 Task: Look for space in Civitavecchia, Italy from 12th August, 2023 to 16th August, 2023 for 8 adults in price range Rs.10000 to Rs.16000. Place can be private room with 8 bedrooms having 8 beds and 8 bathrooms. Property type can be house, flat, guest house, hotel. Amenities needed are: wifi, TV, free parkinig on premises, gym, breakfast. Booking option can be shelf check-in. Required host language is English.
Action: Mouse moved to (610, 132)
Screenshot: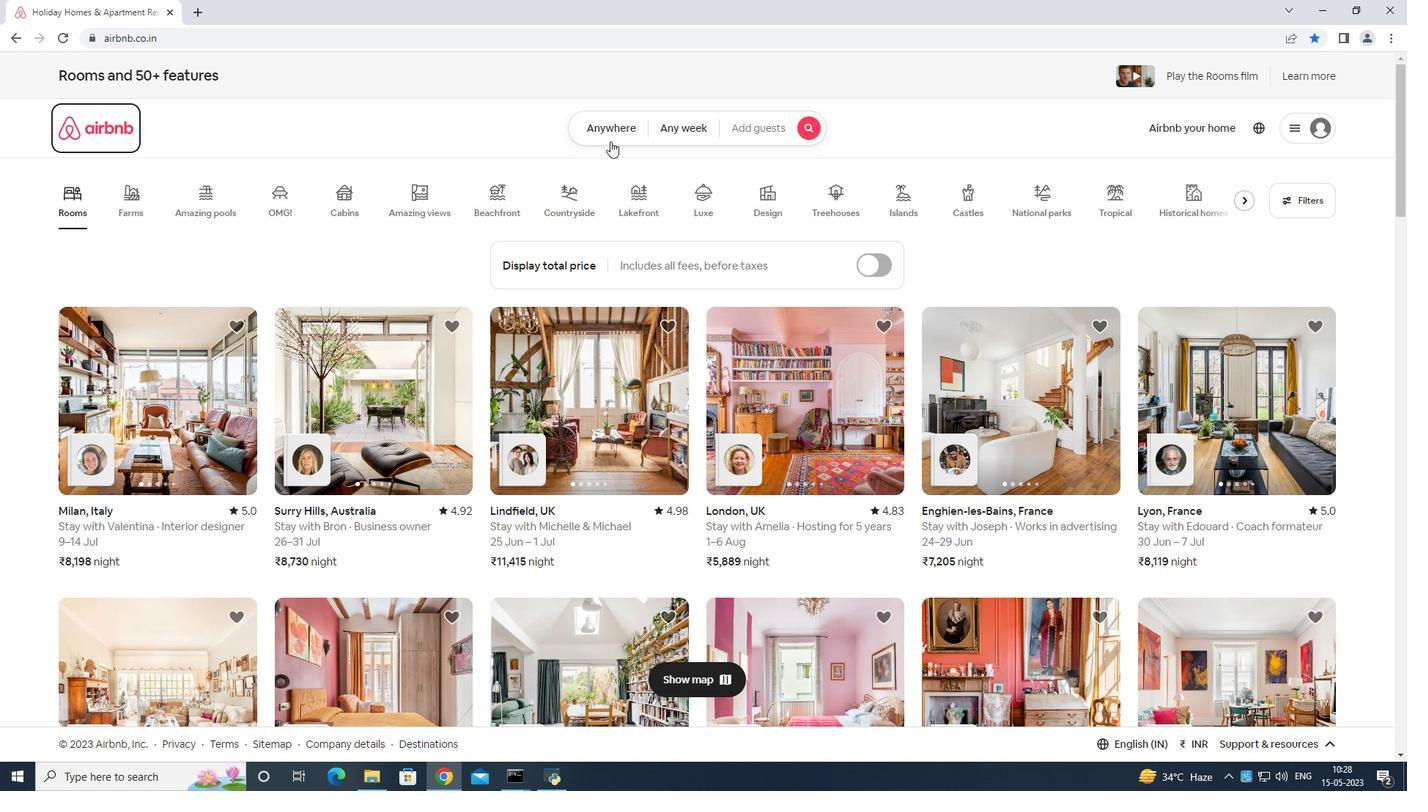 
Action: Mouse pressed left at (610, 132)
Screenshot: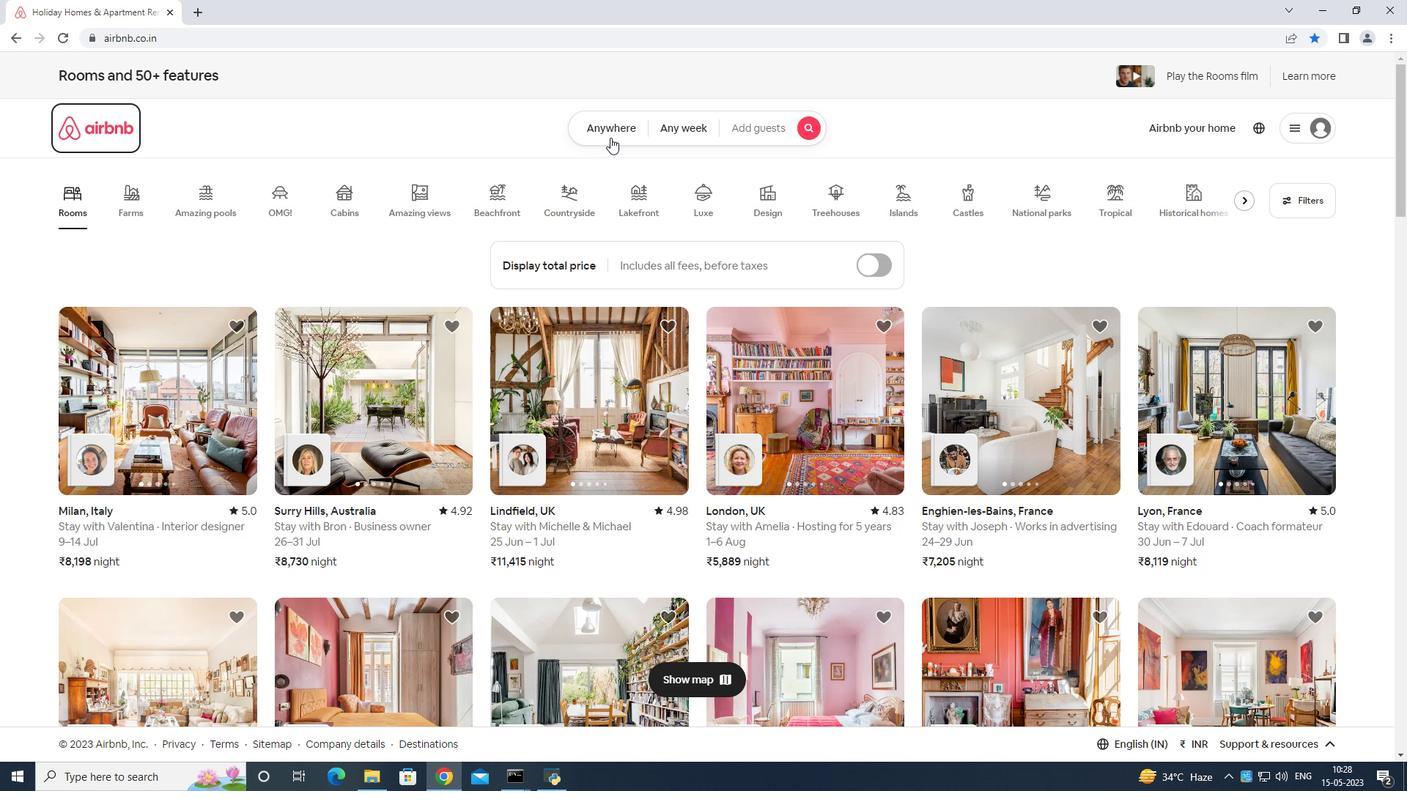 
Action: Mouse moved to (568, 172)
Screenshot: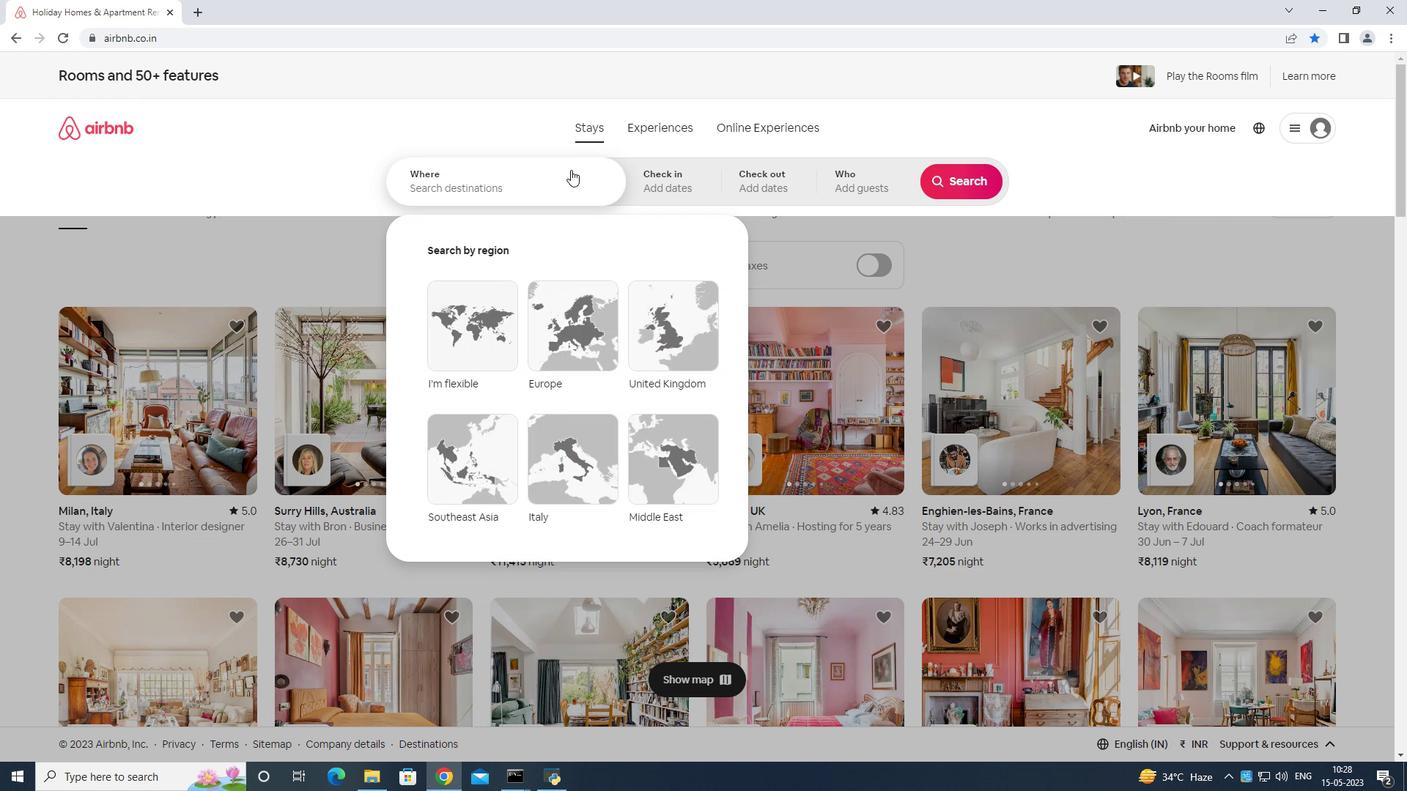 
Action: Mouse pressed left at (568, 172)
Screenshot: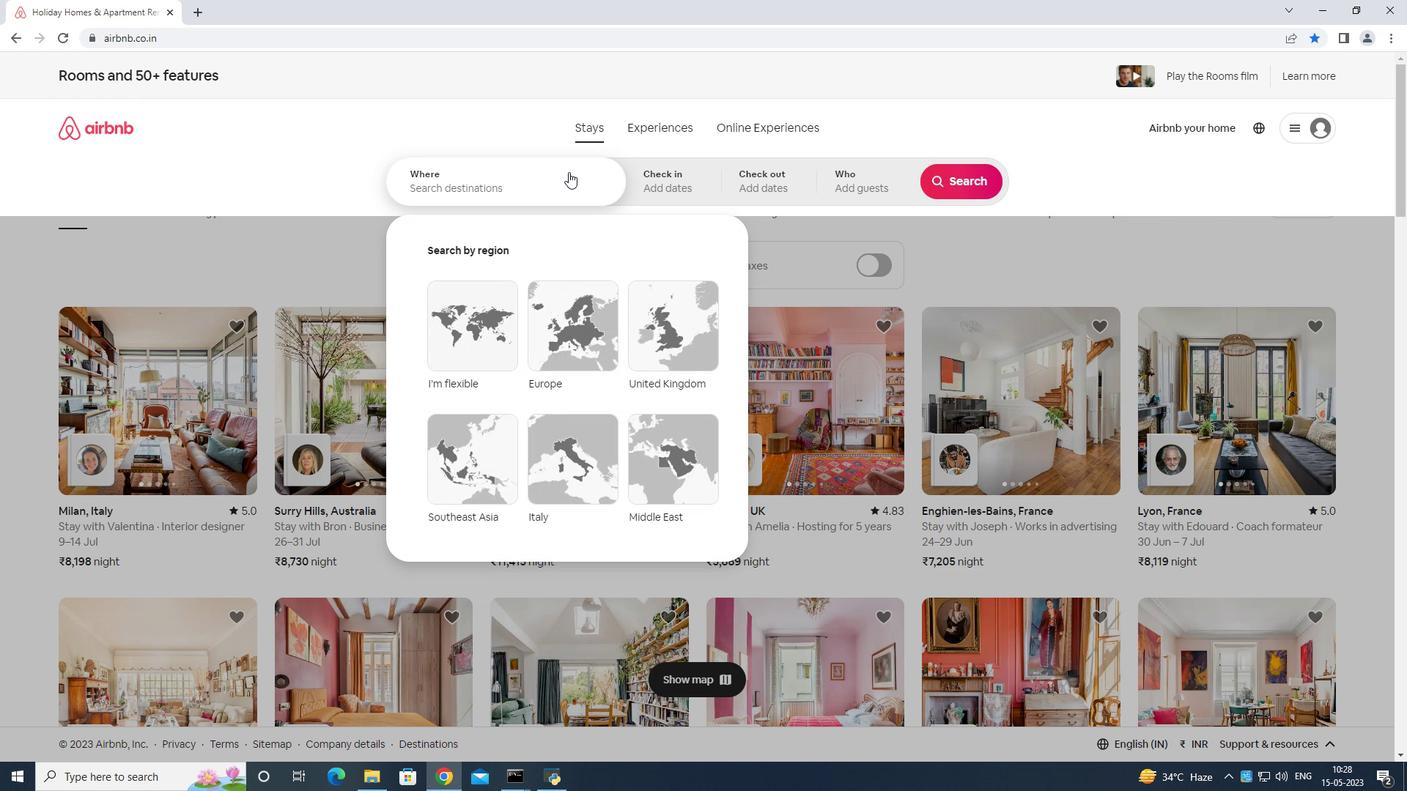 
Action: Mouse moved to (581, 178)
Screenshot: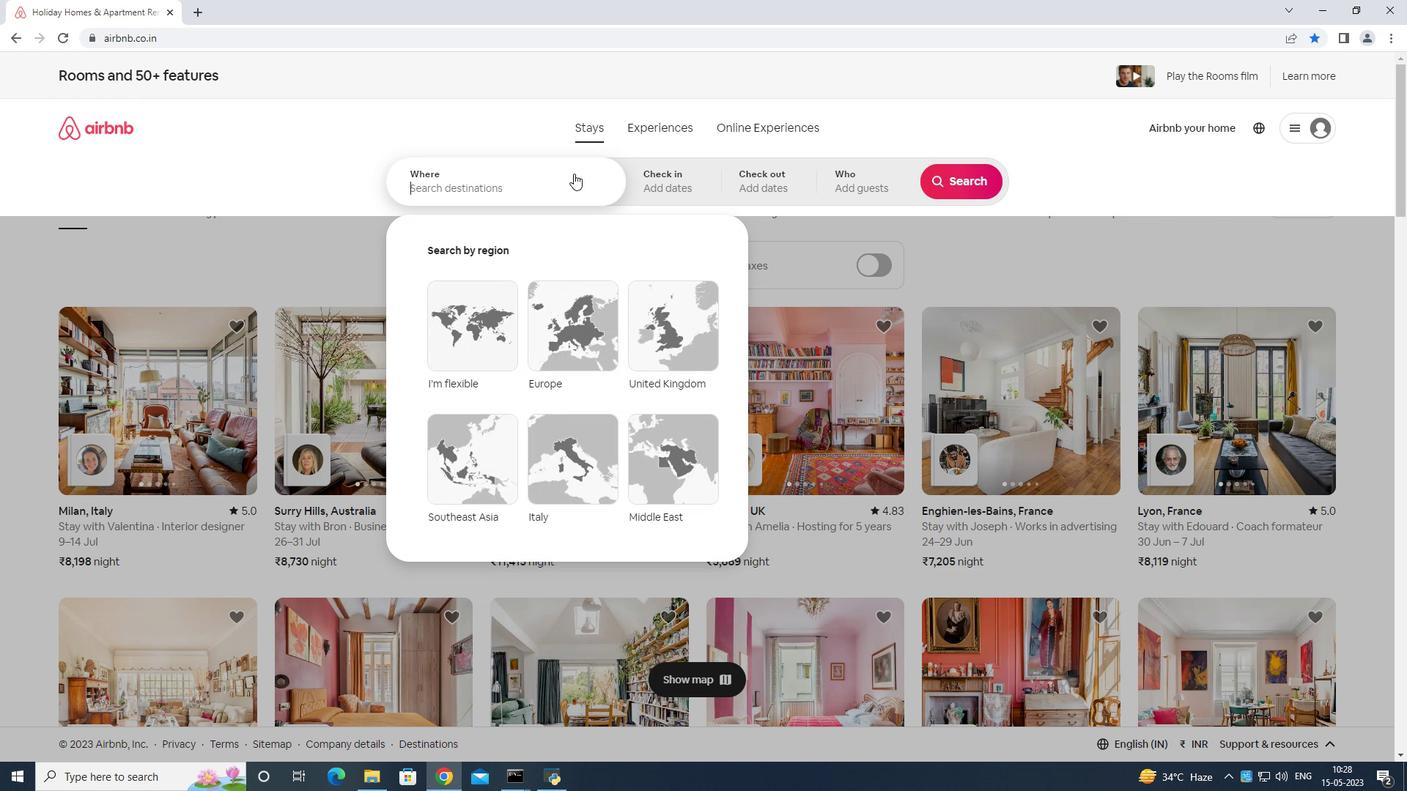 
Action: Key pressed <Key.shift>Civitavecchia<Key.space><Key.shift>Italy<Key.enter>
Screenshot: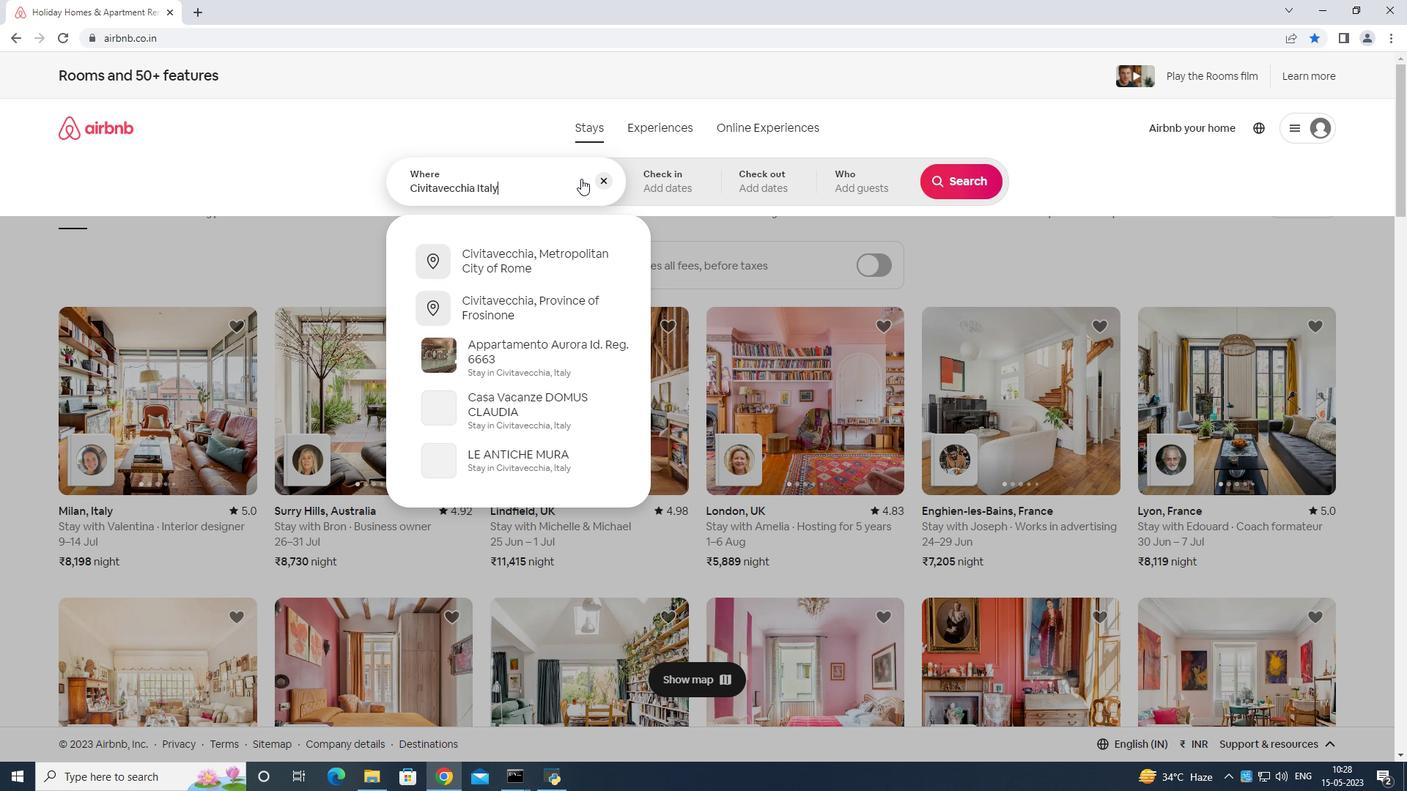 
Action: Mouse moved to (987, 292)
Screenshot: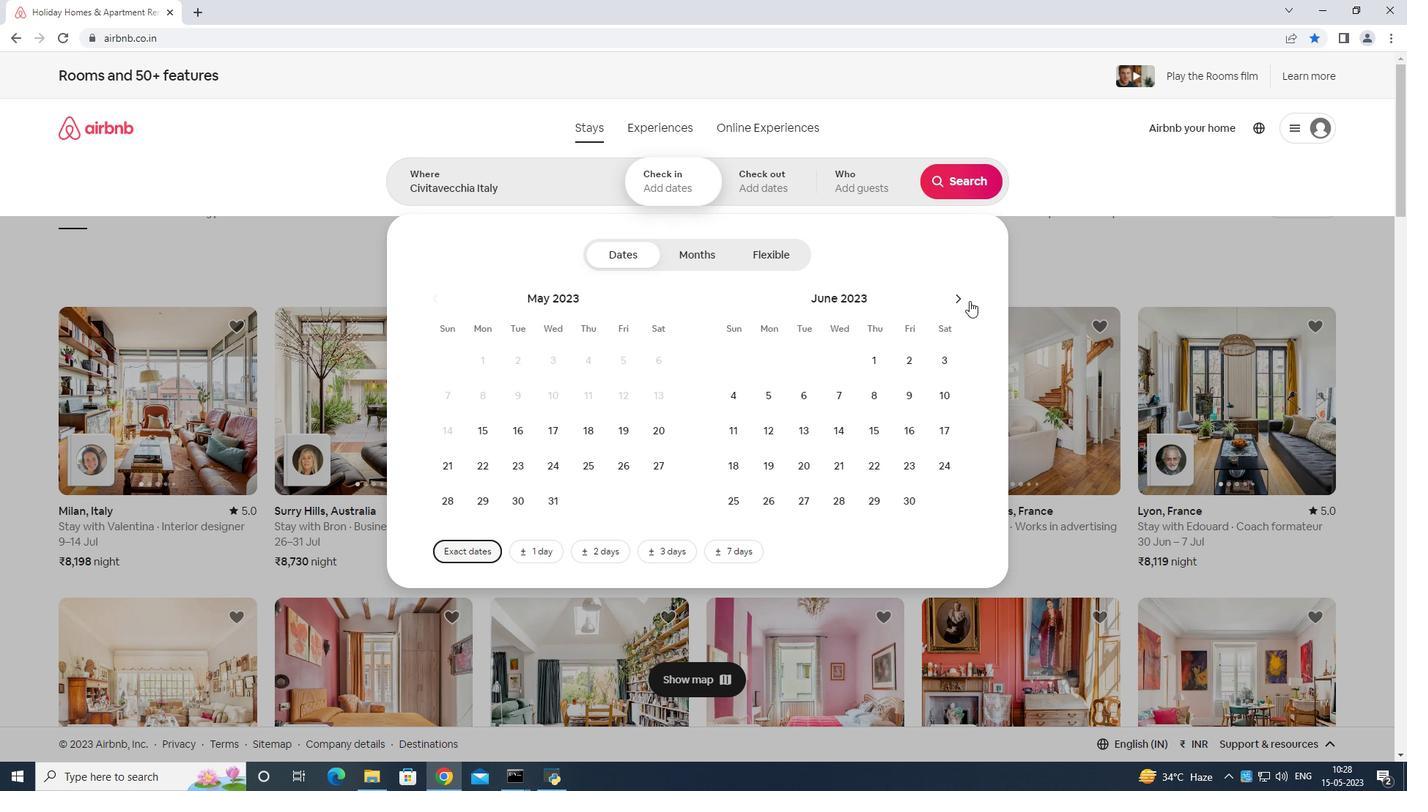 
Action: Mouse pressed left at (987, 292)
Screenshot: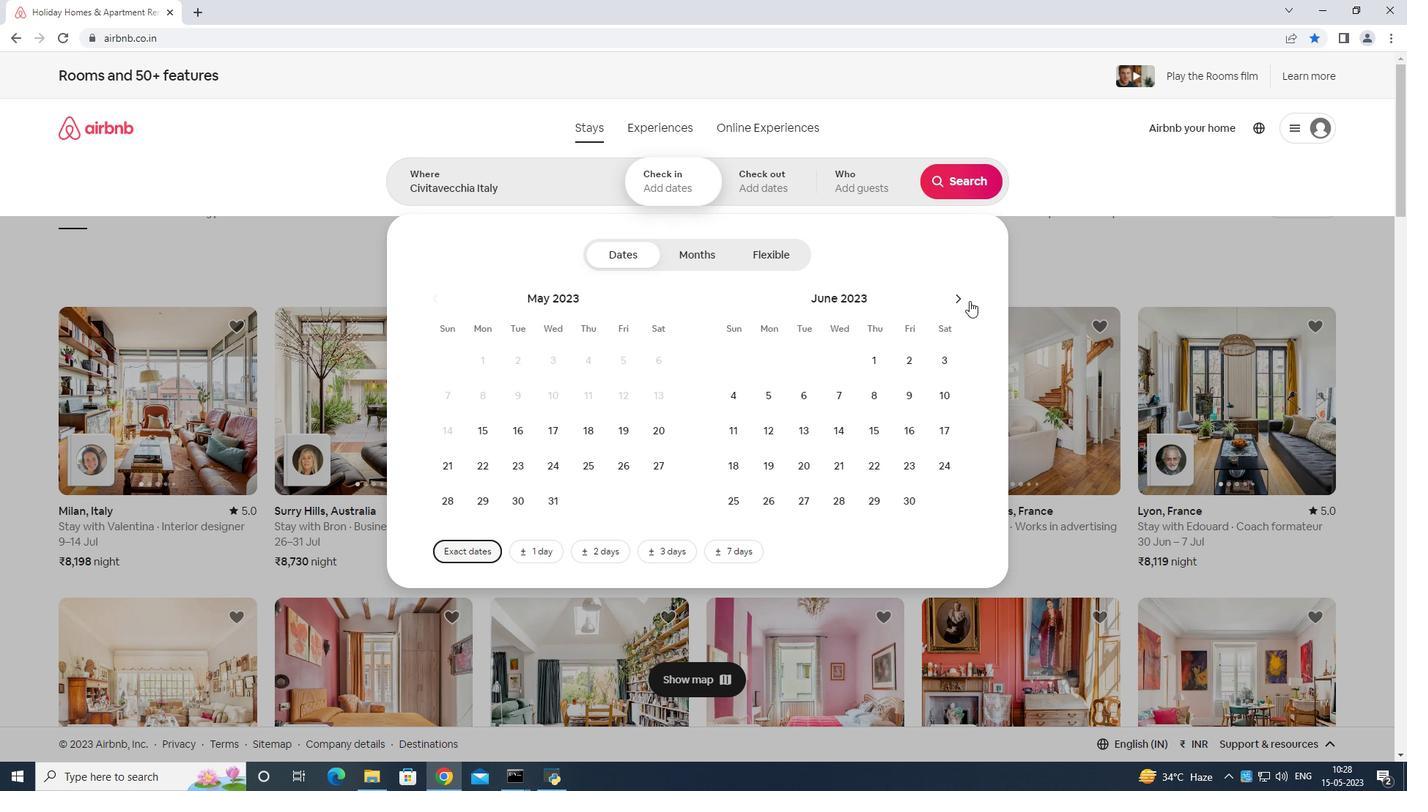 
Action: Mouse moved to (969, 298)
Screenshot: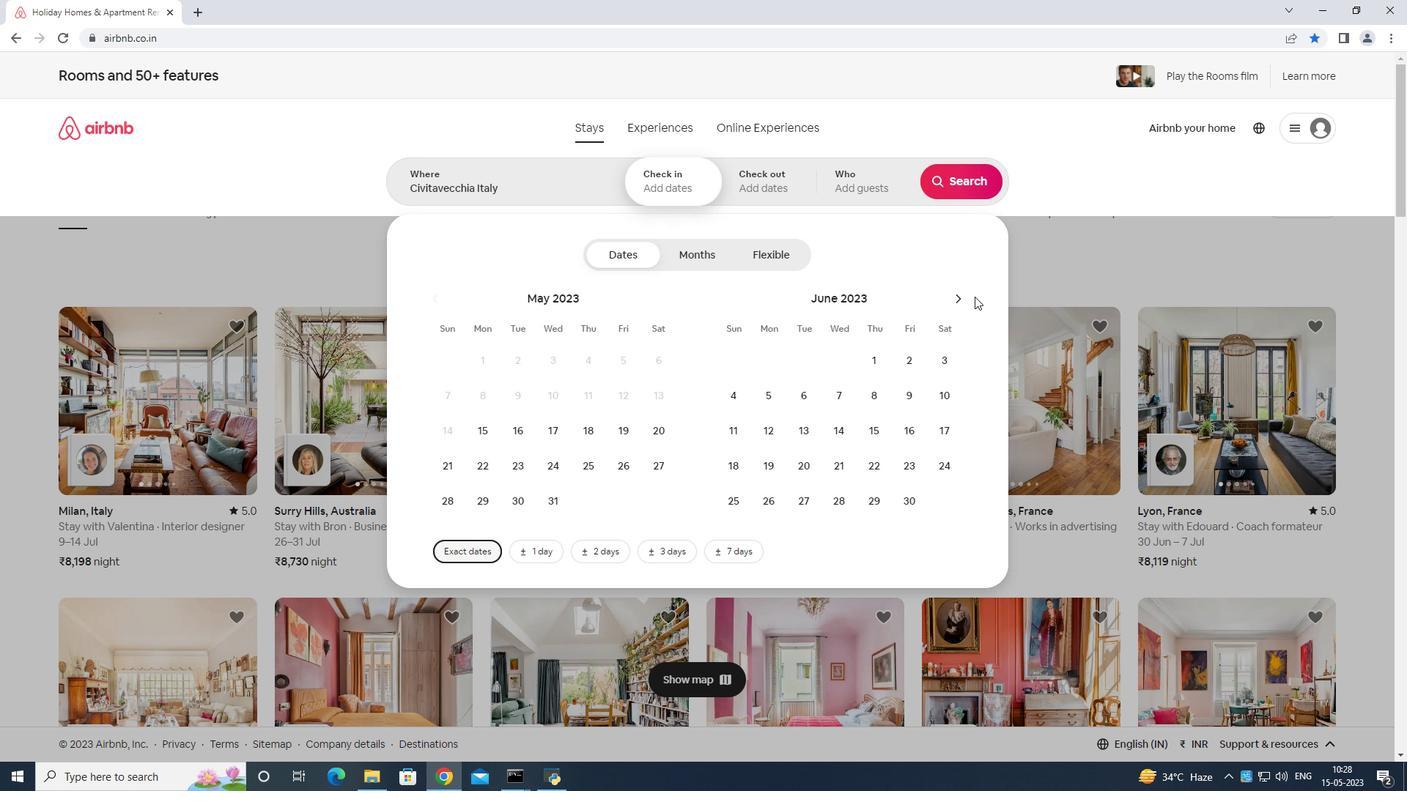 
Action: Mouse pressed left at (969, 298)
Screenshot: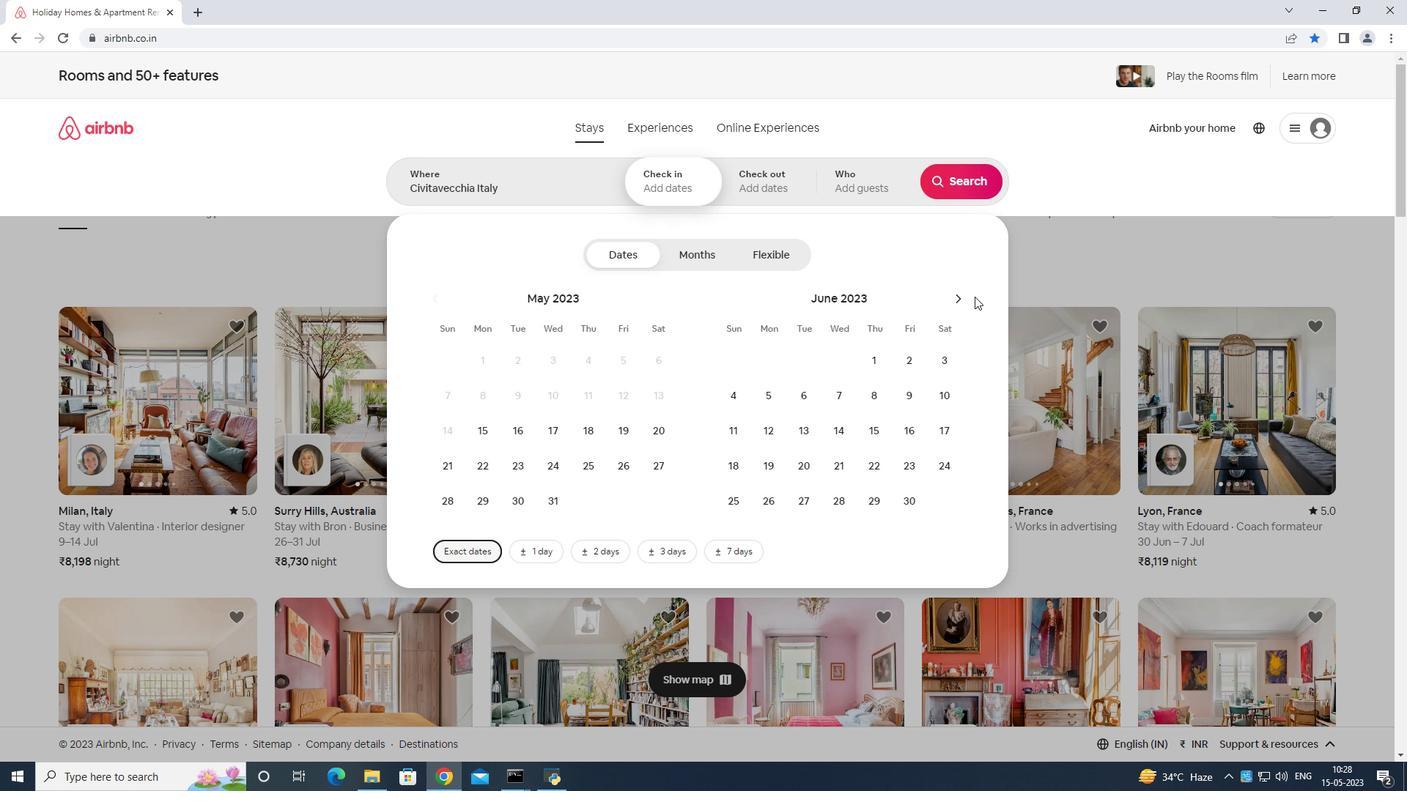 
Action: Mouse moved to (968, 300)
Screenshot: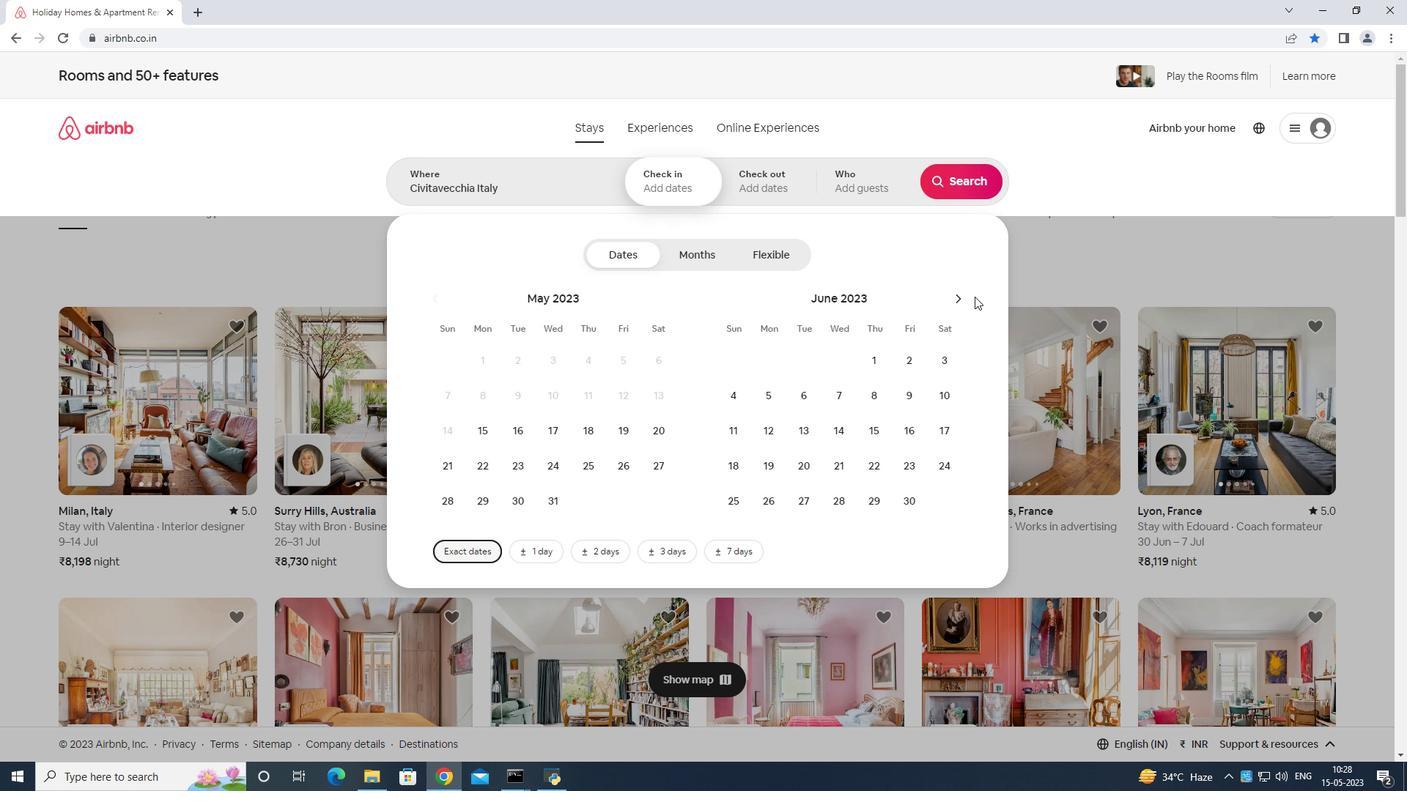 
Action: Mouse pressed left at (968, 300)
Screenshot: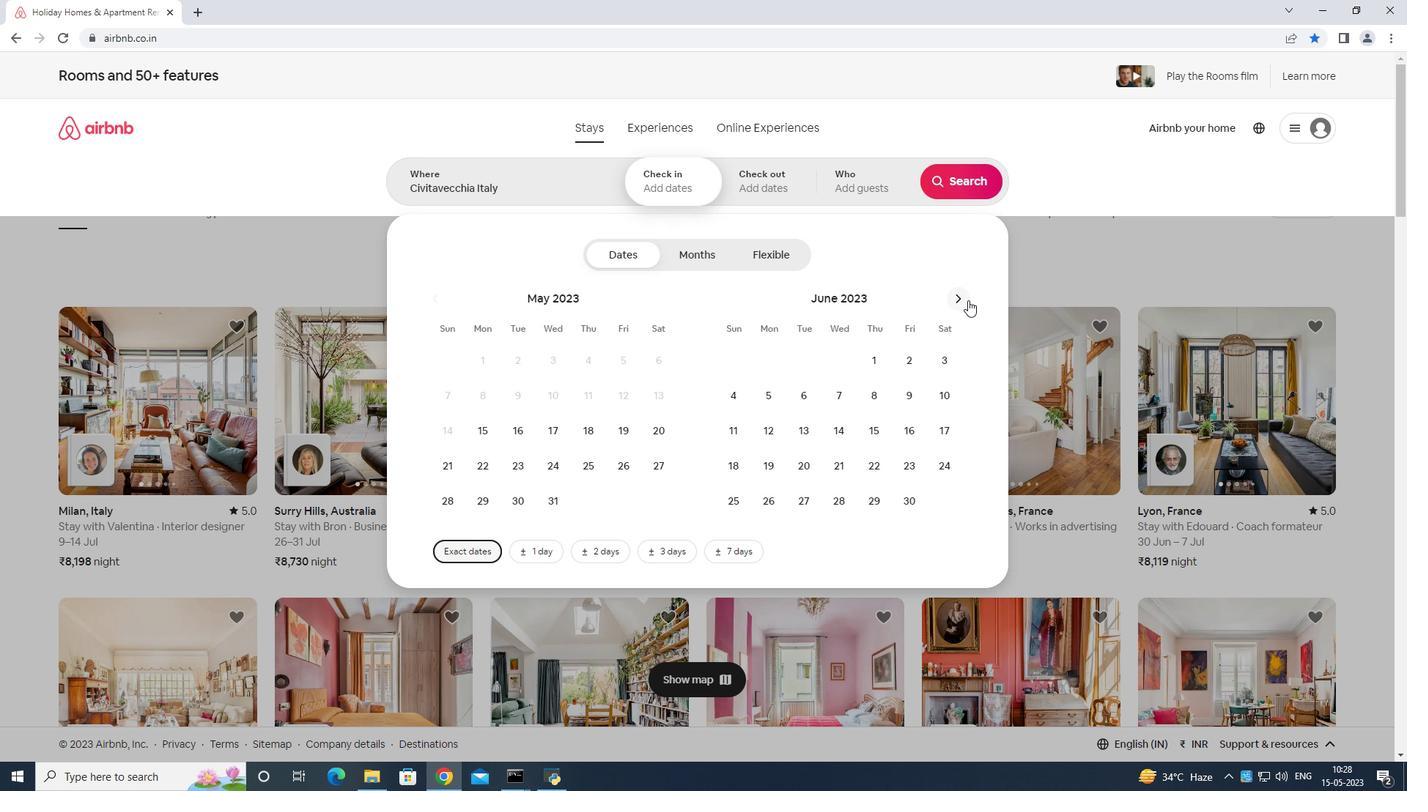 
Action: Mouse pressed left at (968, 300)
Screenshot: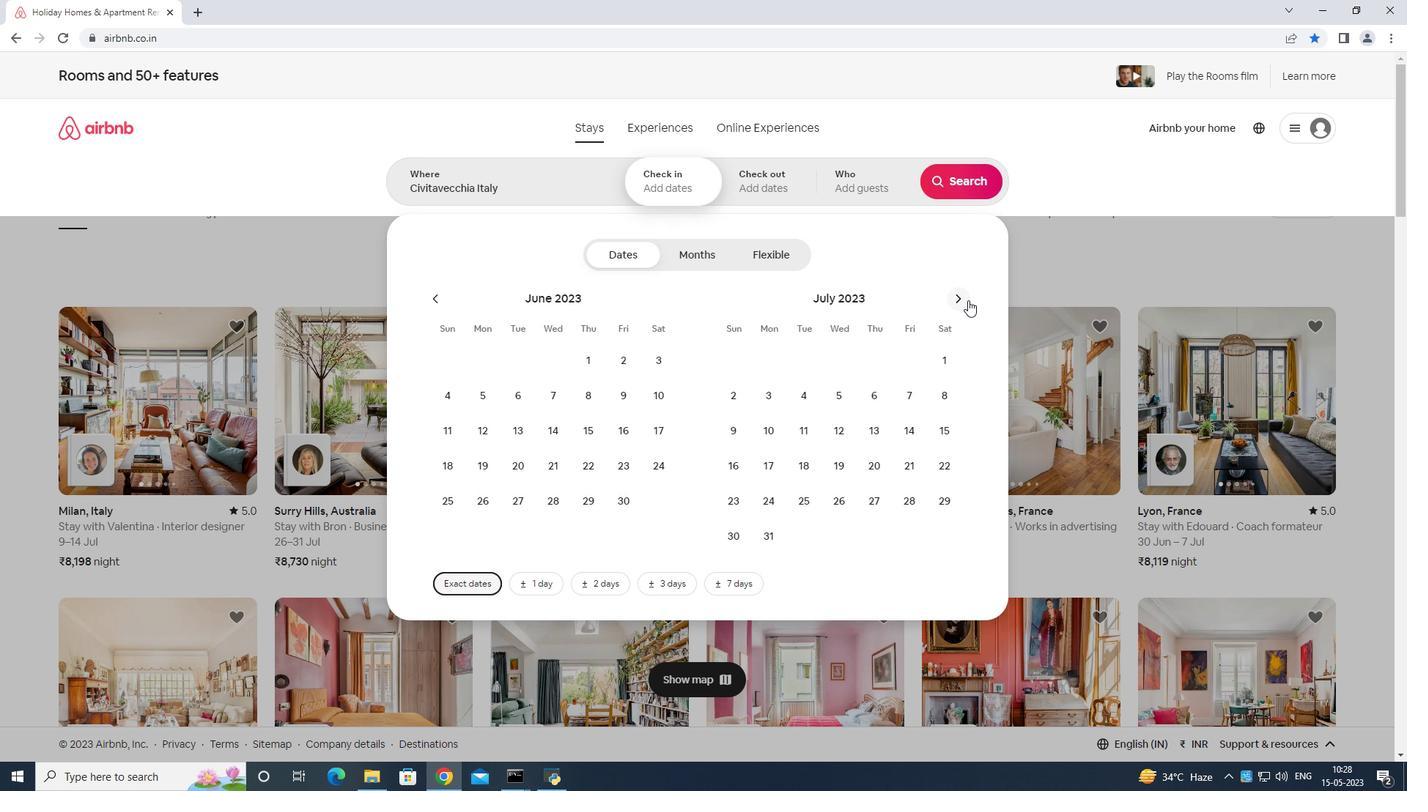 
Action: Mouse moved to (951, 384)
Screenshot: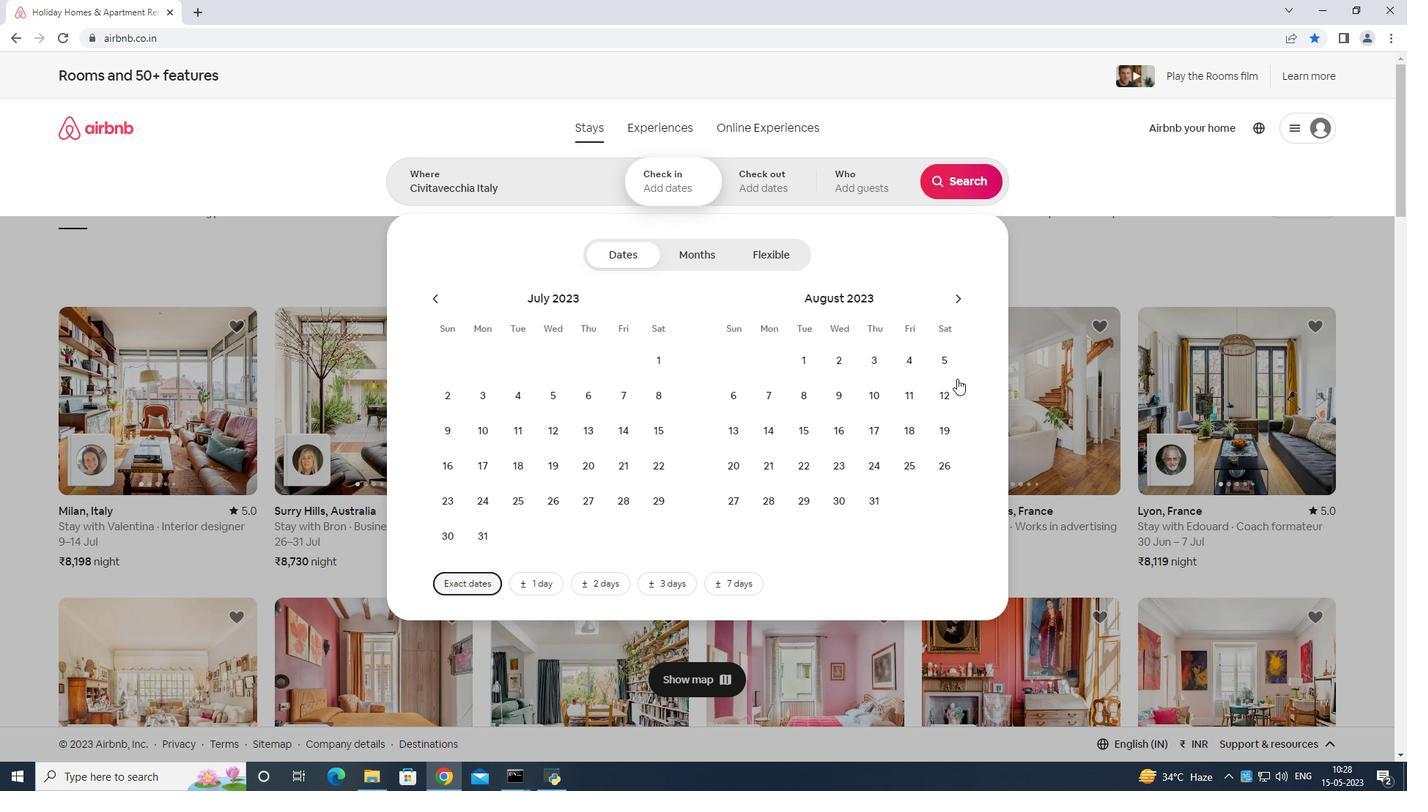 
Action: Mouse pressed left at (951, 384)
Screenshot: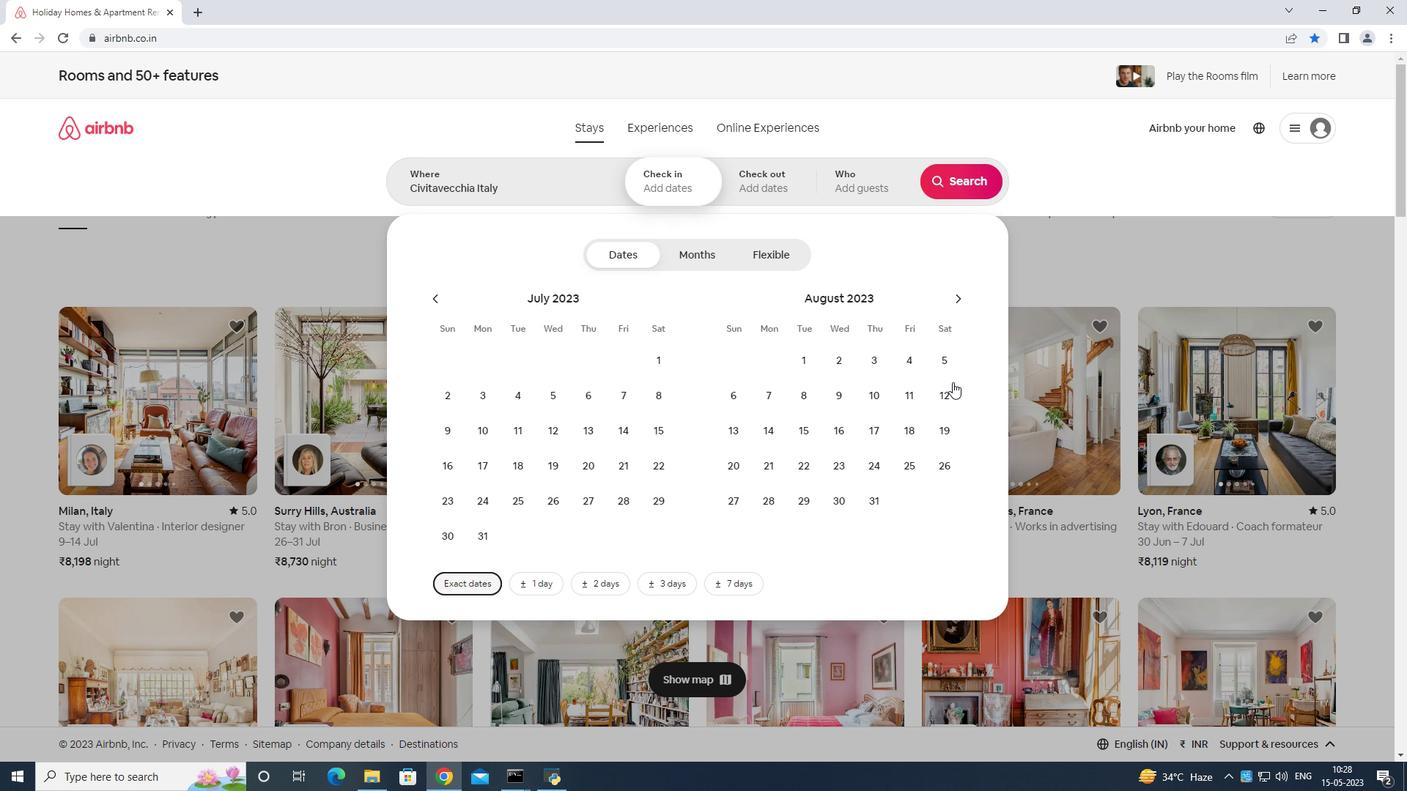 
Action: Mouse moved to (839, 427)
Screenshot: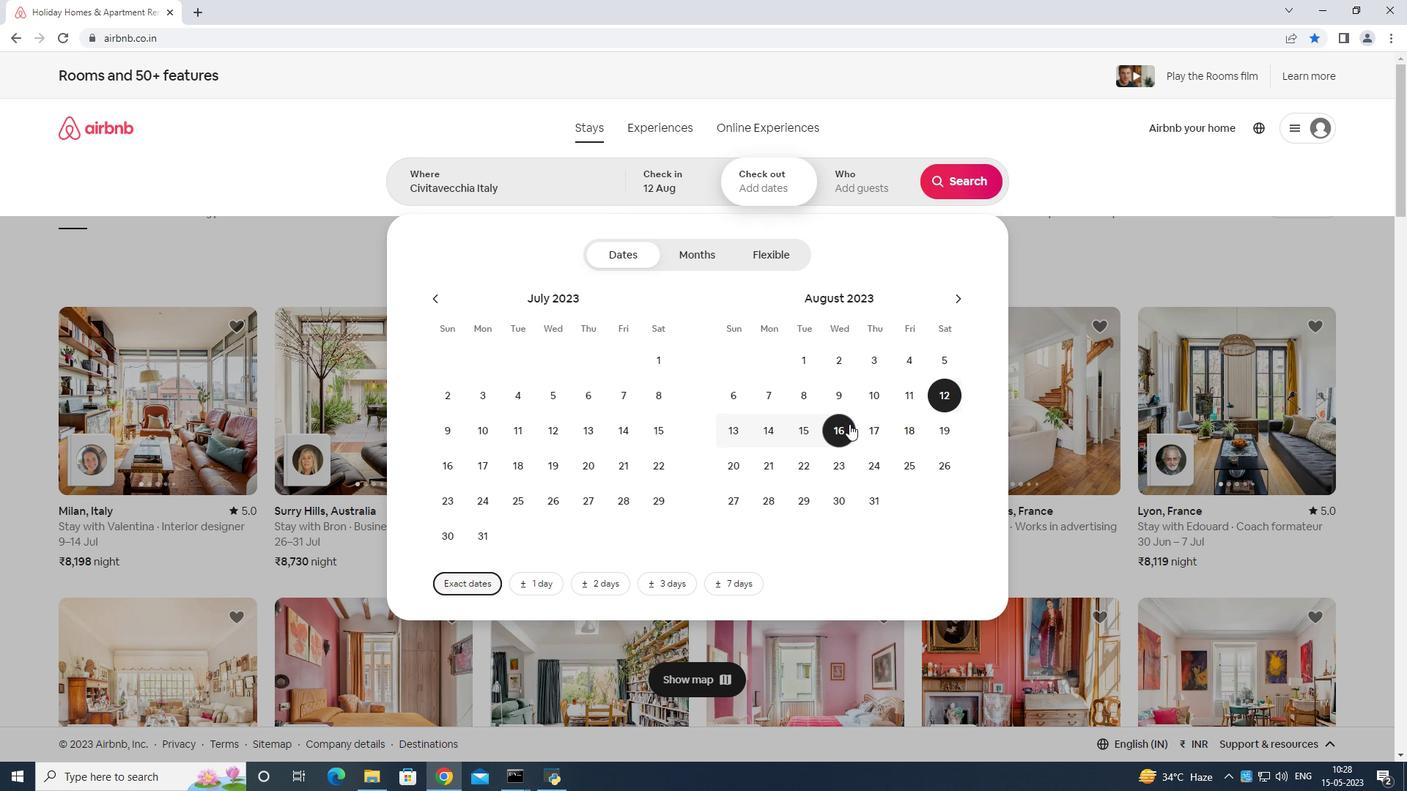
Action: Mouse pressed left at (839, 427)
Screenshot: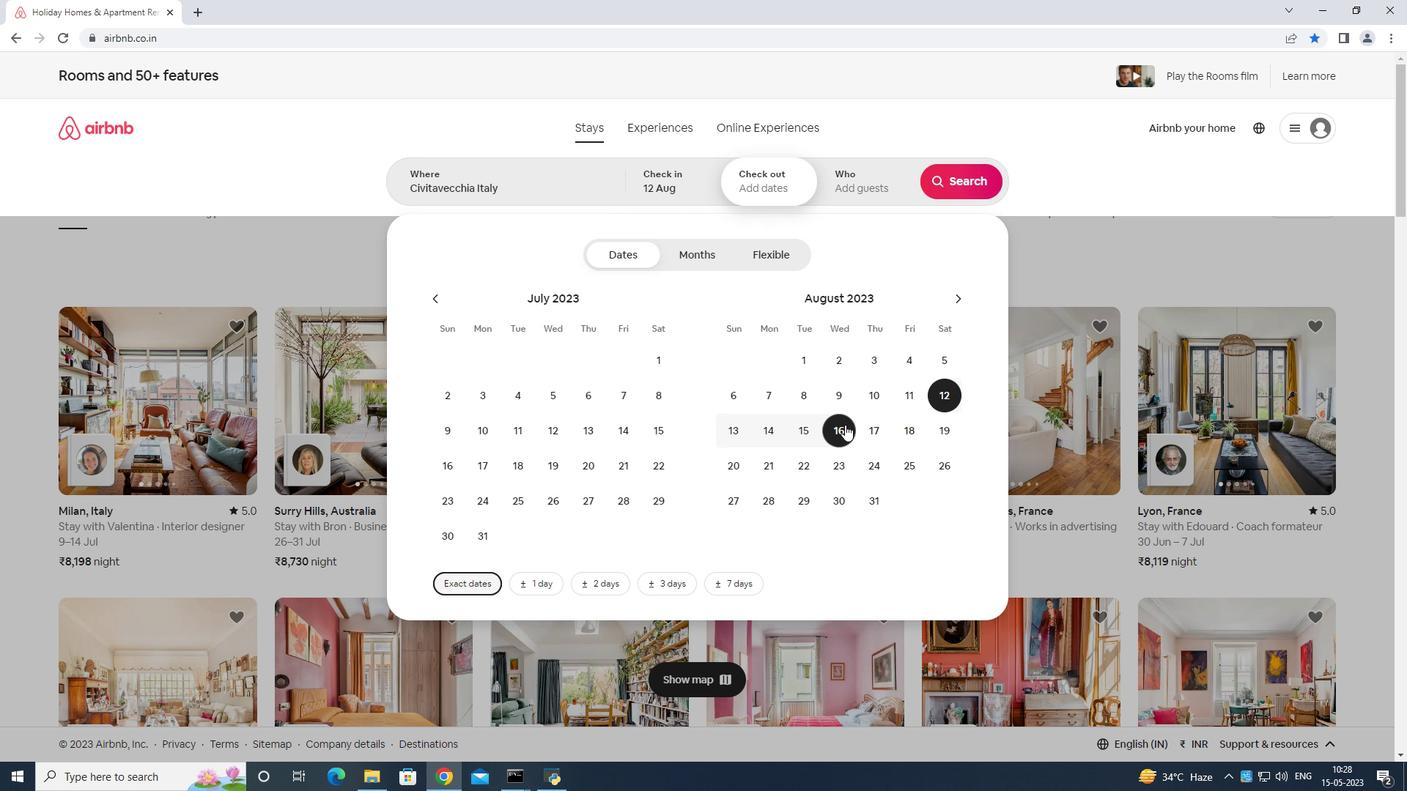 
Action: Mouse moved to (856, 181)
Screenshot: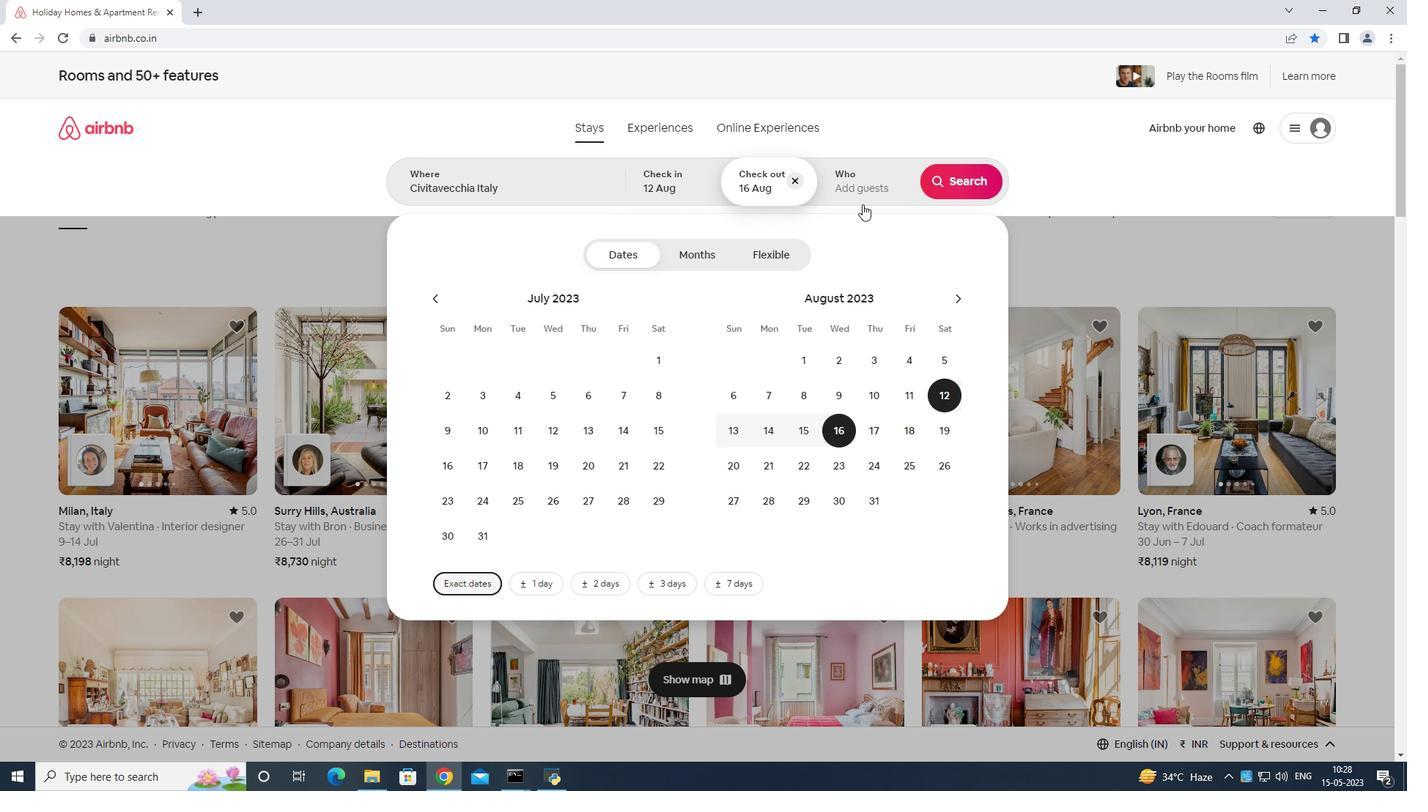 
Action: Mouse pressed left at (856, 181)
Screenshot: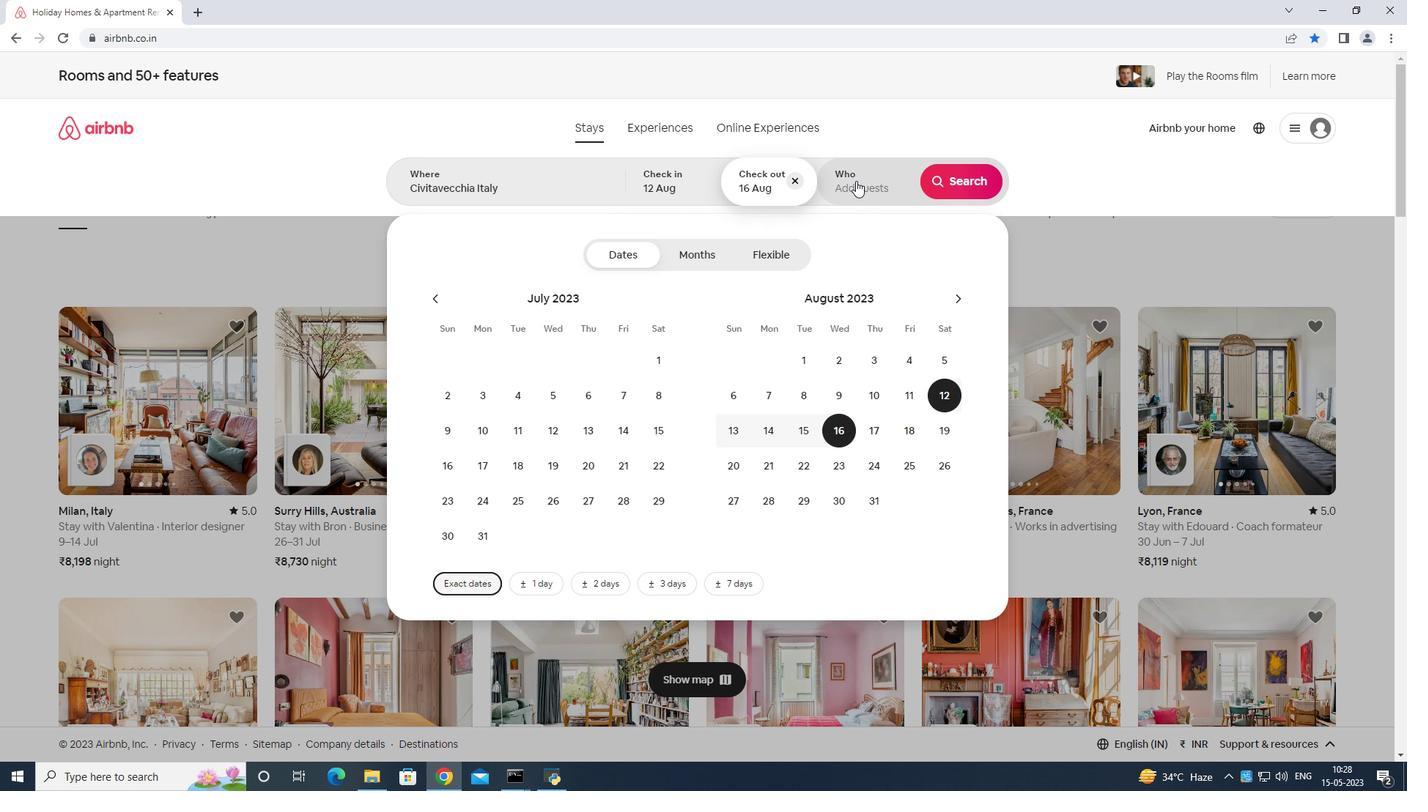 
Action: Mouse moved to (979, 262)
Screenshot: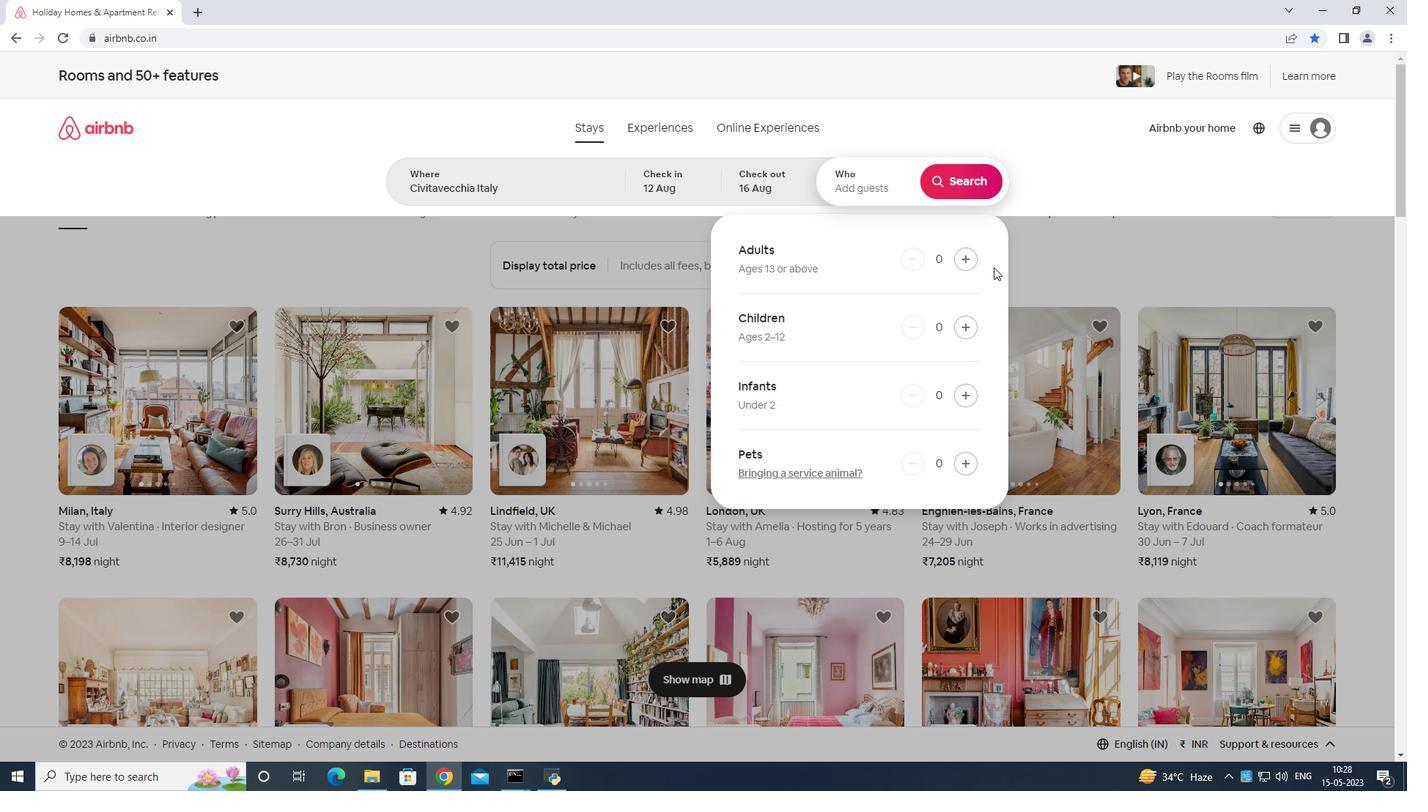 
Action: Mouse pressed left at (979, 262)
Screenshot: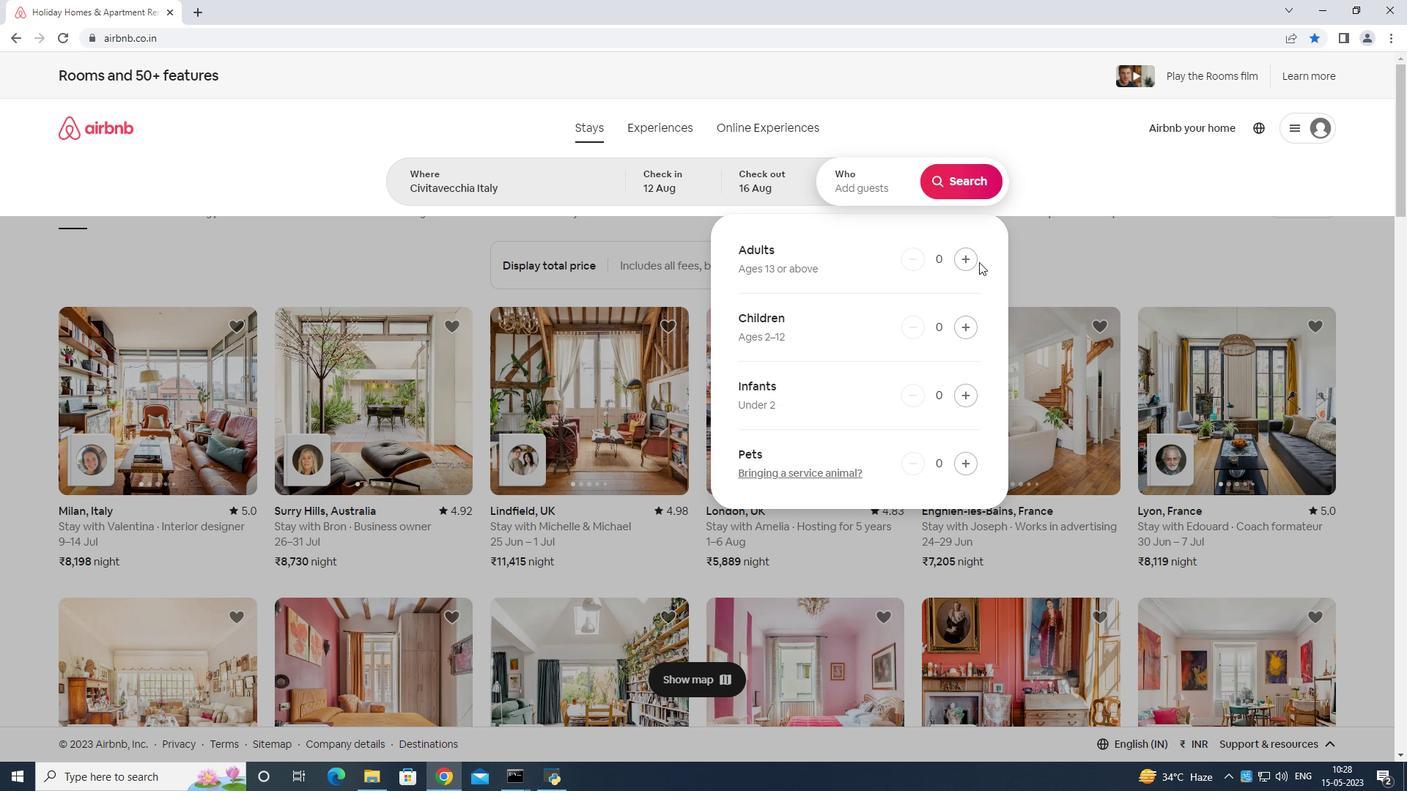 
Action: Mouse moved to (979, 261)
Screenshot: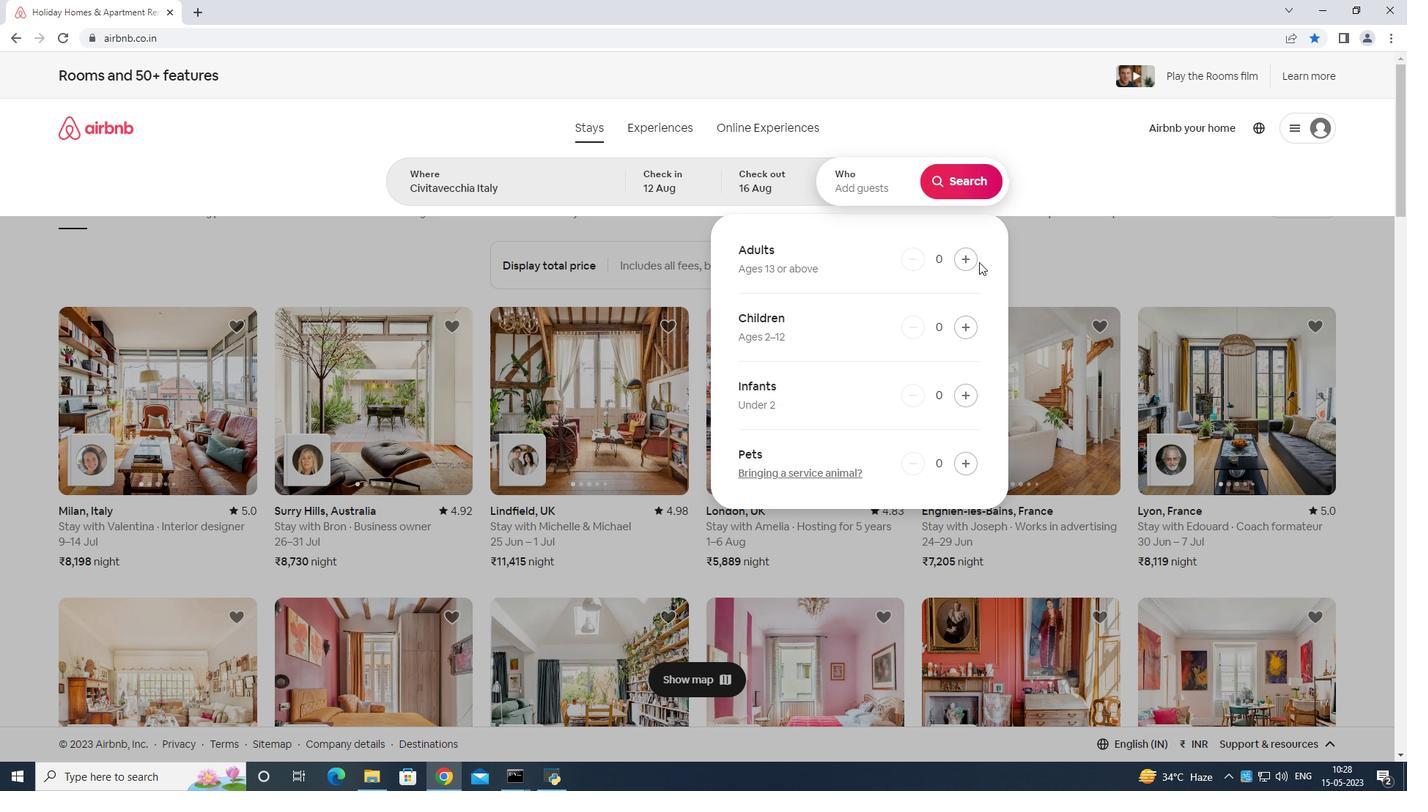 
Action: Mouse pressed left at (979, 261)
Screenshot: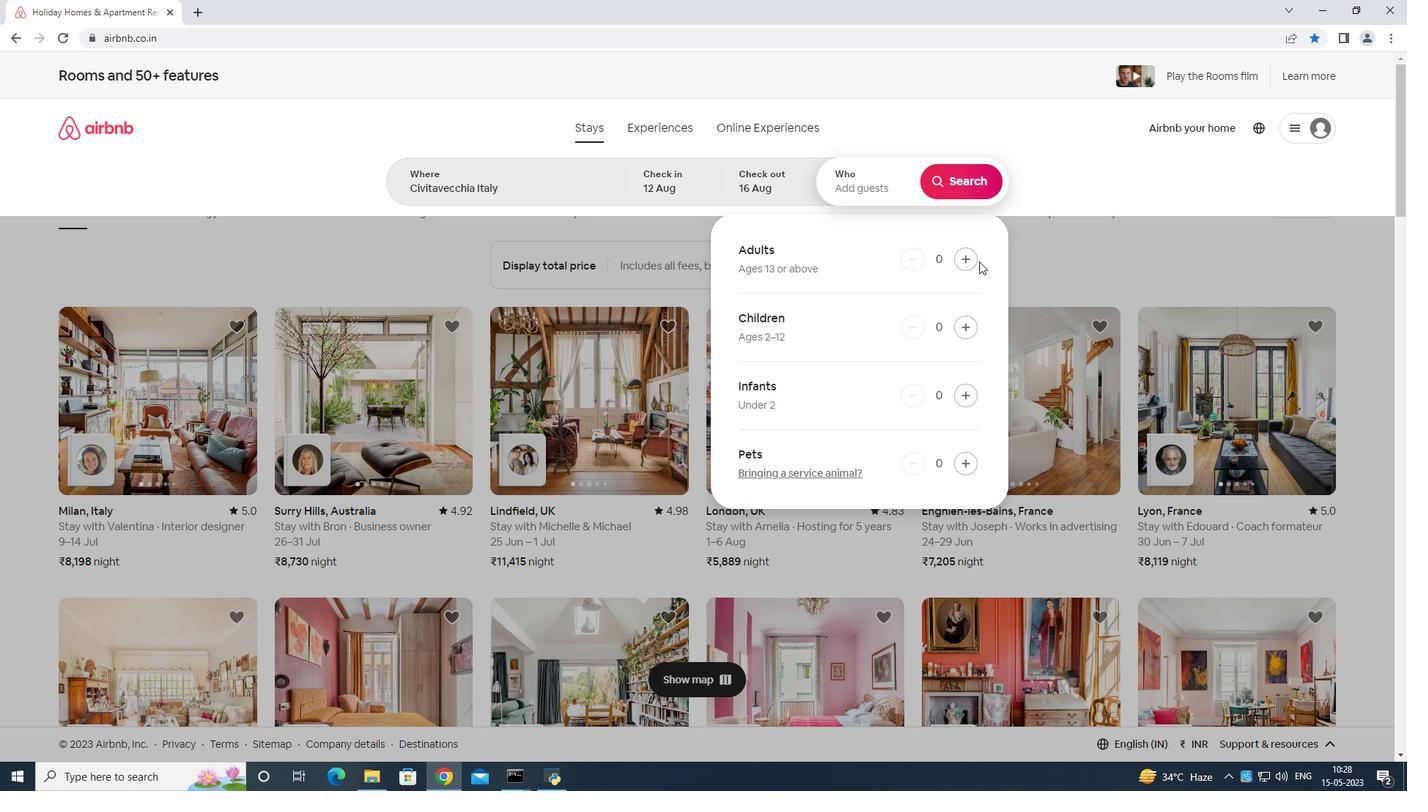 
Action: Mouse moved to (960, 261)
Screenshot: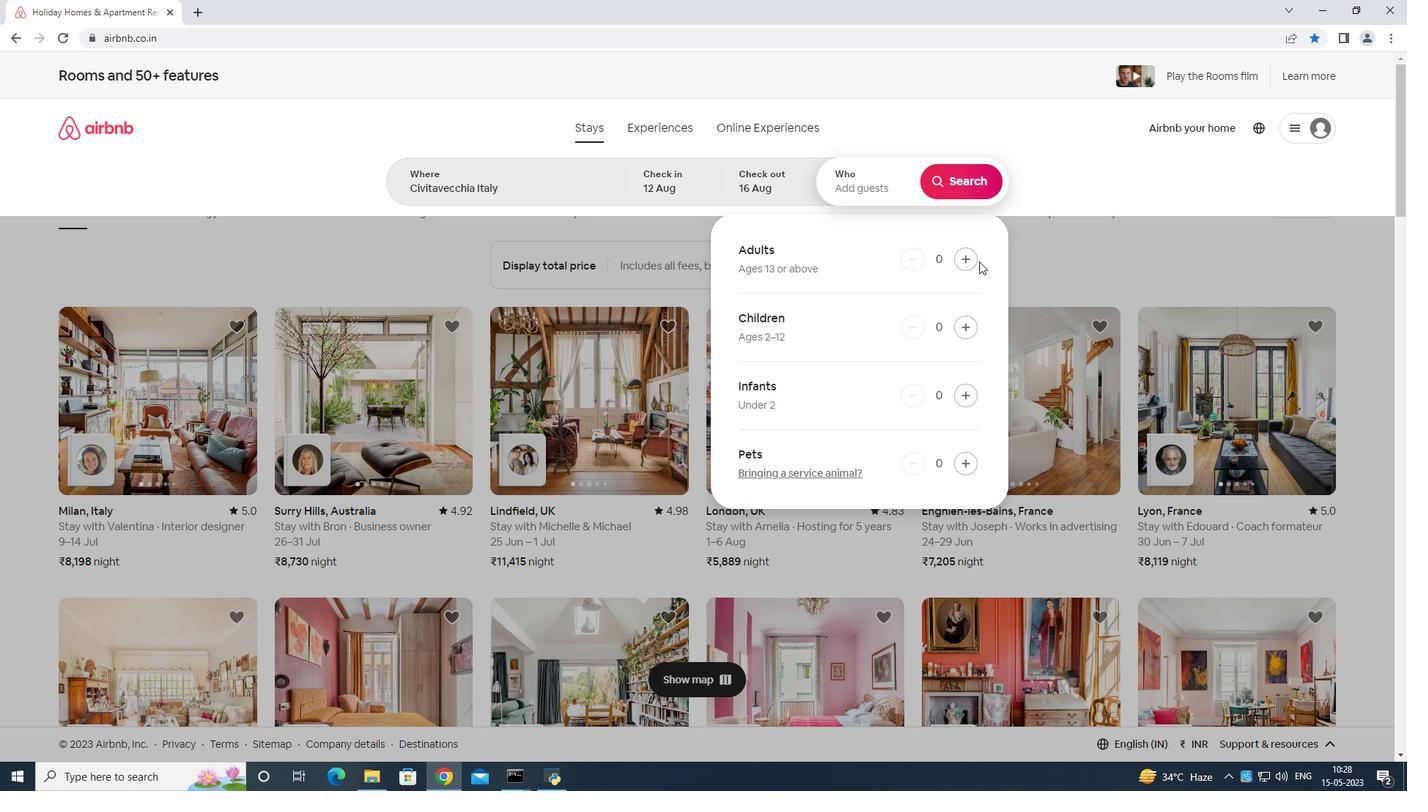 
Action: Mouse pressed left at (960, 261)
Screenshot: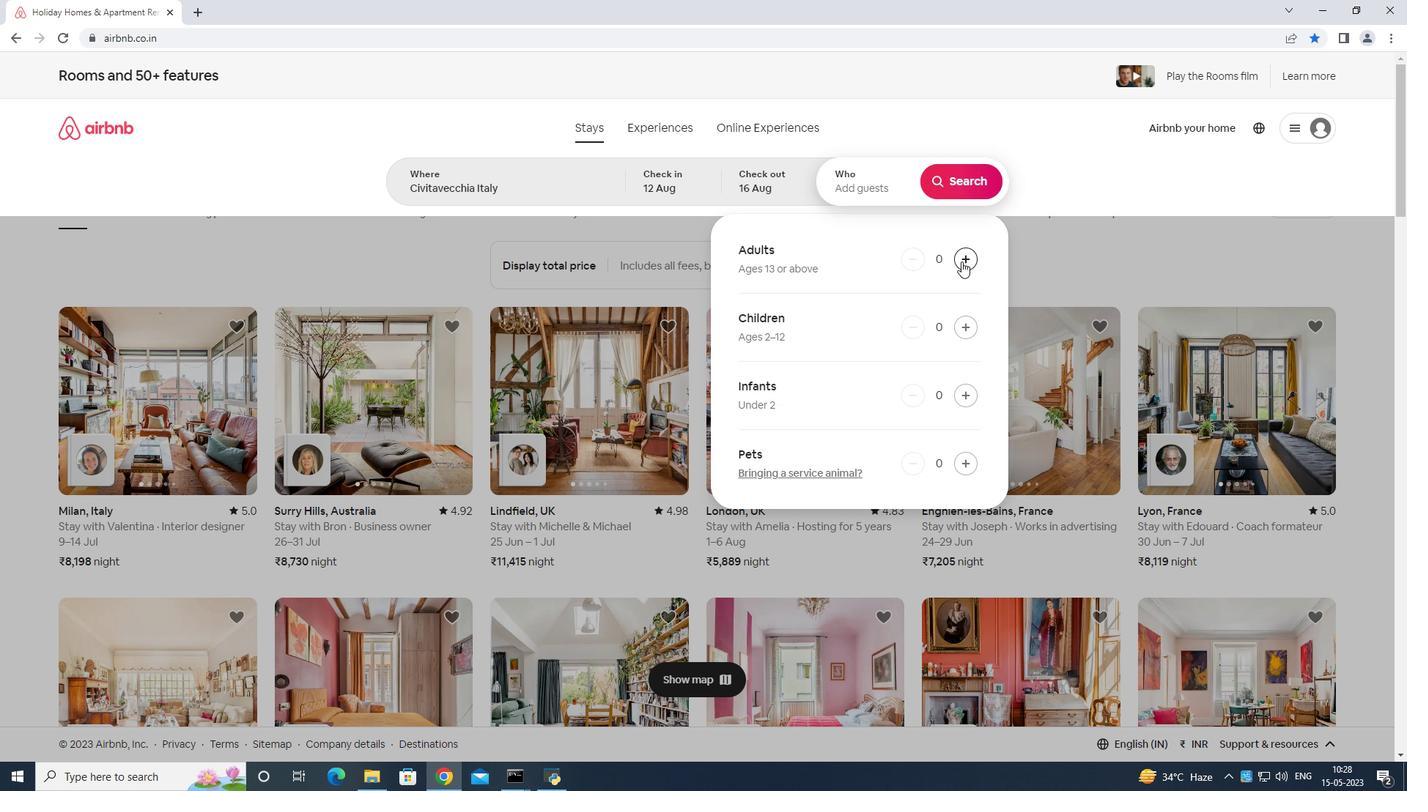 
Action: Mouse pressed left at (960, 261)
Screenshot: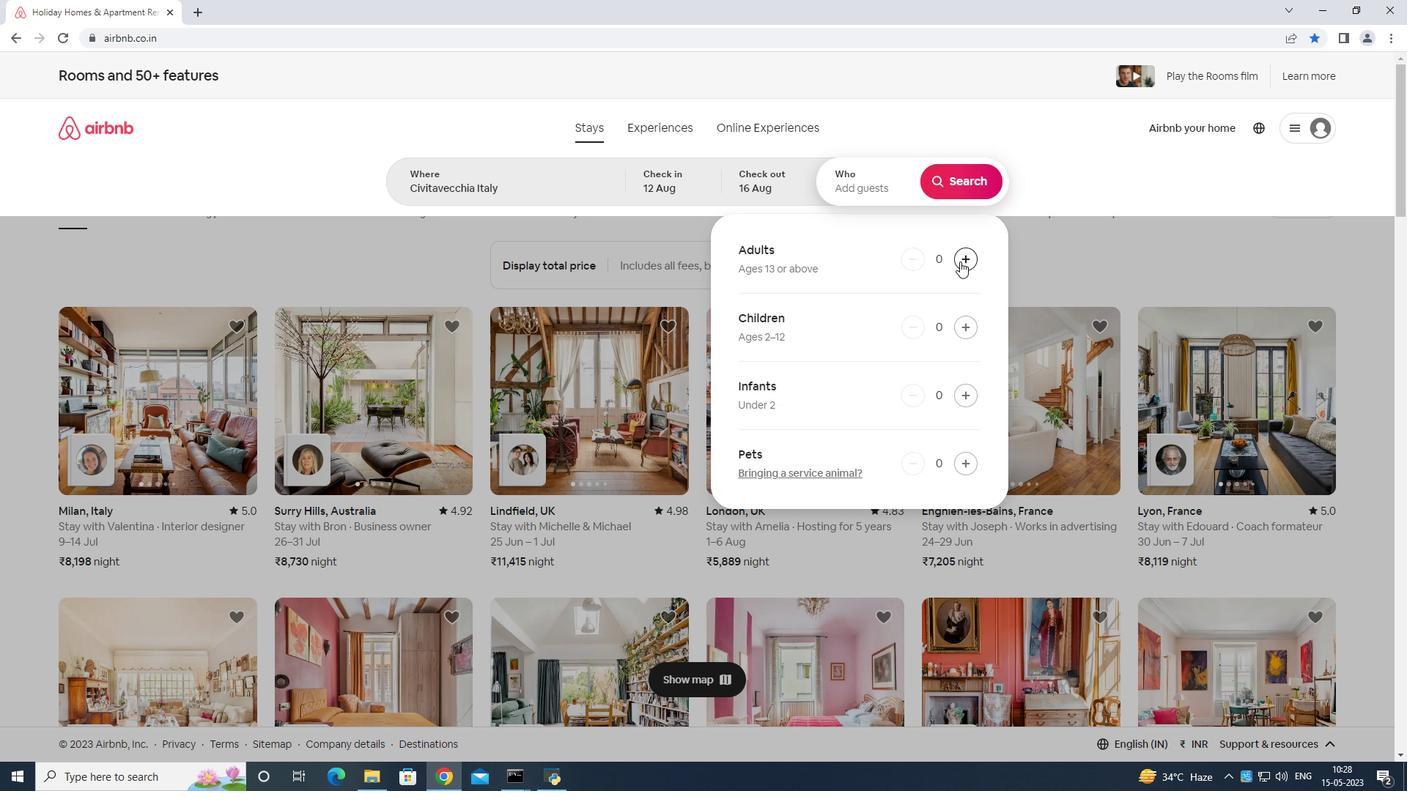 
Action: Mouse moved to (960, 261)
Screenshot: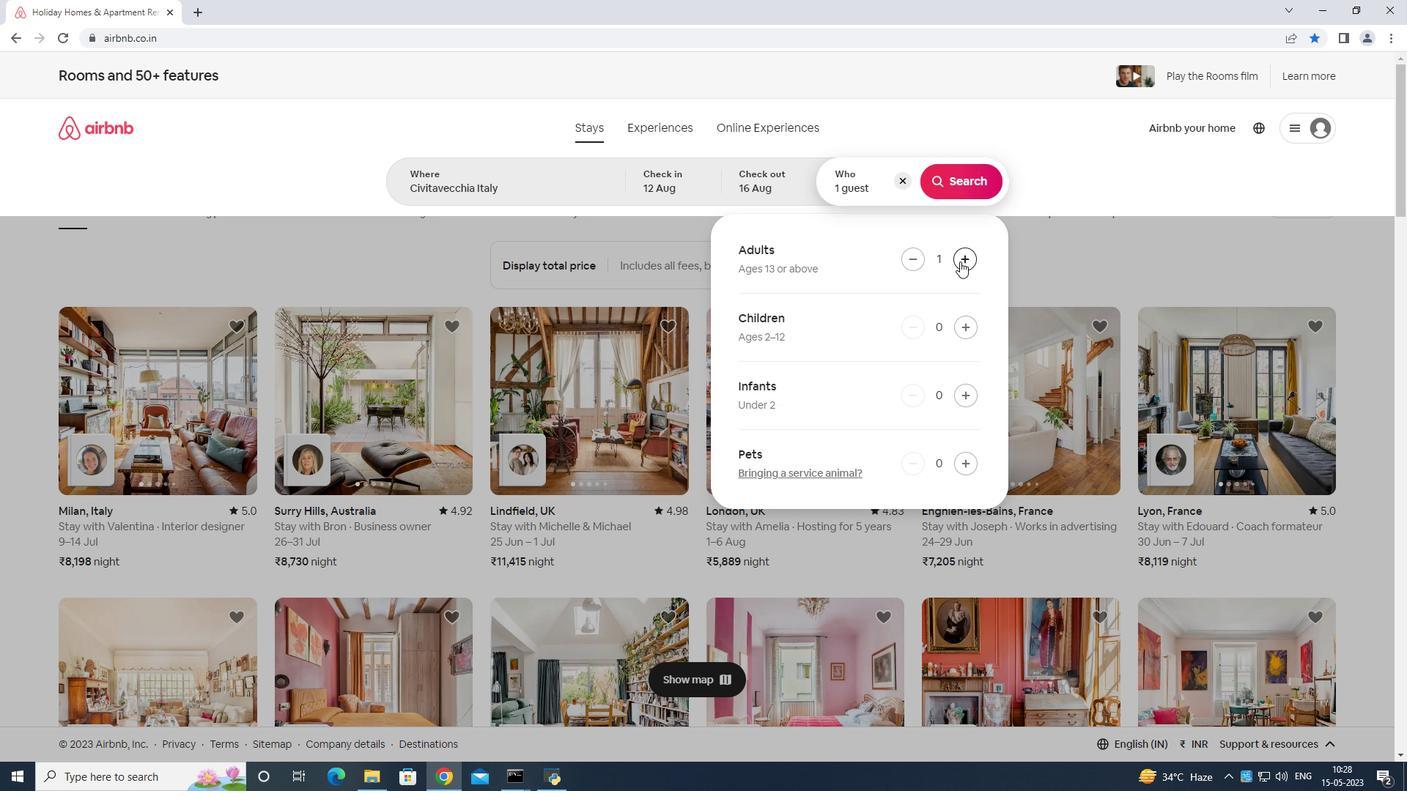 
Action: Mouse pressed left at (960, 261)
Screenshot: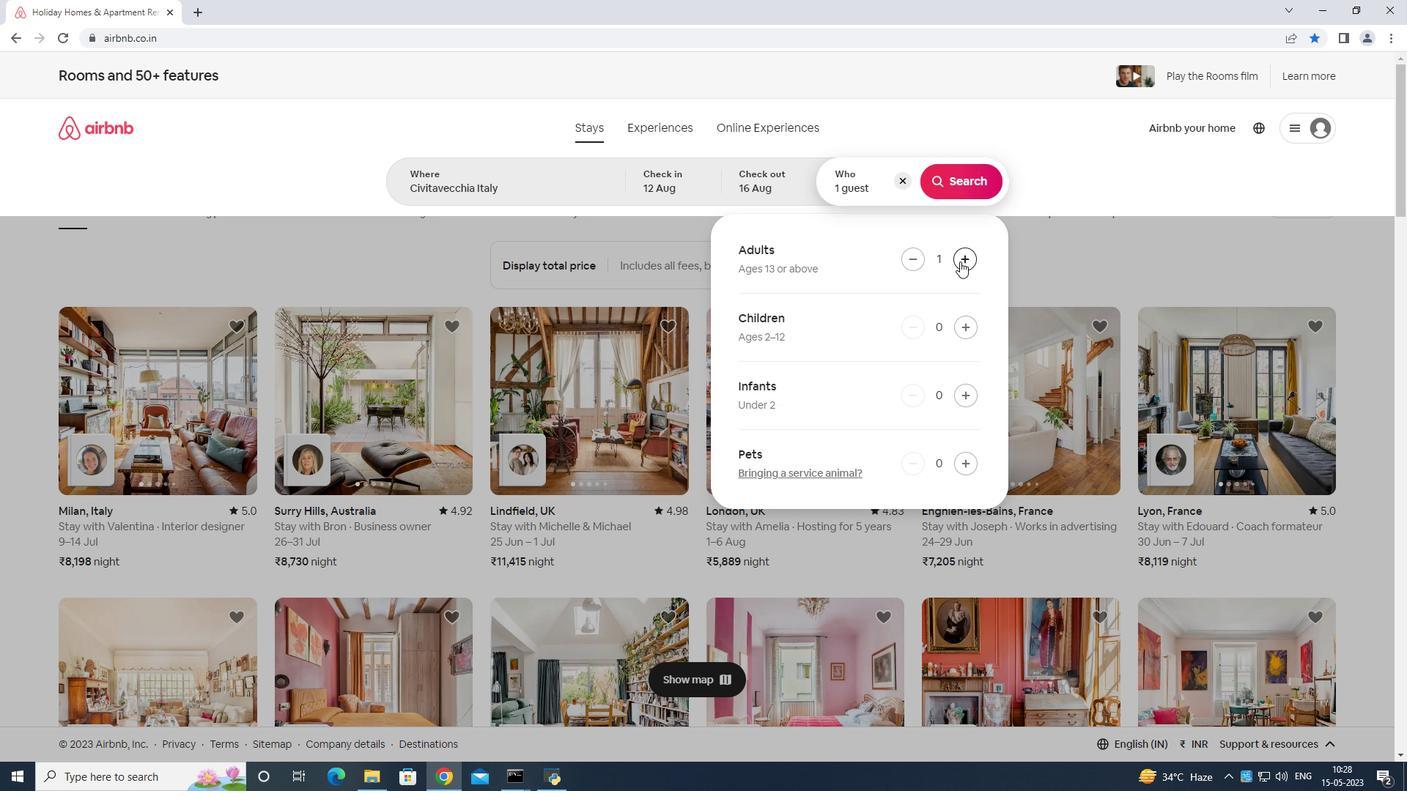 
Action: Mouse pressed left at (960, 261)
Screenshot: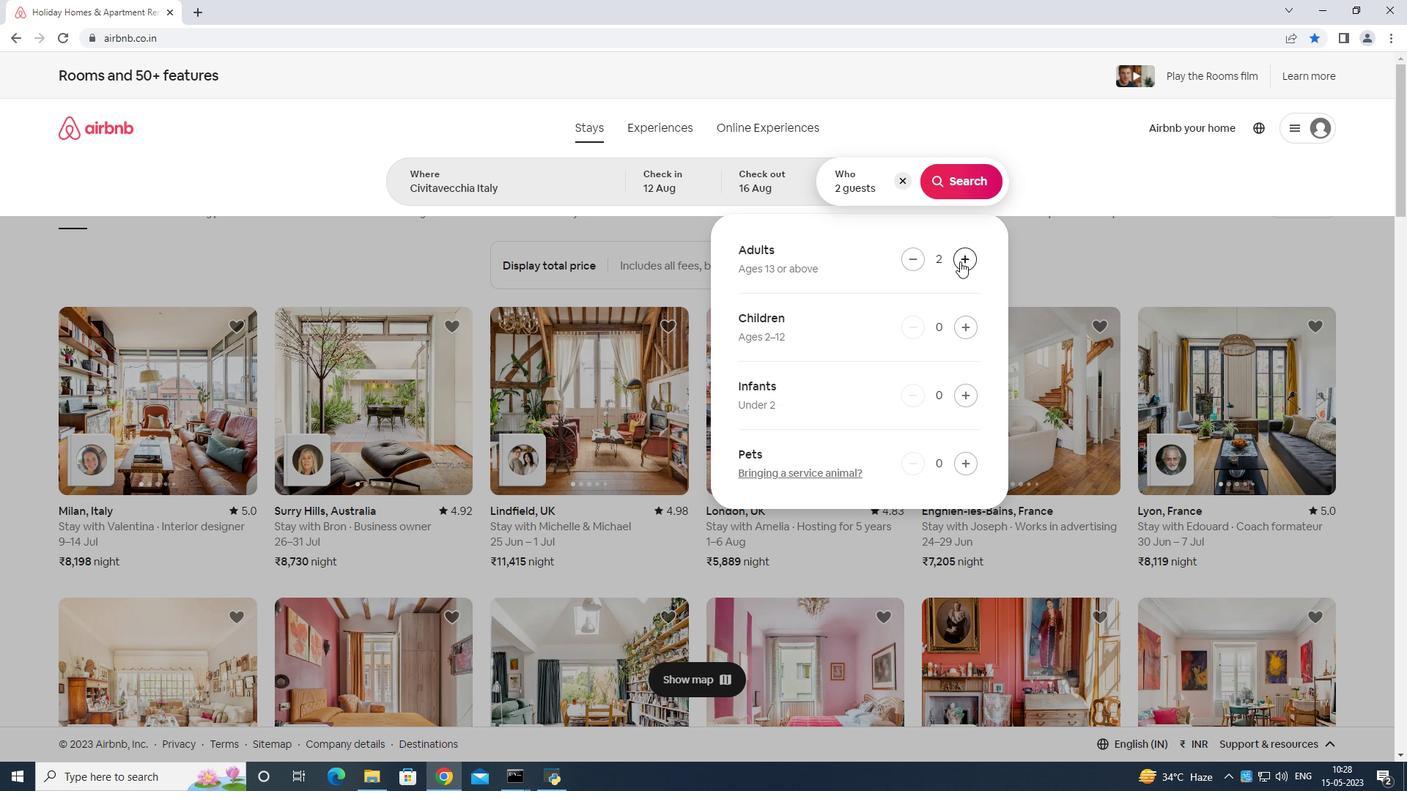 
Action: Mouse moved to (960, 260)
Screenshot: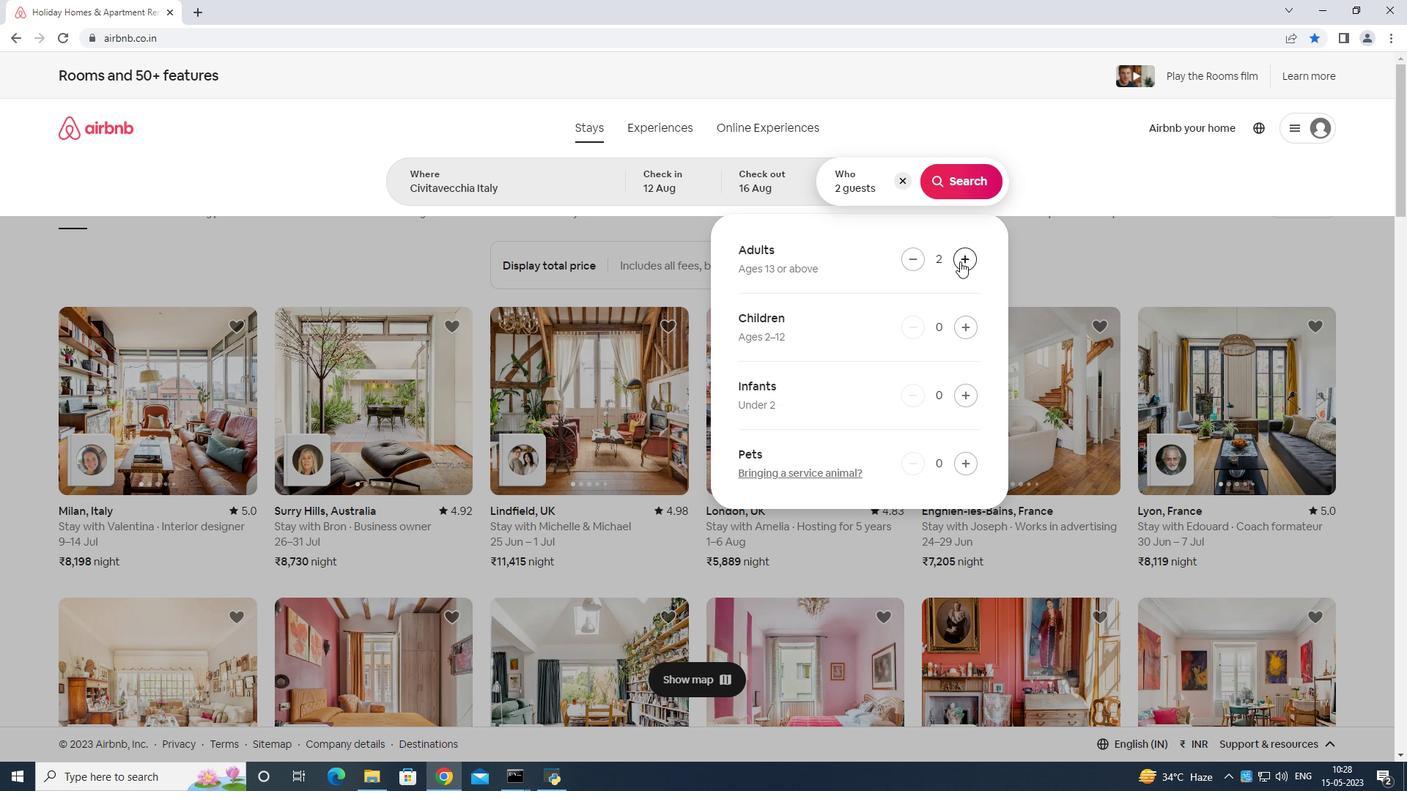 
Action: Mouse pressed left at (960, 260)
Screenshot: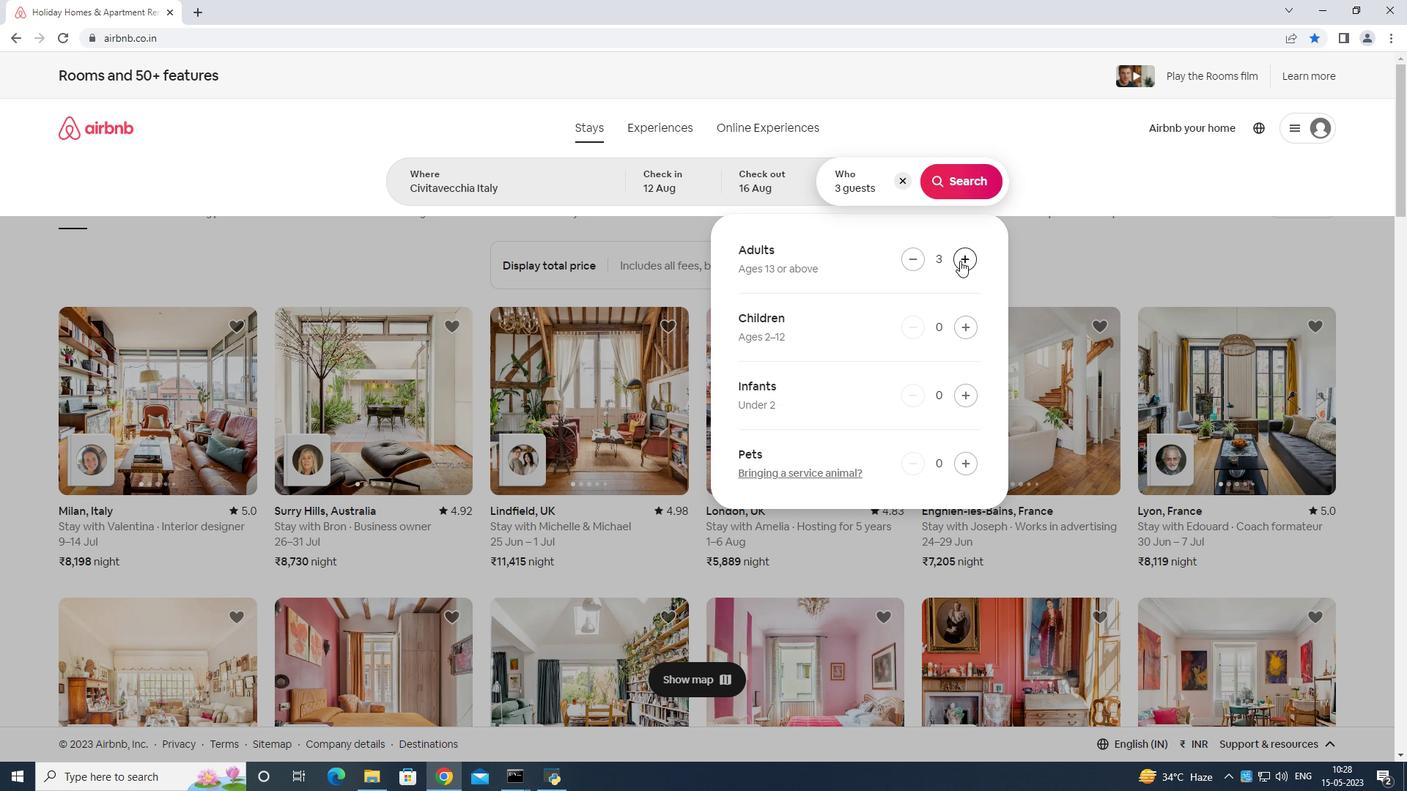 
Action: Mouse moved to (960, 260)
Screenshot: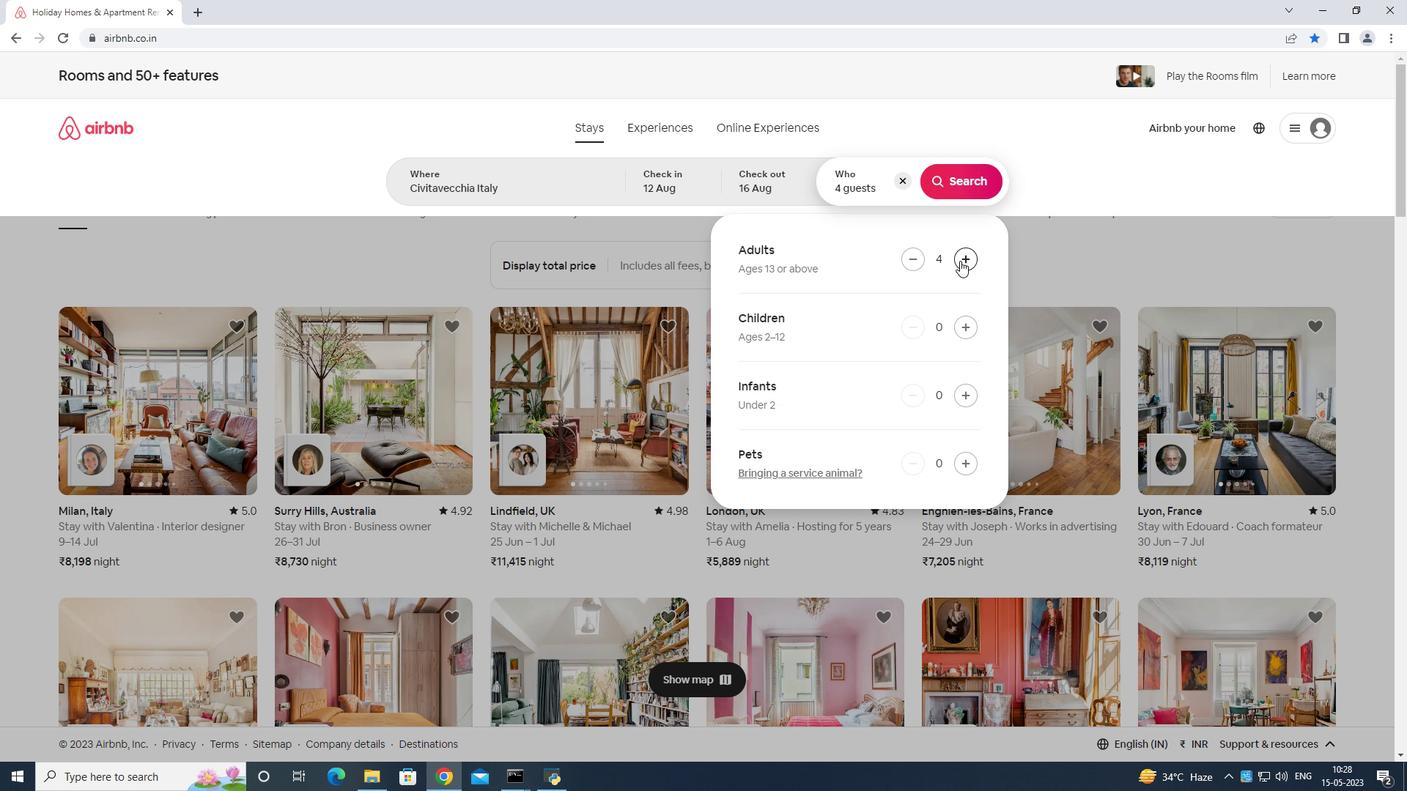 
Action: Mouse pressed left at (960, 260)
Screenshot: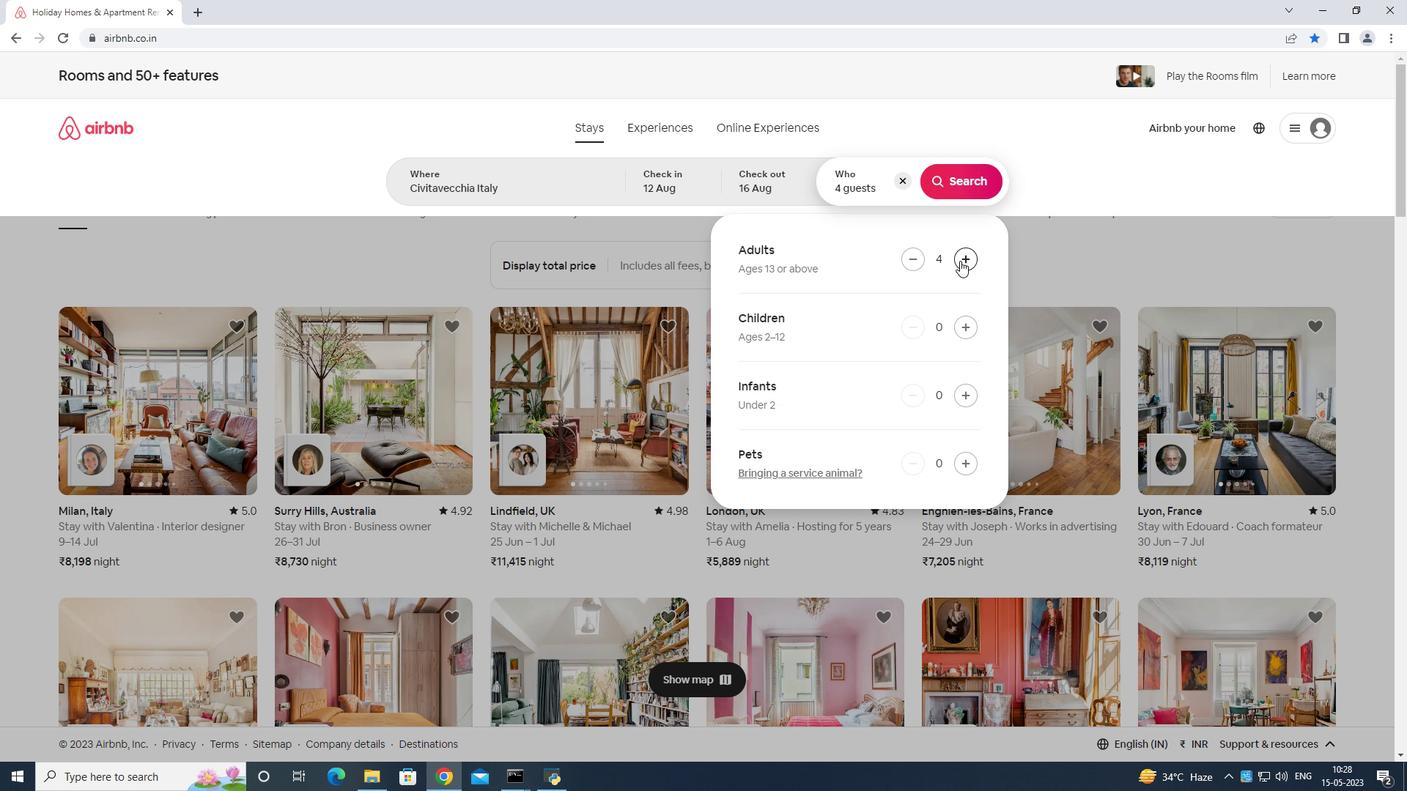 
Action: Mouse moved to (960, 260)
Screenshot: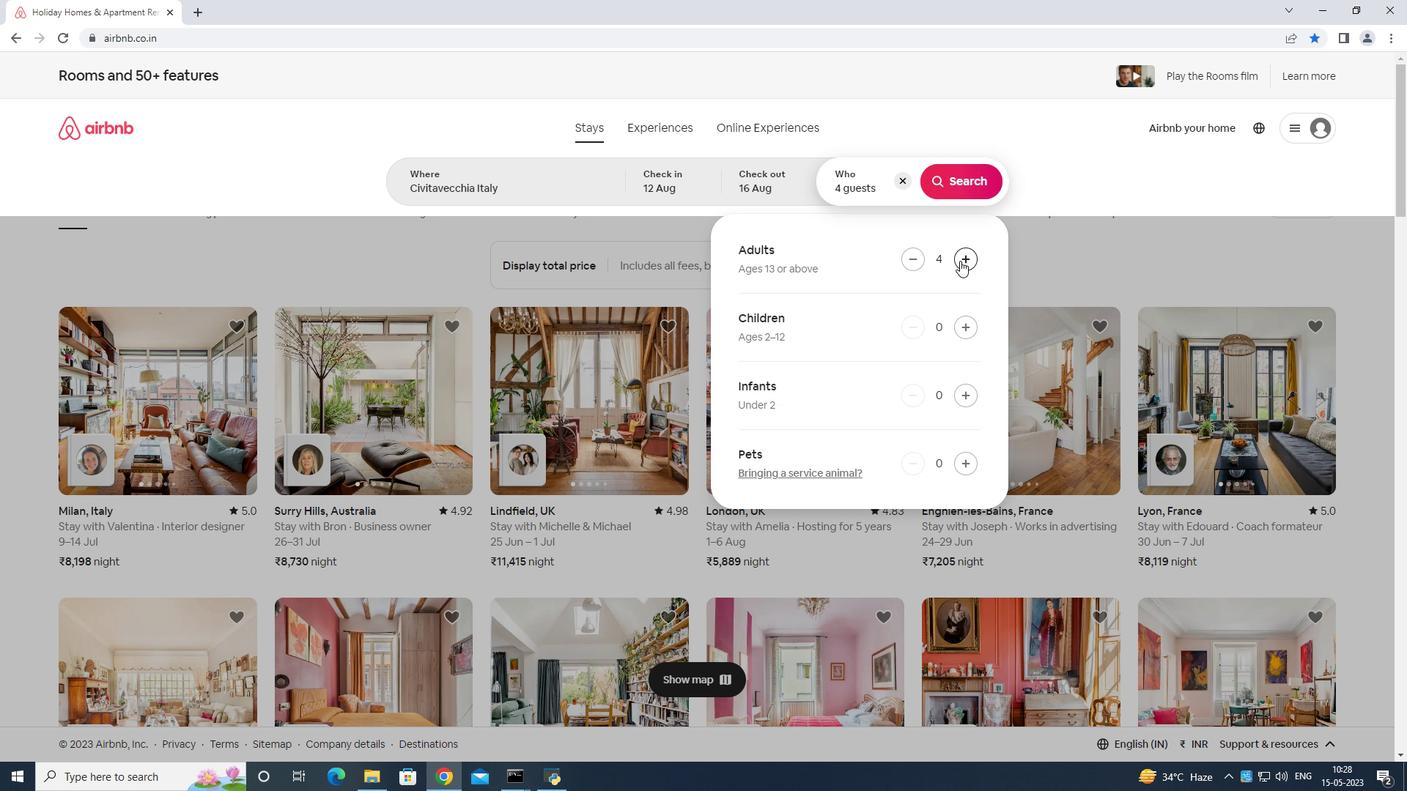 
Action: Mouse pressed left at (960, 260)
Screenshot: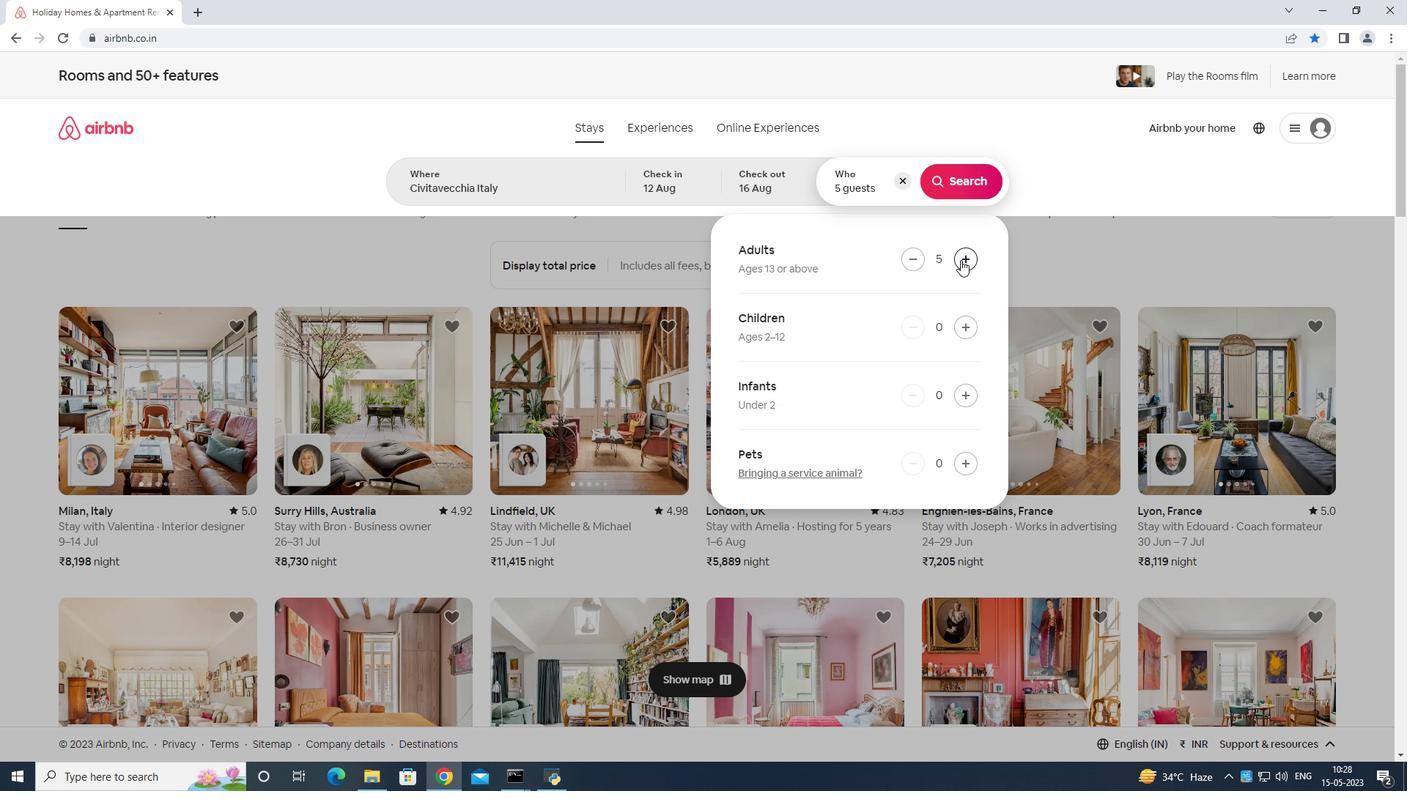 
Action: Mouse moved to (960, 259)
Screenshot: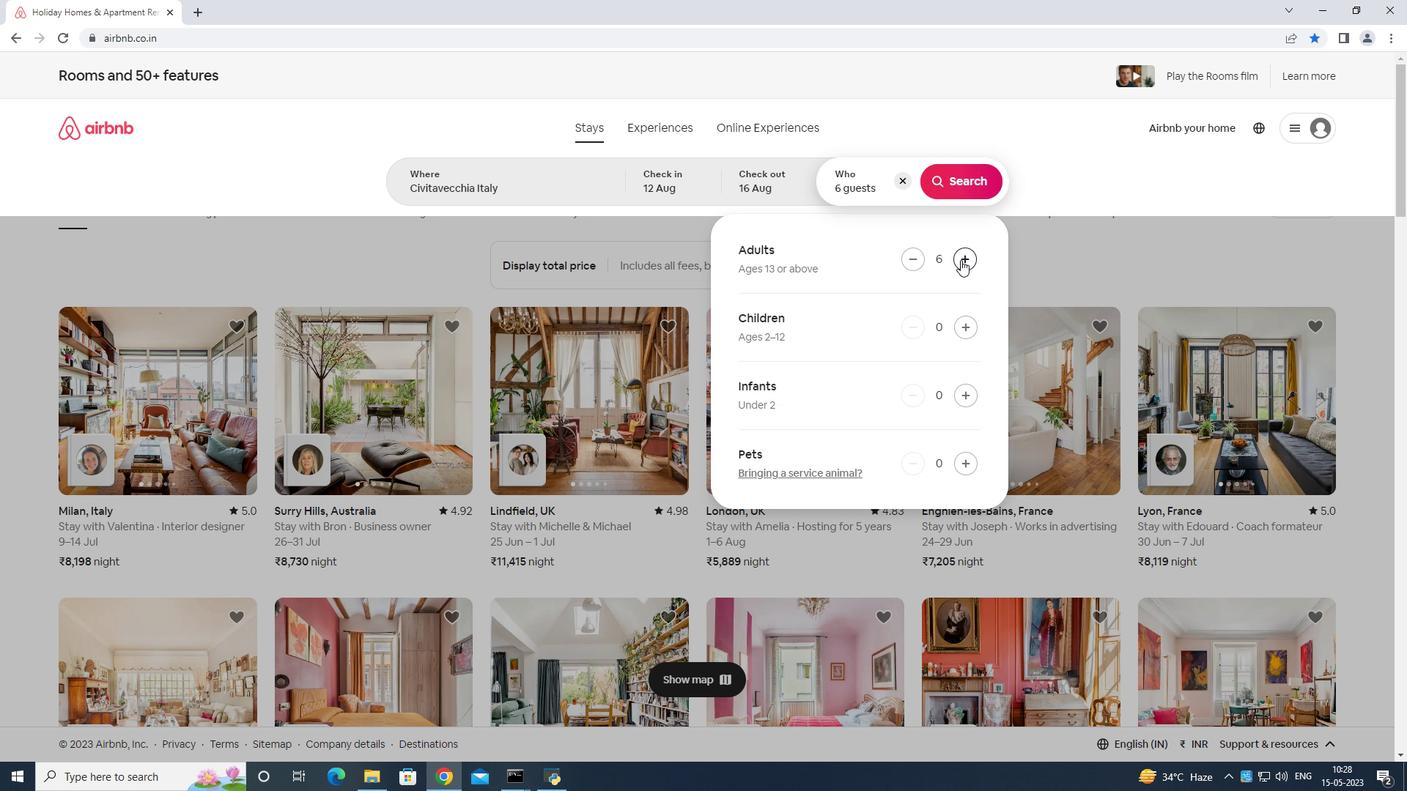 
Action: Mouse pressed left at (960, 259)
Screenshot: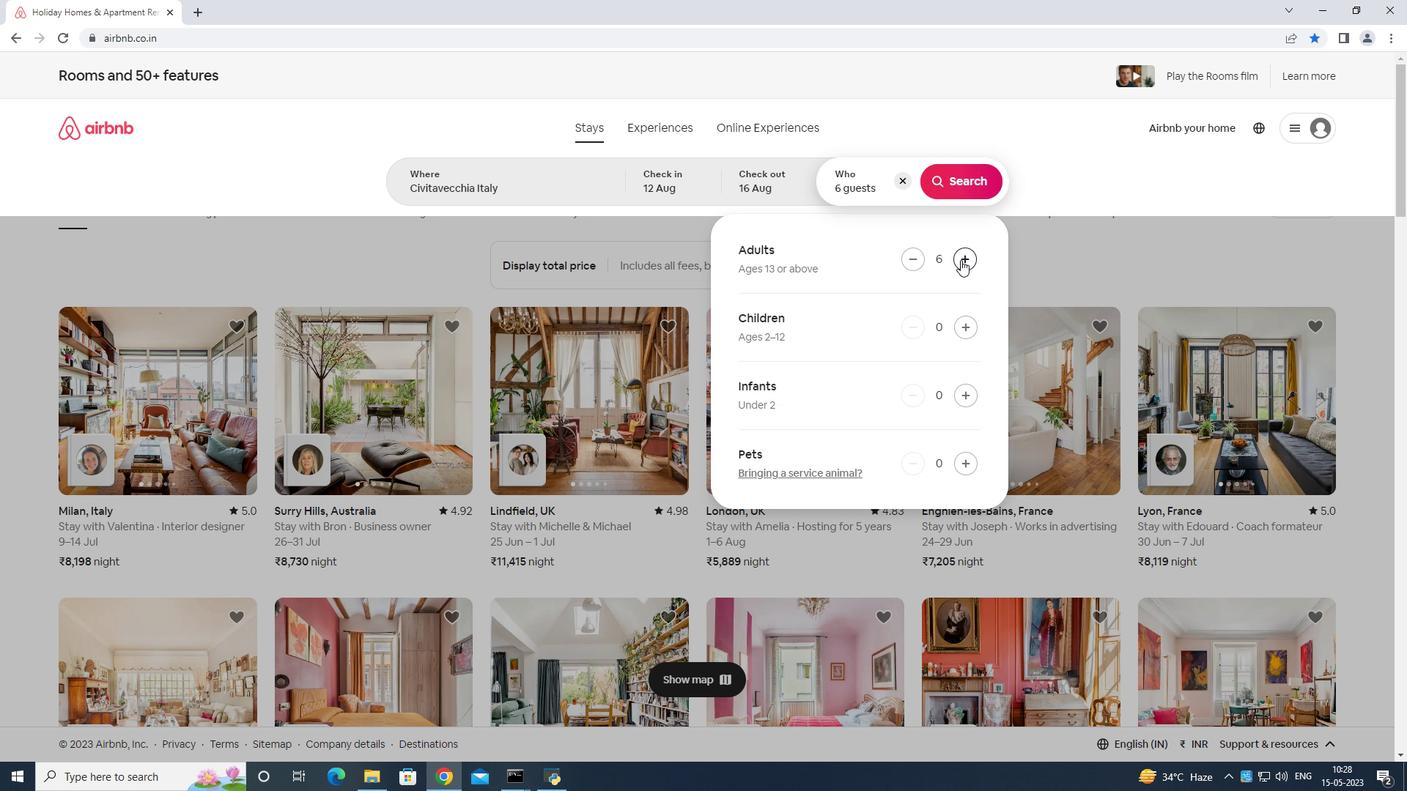 
Action: Mouse moved to (973, 178)
Screenshot: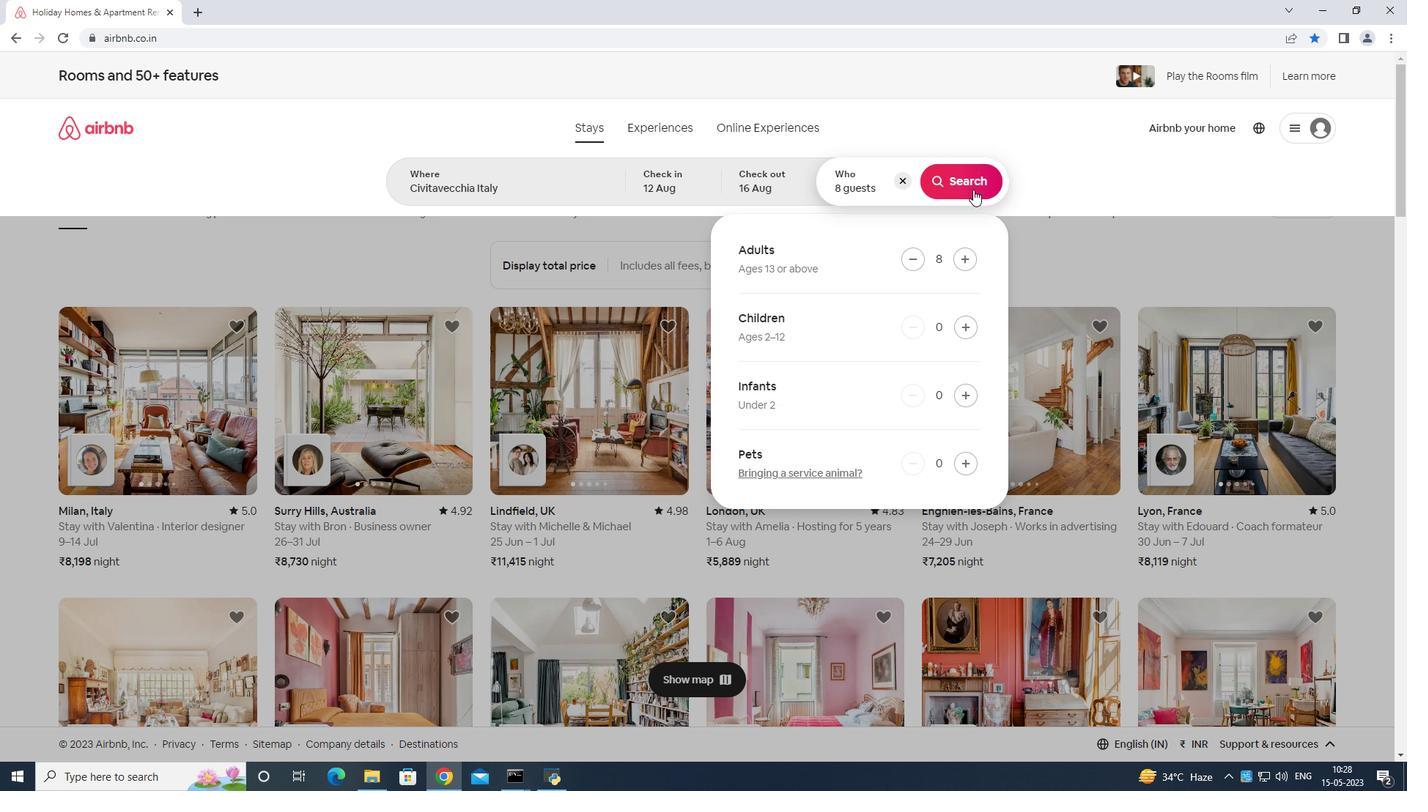 
Action: Mouse pressed left at (973, 178)
Screenshot: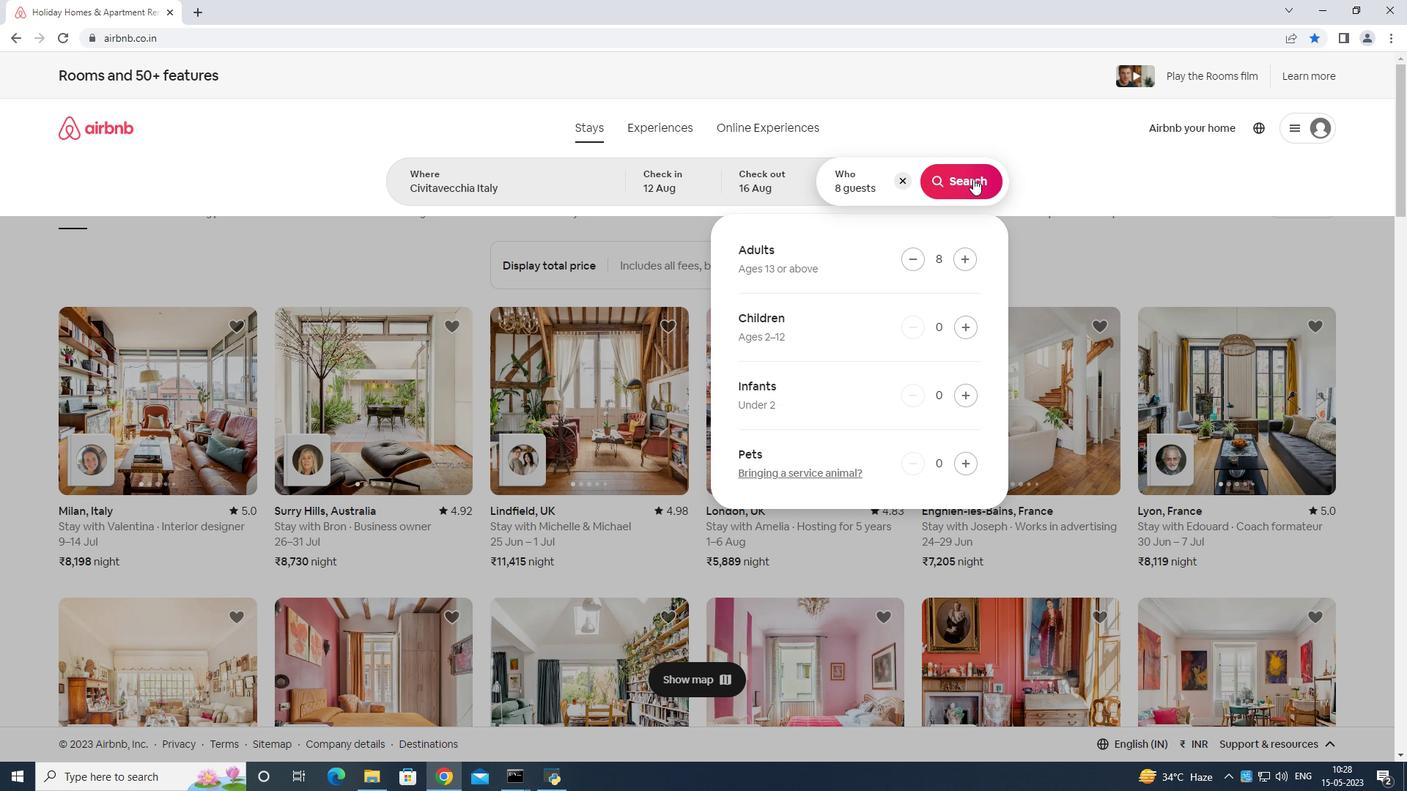 
Action: Mouse moved to (1352, 136)
Screenshot: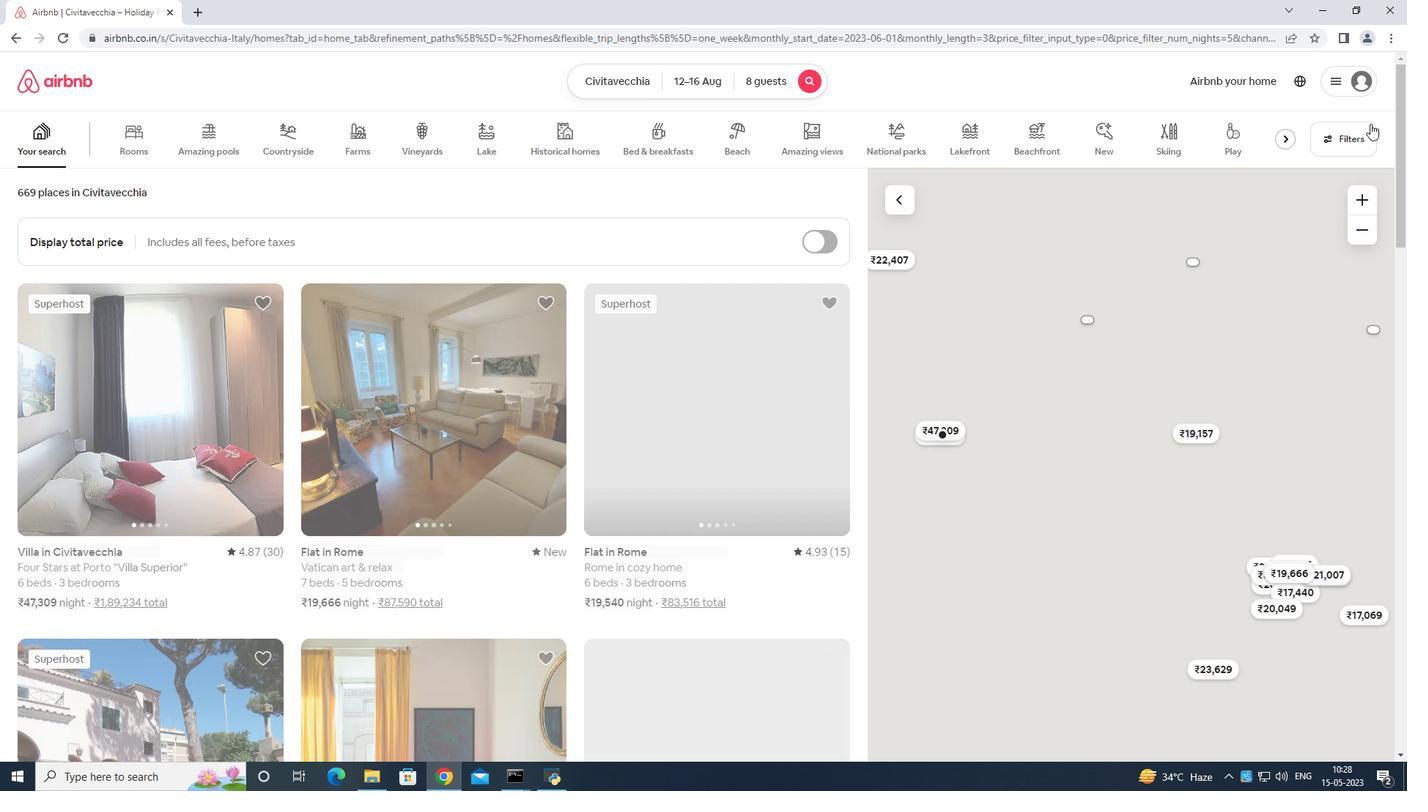
Action: Mouse pressed left at (1352, 136)
Screenshot: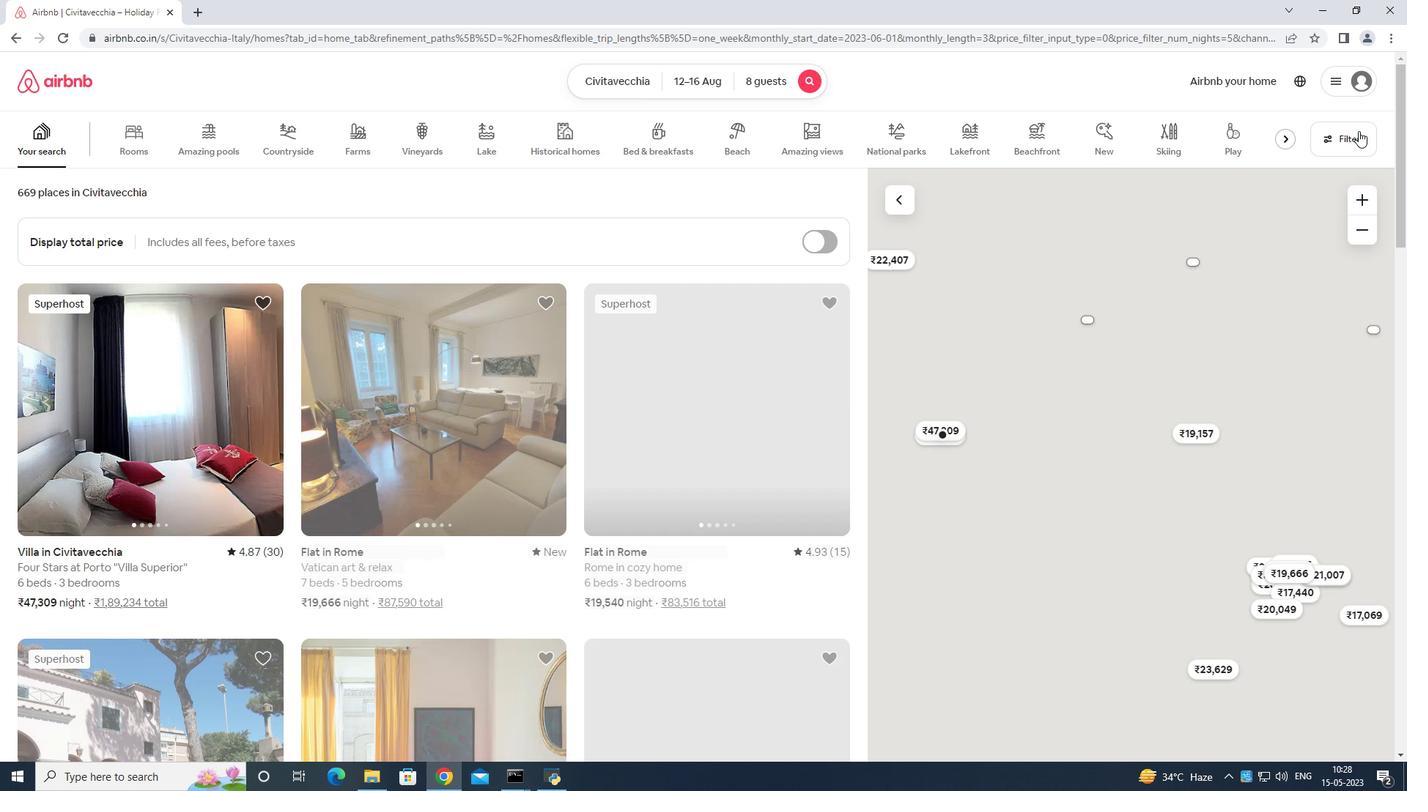 
Action: Mouse moved to (635, 485)
Screenshot: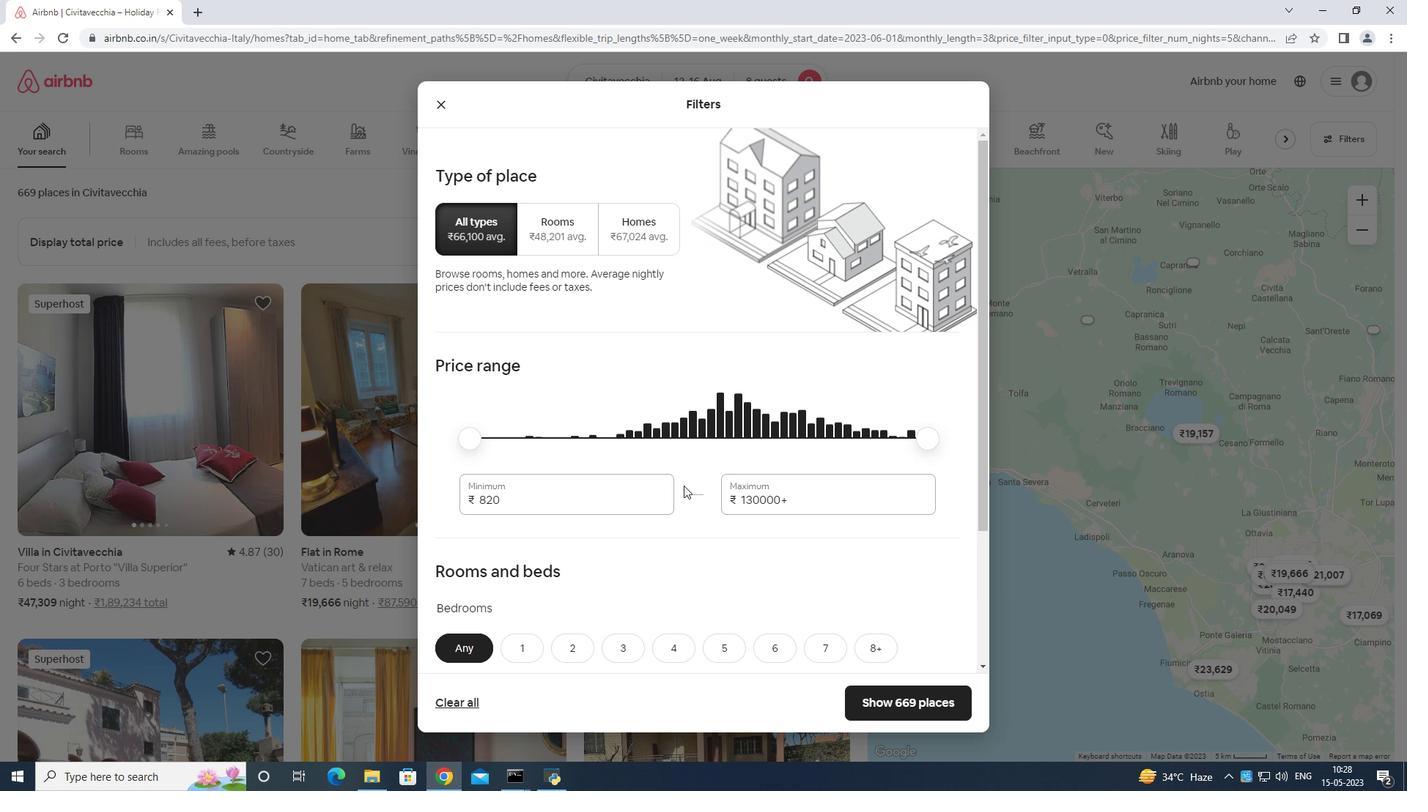 
Action: Mouse pressed left at (635, 485)
Screenshot: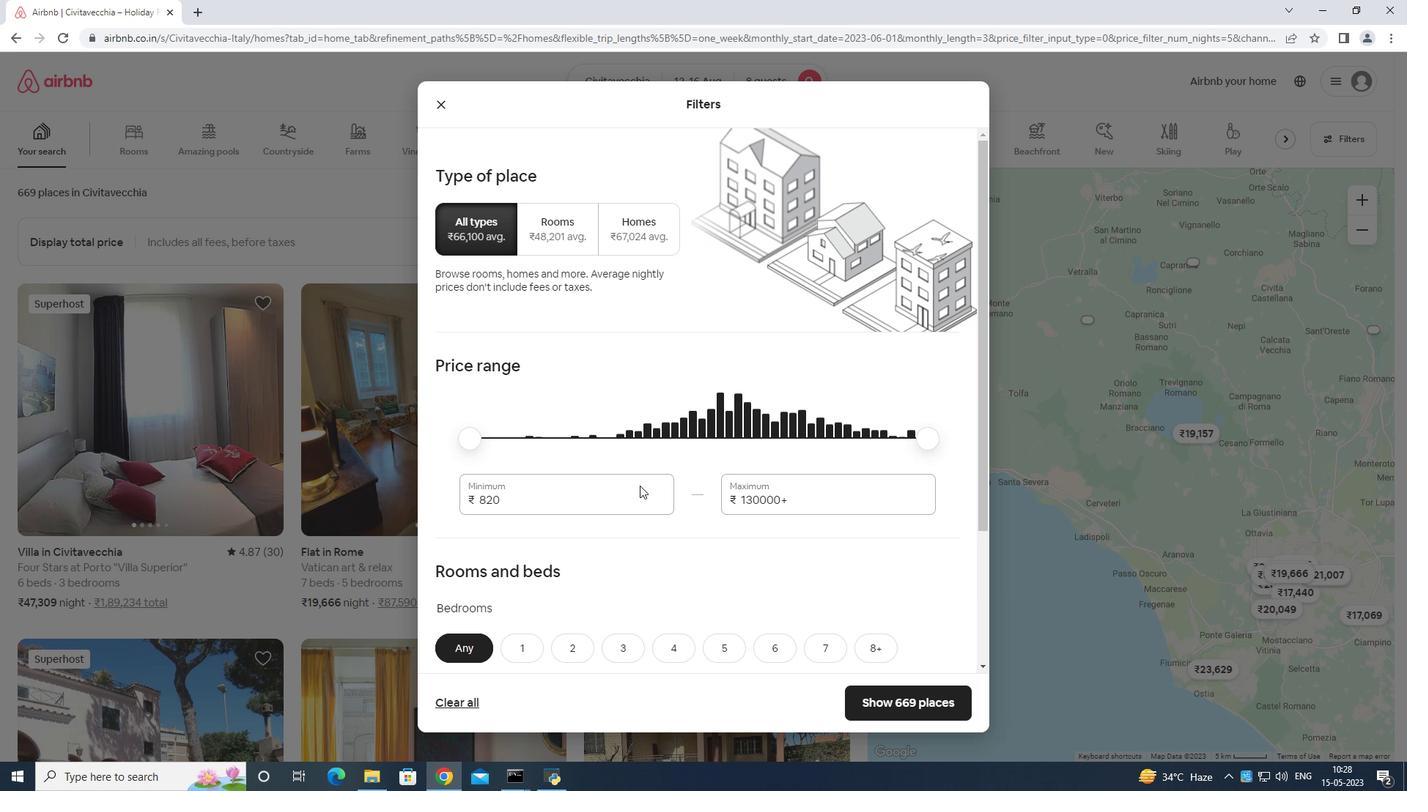 
Action: Mouse moved to (587, 476)
Screenshot: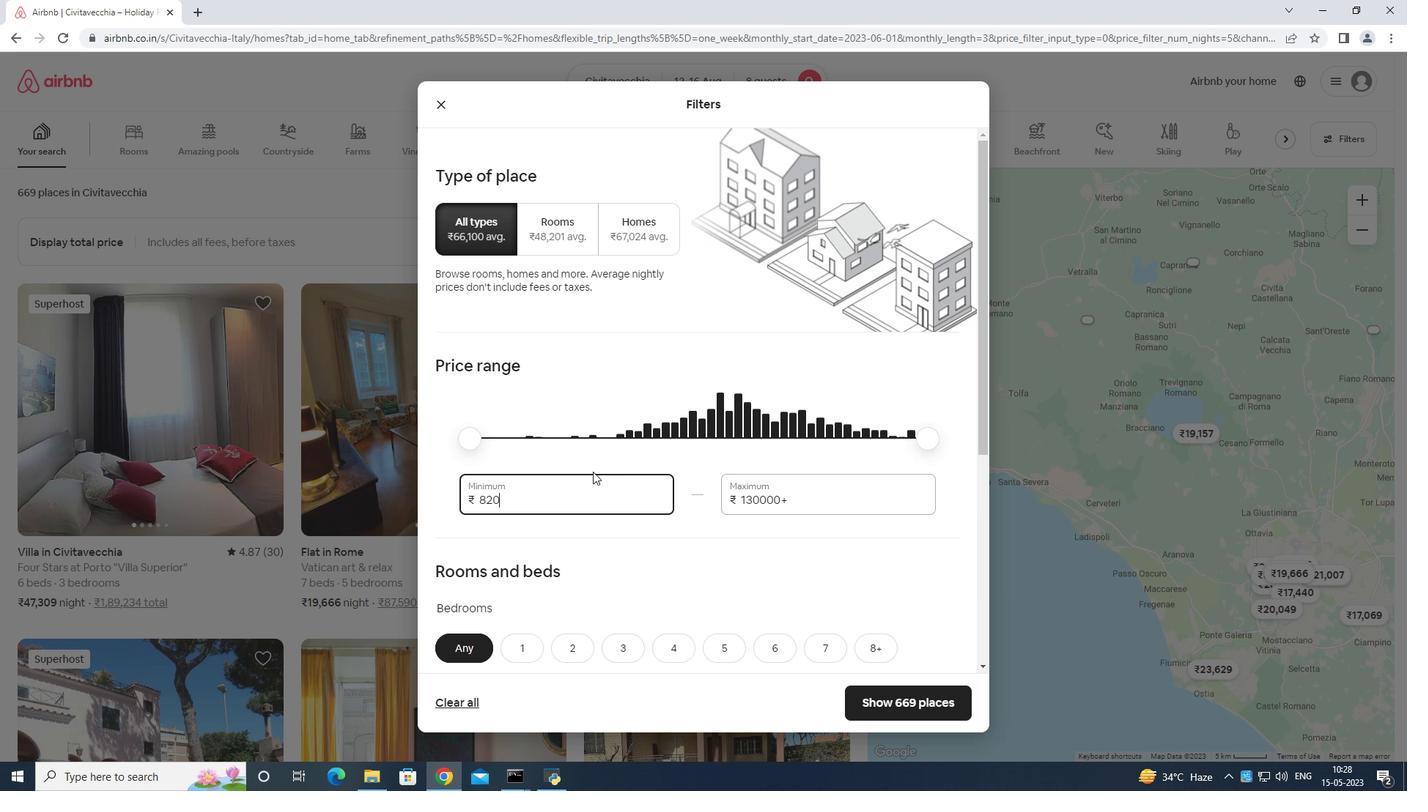 
Action: Key pressed <Key.backspace>
Screenshot: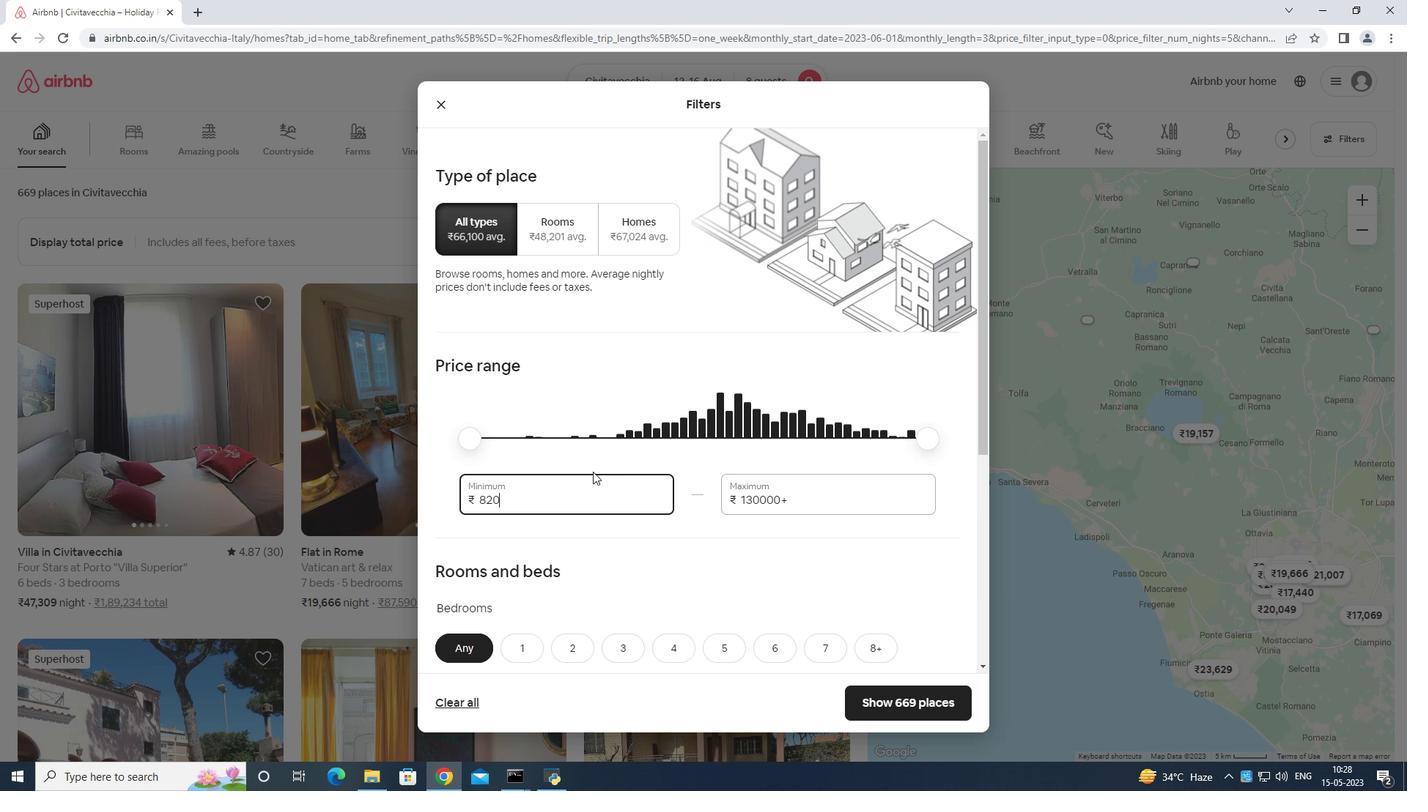 
Action: Mouse moved to (583, 478)
Screenshot: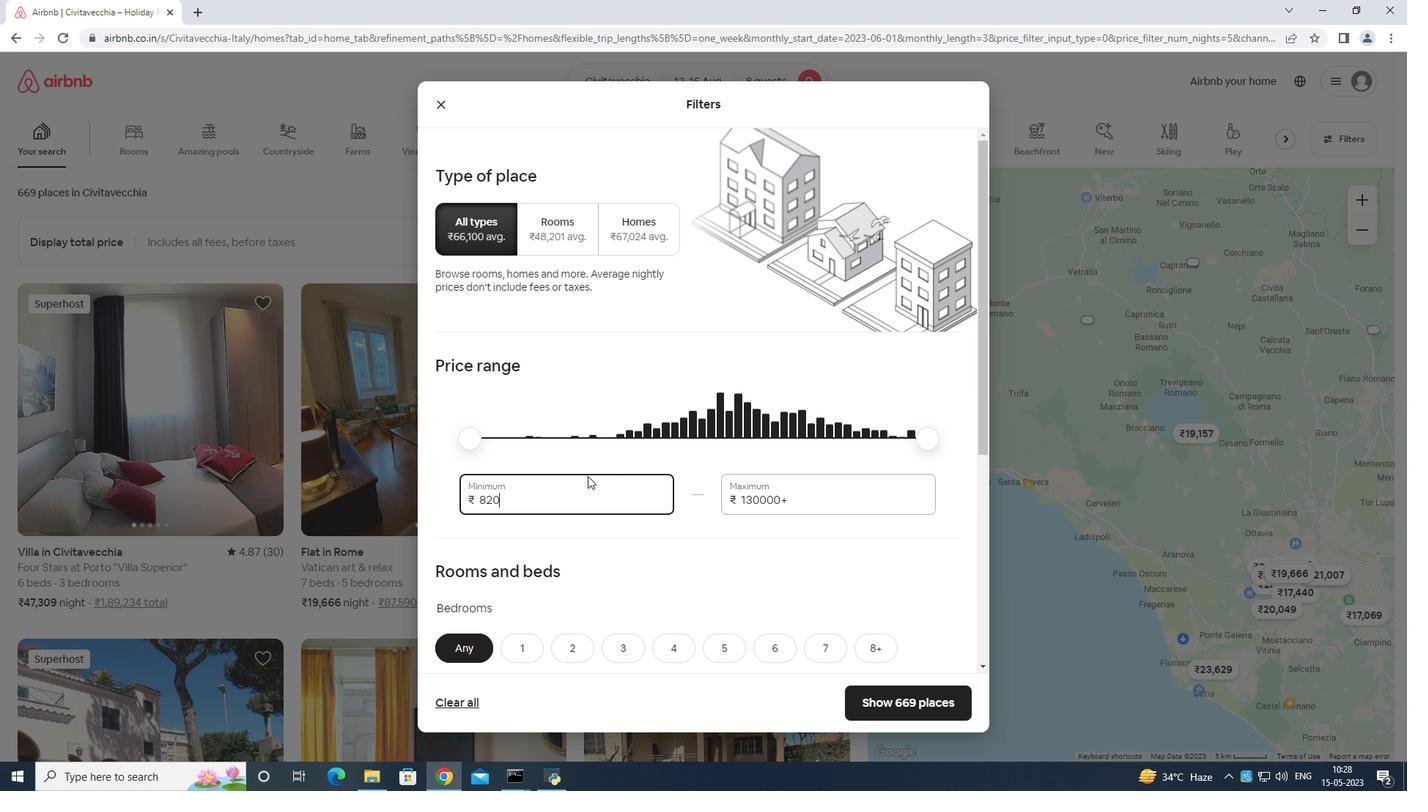 
Action: Key pressed <Key.backspace><Key.backspace><Key.backspace>10000
Screenshot: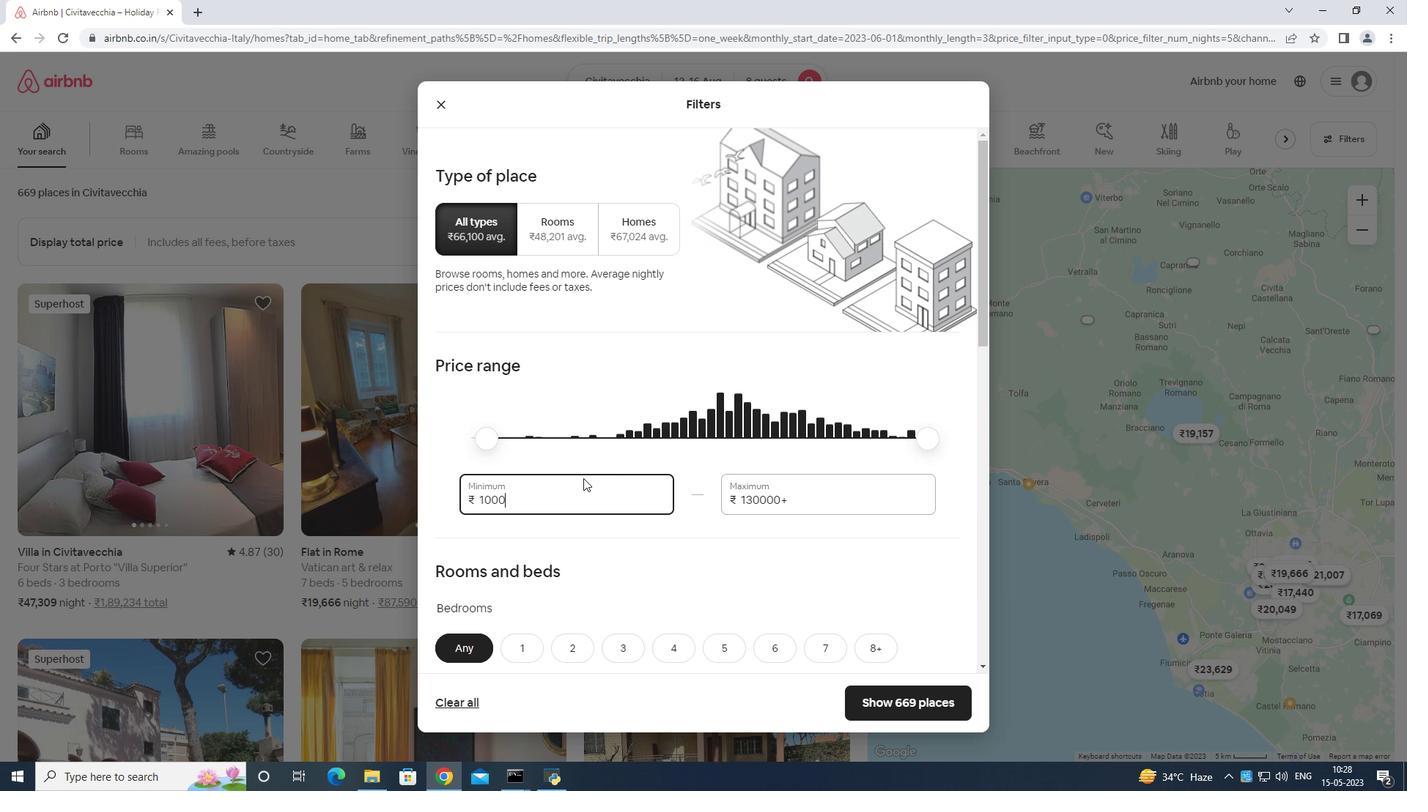 
Action: Mouse moved to (827, 504)
Screenshot: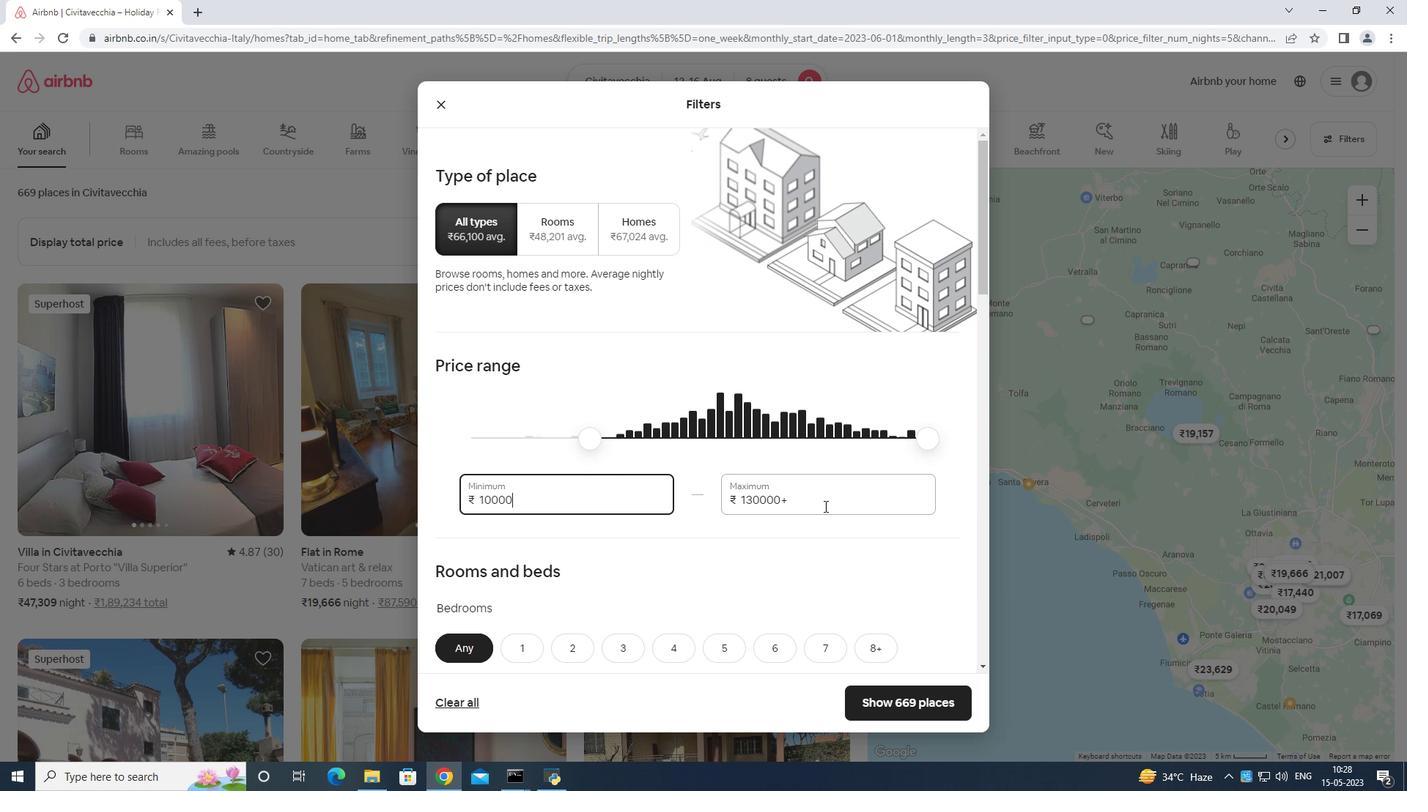 
Action: Mouse pressed left at (827, 504)
Screenshot: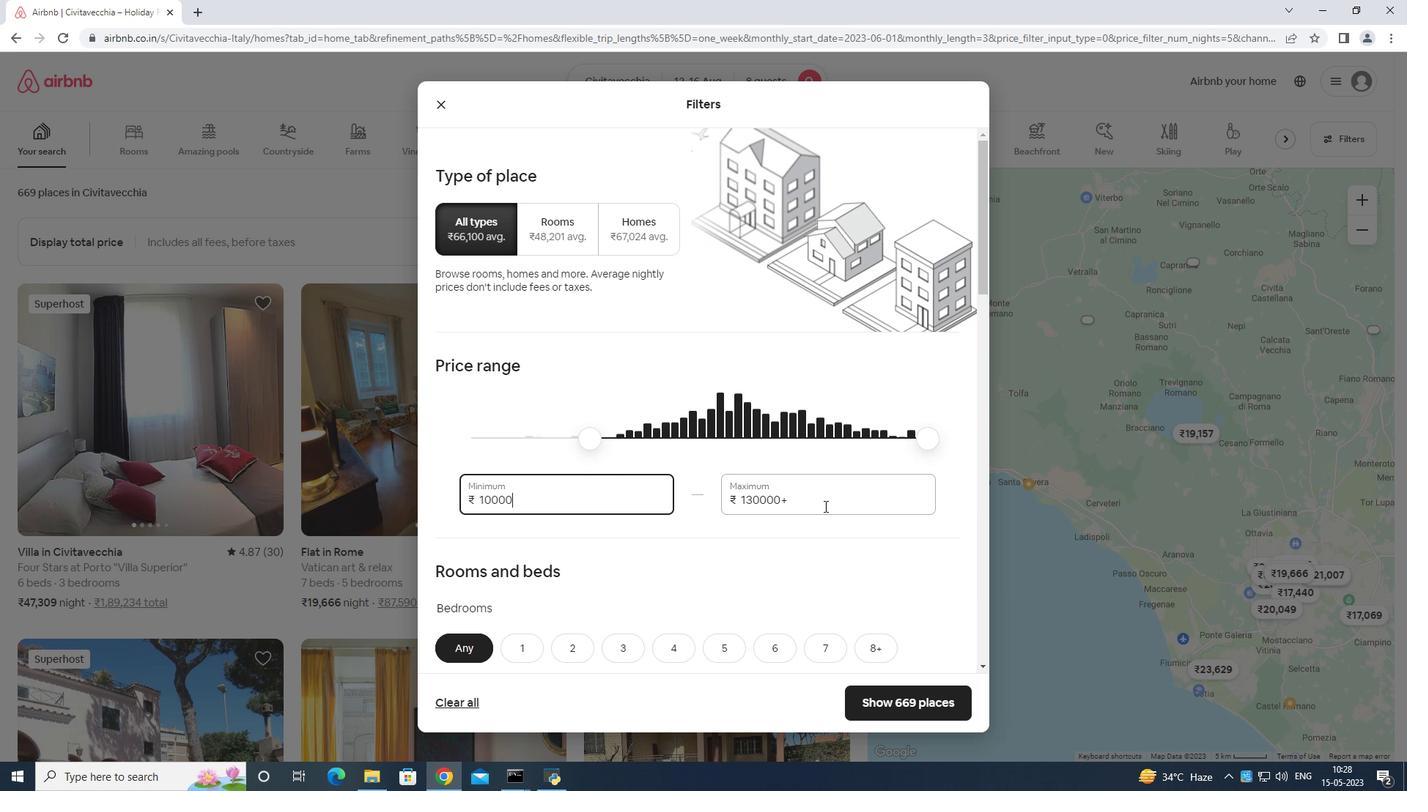 
Action: Mouse moved to (832, 498)
Screenshot: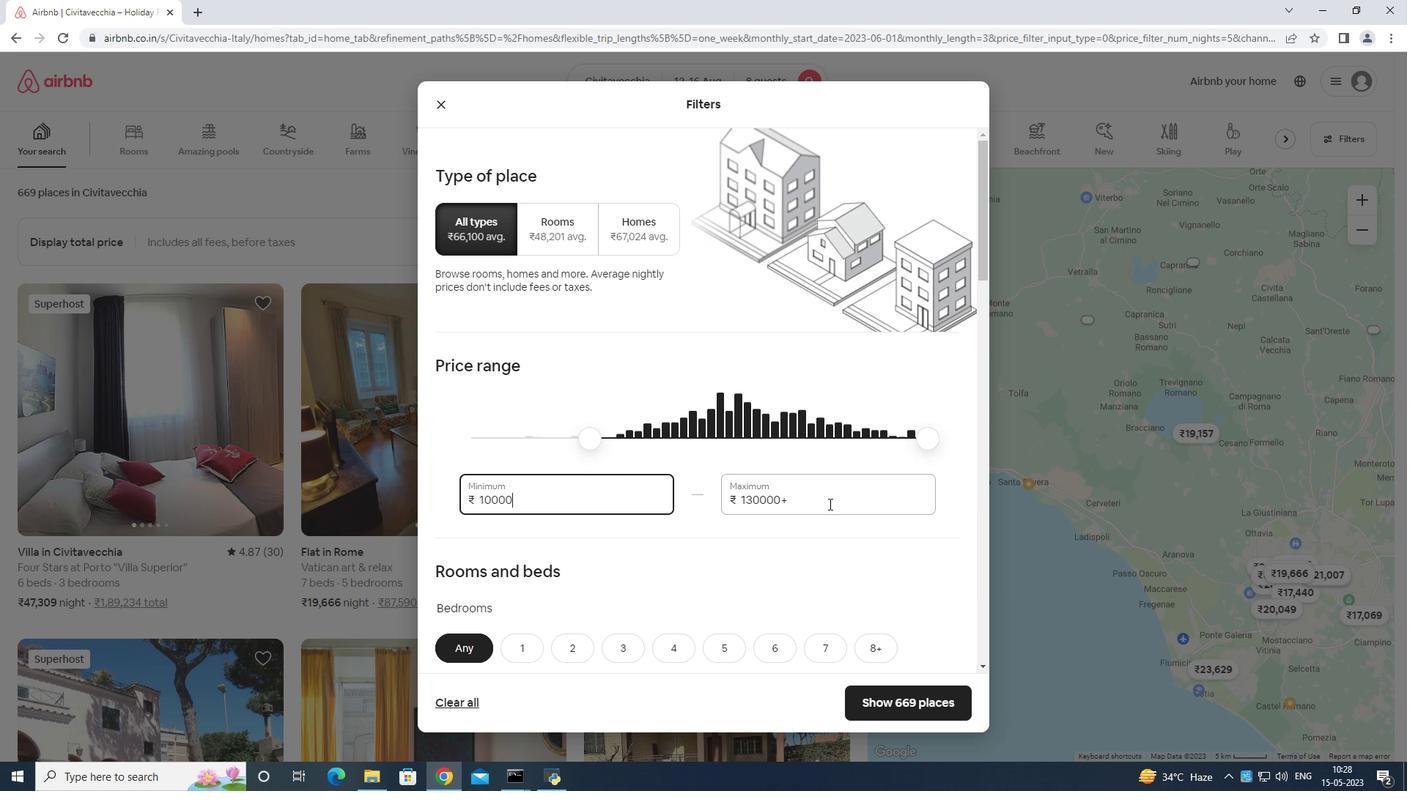 
Action: Key pressed <Key.backspace><Key.backspace><Key.backspace><Key.backspace><Key.backspace><Key.backspace><Key.backspace><Key.backspace><Key.backspace><Key.backspace><Key.backspace><Key.backspace>
Screenshot: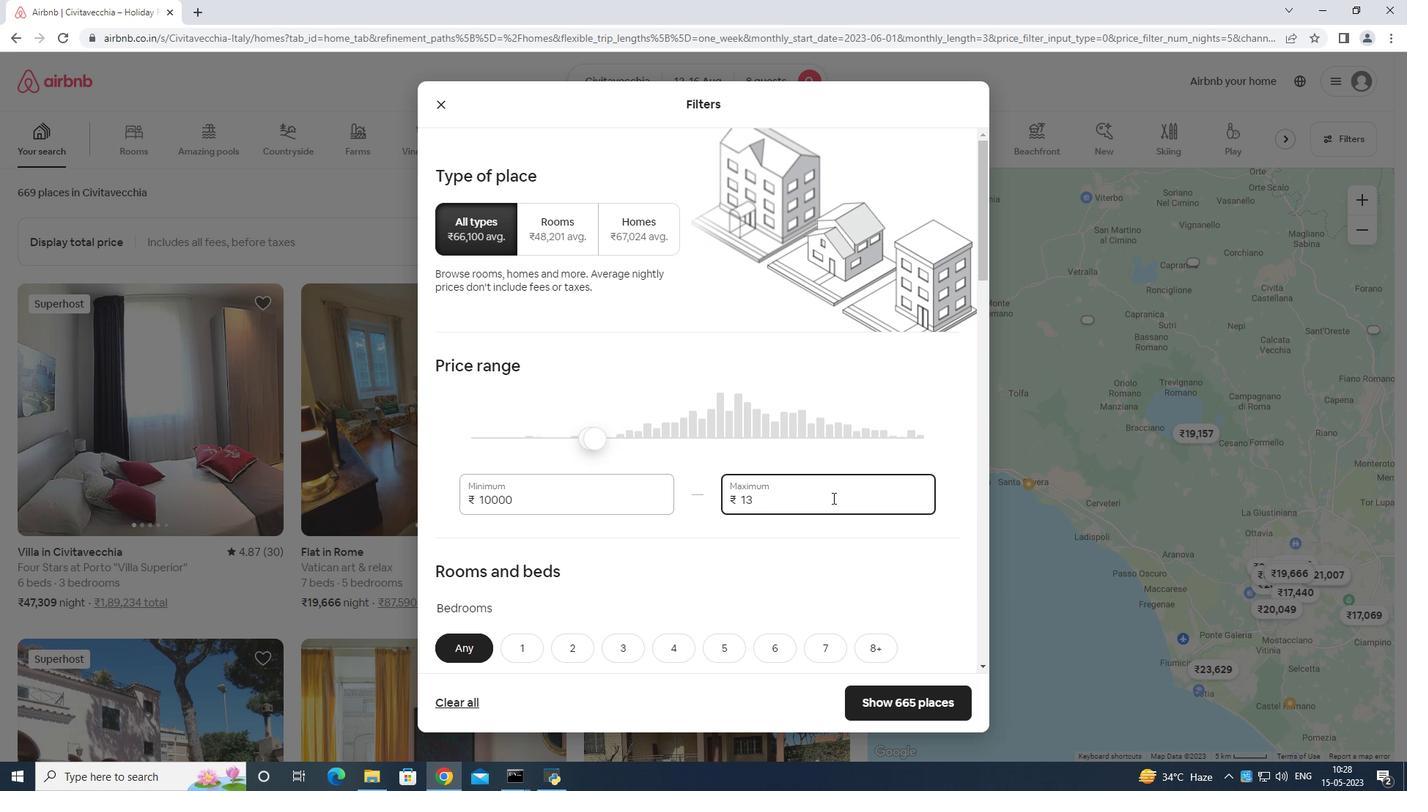 
Action: Mouse moved to (832, 498)
Screenshot: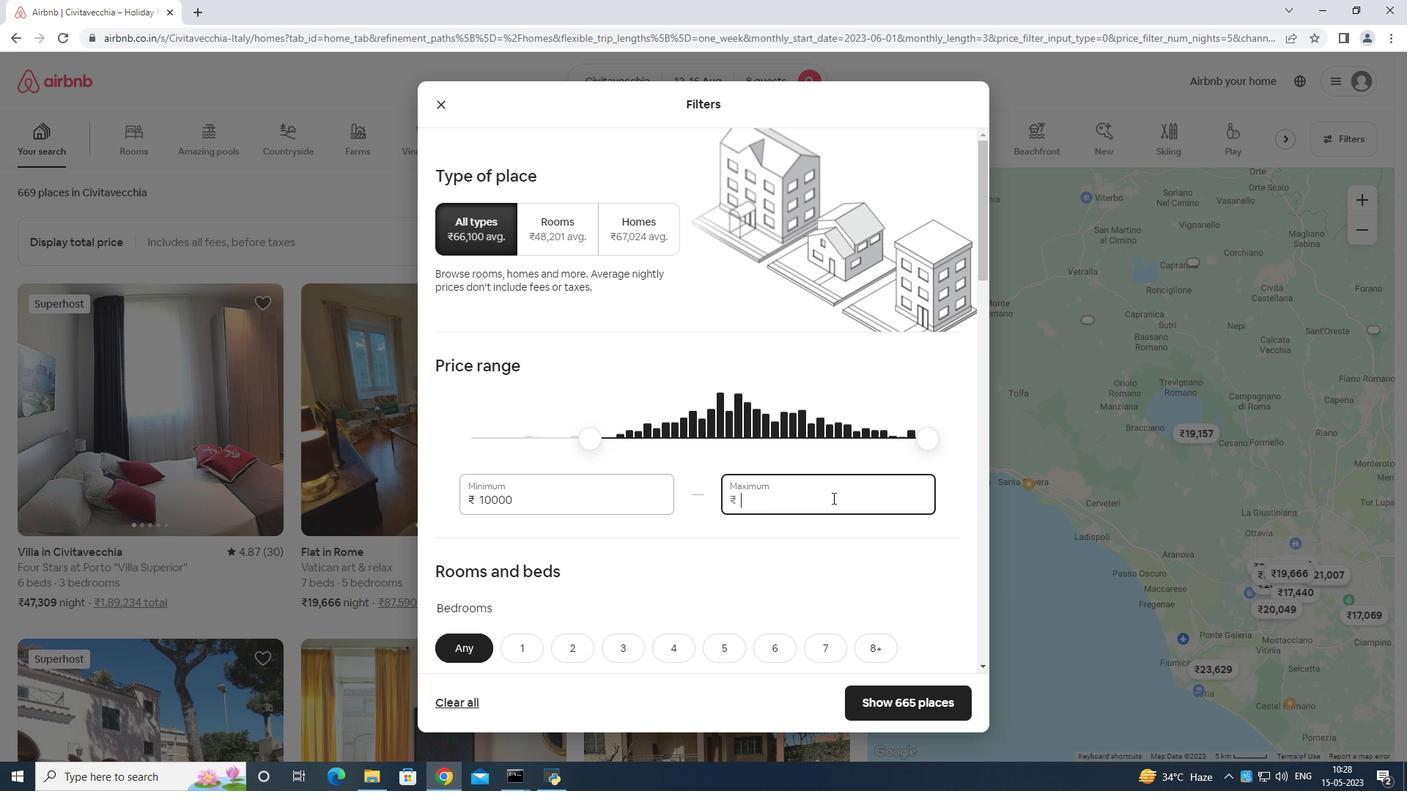 
Action: Key pressed 16
Screenshot: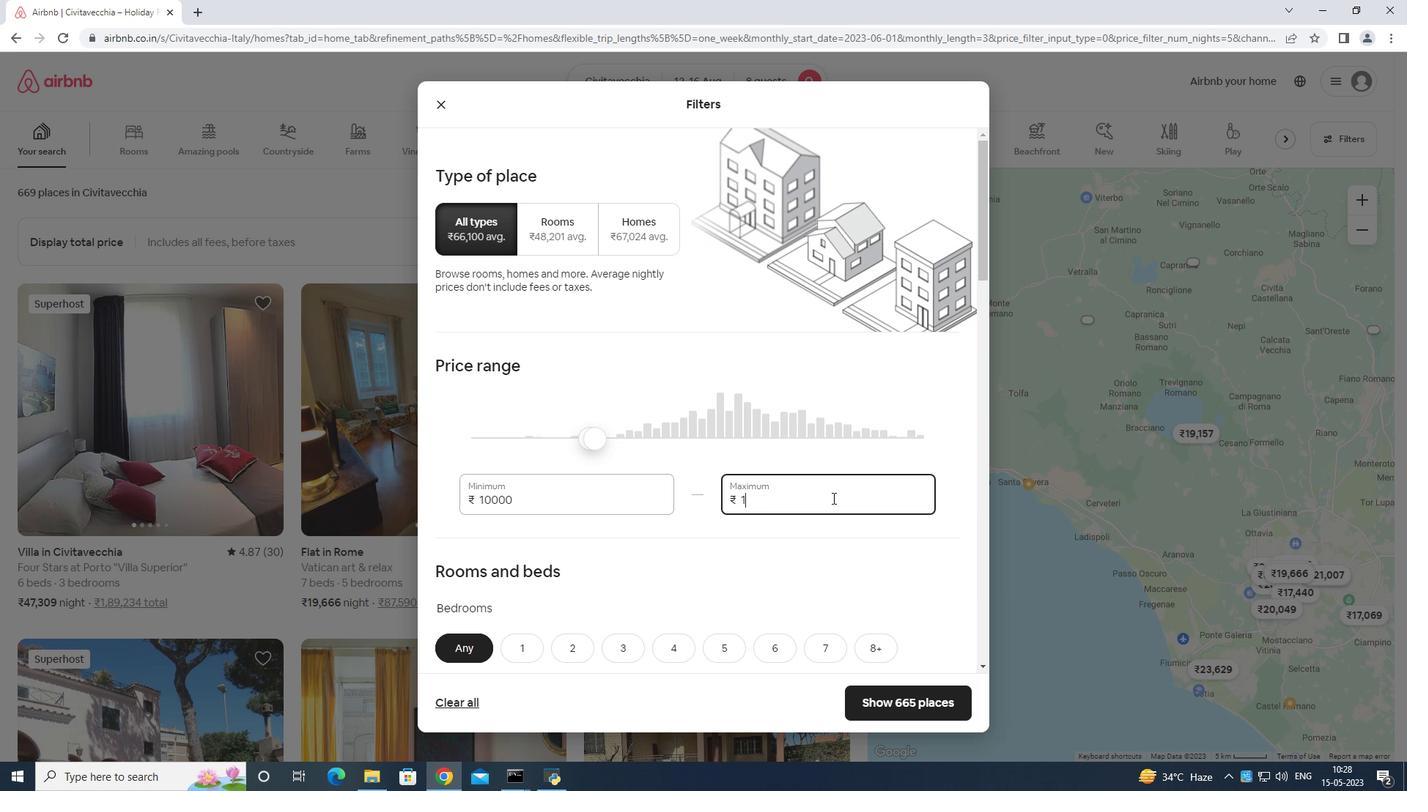 
Action: Mouse moved to (832, 501)
Screenshot: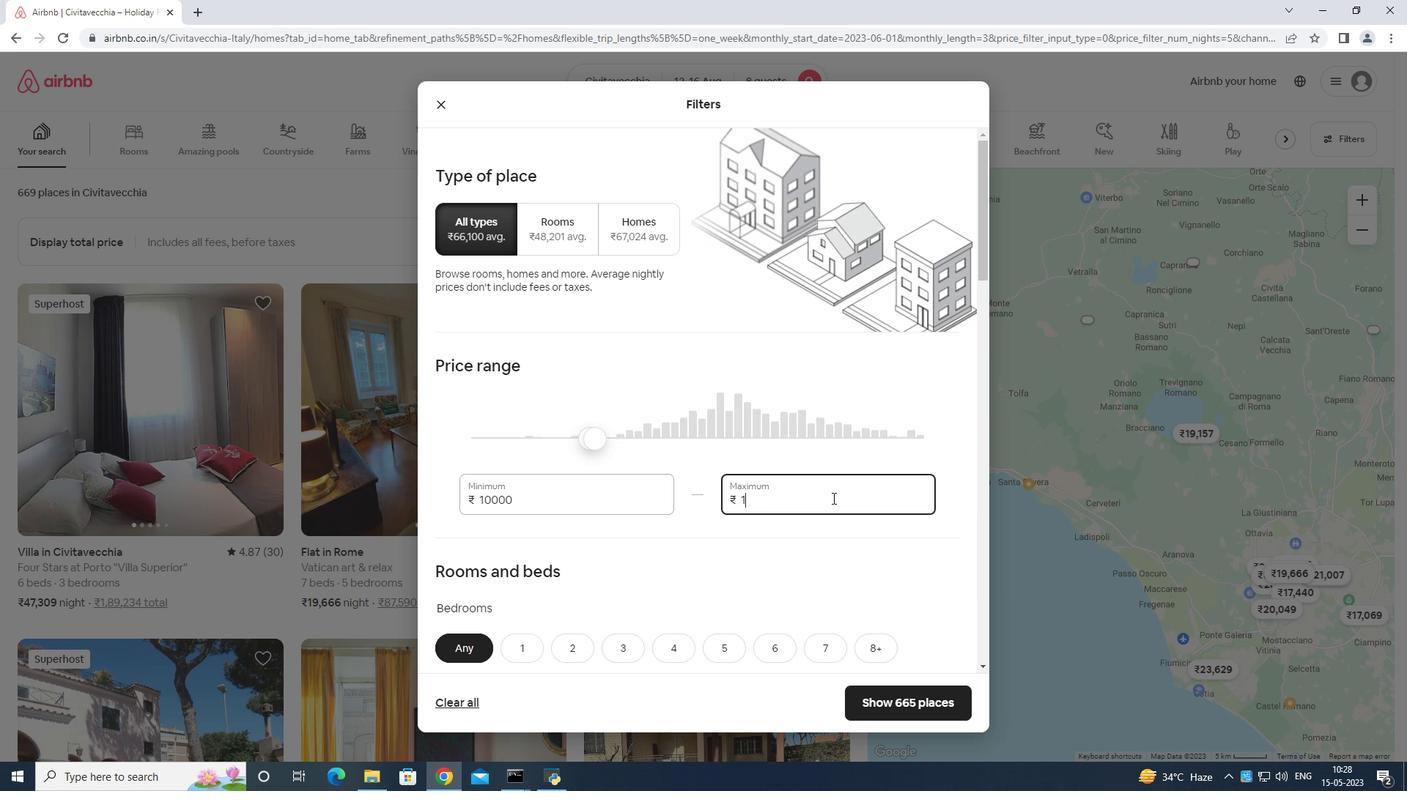 
Action: Key pressed 000
Screenshot: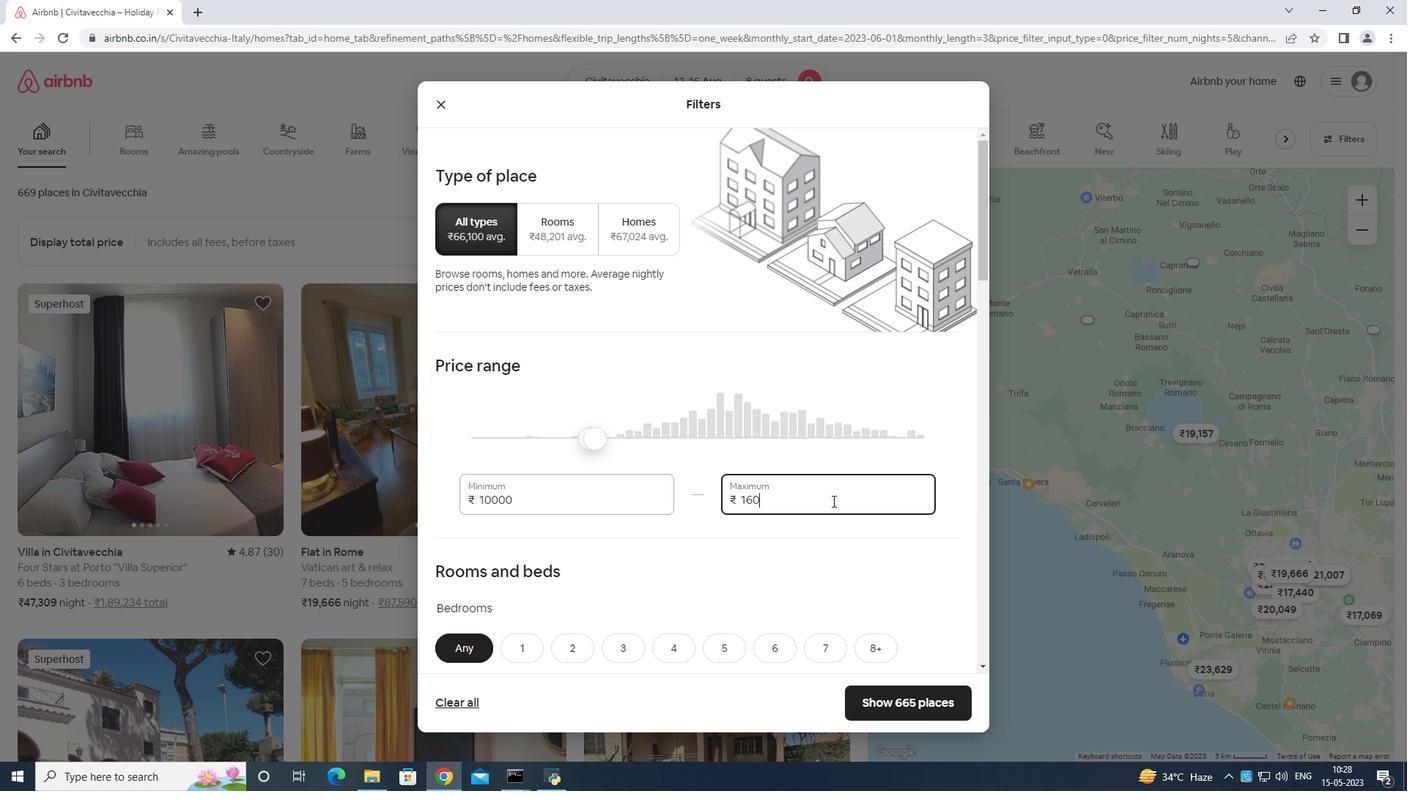 
Action: Mouse moved to (828, 511)
Screenshot: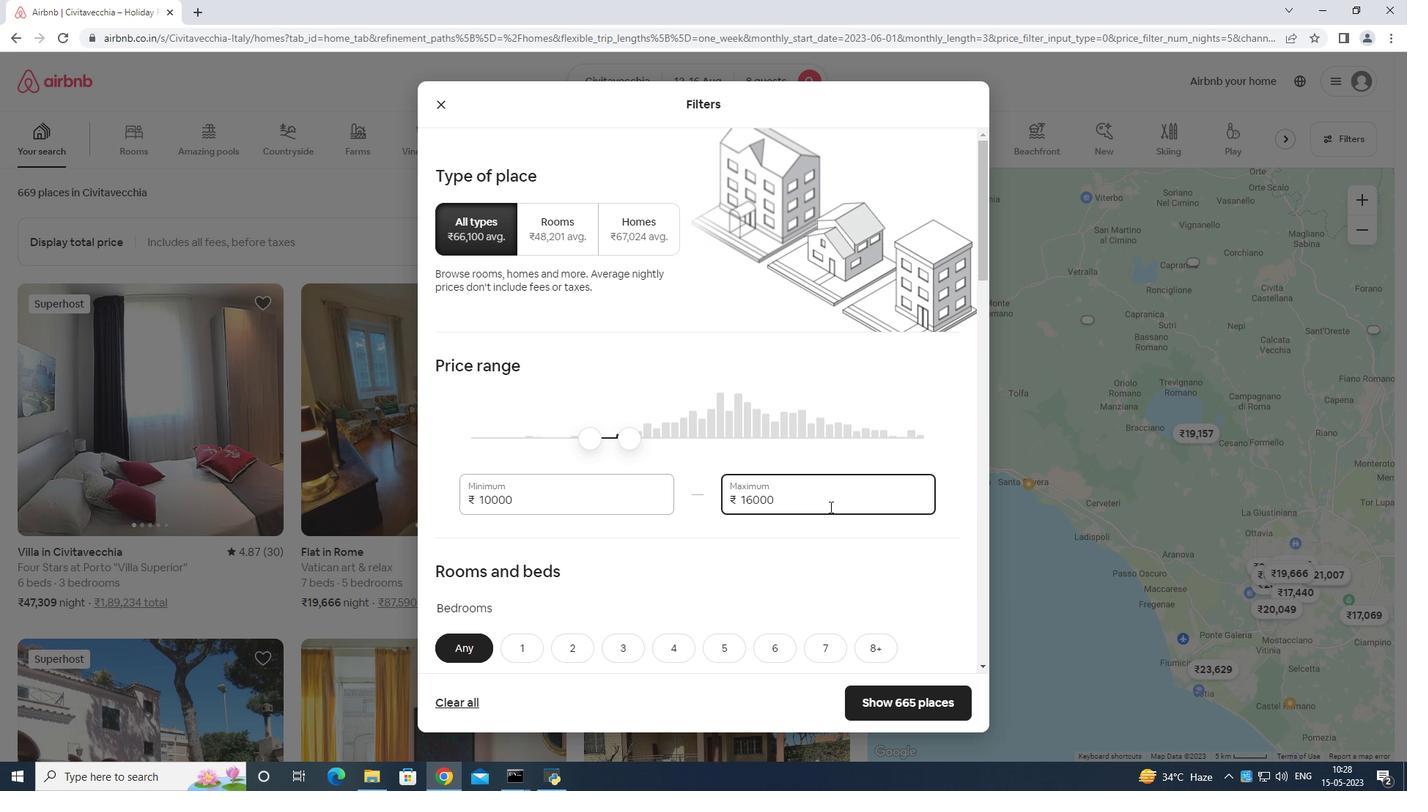 
Action: Mouse scrolled (828, 510) with delta (0, 0)
Screenshot: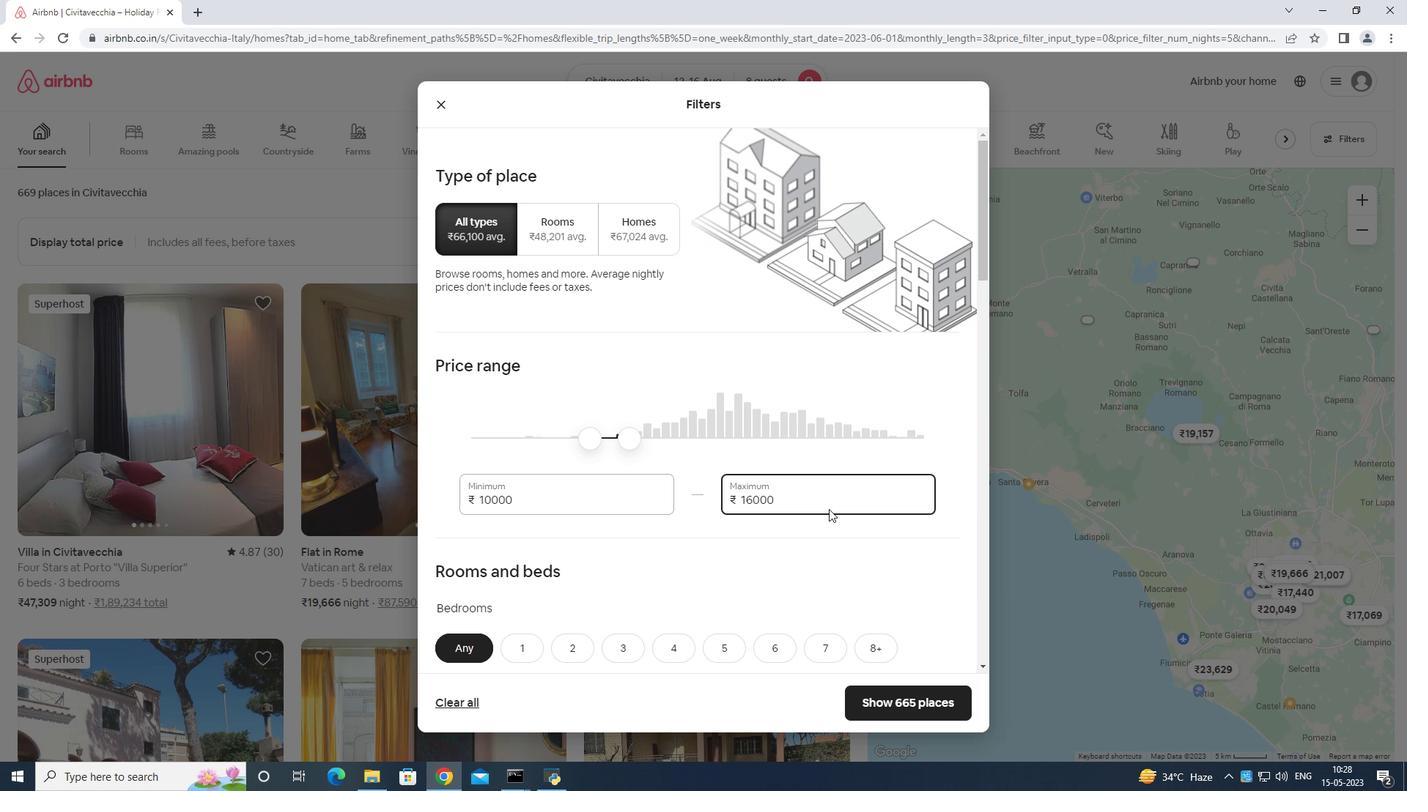 
Action: Mouse moved to (827, 516)
Screenshot: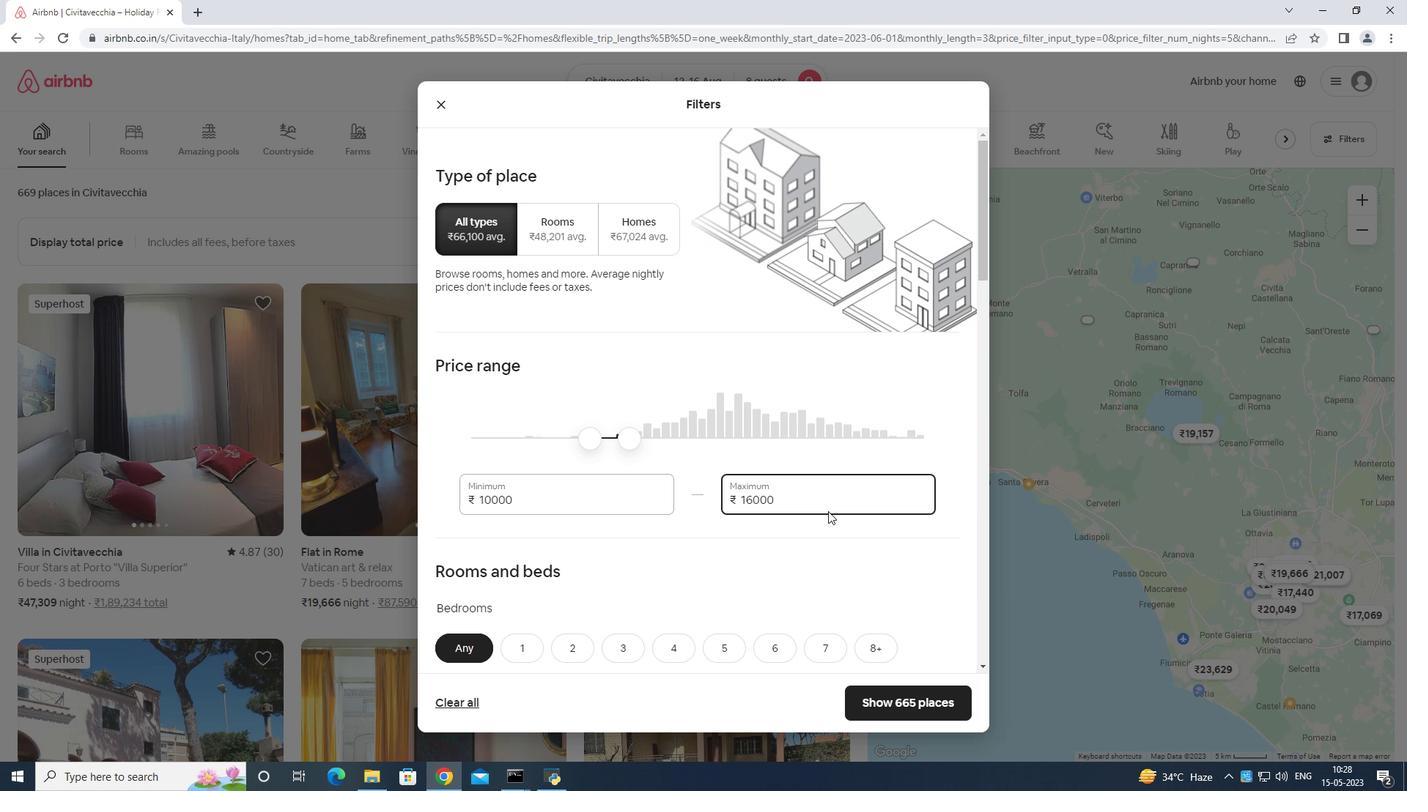 
Action: Mouse scrolled (827, 515) with delta (0, 0)
Screenshot: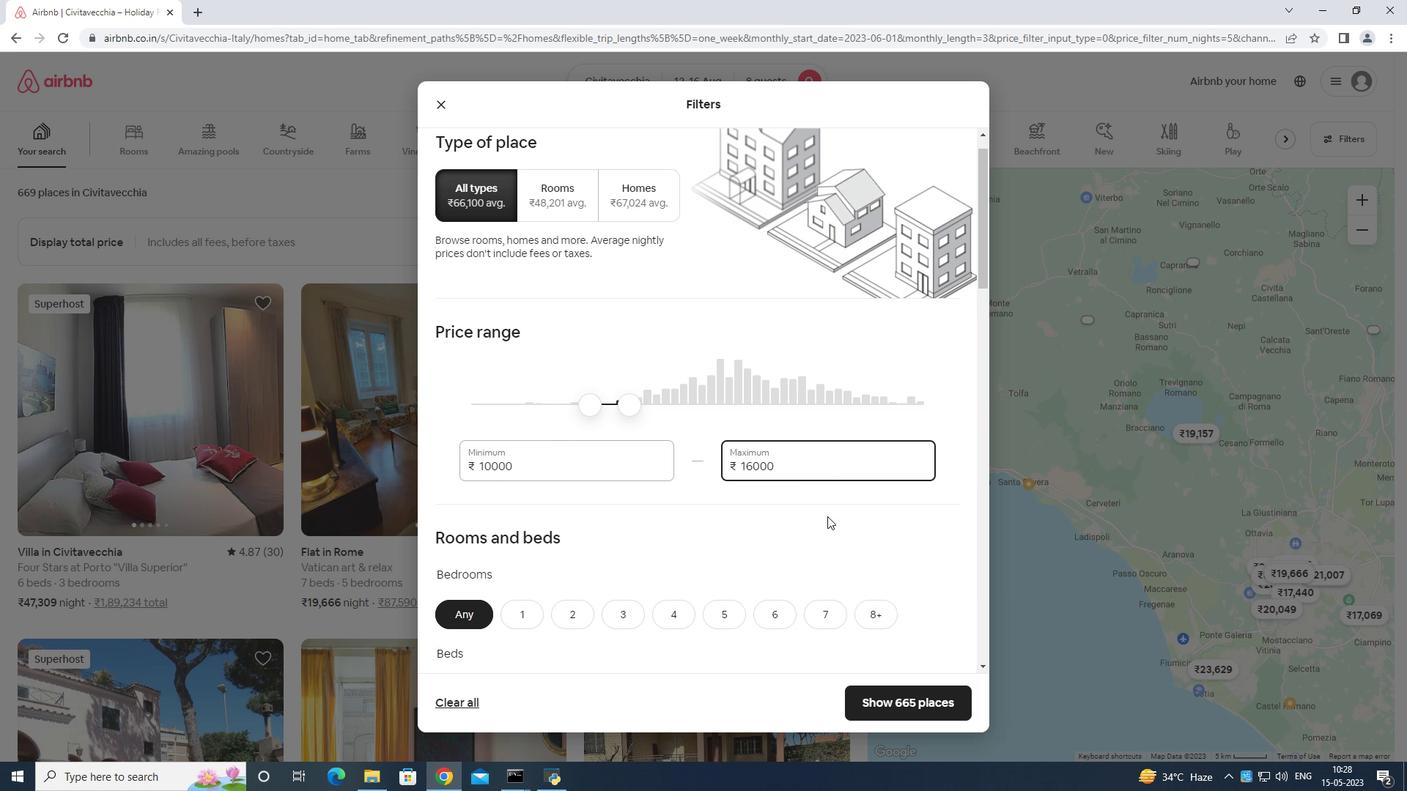 
Action: Mouse moved to (870, 498)
Screenshot: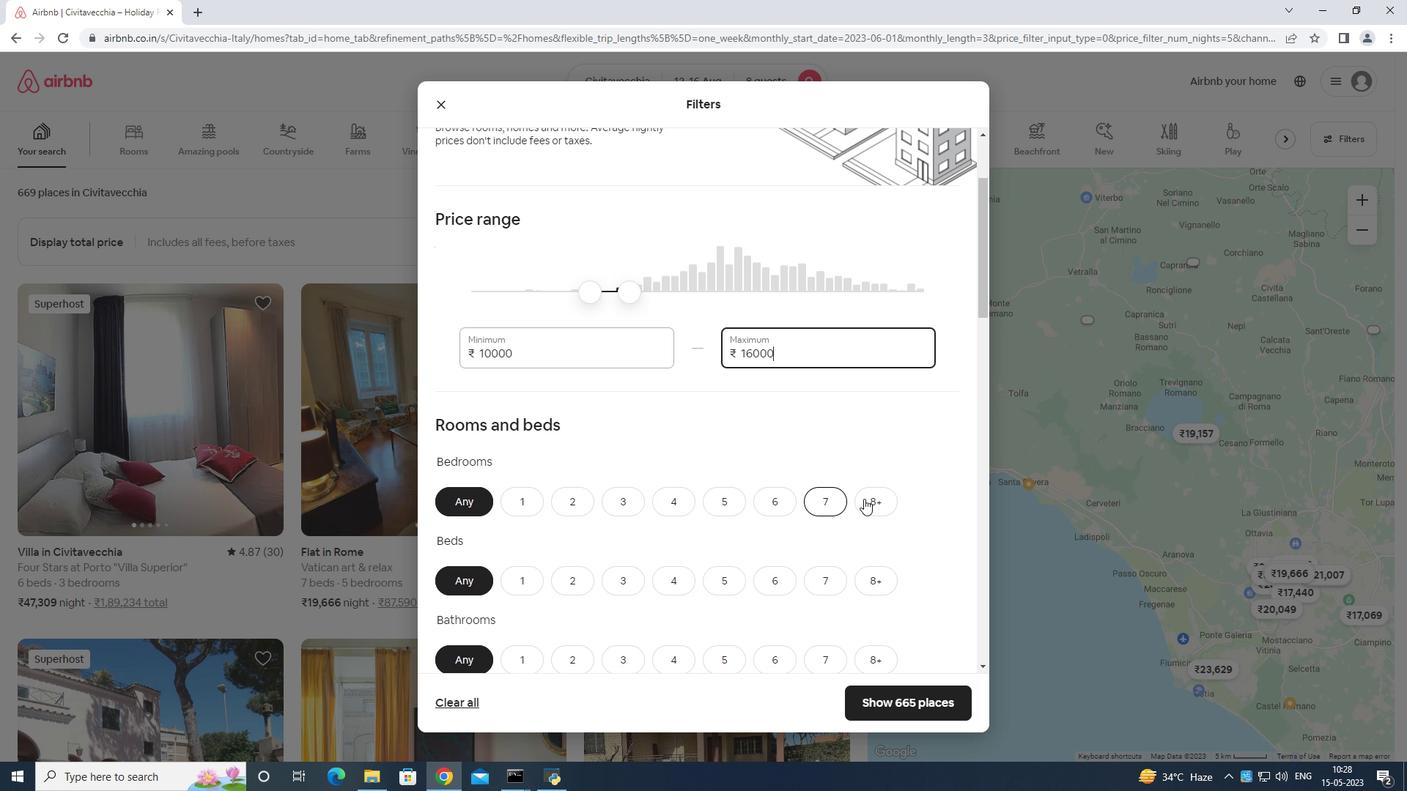 
Action: Mouse pressed left at (870, 498)
Screenshot: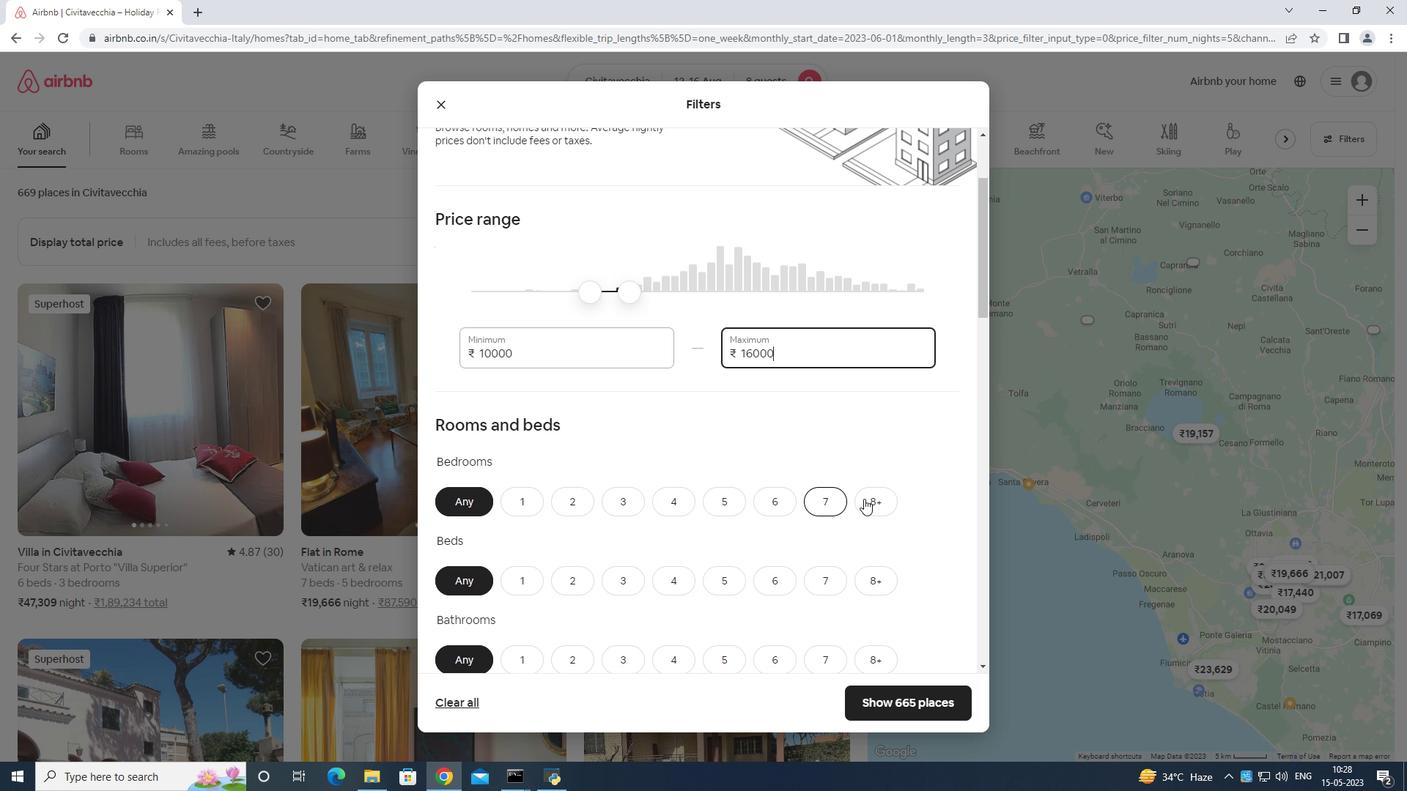 
Action: Mouse moved to (883, 586)
Screenshot: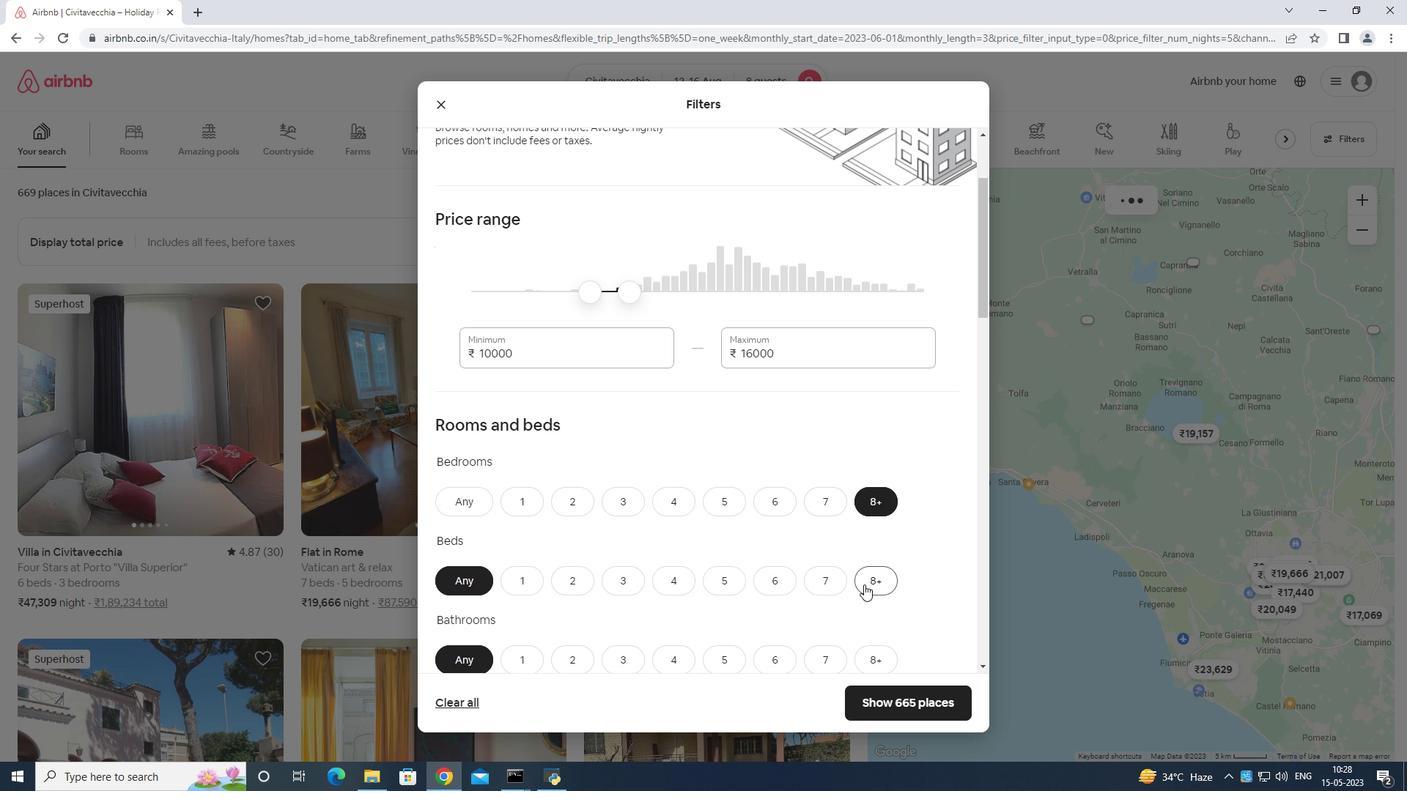 
Action: Mouse pressed left at (883, 586)
Screenshot: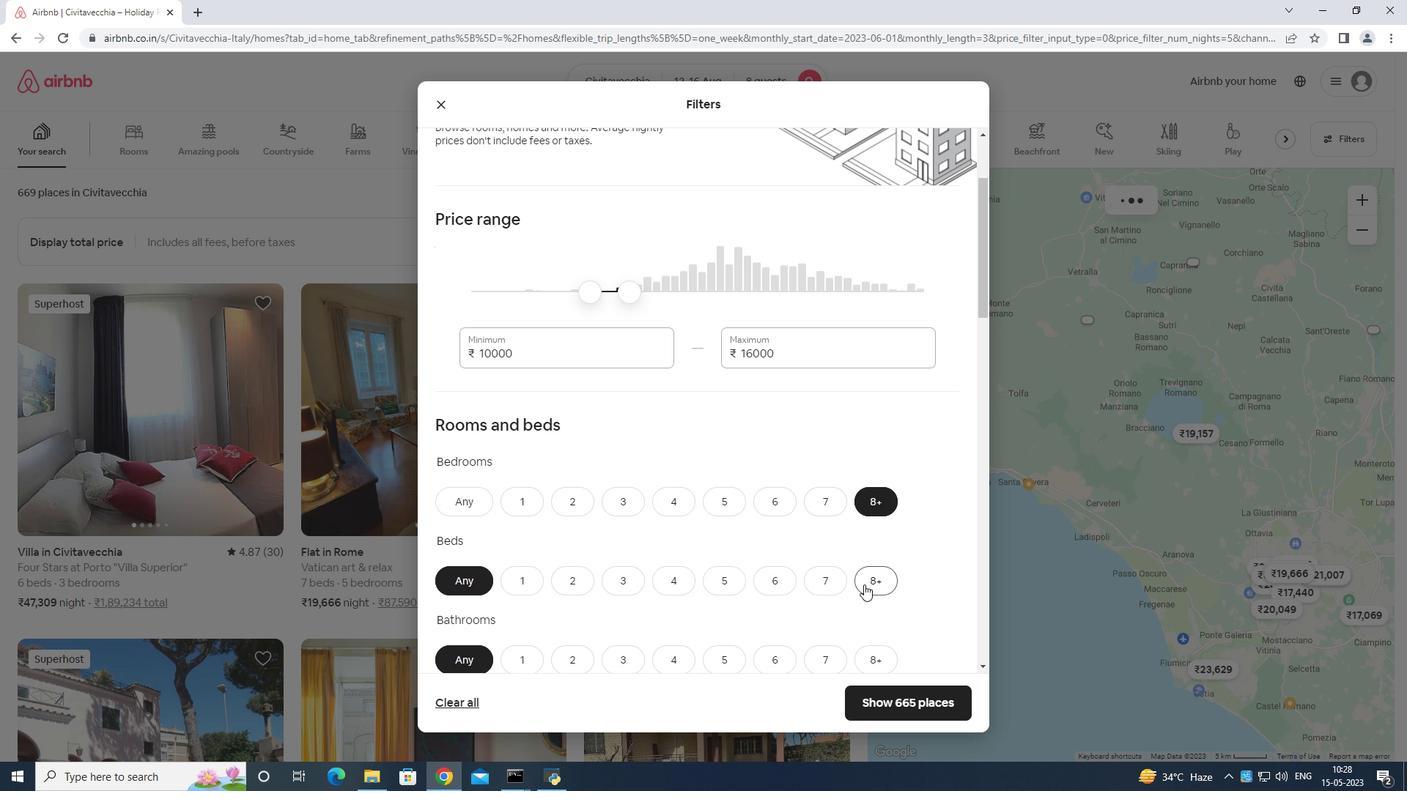 
Action: Mouse moved to (871, 658)
Screenshot: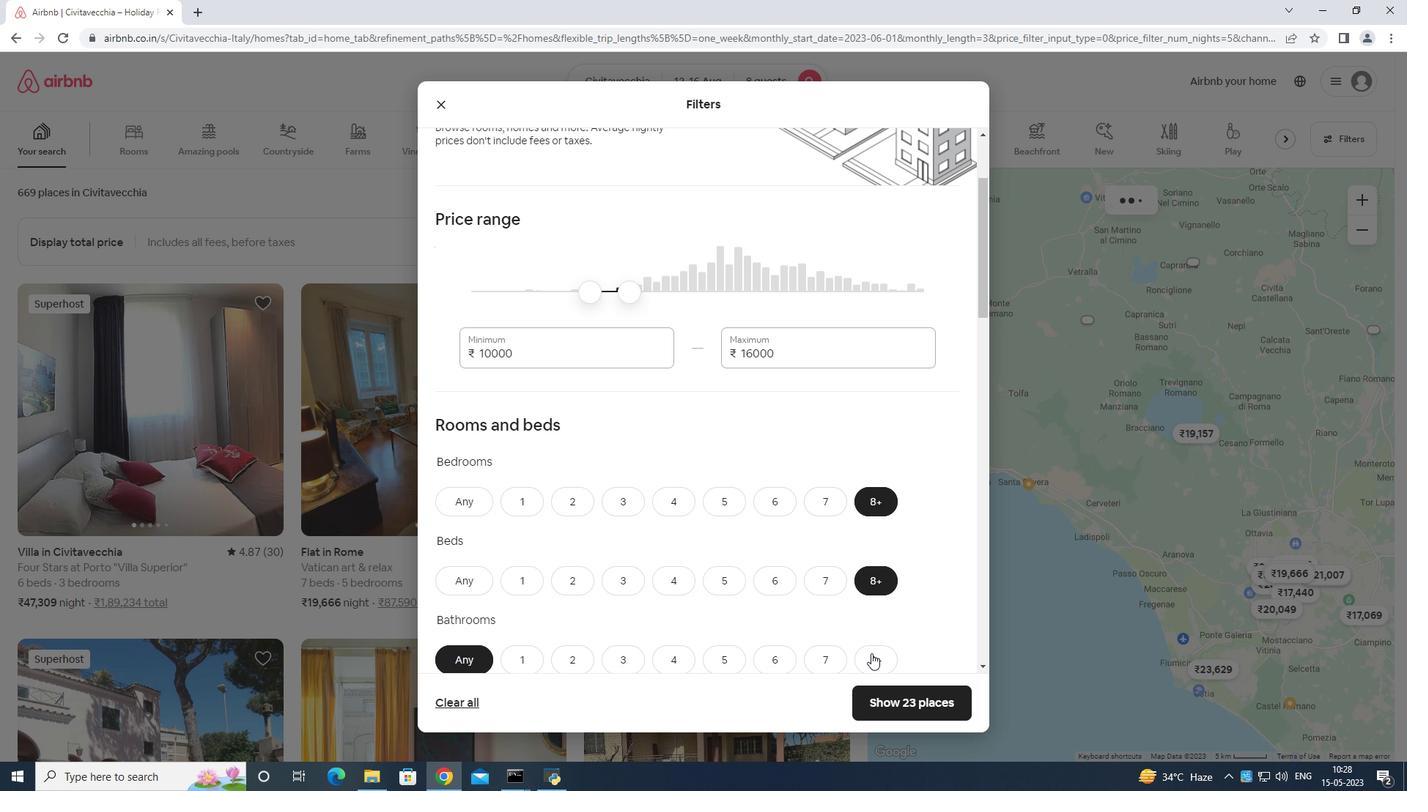 
Action: Mouse pressed left at (871, 658)
Screenshot: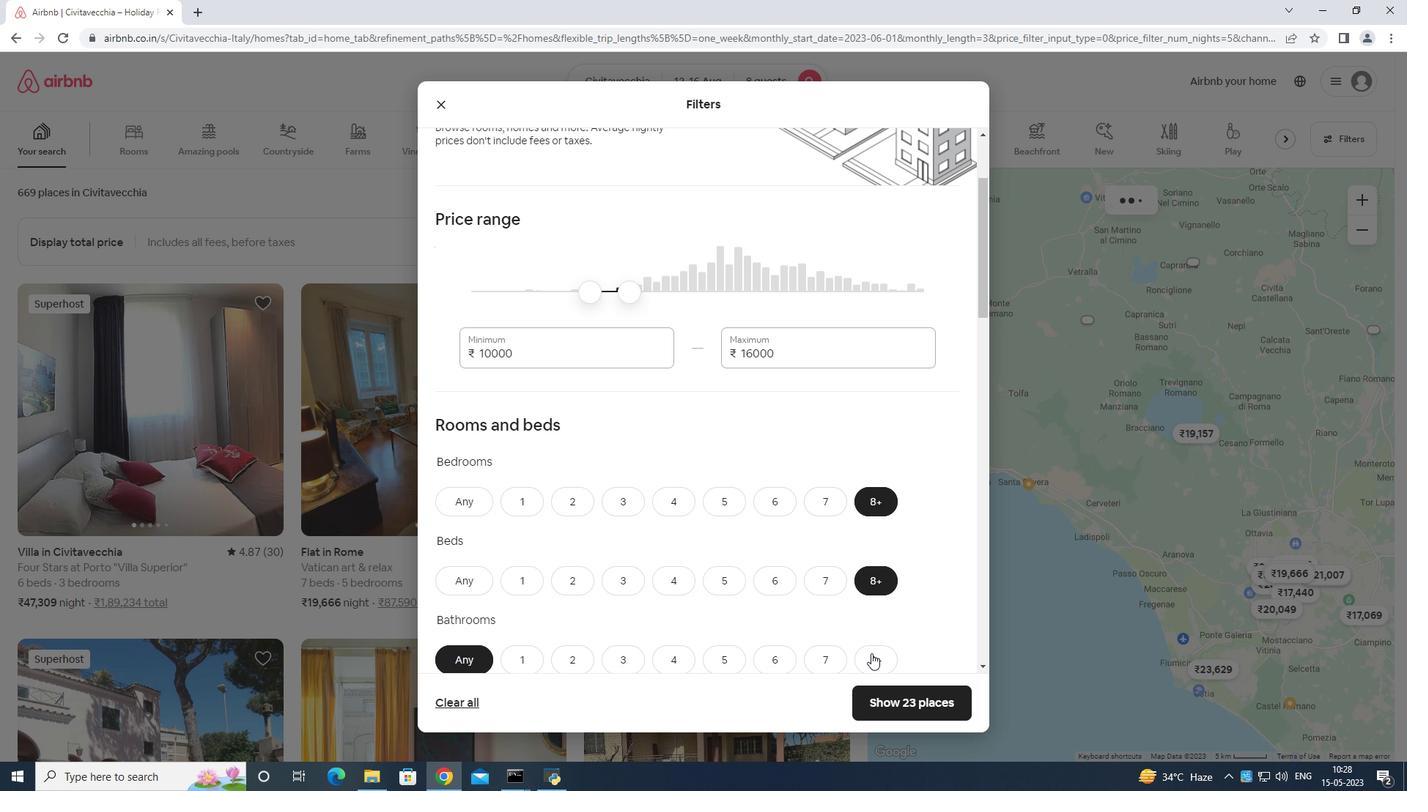 
Action: Mouse moved to (890, 614)
Screenshot: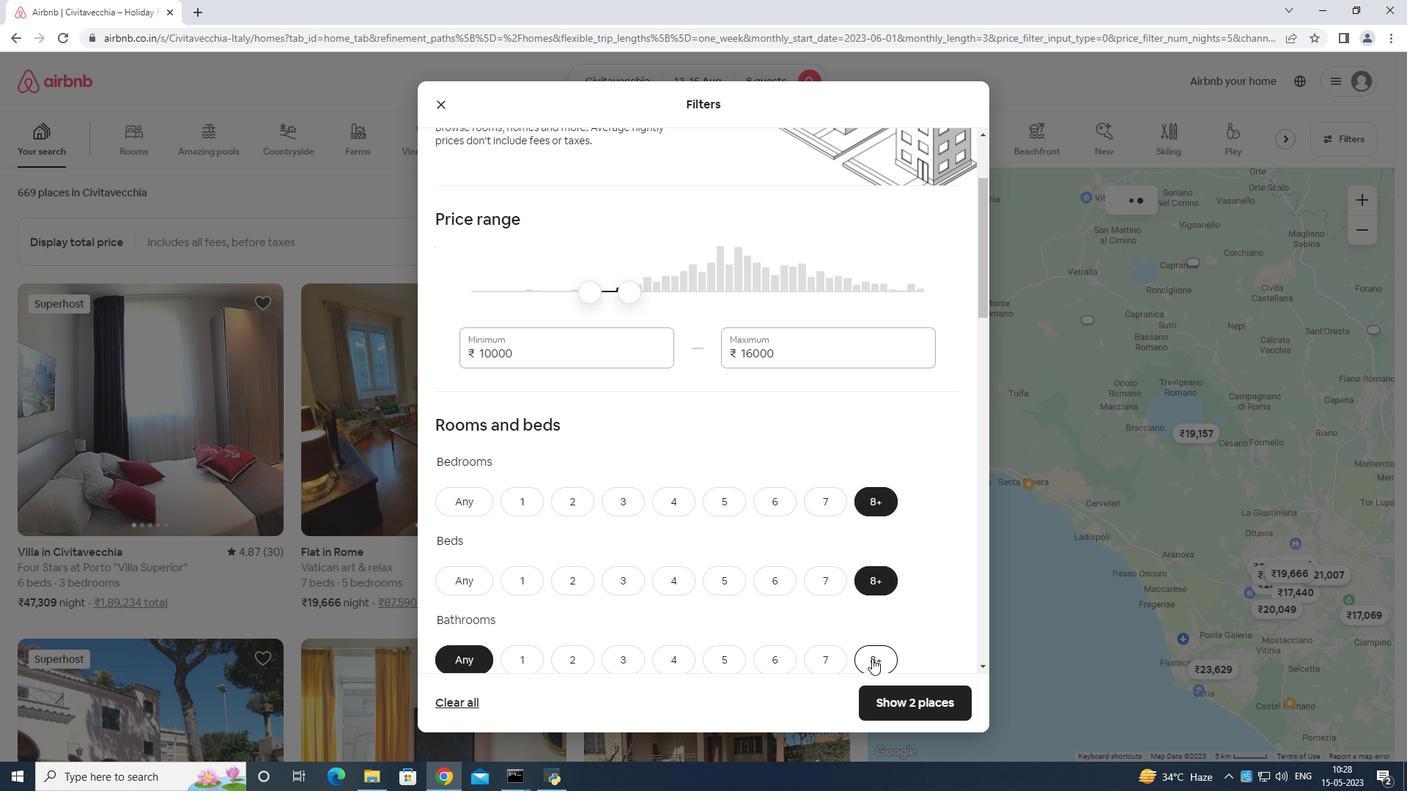 
Action: Mouse scrolled (890, 614) with delta (0, 0)
Screenshot: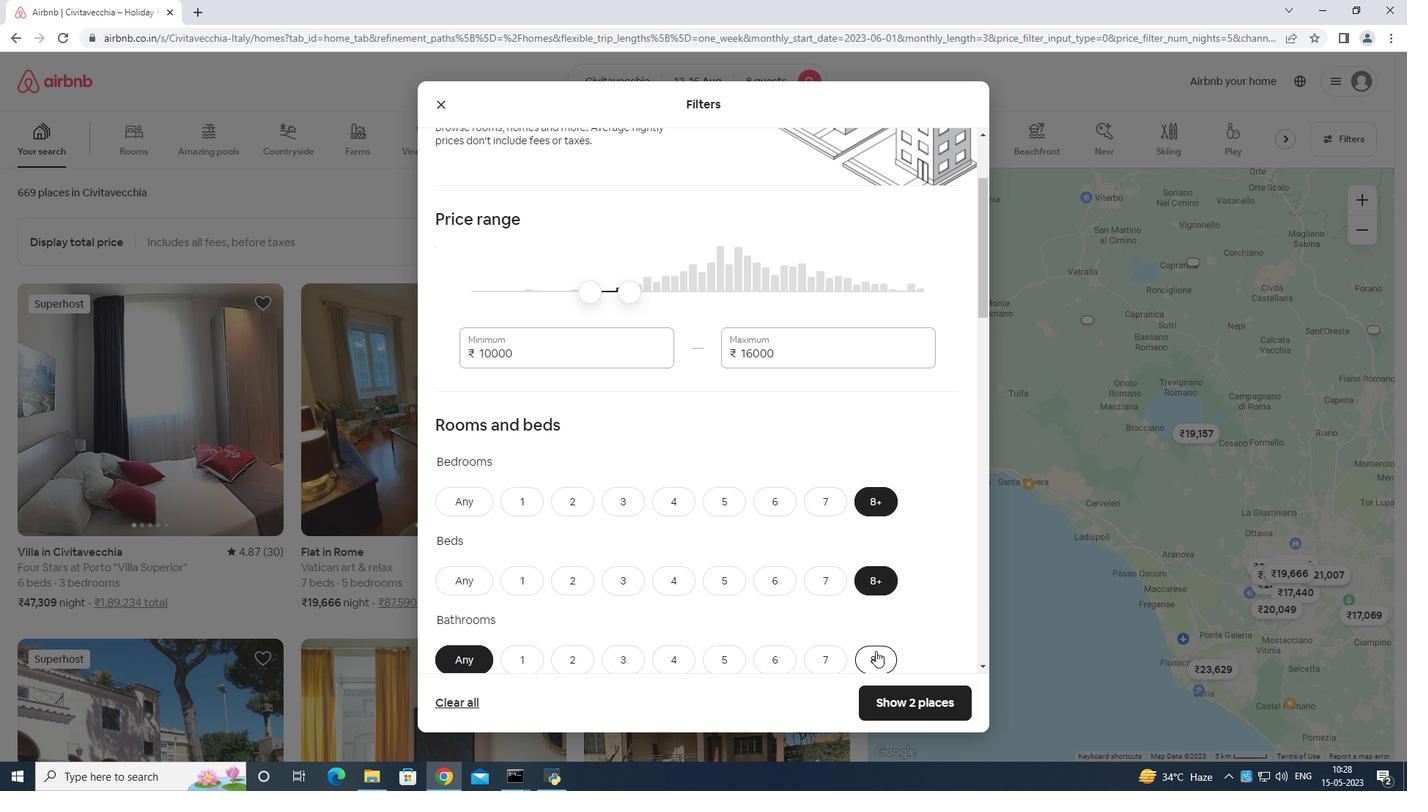 
Action: Mouse moved to (888, 612)
Screenshot: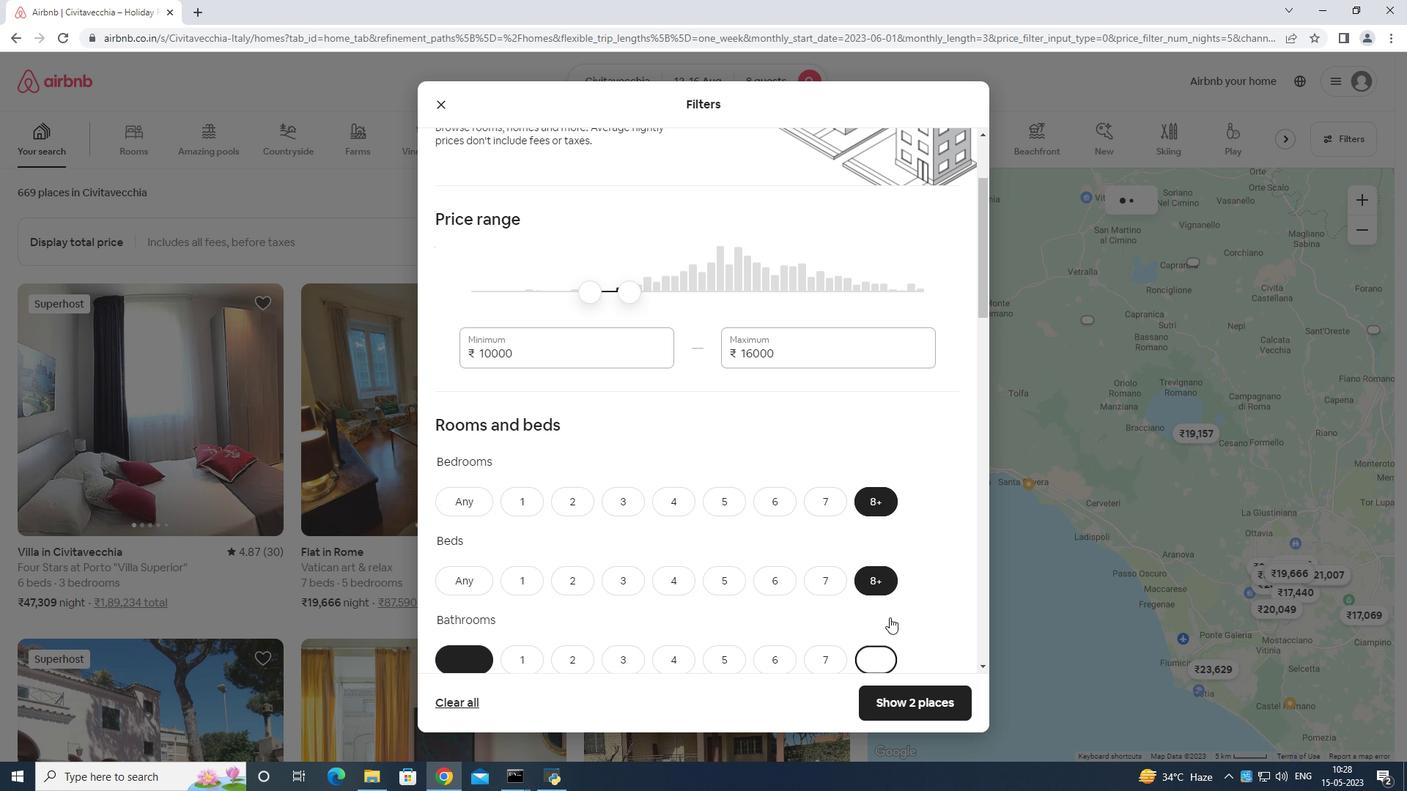 
Action: Mouse scrolled (888, 611) with delta (0, 0)
Screenshot: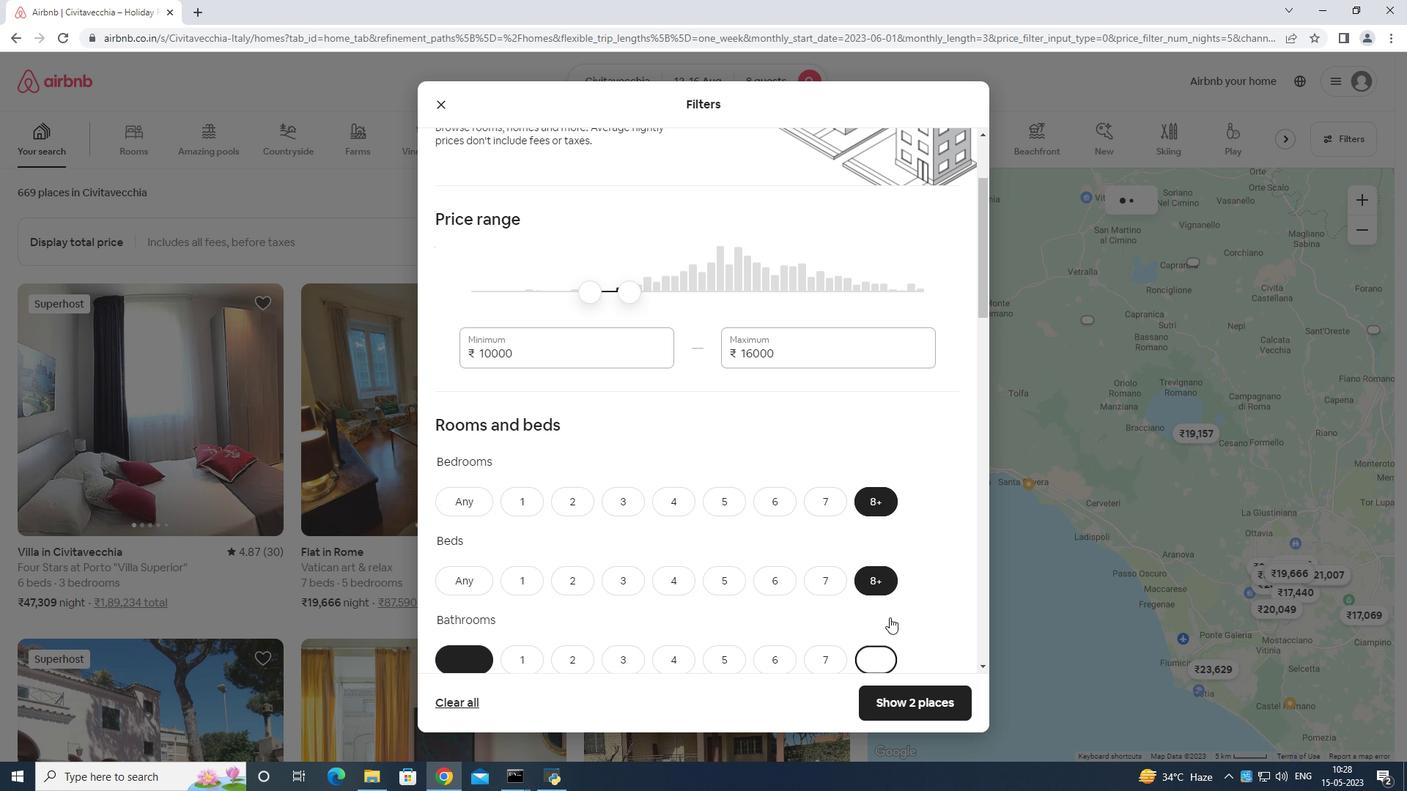 
Action: Mouse moved to (884, 606)
Screenshot: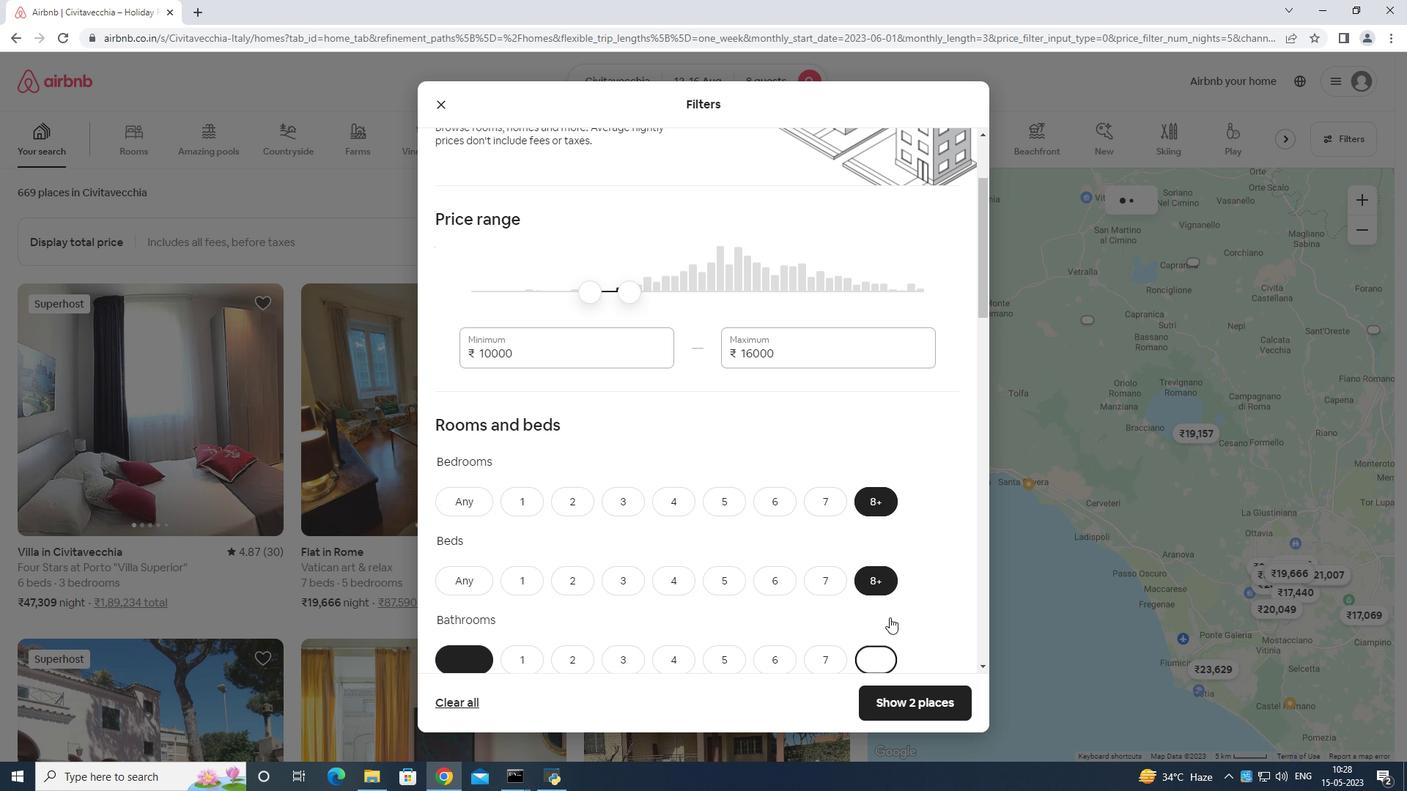 
Action: Mouse scrolled (884, 606) with delta (0, 0)
Screenshot: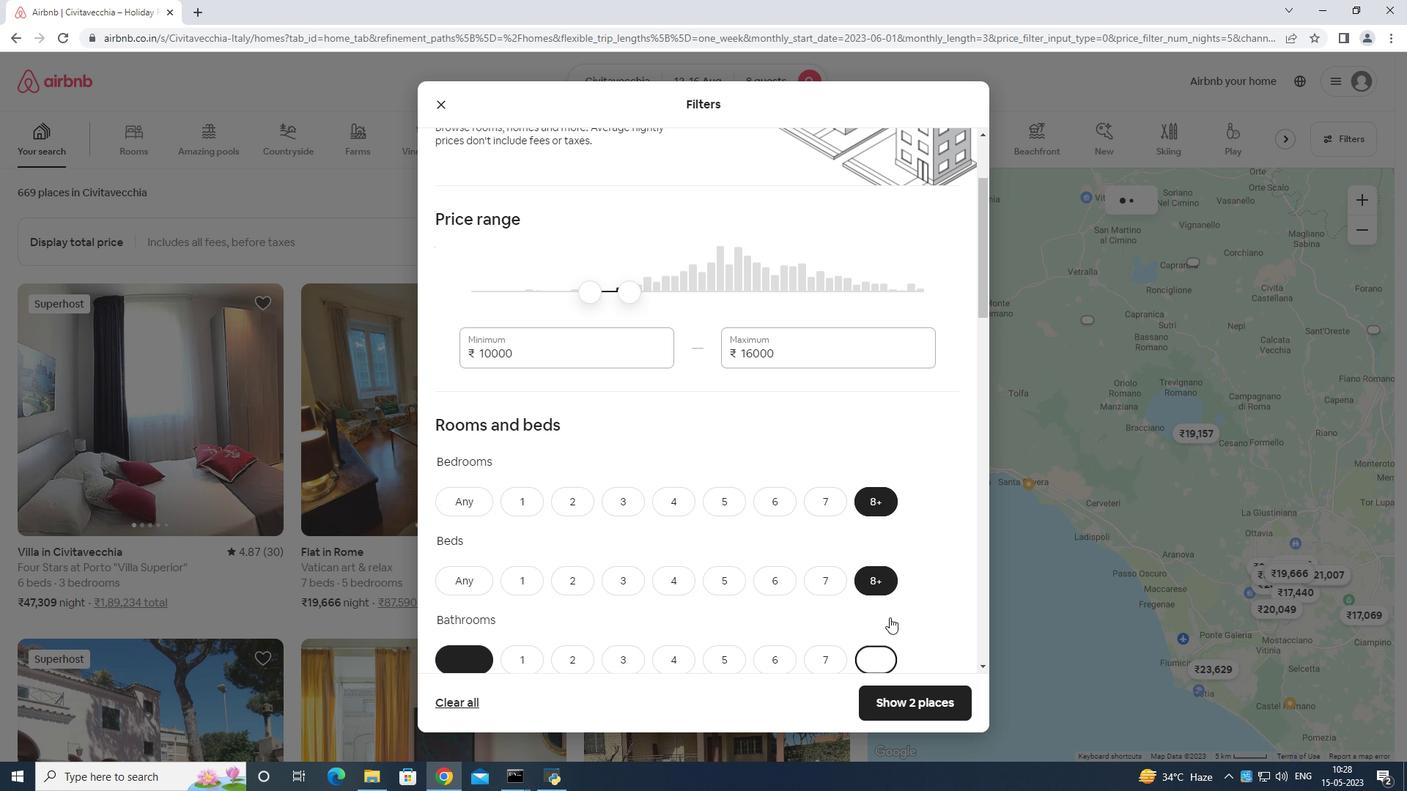
Action: Mouse moved to (875, 590)
Screenshot: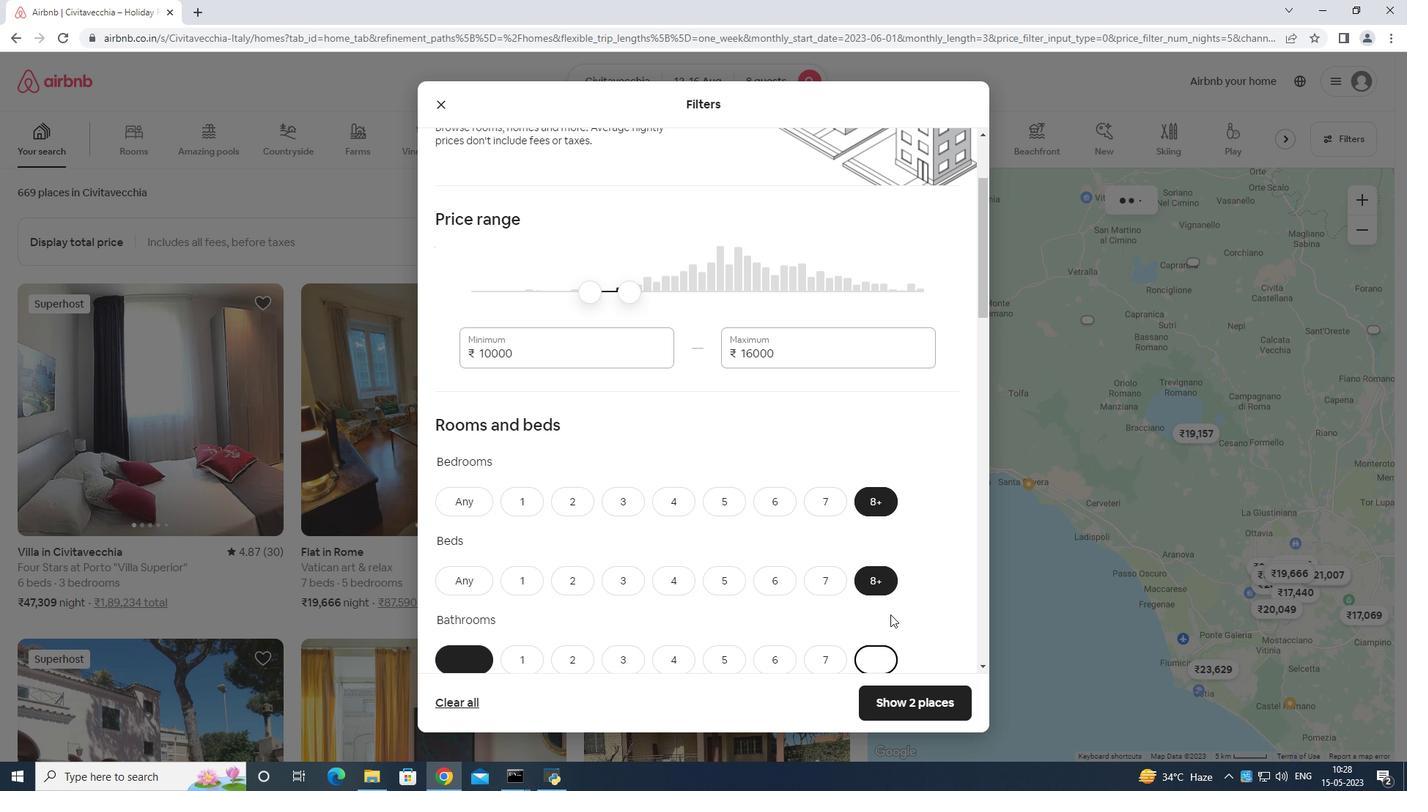 
Action: Mouse scrolled (875, 589) with delta (0, 0)
Screenshot: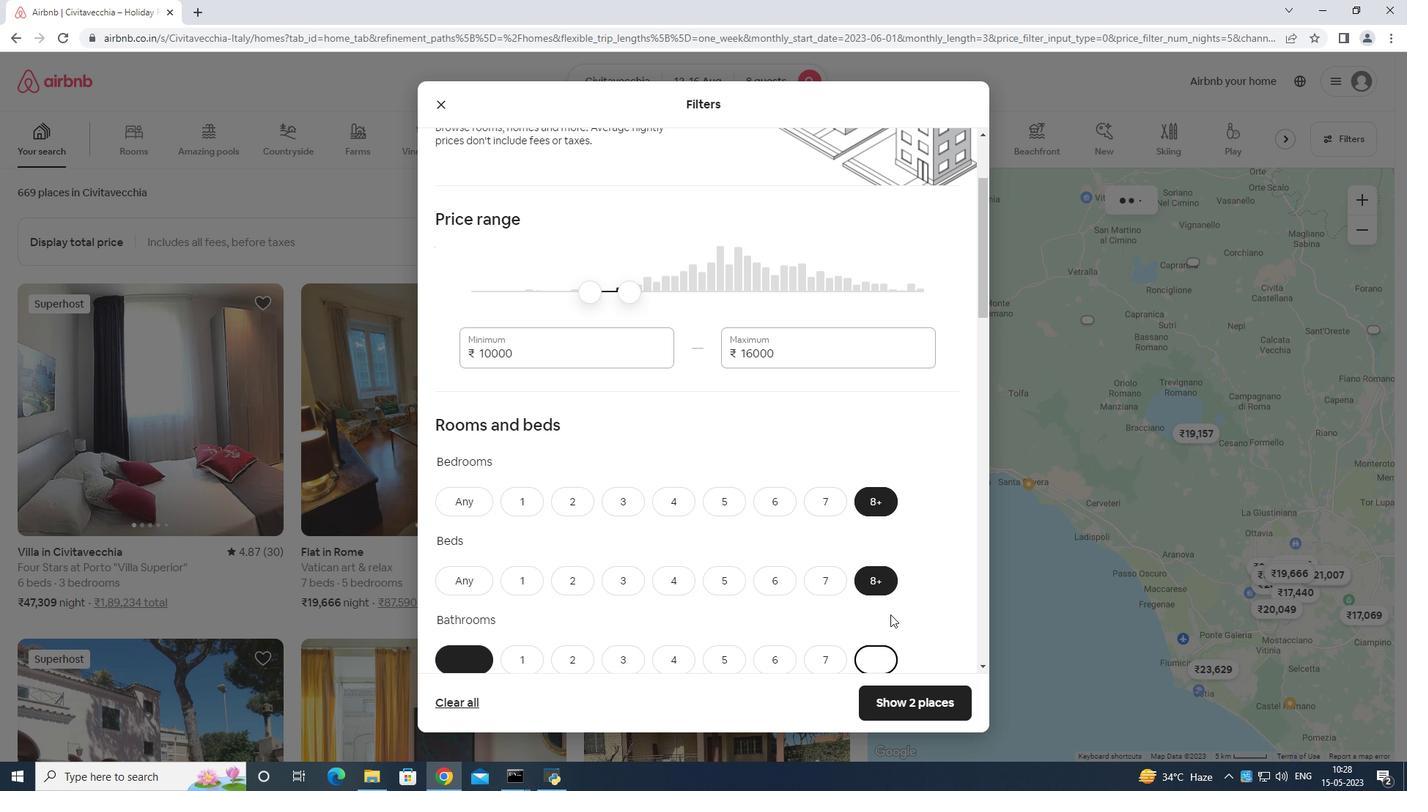 
Action: Mouse moved to (513, 507)
Screenshot: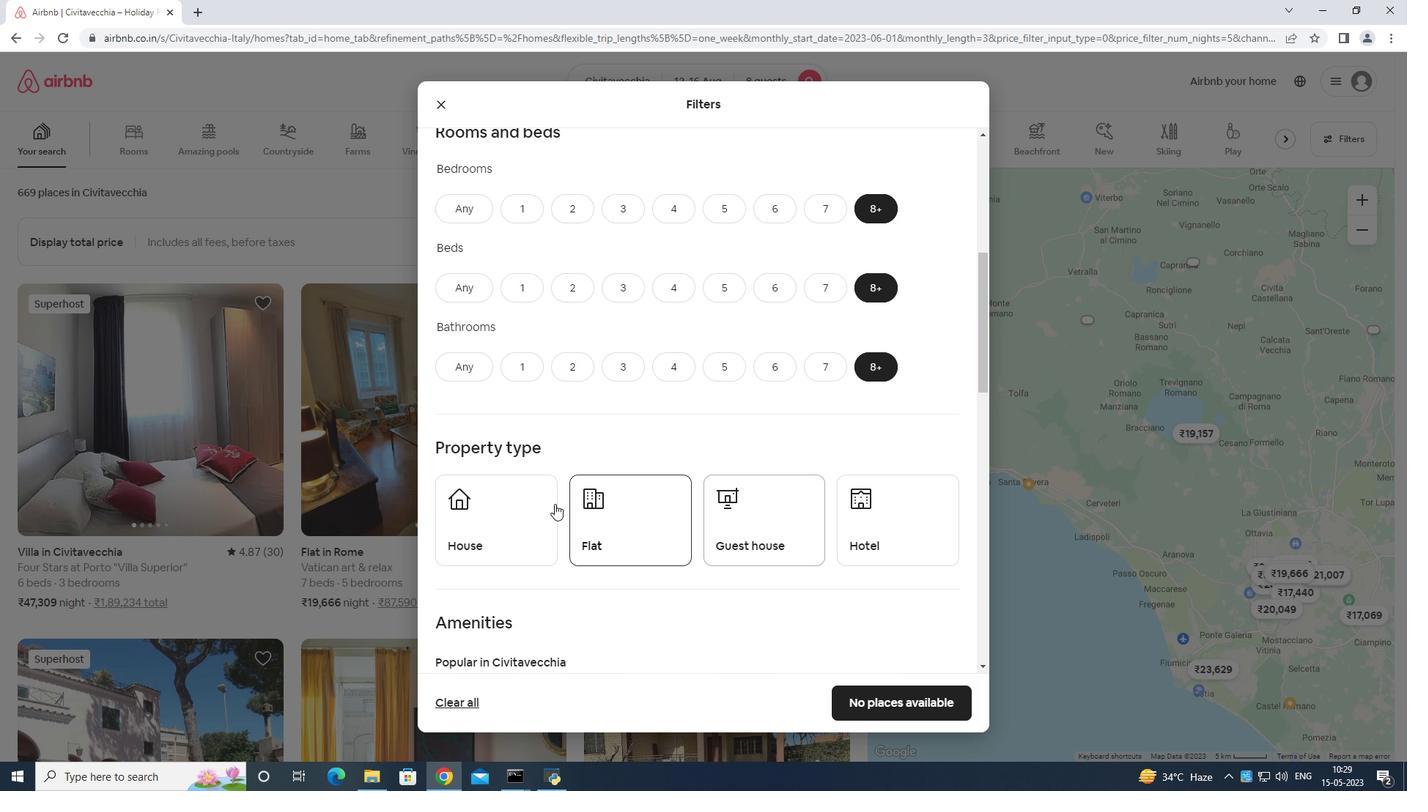 
Action: Mouse pressed left at (513, 507)
Screenshot: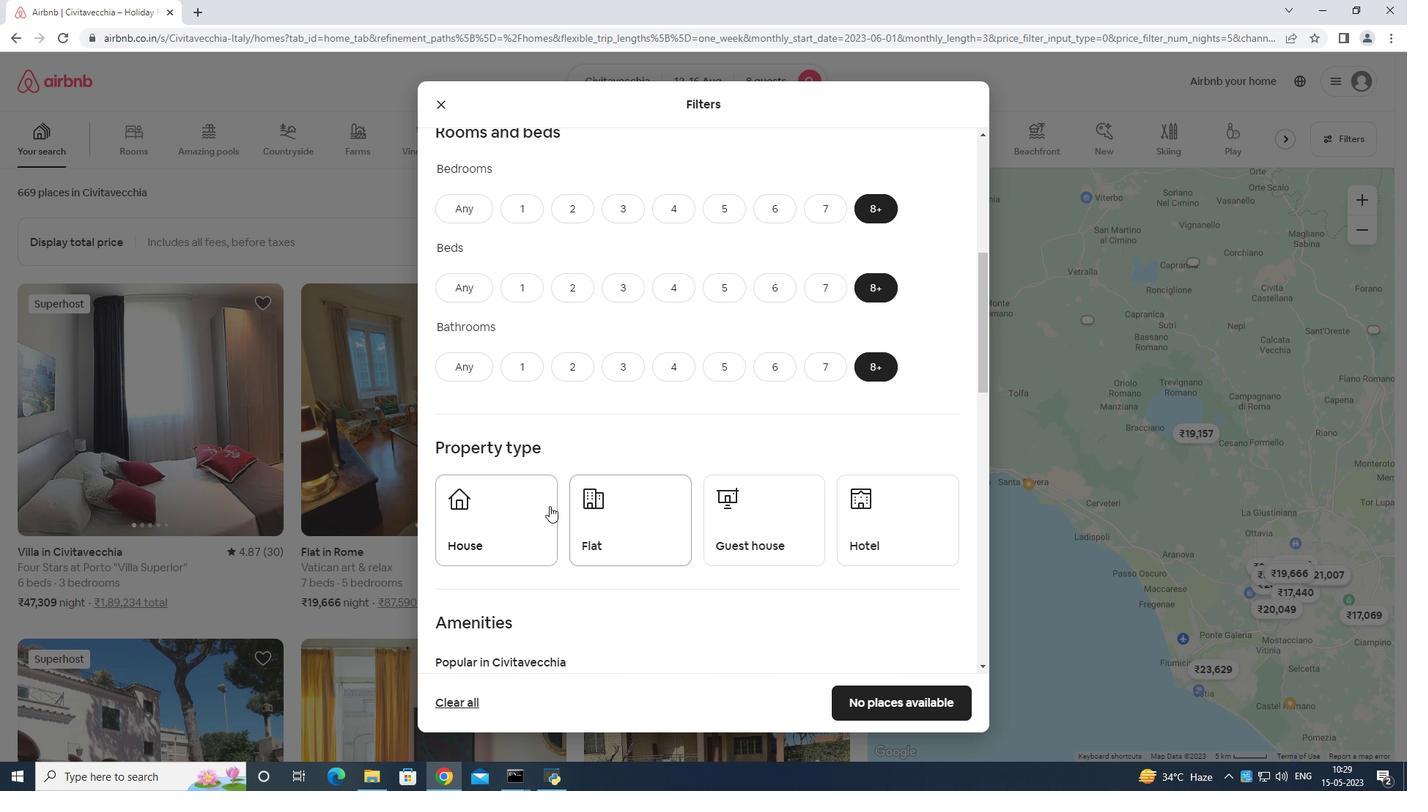 
Action: Mouse moved to (600, 503)
Screenshot: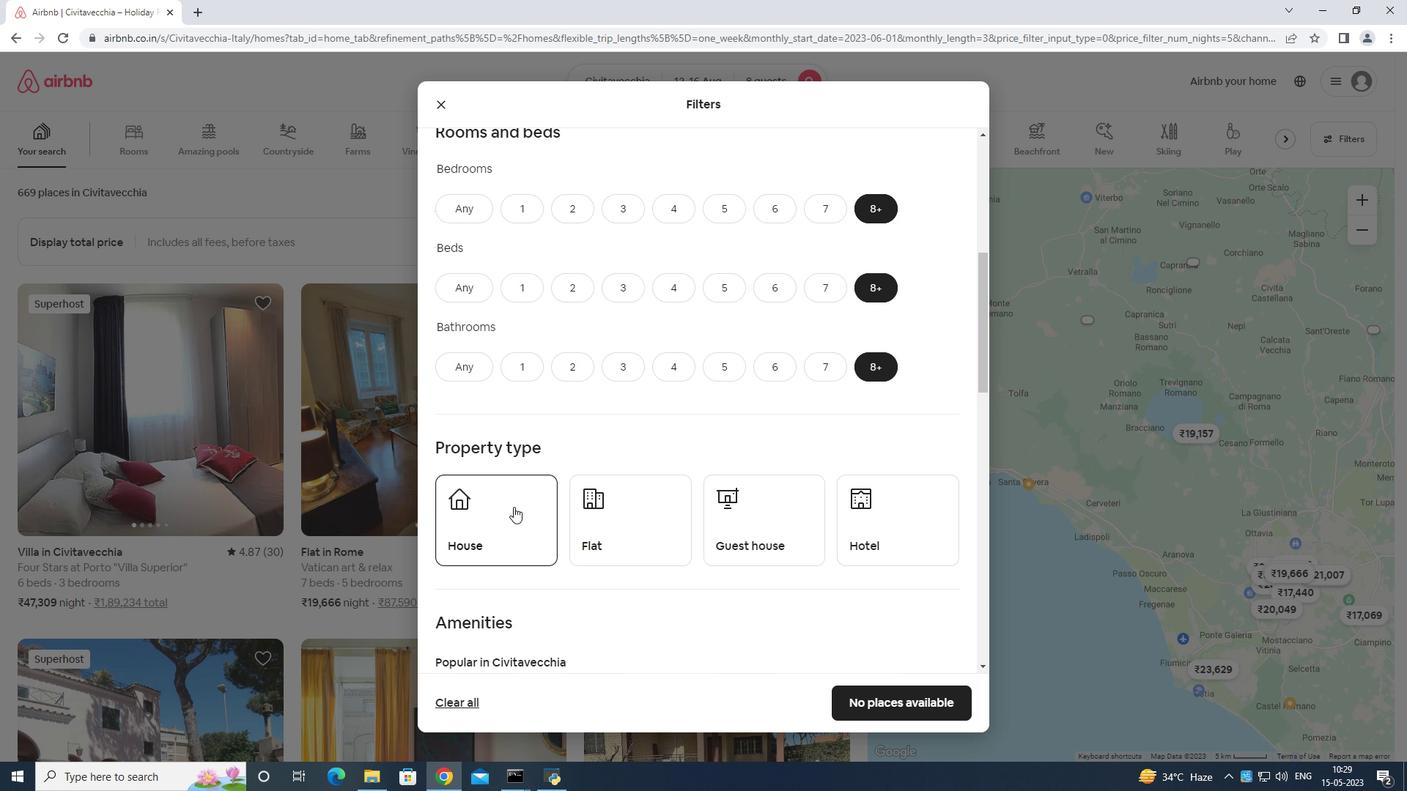 
Action: Mouse pressed left at (600, 503)
Screenshot: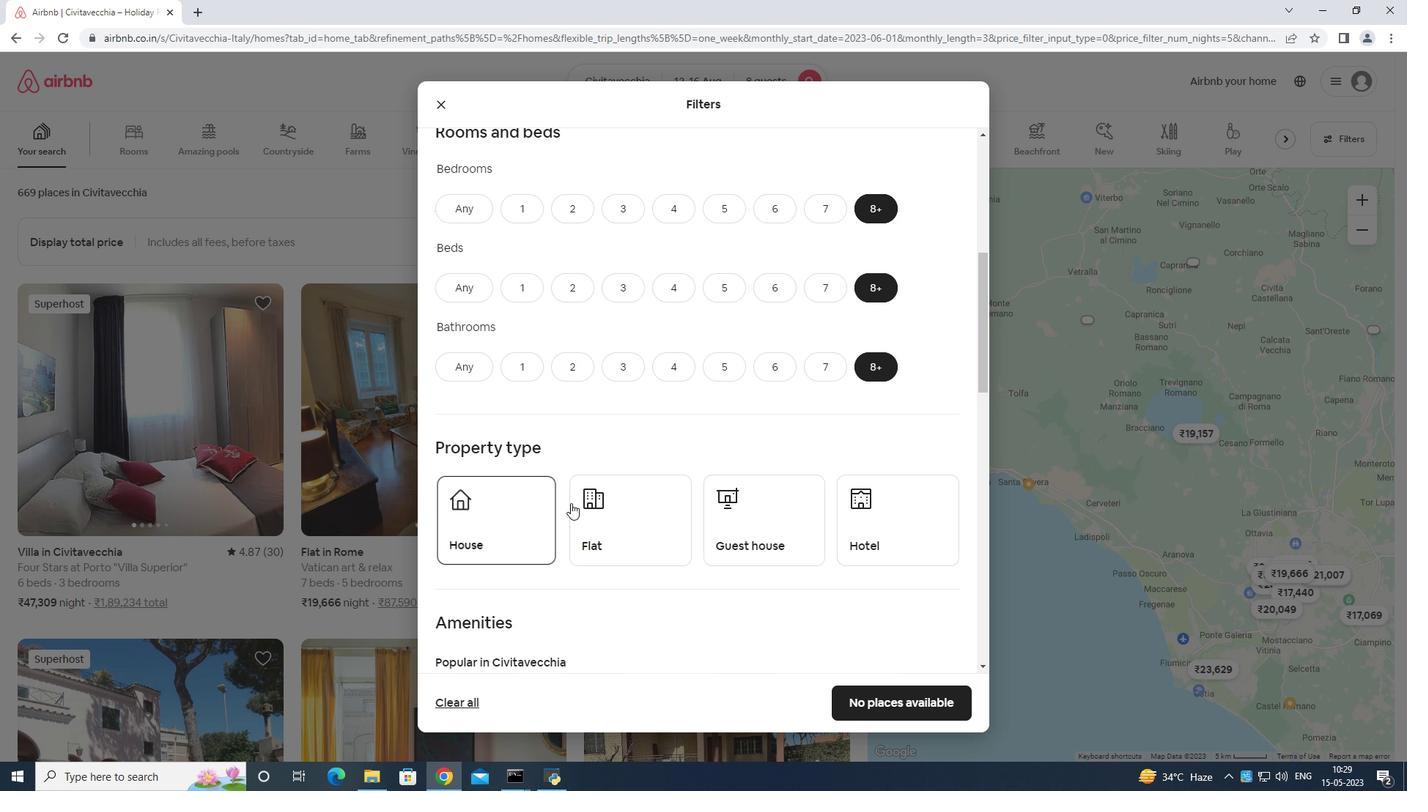 
Action: Mouse moved to (777, 510)
Screenshot: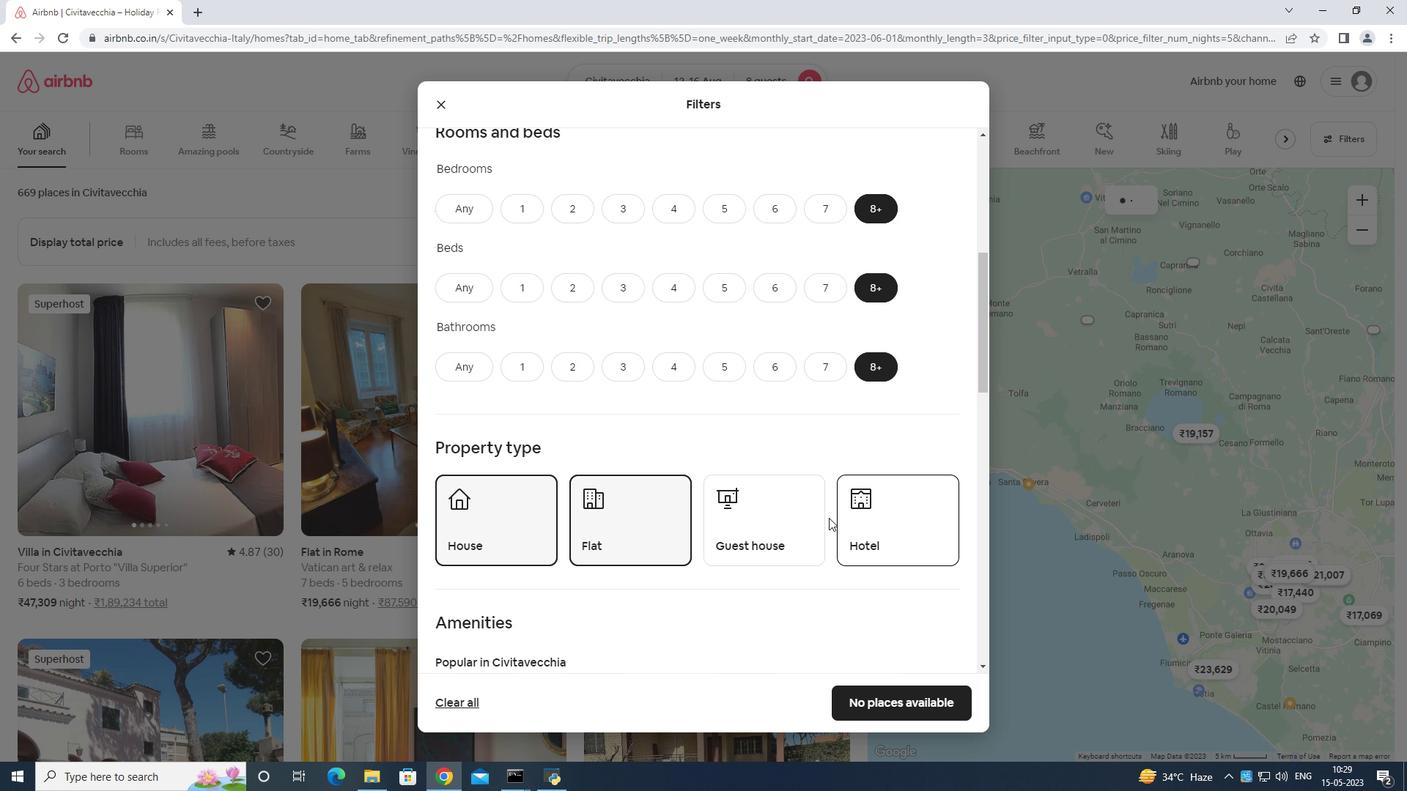 
Action: Mouse pressed left at (777, 510)
Screenshot: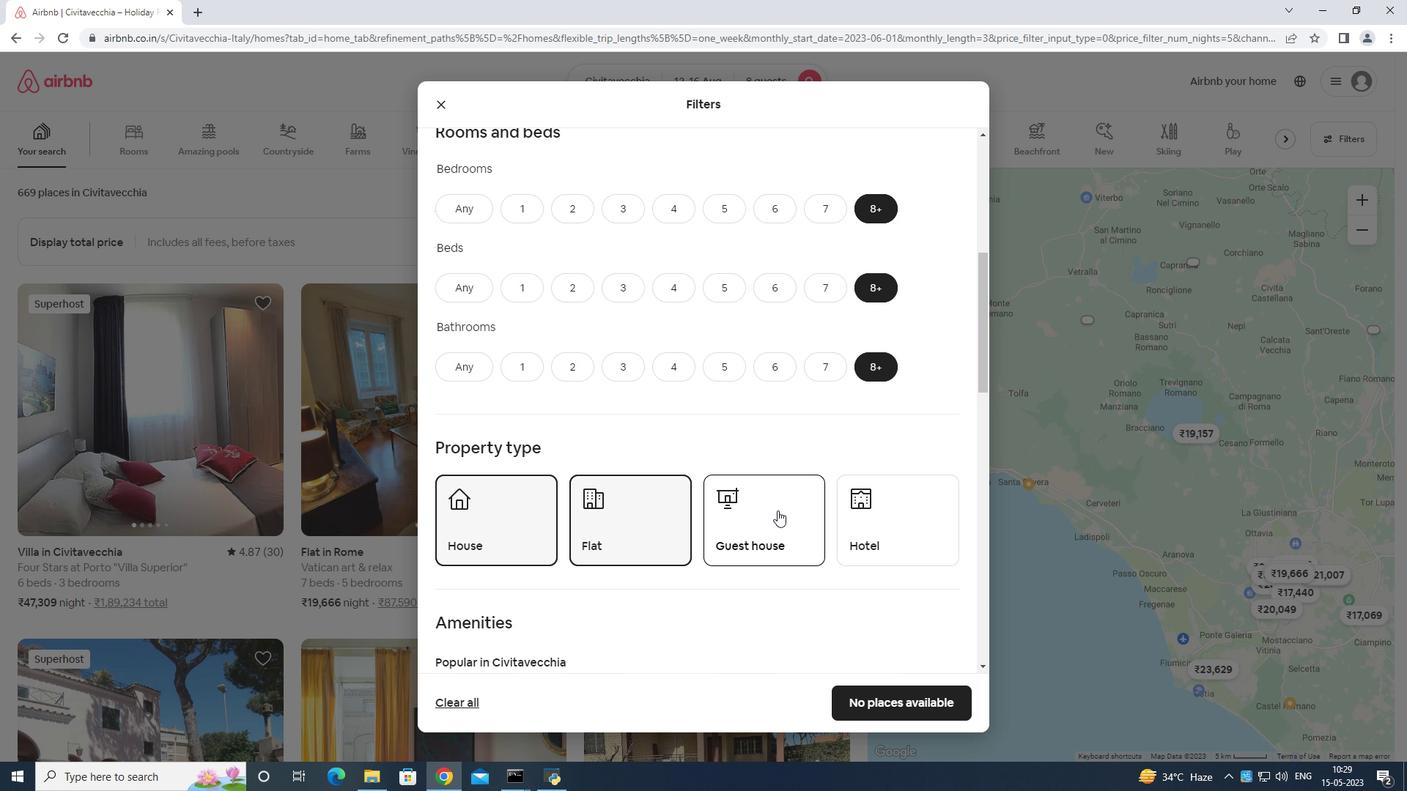 
Action: Mouse moved to (910, 499)
Screenshot: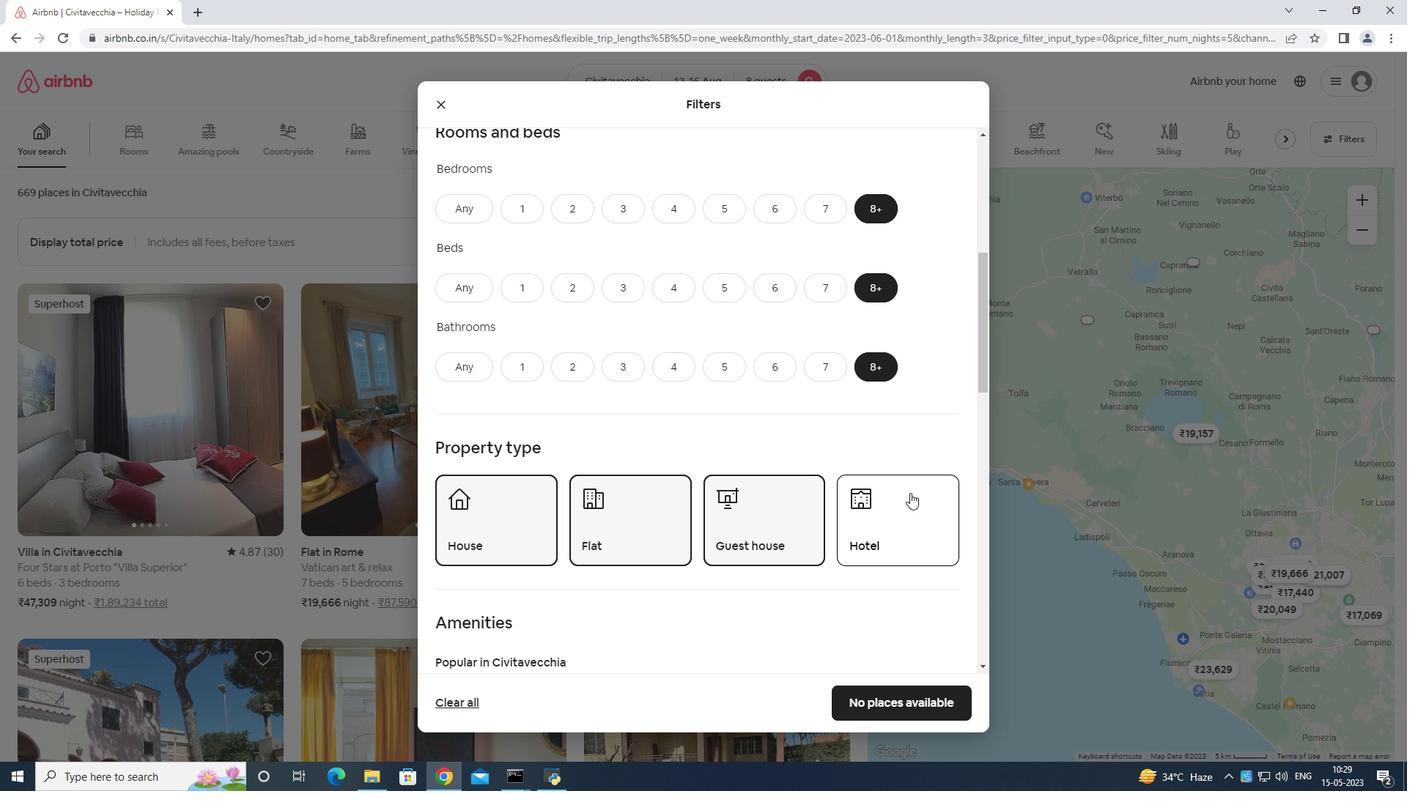 
Action: Mouse pressed left at (910, 499)
Screenshot: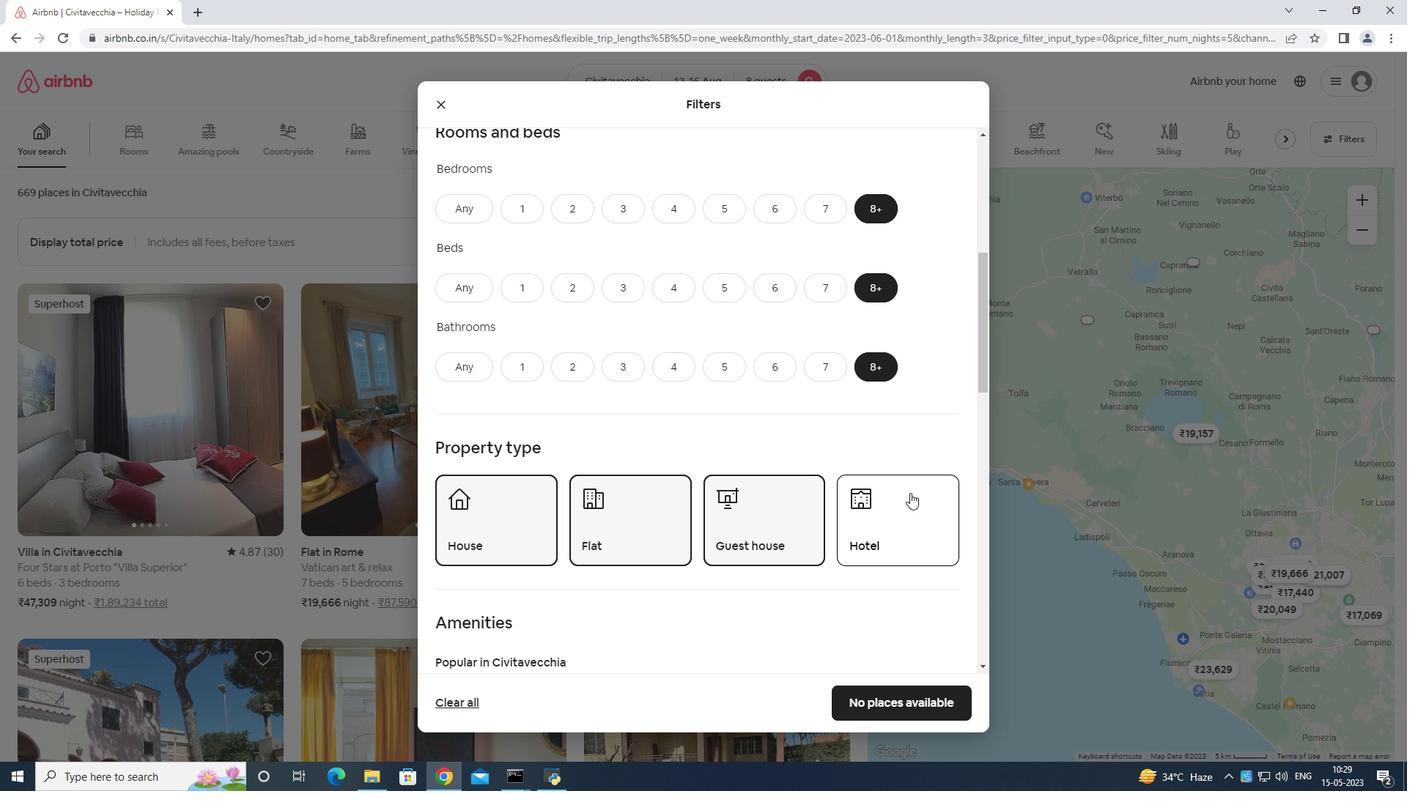 
Action: Mouse moved to (902, 474)
Screenshot: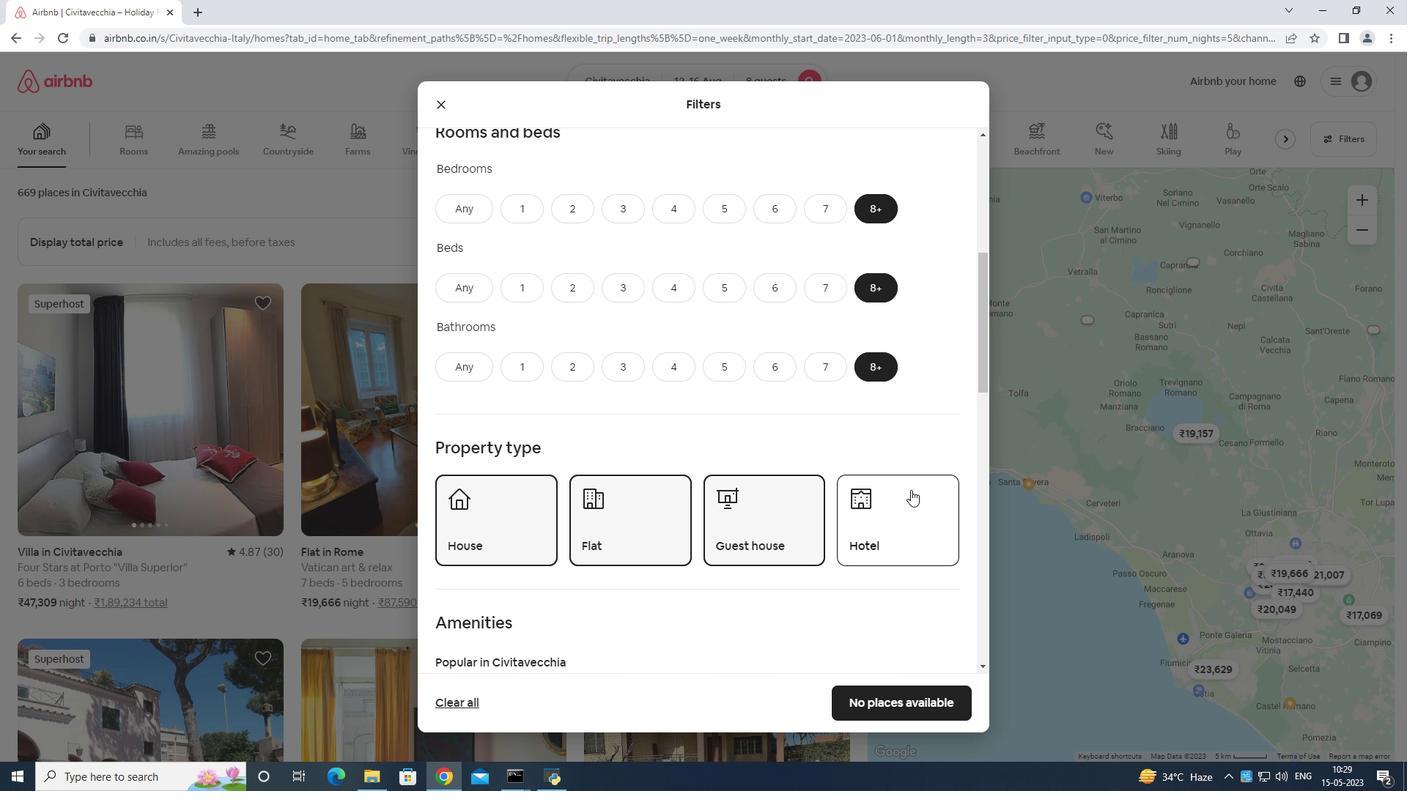 
Action: Mouse scrolled (902, 473) with delta (0, 0)
Screenshot: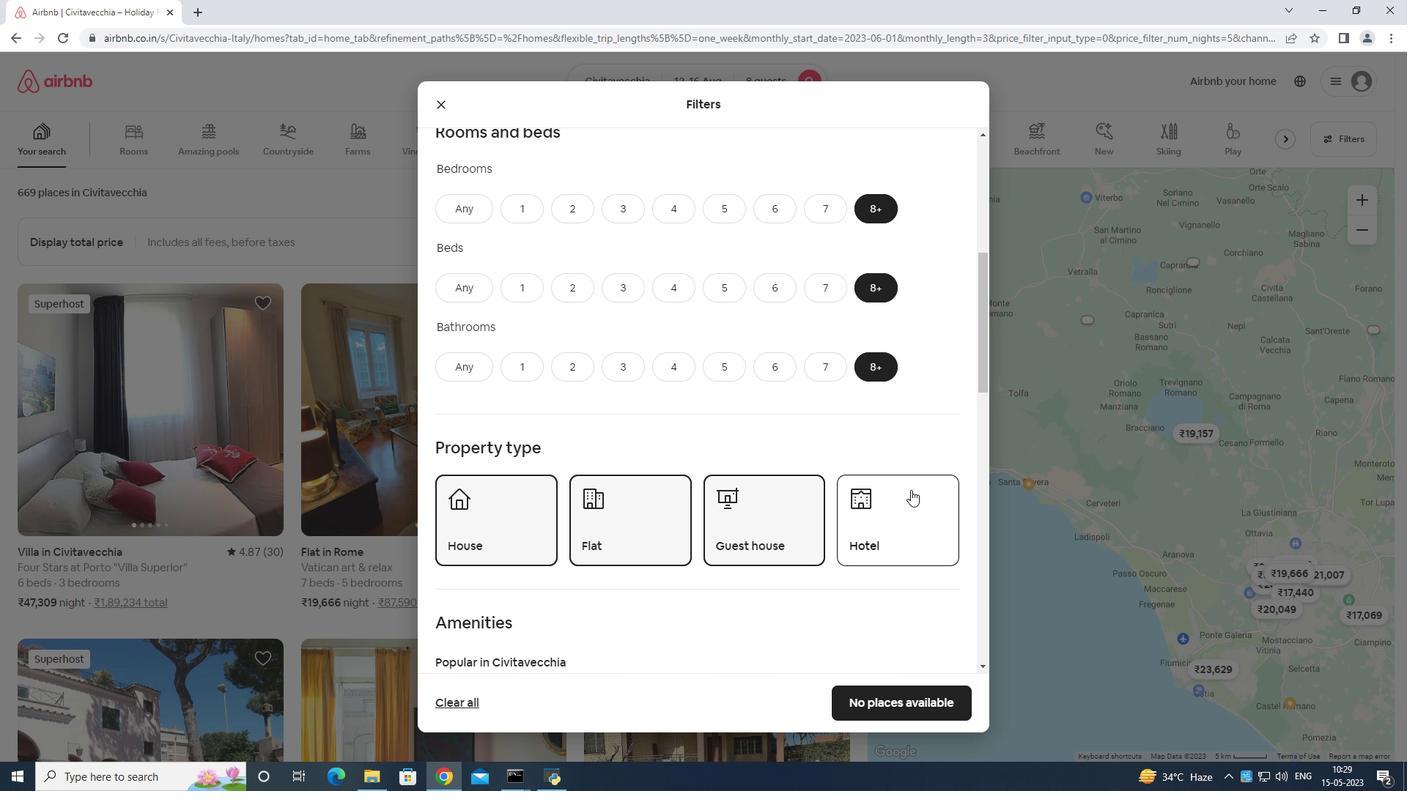 
Action: Mouse moved to (901, 494)
Screenshot: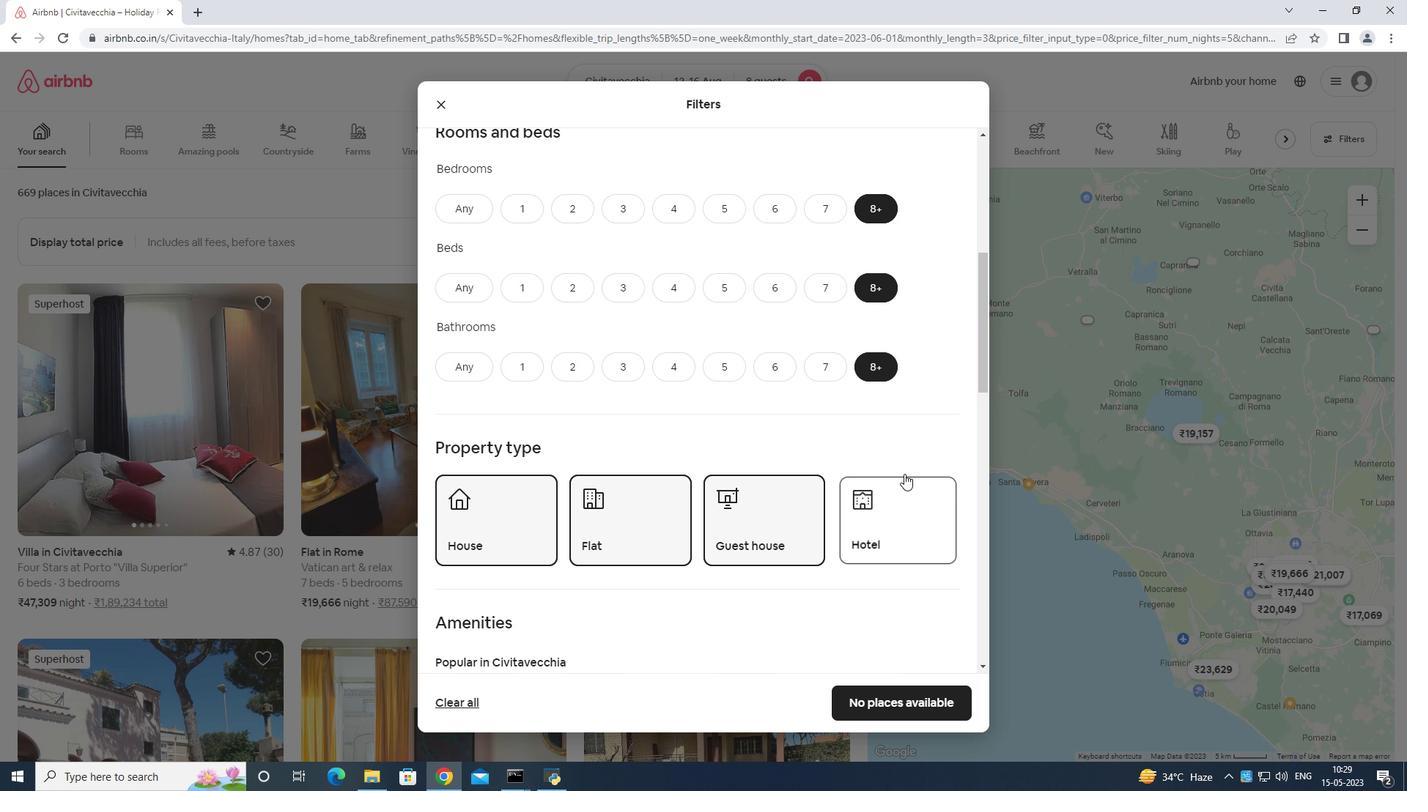 
Action: Mouse scrolled (901, 493) with delta (0, 0)
Screenshot: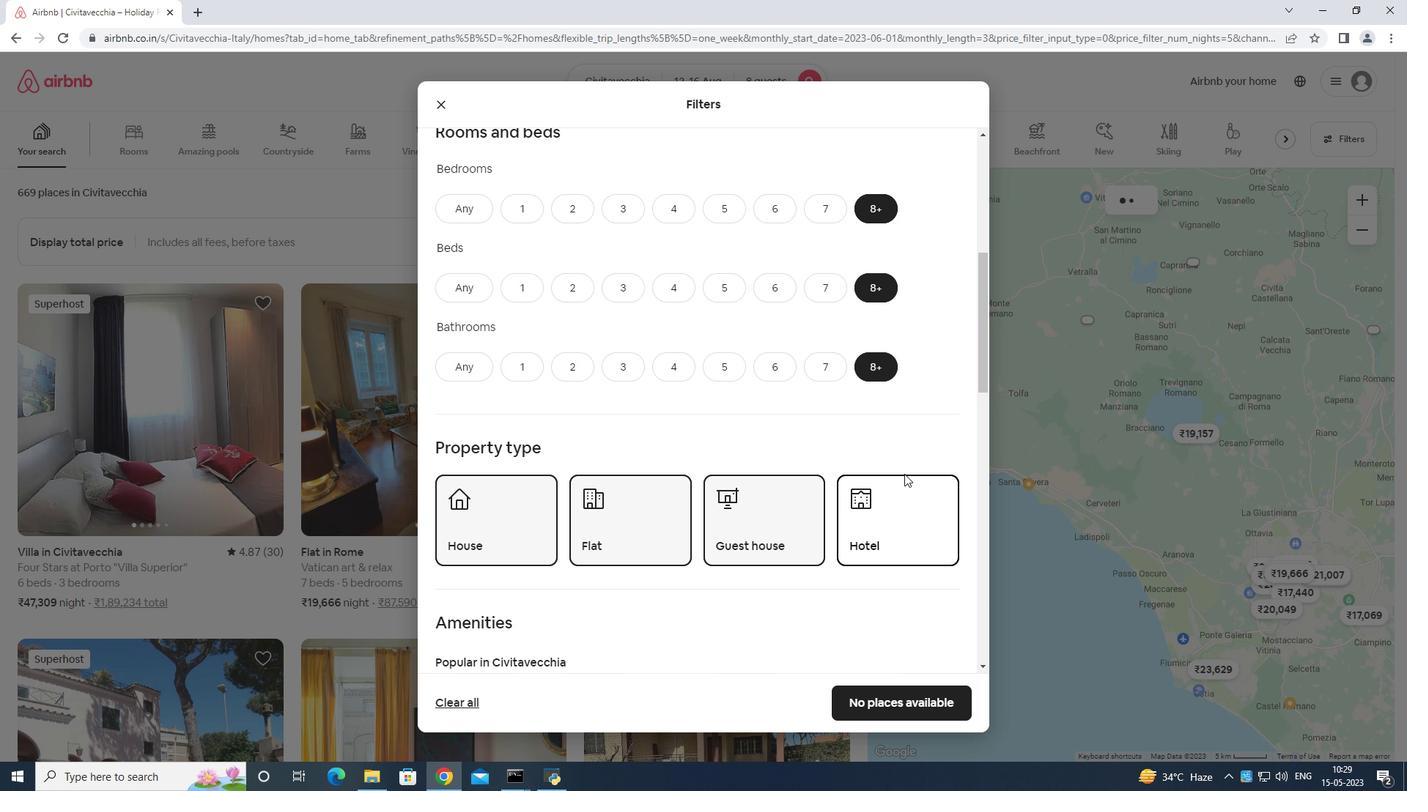 
Action: Mouse moved to (901, 497)
Screenshot: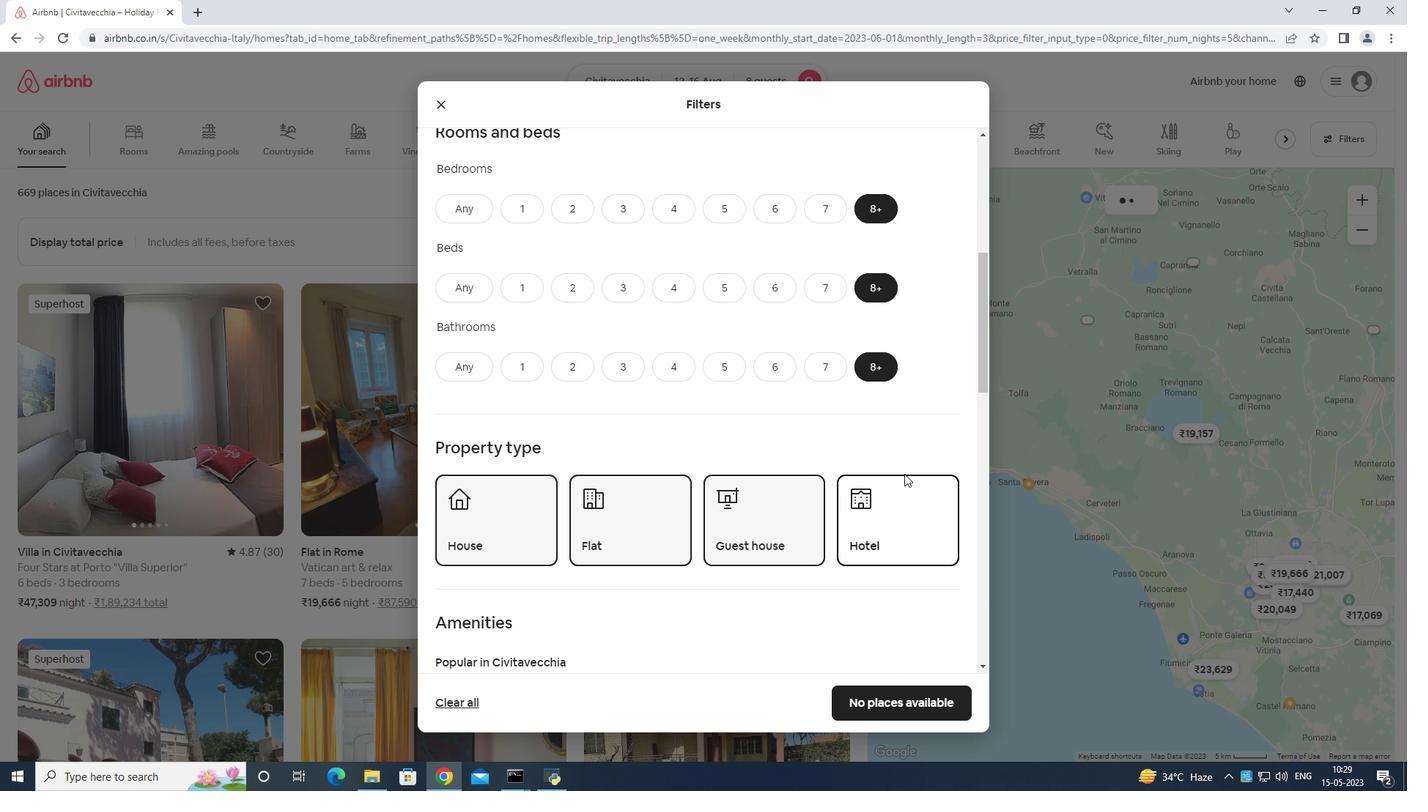 
Action: Mouse scrolled (901, 496) with delta (0, 0)
Screenshot: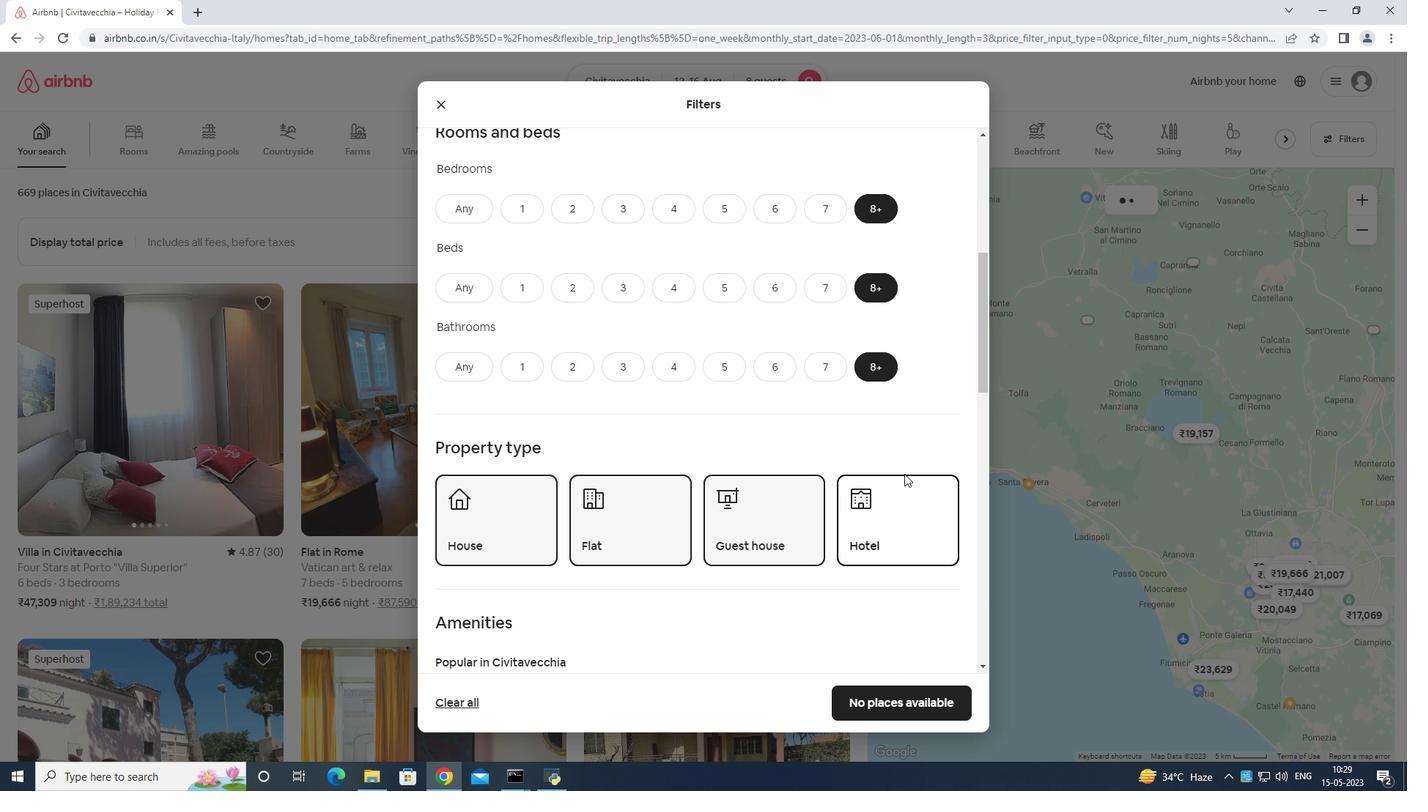 
Action: Mouse scrolled (901, 496) with delta (0, 0)
Screenshot: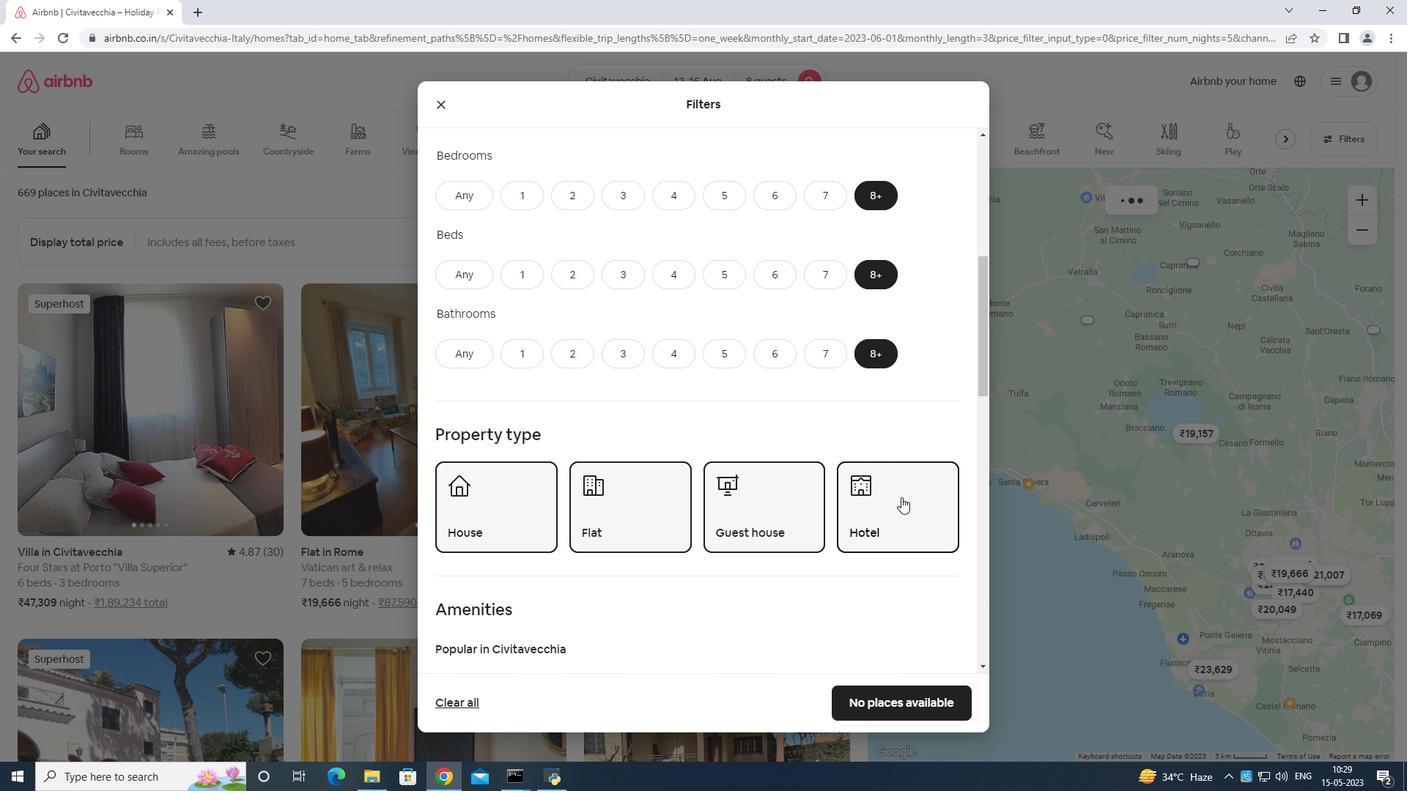 
Action: Mouse scrolled (901, 496) with delta (0, 0)
Screenshot: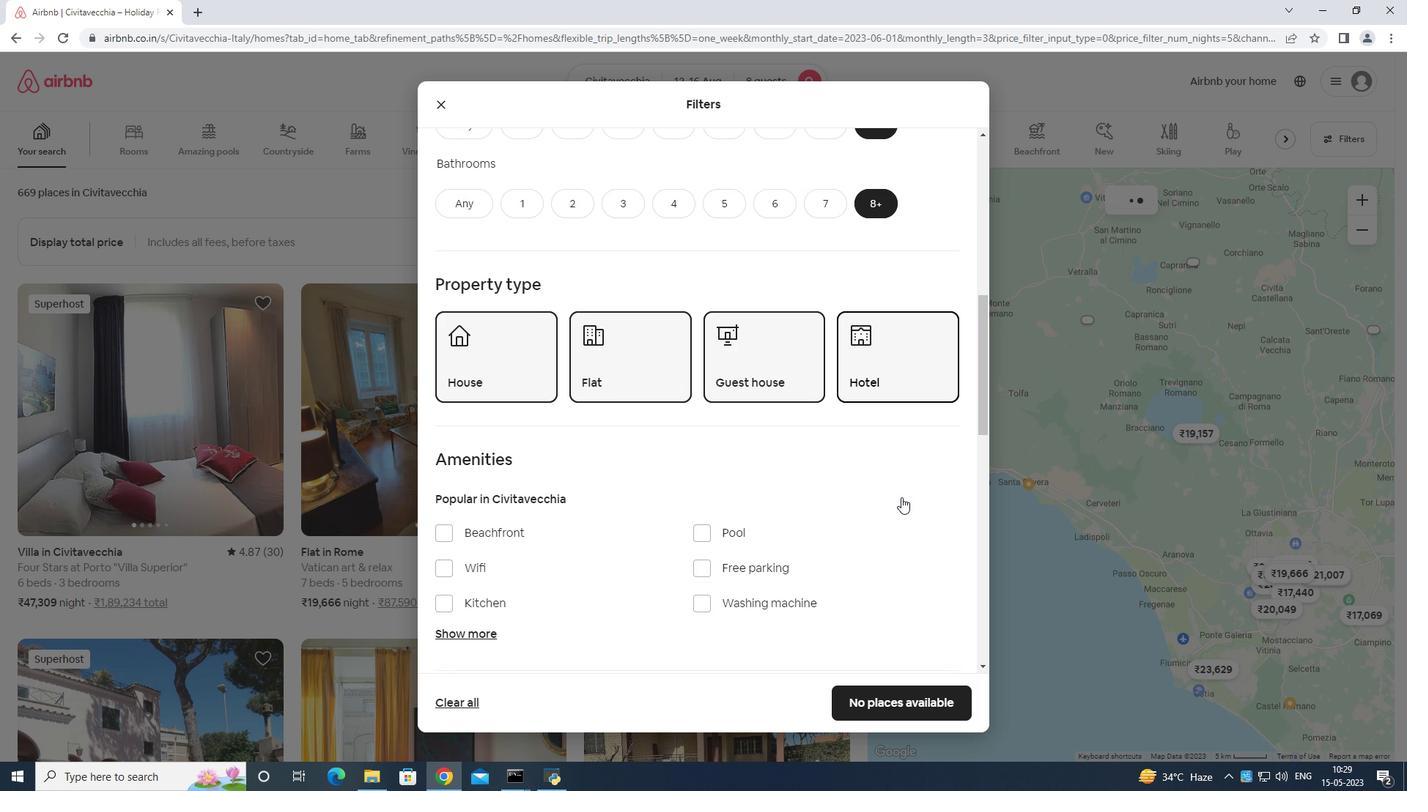 
Action: Mouse moved to (439, 354)
Screenshot: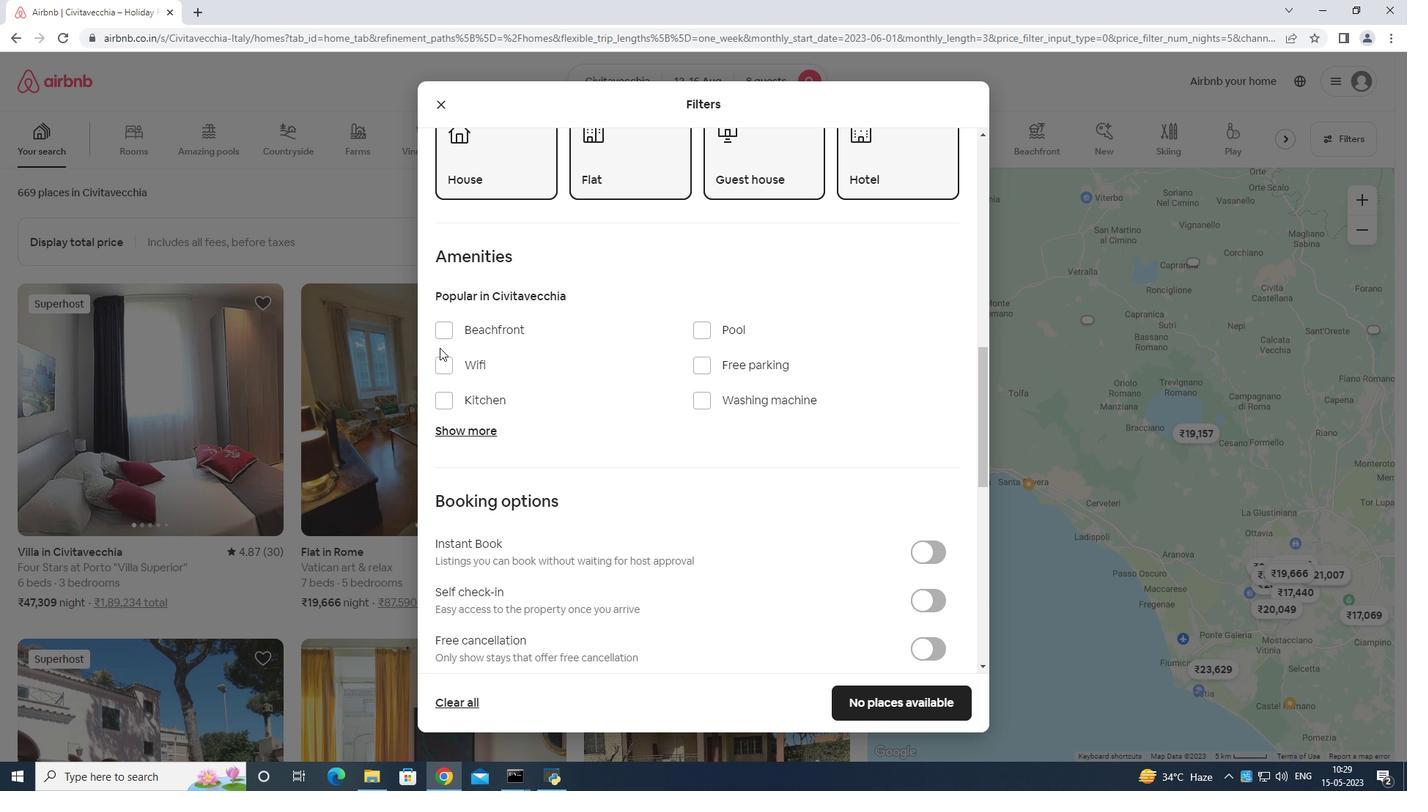 
Action: Mouse pressed left at (439, 354)
Screenshot: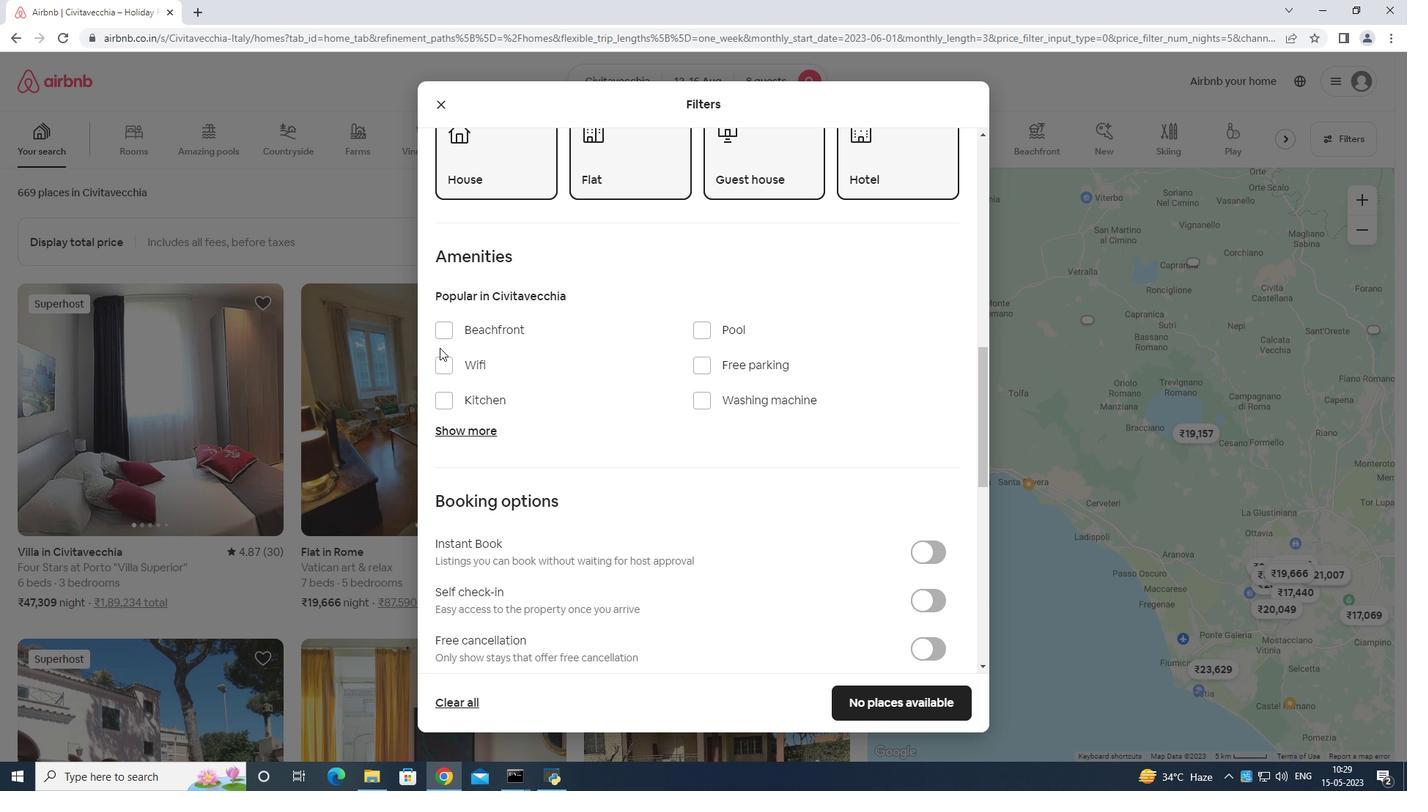 
Action: Mouse moved to (450, 375)
Screenshot: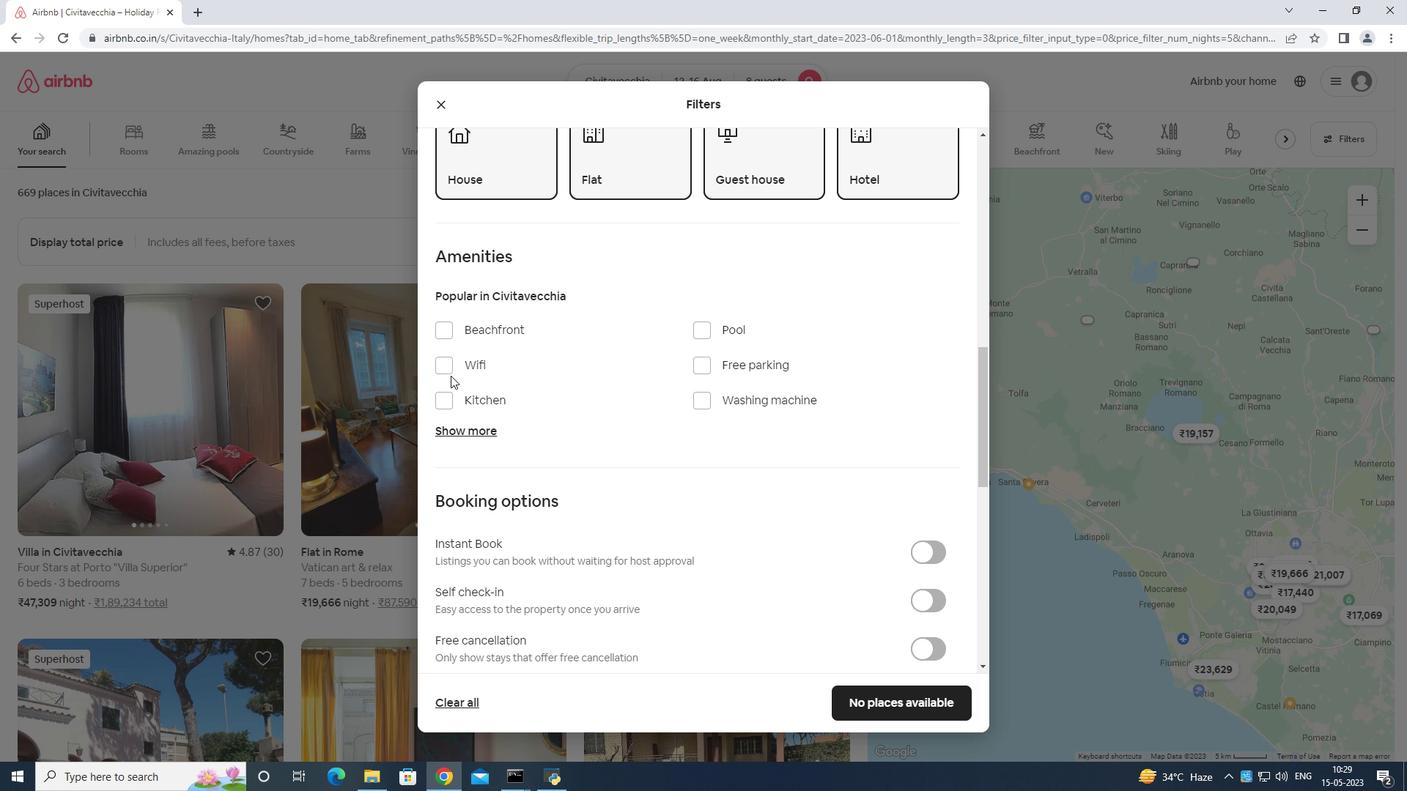 
Action: Mouse pressed left at (450, 375)
Screenshot: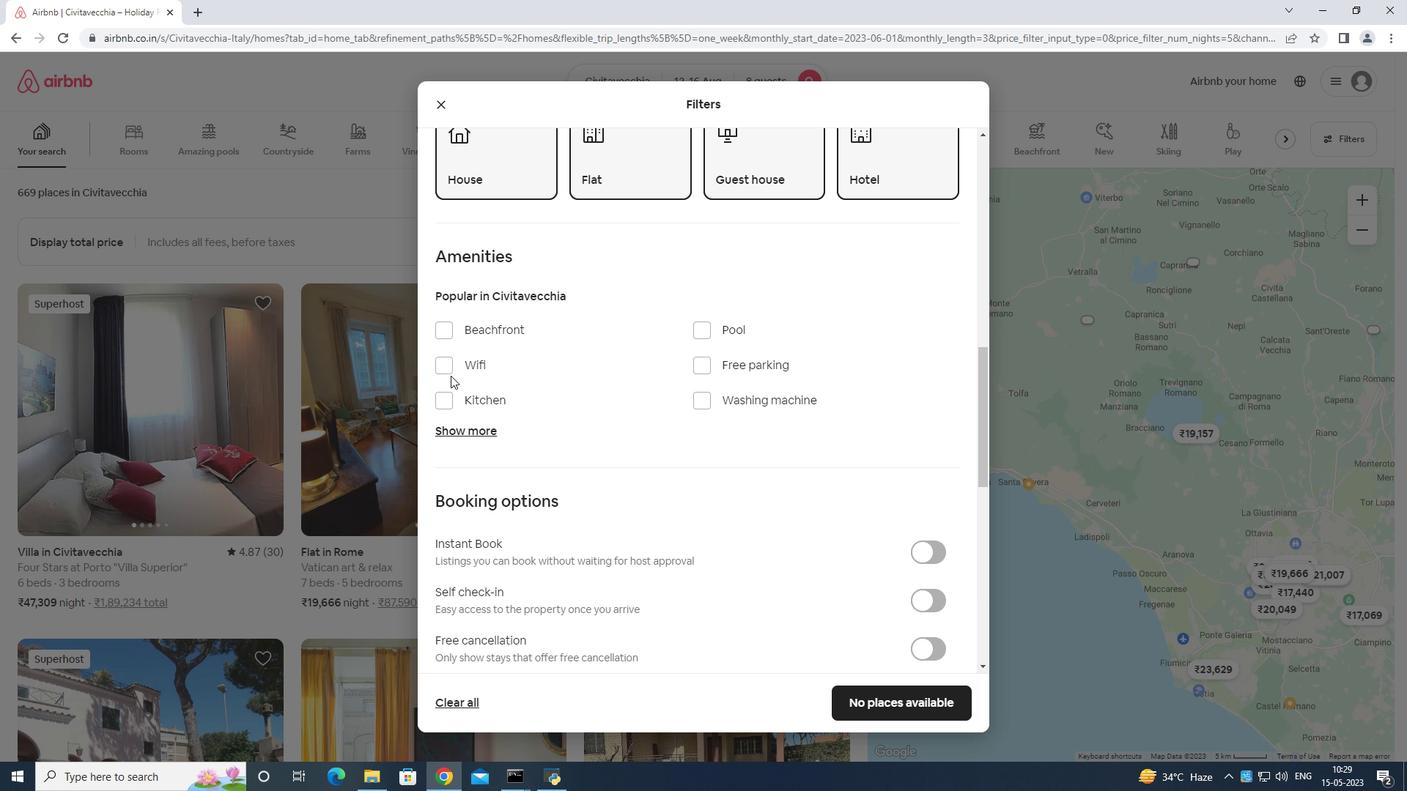 
Action: Mouse moved to (461, 360)
Screenshot: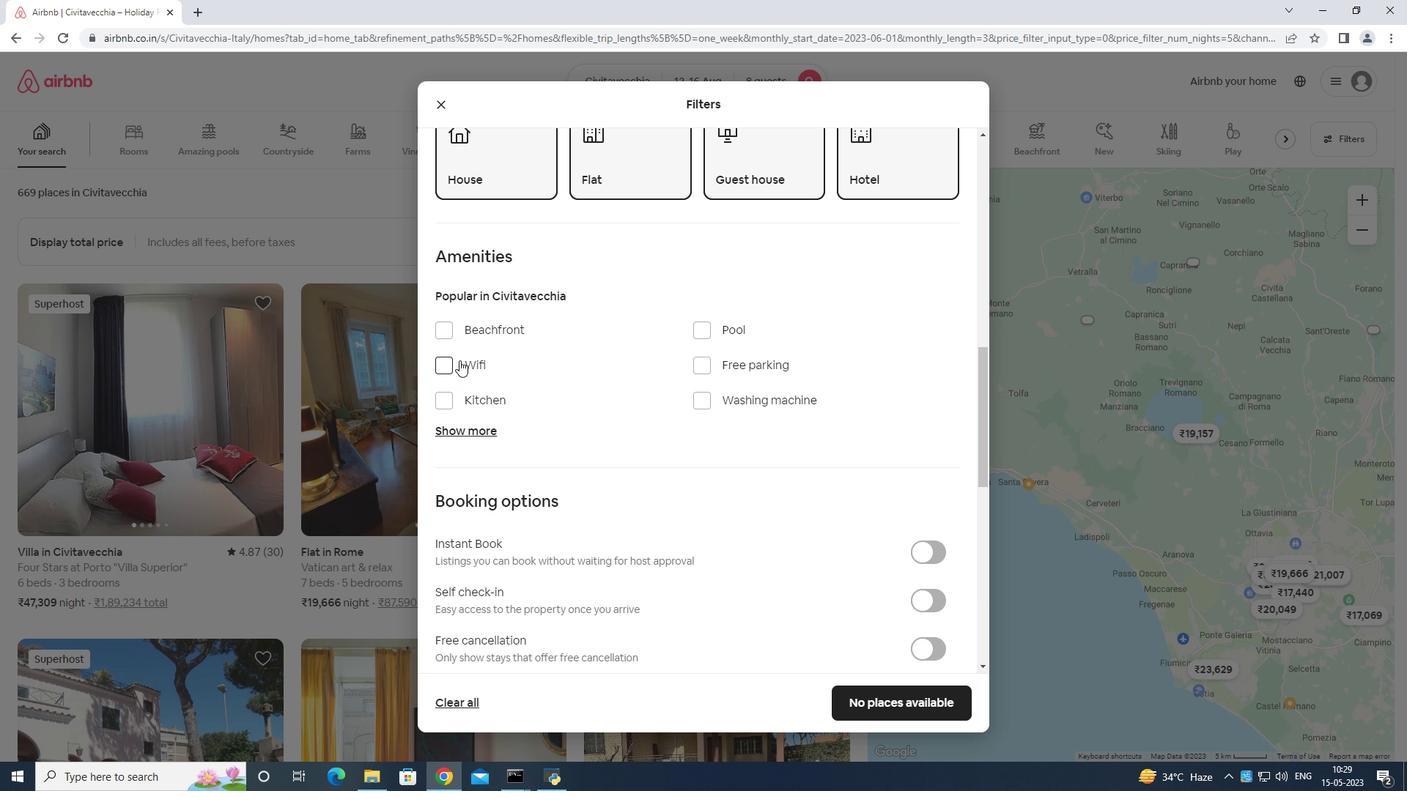 
Action: Mouse pressed left at (461, 360)
Screenshot: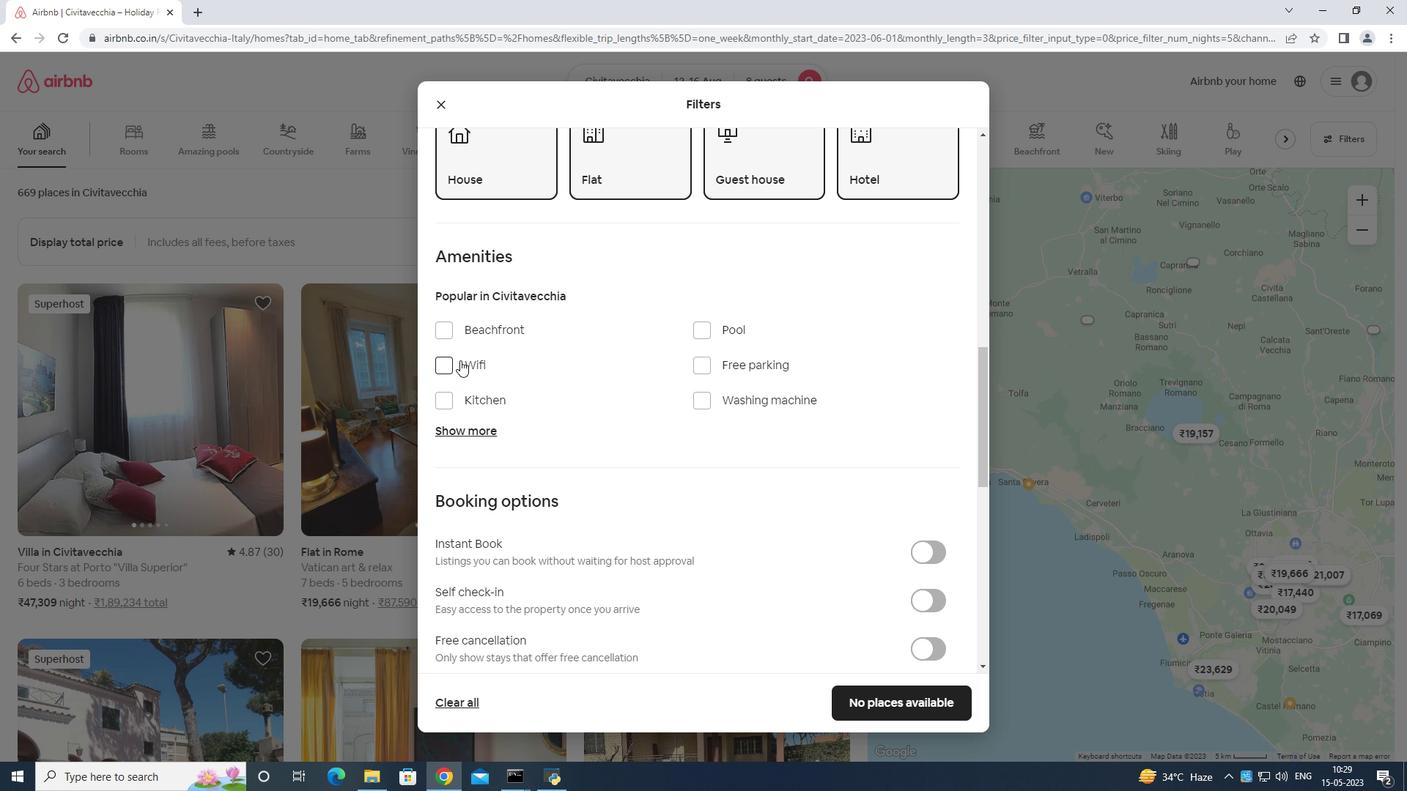 
Action: Mouse moved to (469, 428)
Screenshot: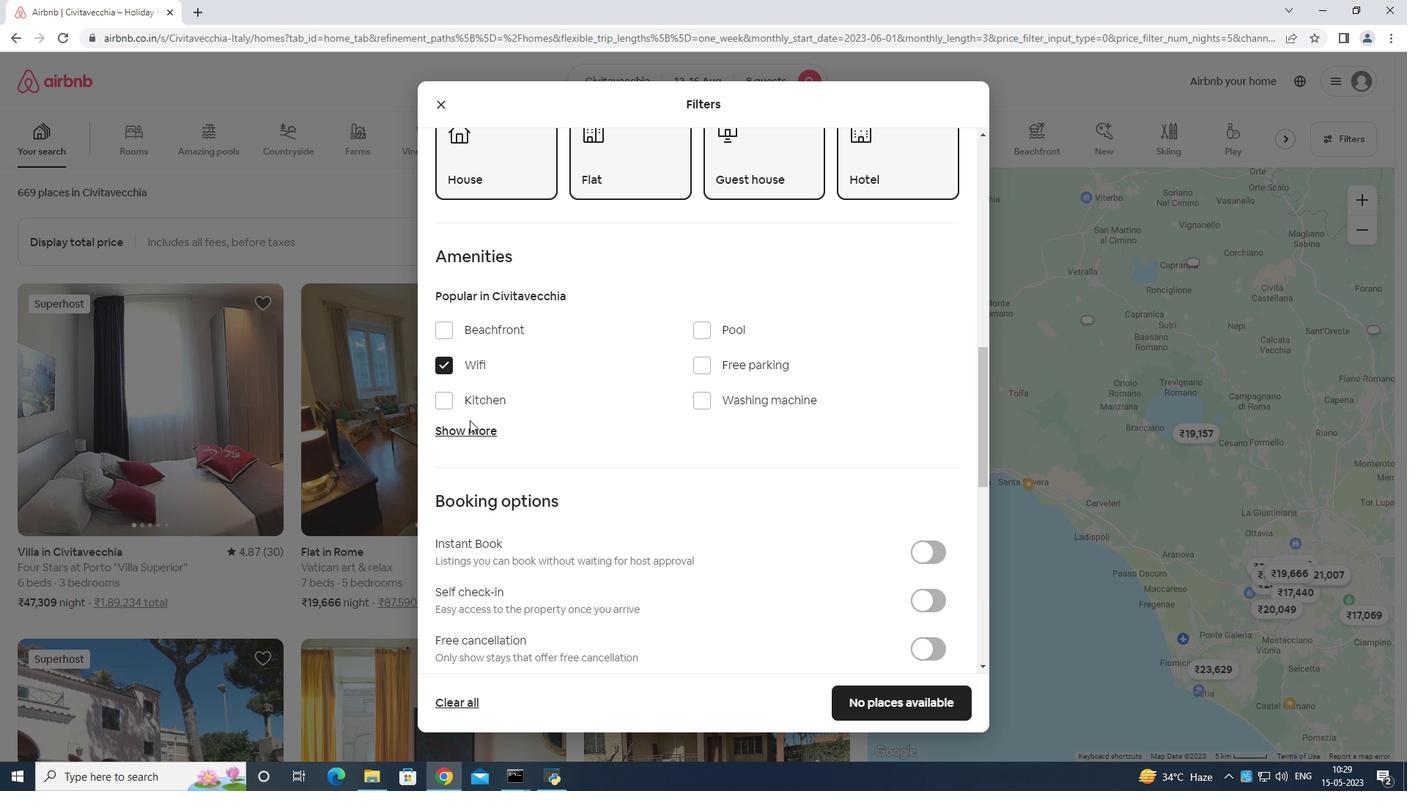 
Action: Mouse pressed left at (469, 428)
Screenshot: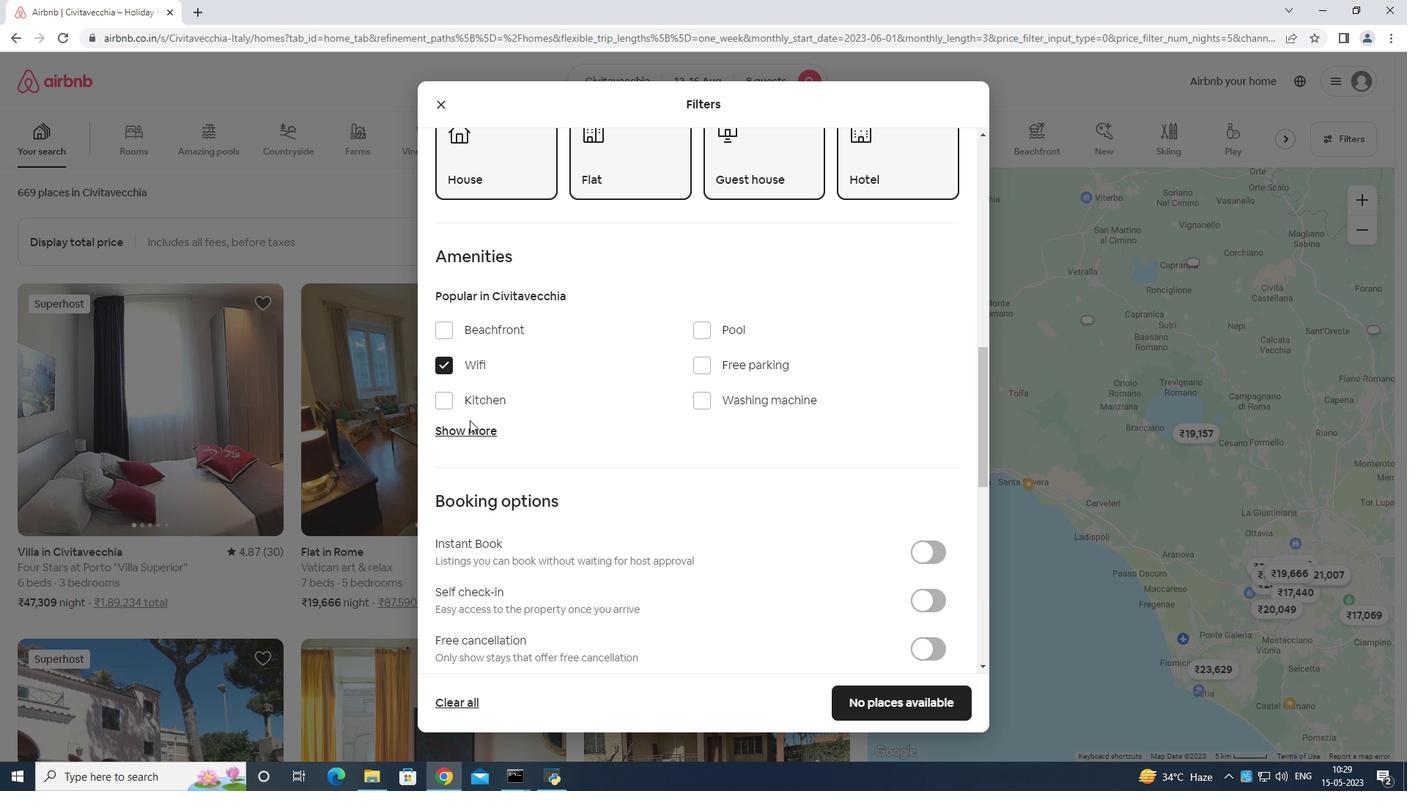 
Action: Mouse moved to (698, 364)
Screenshot: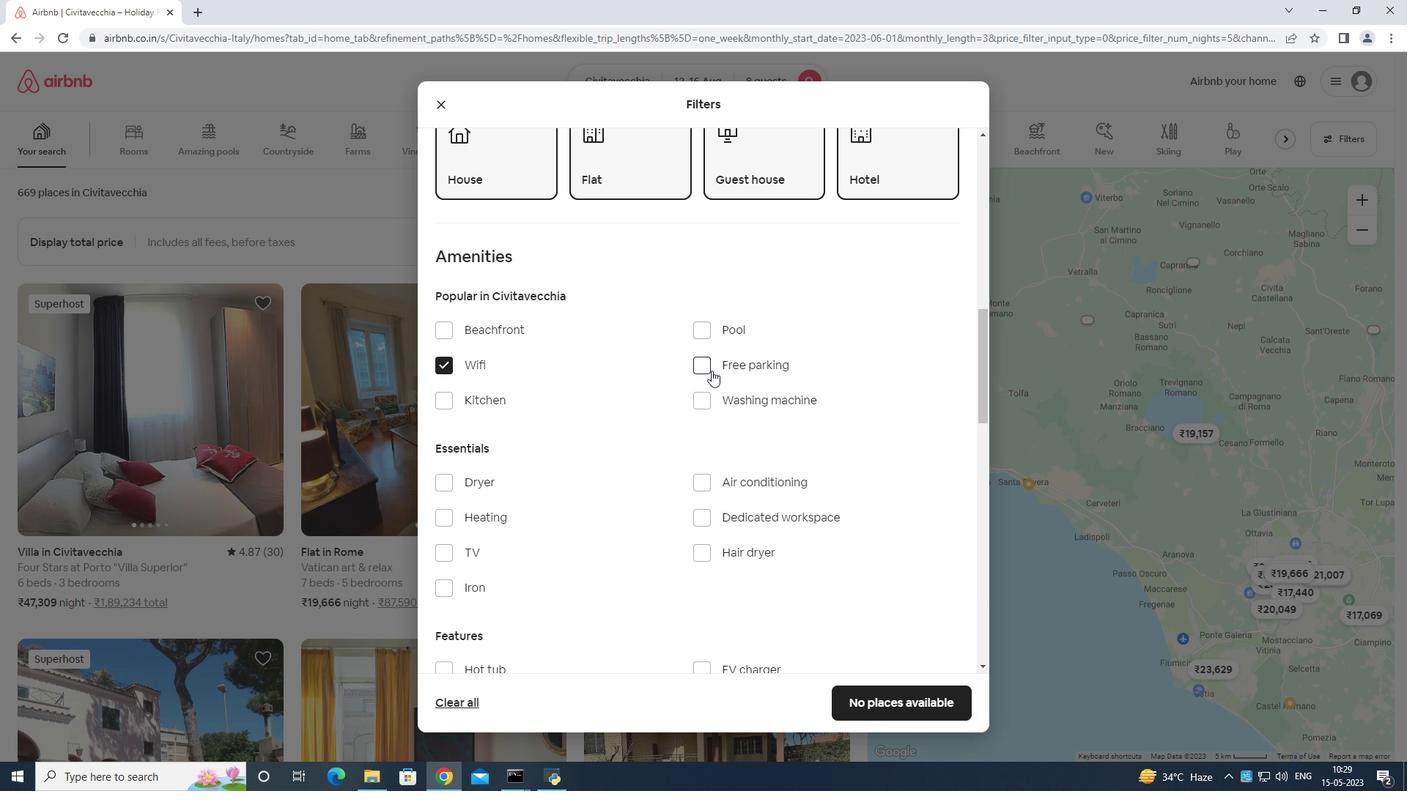 
Action: Mouse pressed left at (698, 364)
Screenshot: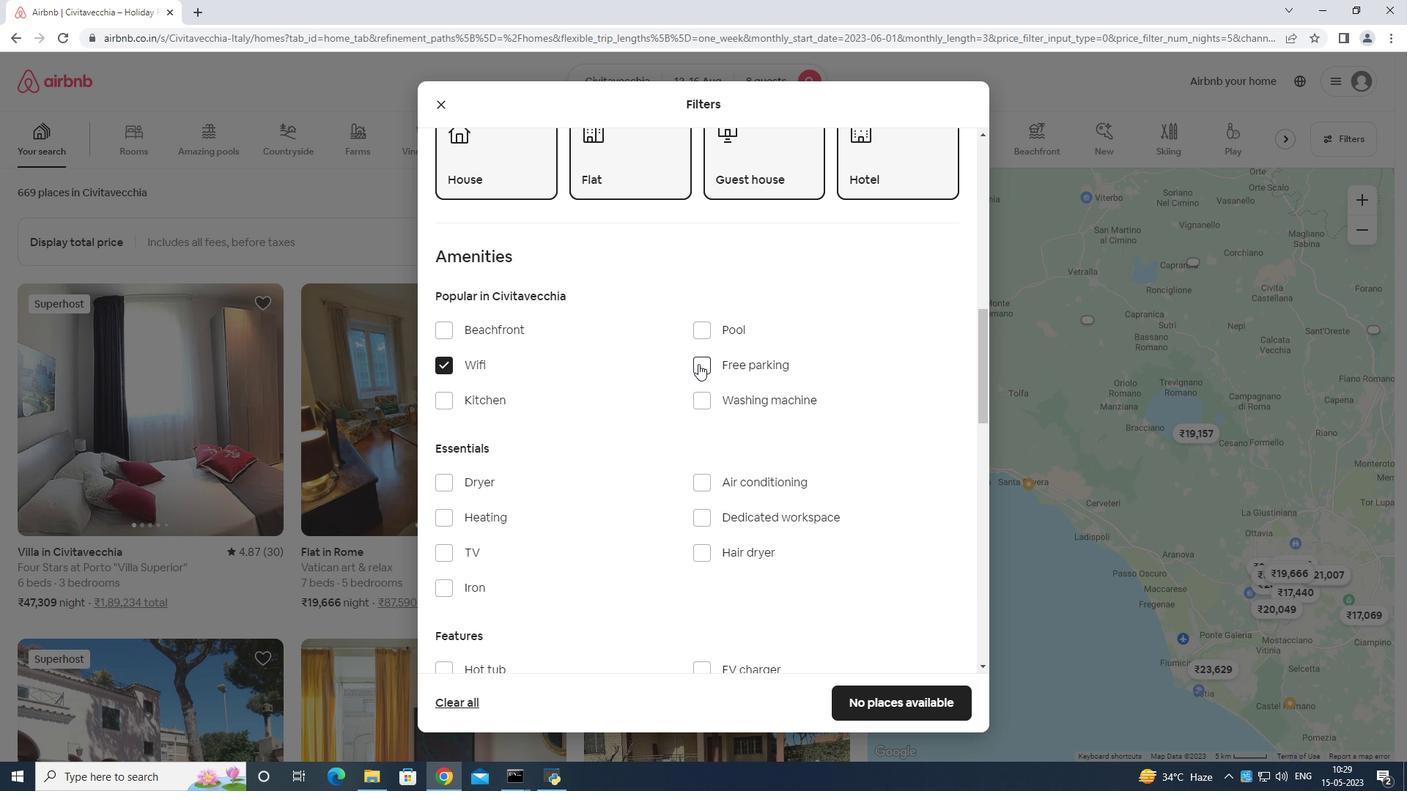 
Action: Mouse moved to (444, 553)
Screenshot: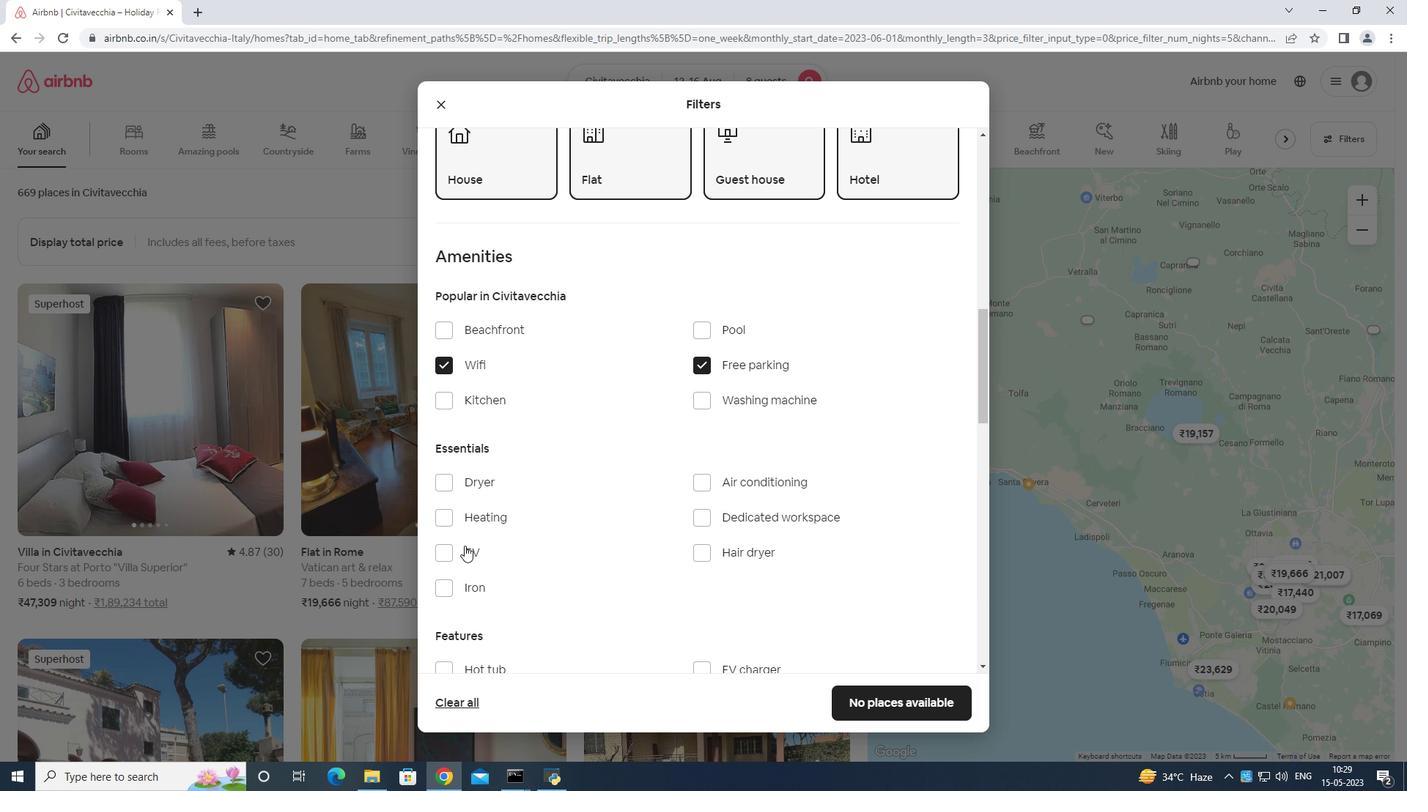 
Action: Mouse pressed left at (444, 553)
Screenshot: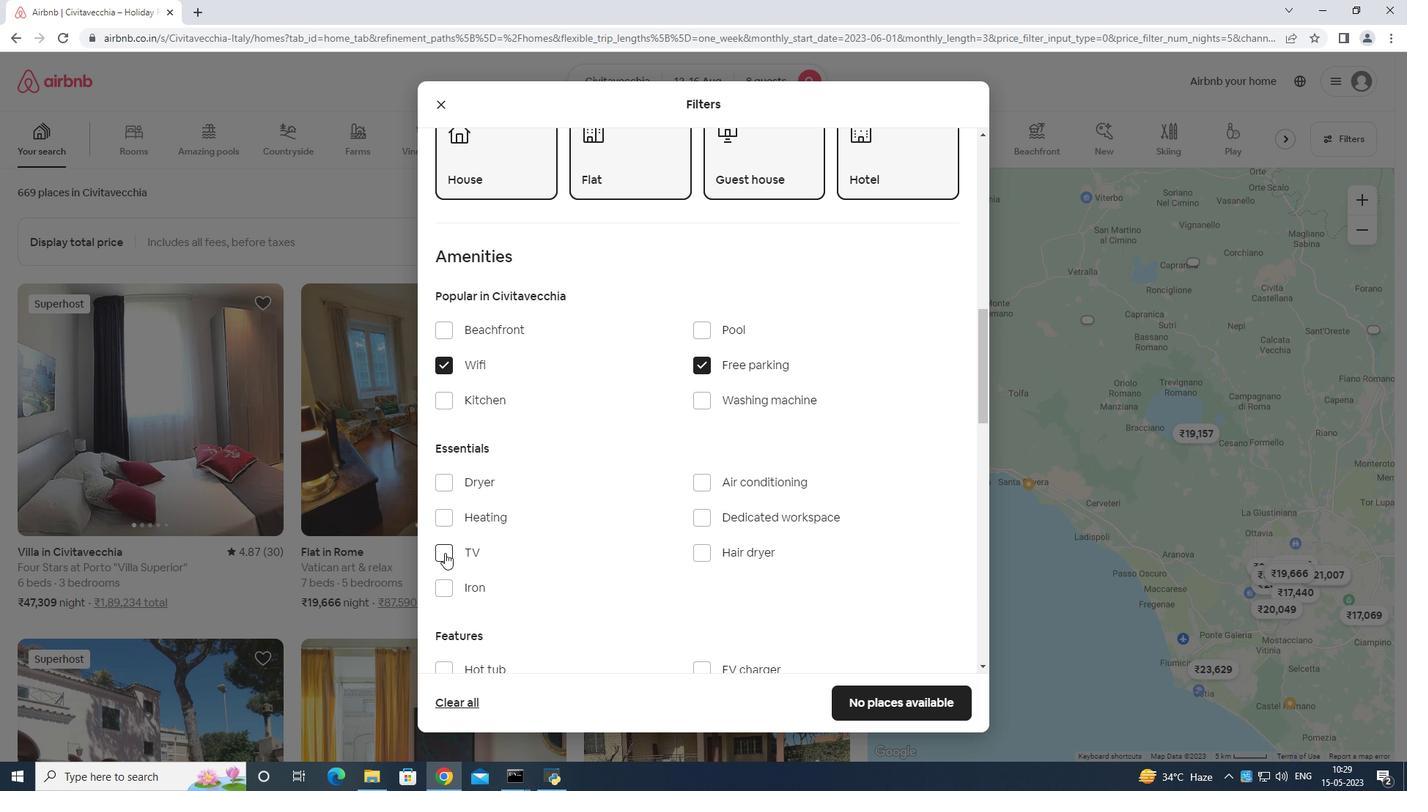 
Action: Mouse moved to (563, 454)
Screenshot: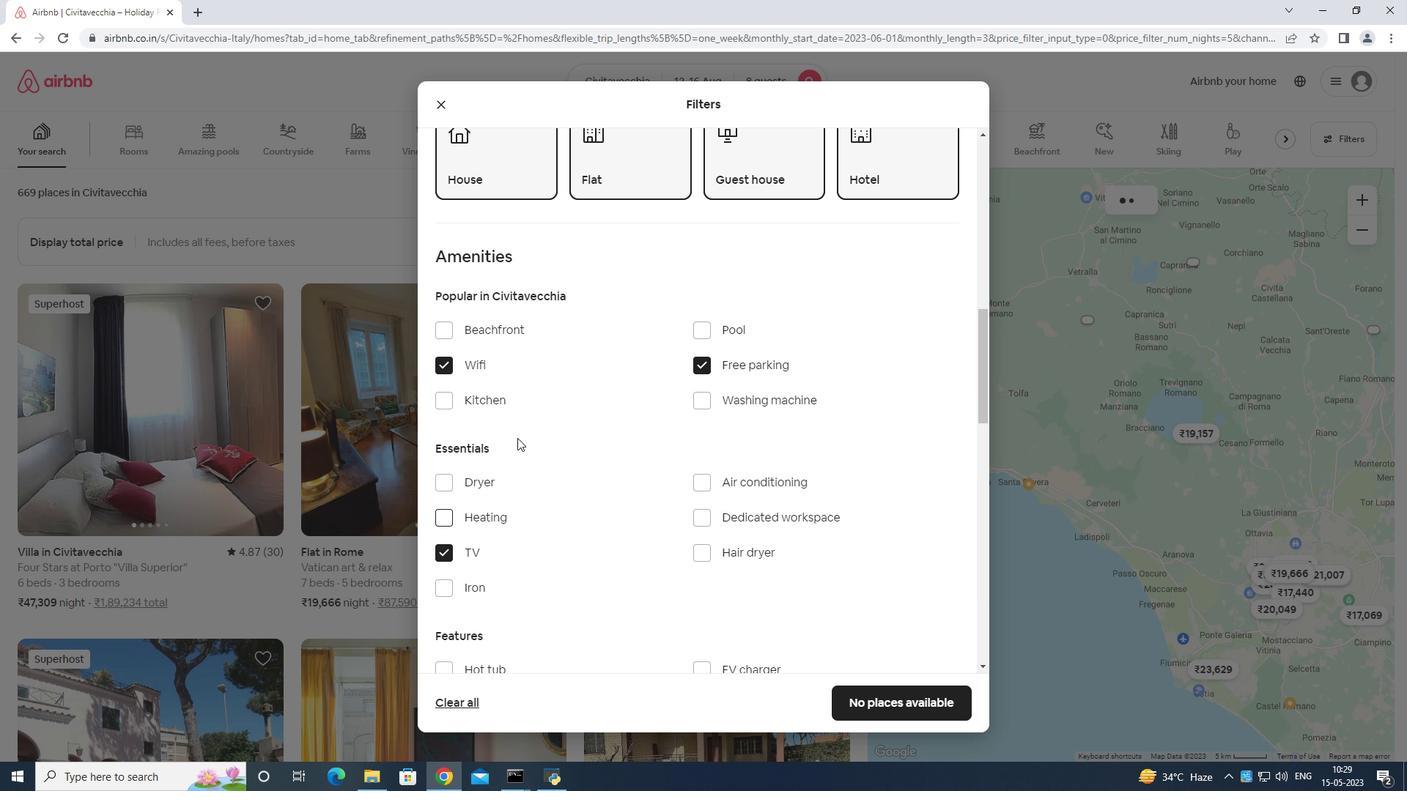 
Action: Mouse scrolled (551, 449) with delta (0, 0)
Screenshot: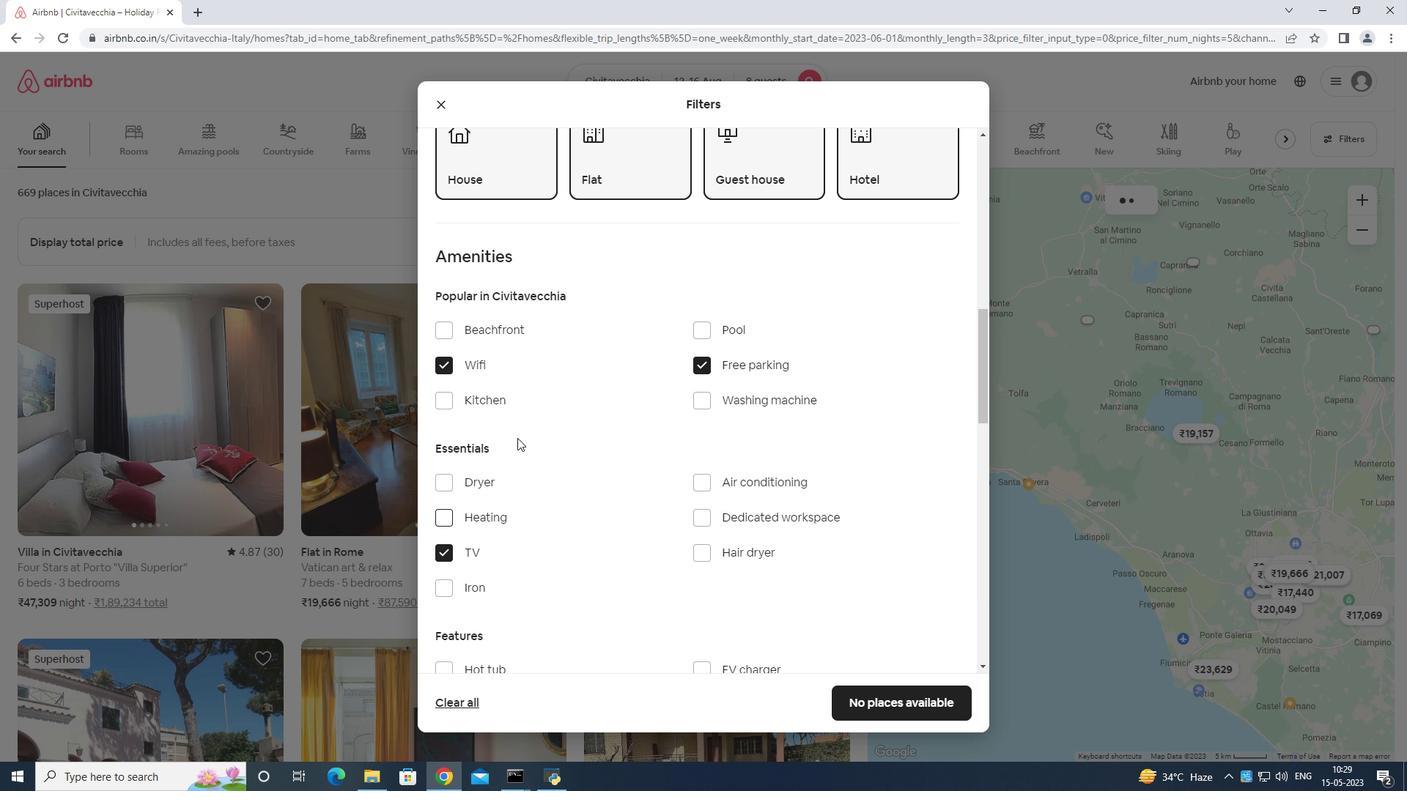 
Action: Mouse moved to (565, 455)
Screenshot: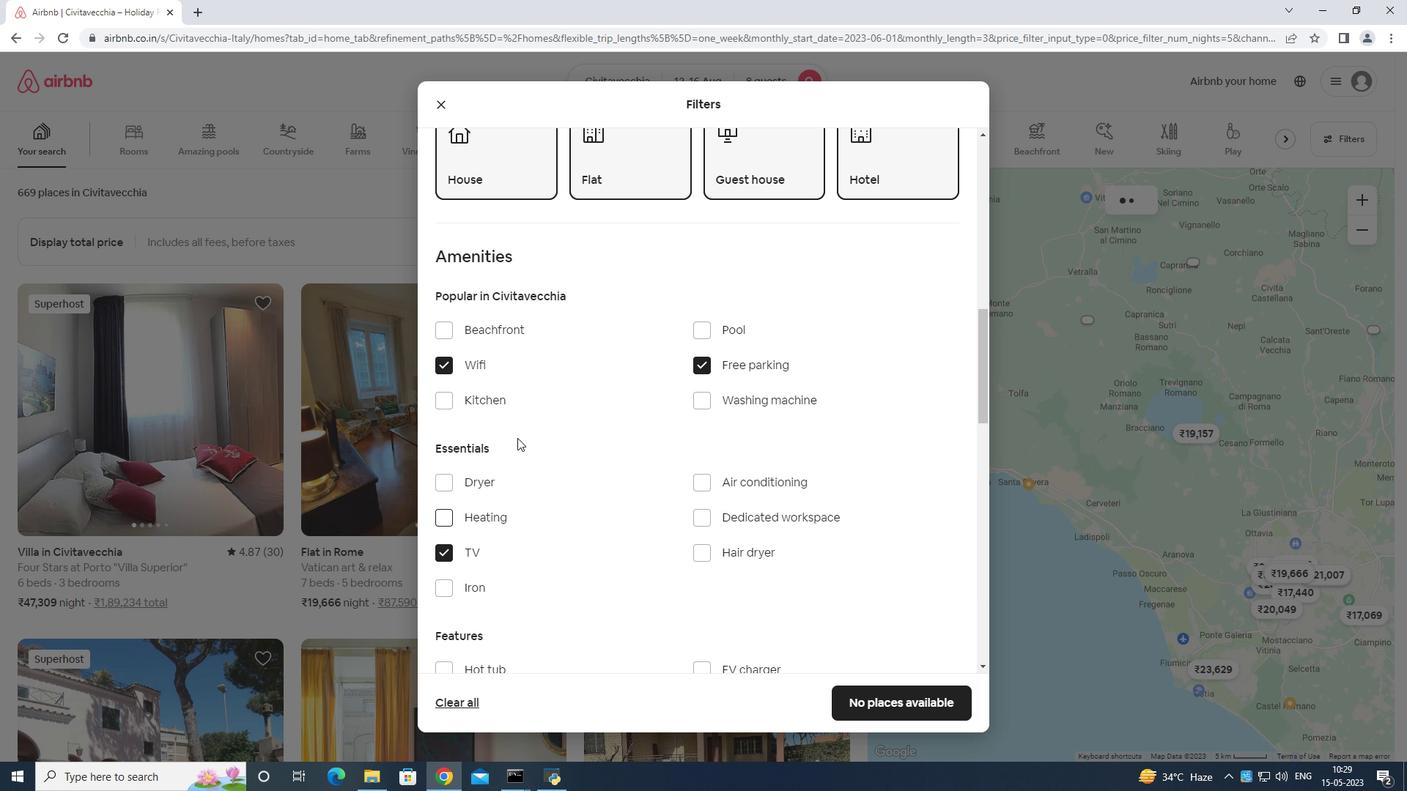 
Action: Mouse scrolled (565, 455) with delta (0, 0)
Screenshot: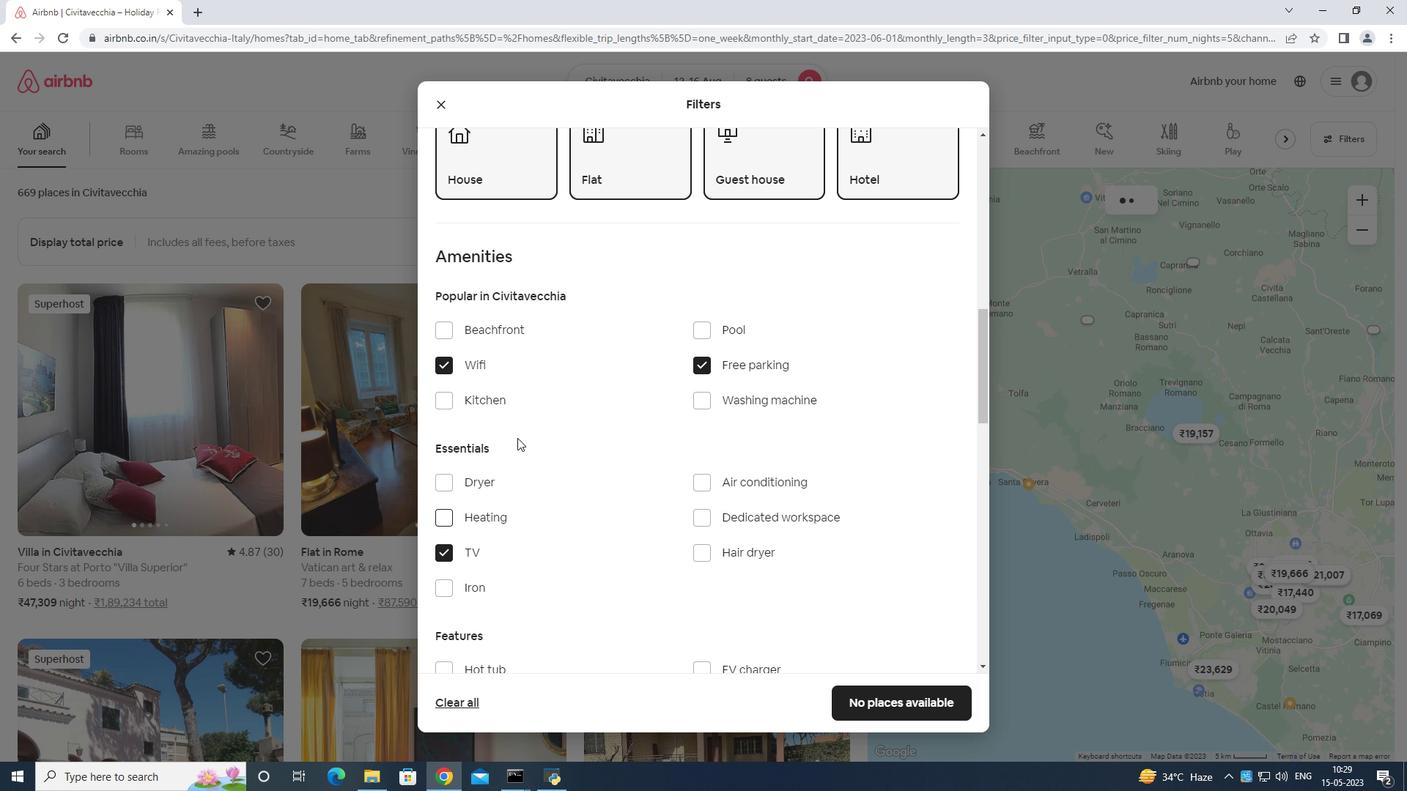 
Action: Mouse moved to (571, 454)
Screenshot: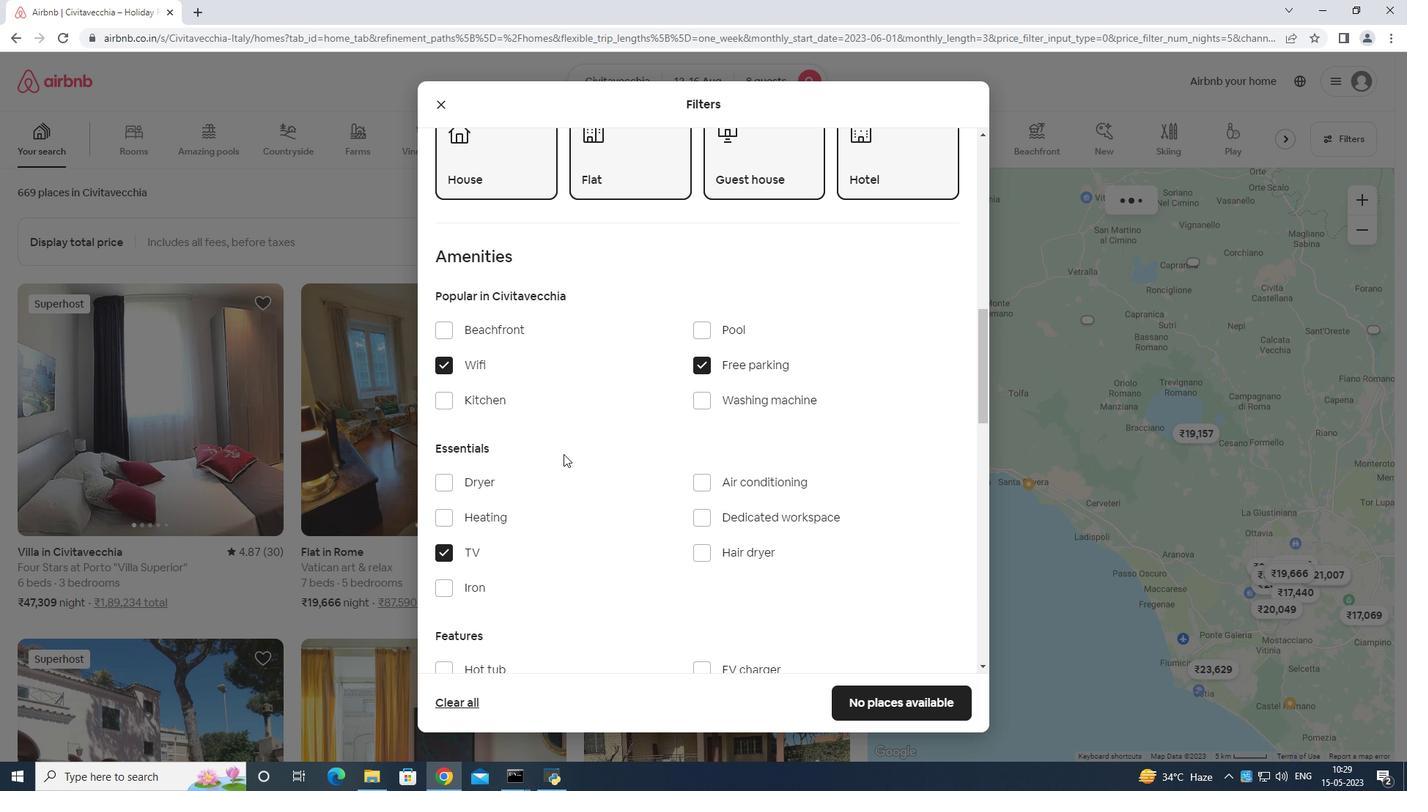 
Action: Mouse scrolled (571, 453) with delta (0, 0)
Screenshot: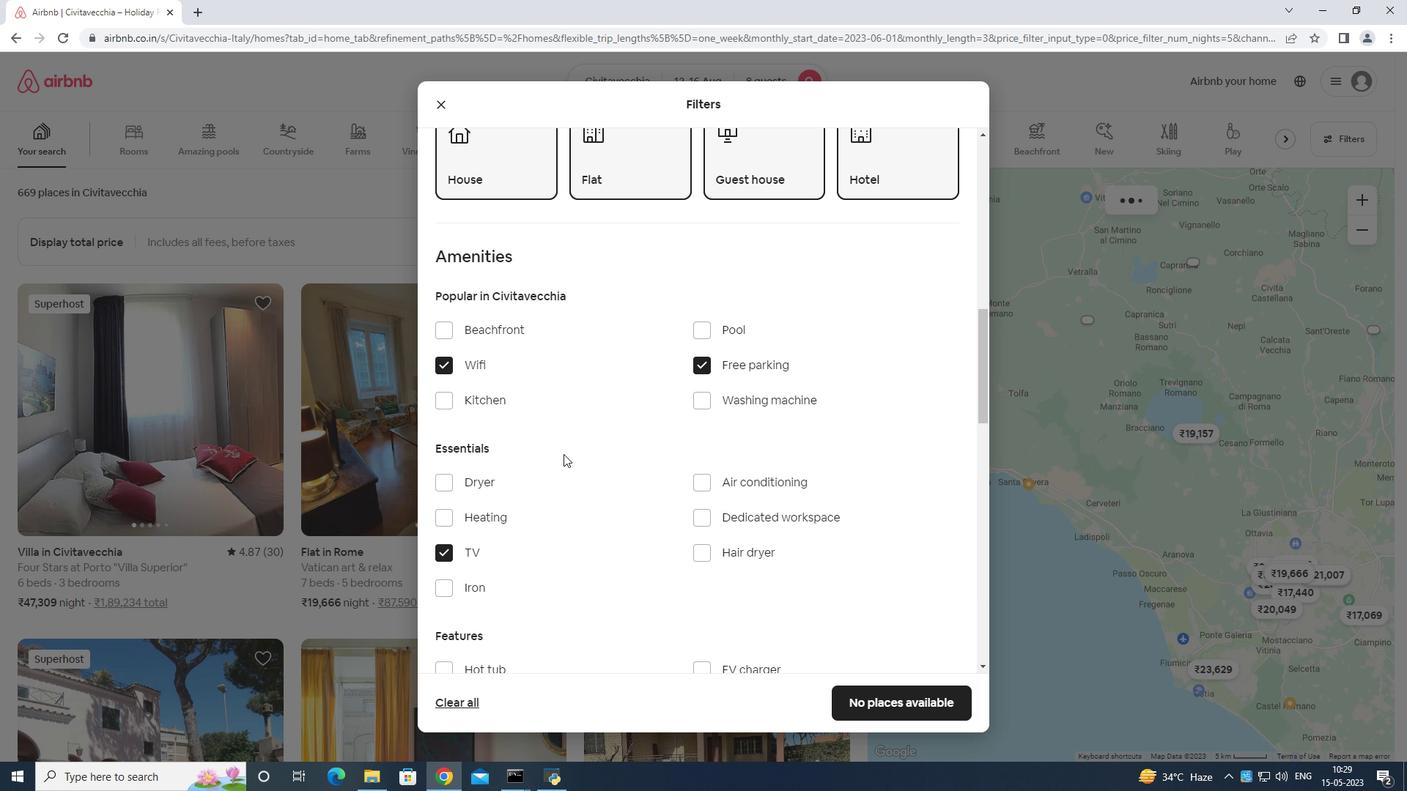 
Action: Mouse moved to (581, 448)
Screenshot: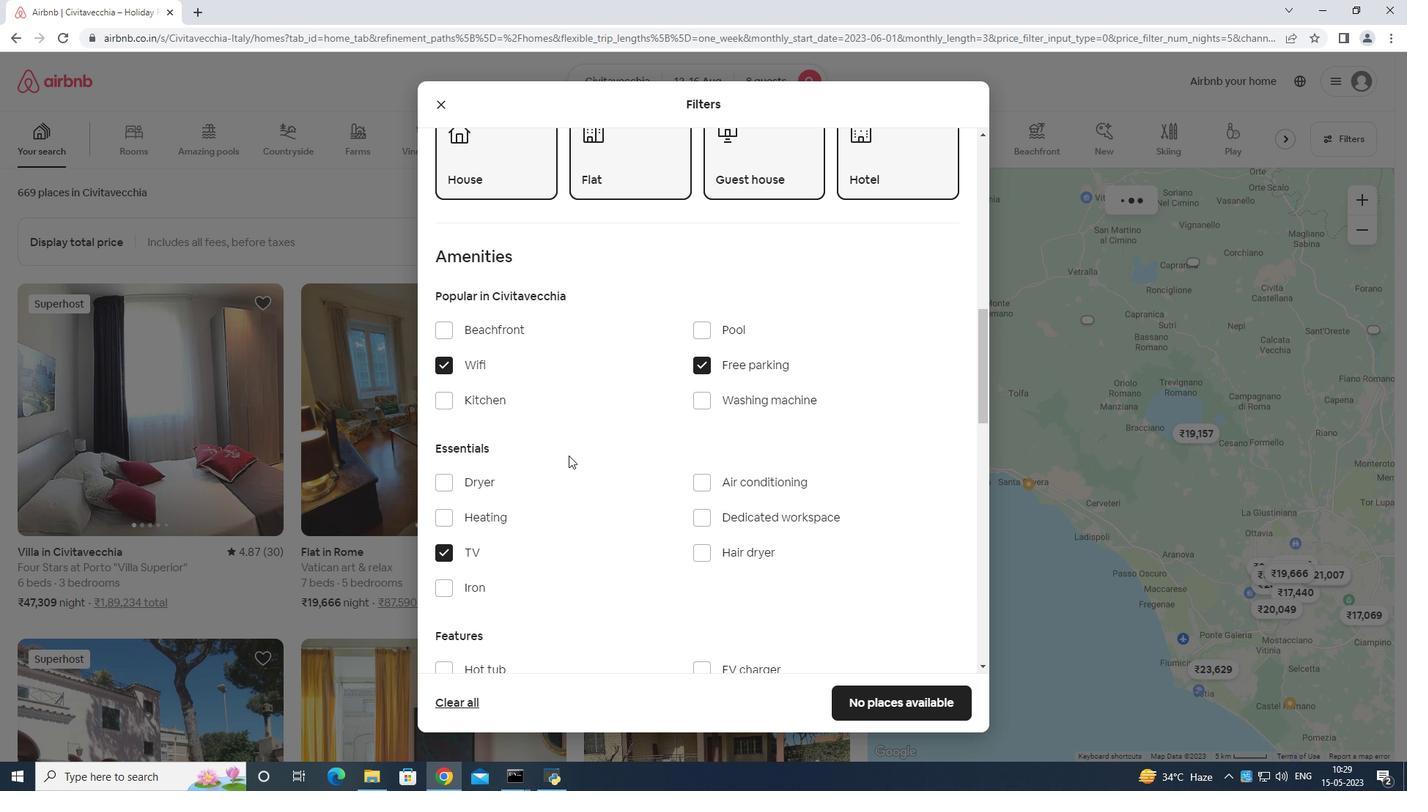 
Action: Mouse scrolled (581, 447) with delta (0, 0)
Screenshot: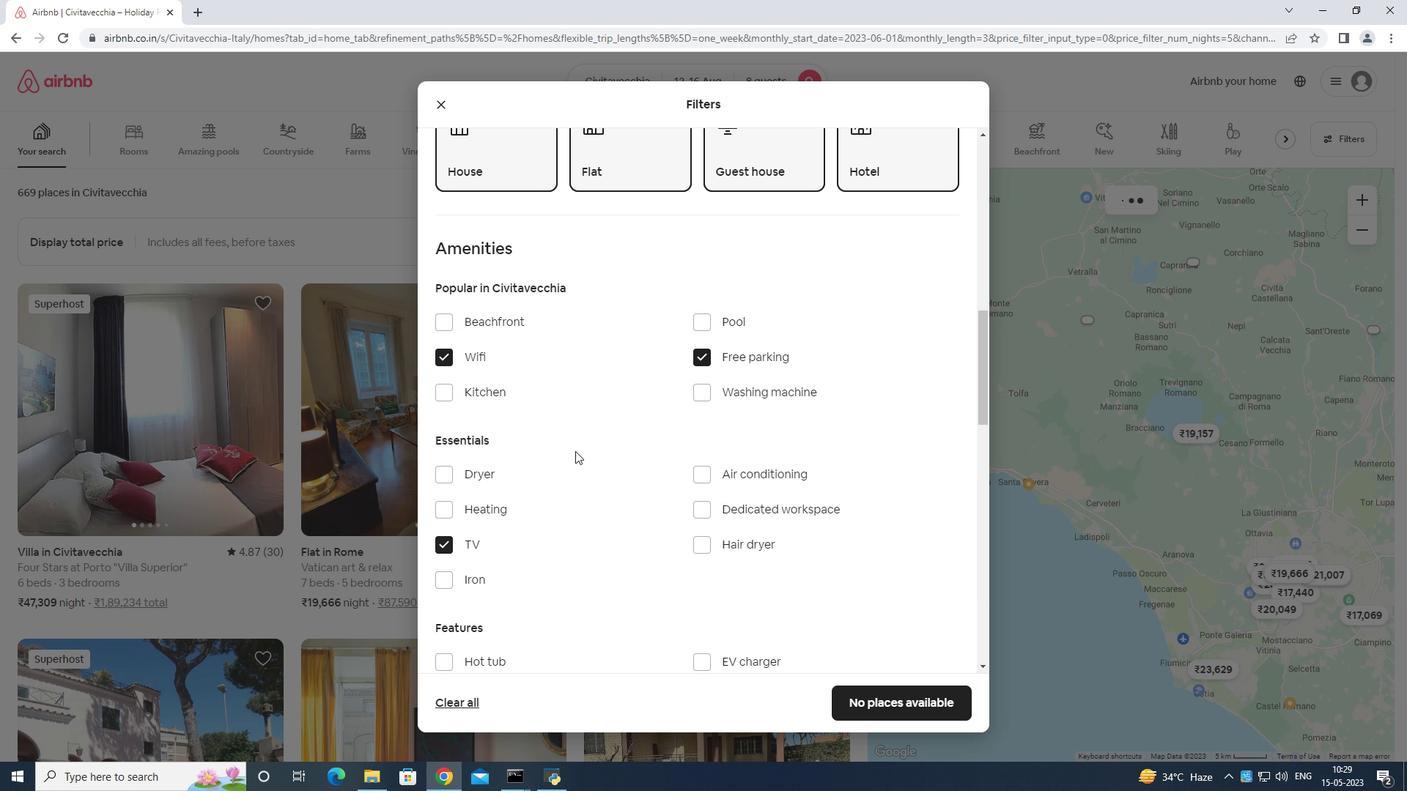 
Action: Mouse moved to (698, 411)
Screenshot: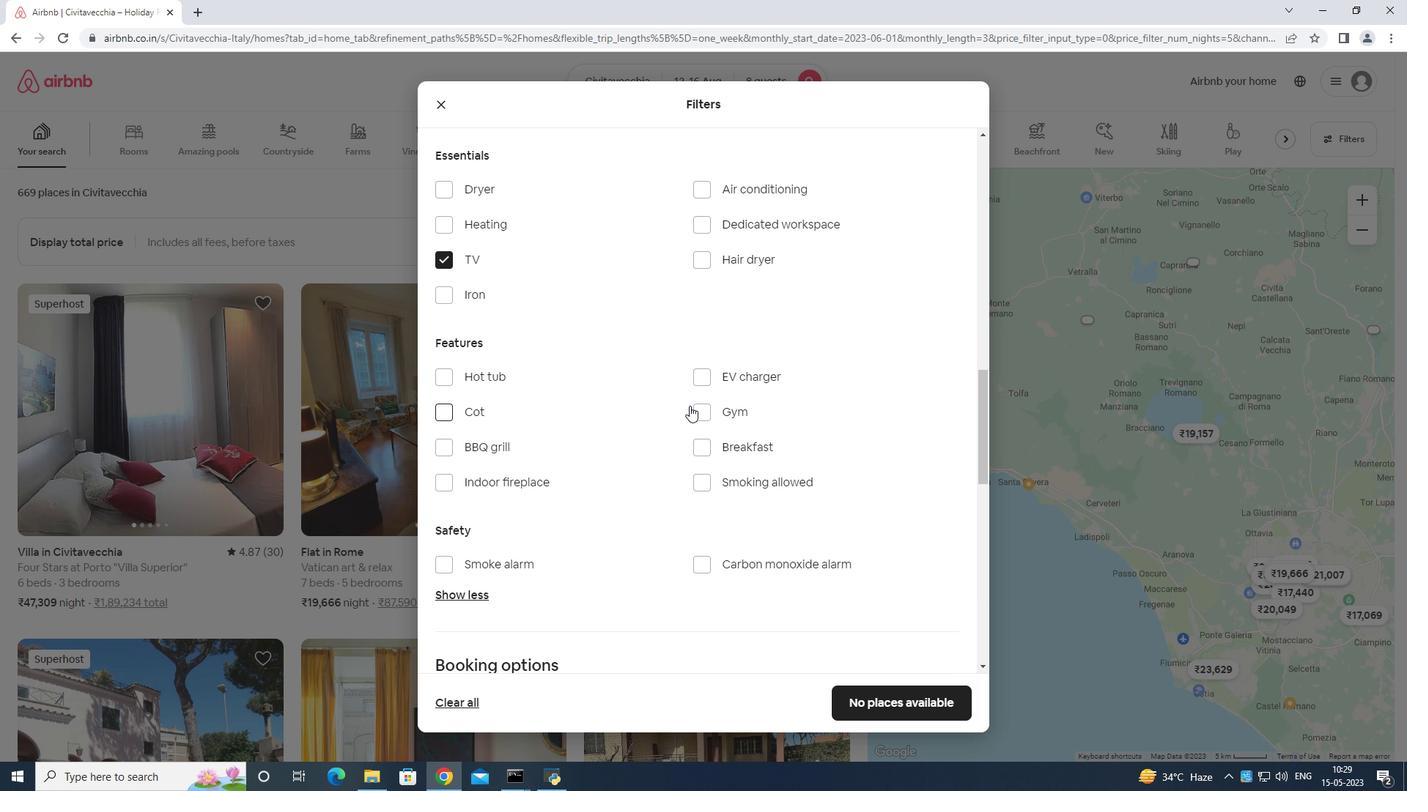 
Action: Mouse pressed left at (698, 411)
Screenshot: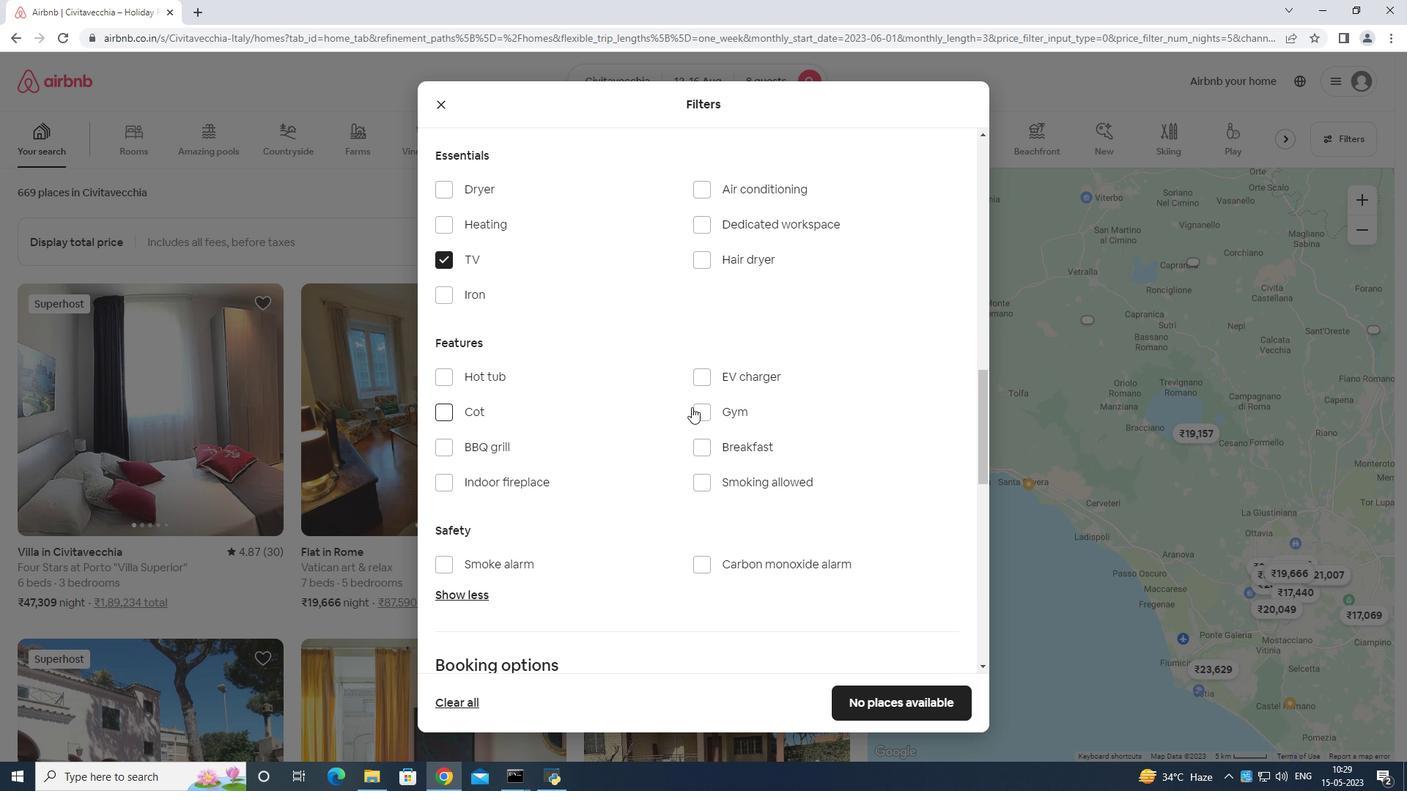 
Action: Mouse moved to (749, 441)
Screenshot: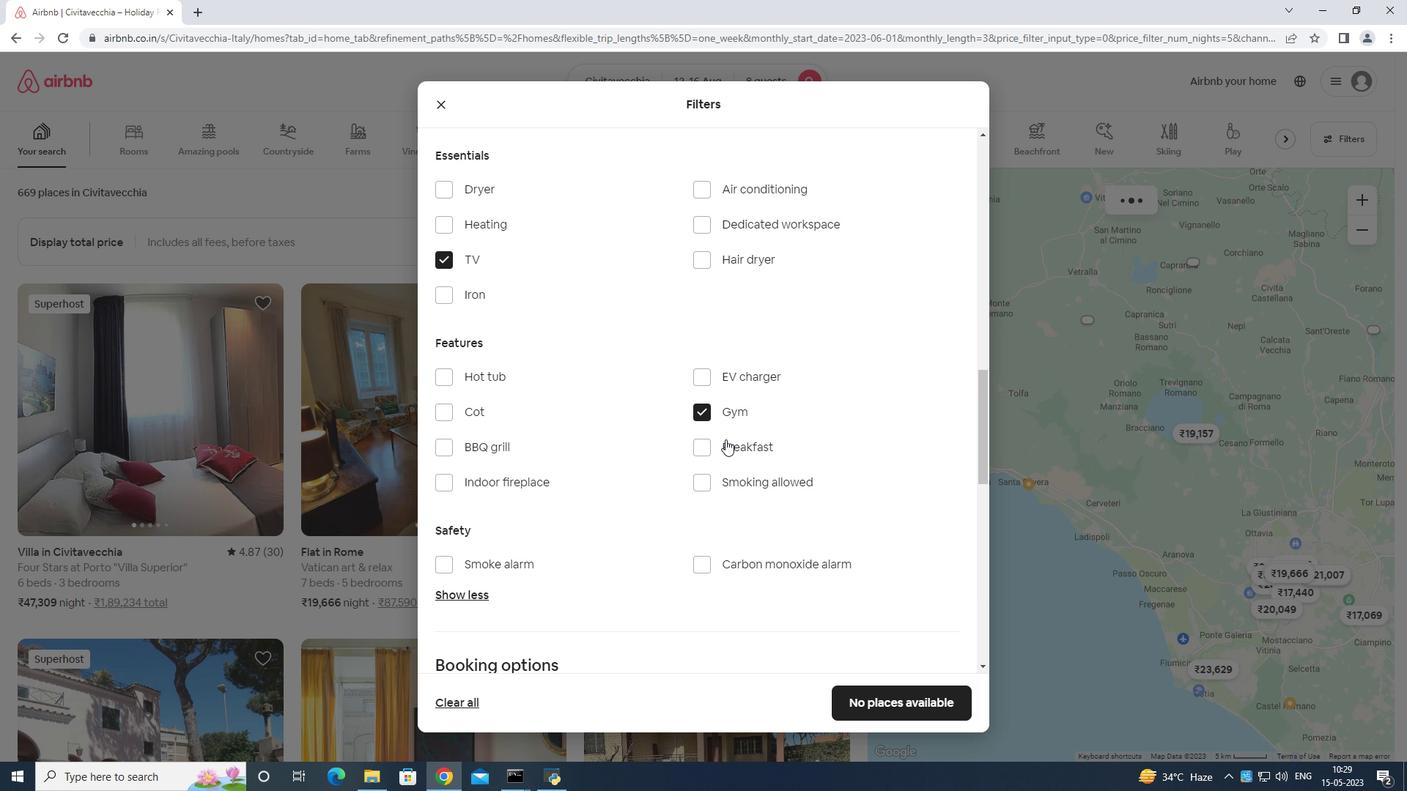 
Action: Mouse pressed left at (749, 441)
Screenshot: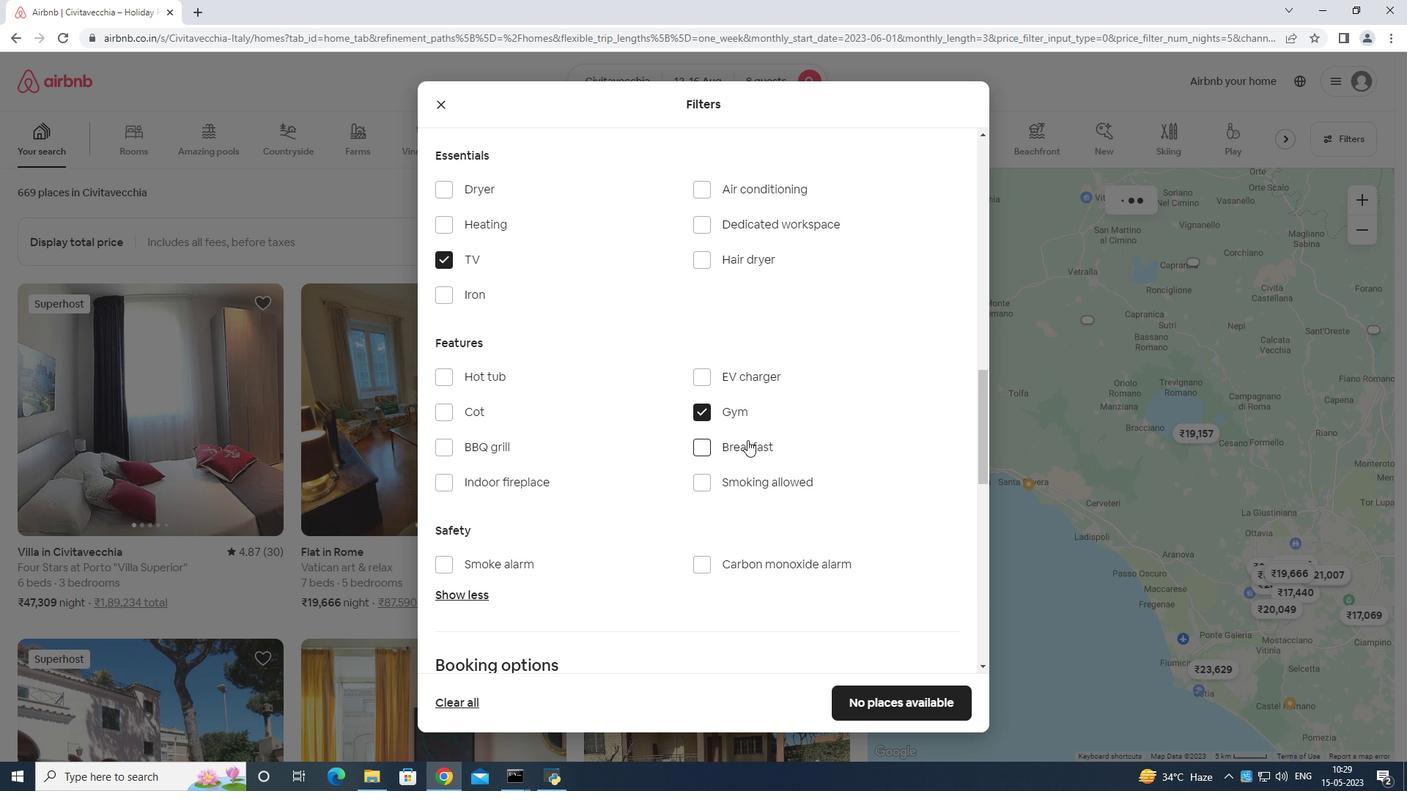 
Action: Mouse moved to (673, 477)
Screenshot: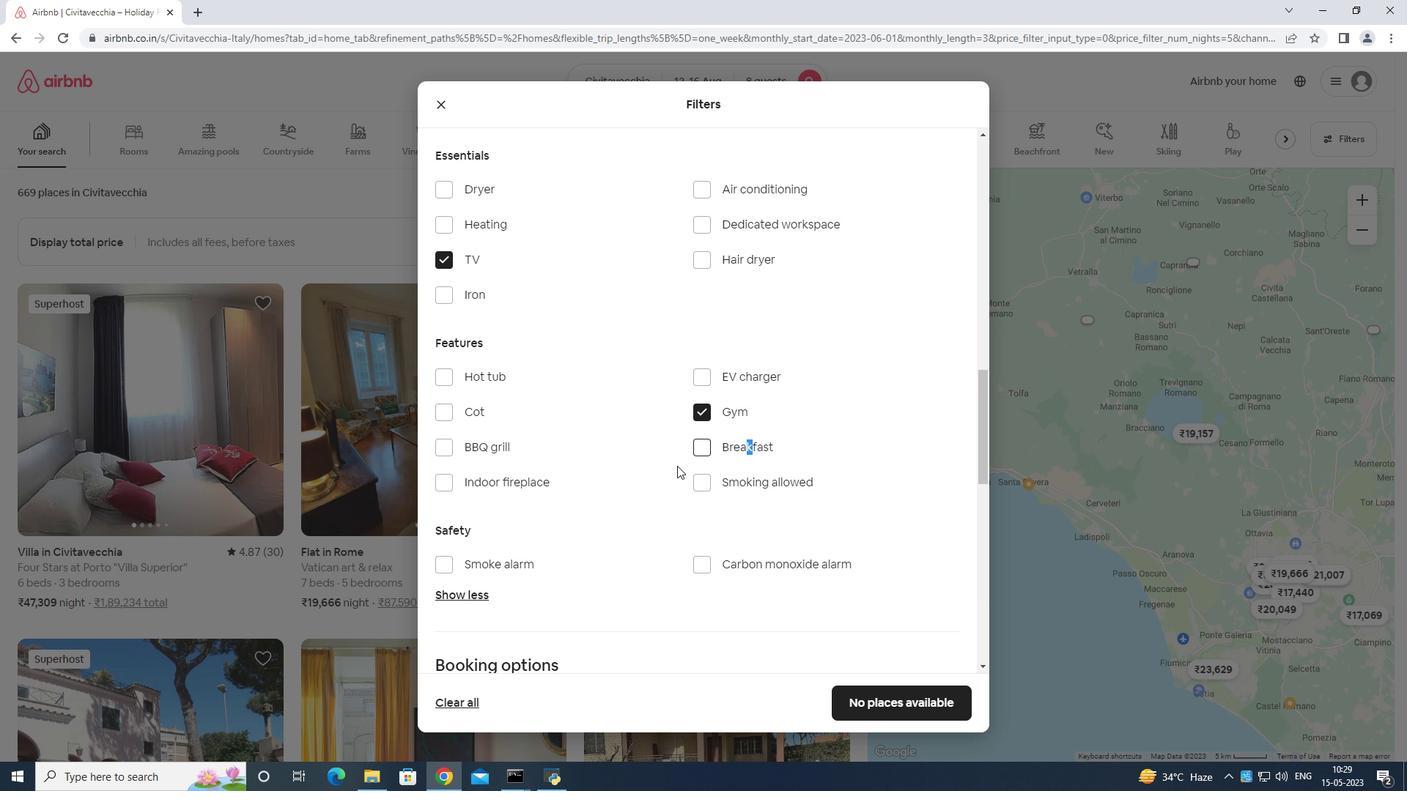 
Action: Mouse scrolled (673, 476) with delta (0, 0)
Screenshot: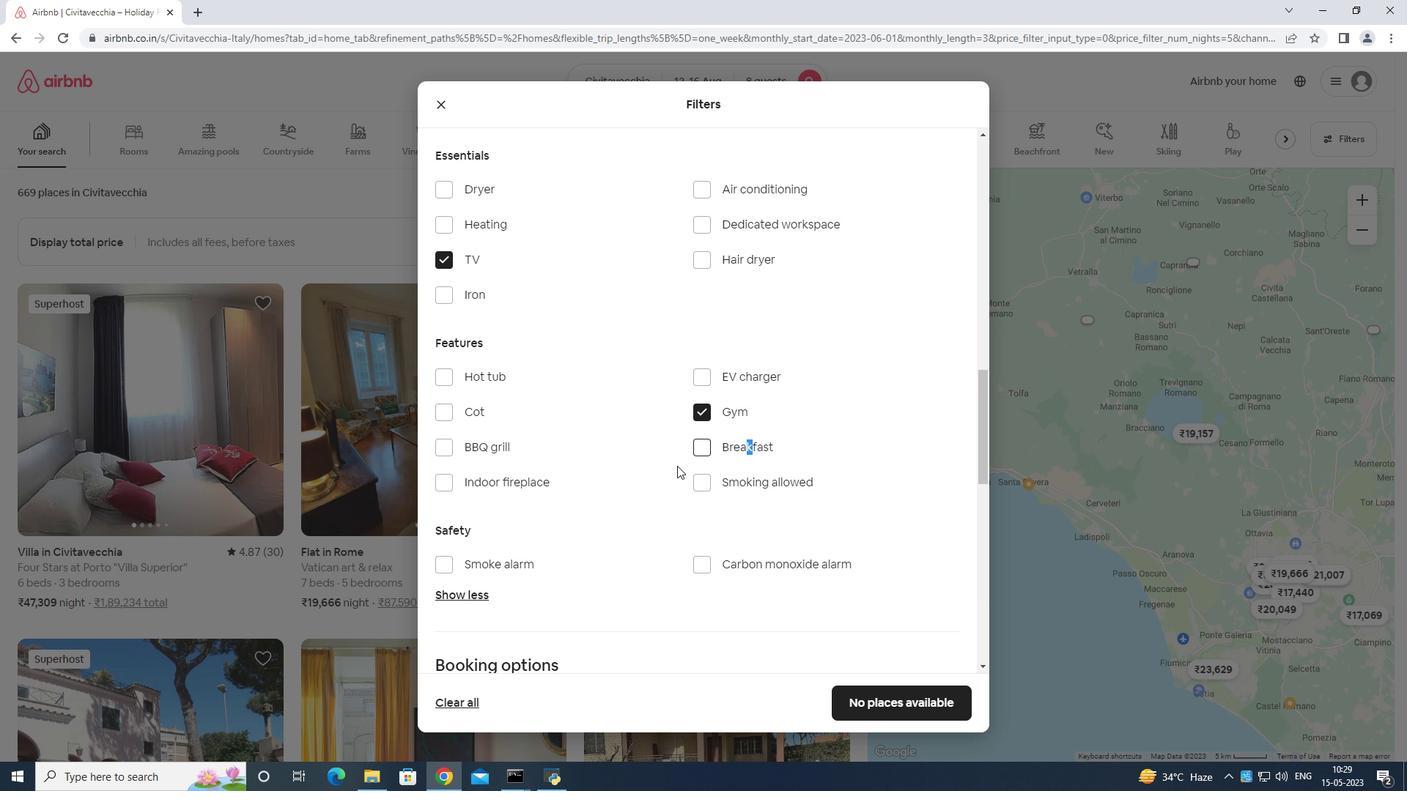 
Action: Mouse moved to (673, 479)
Screenshot: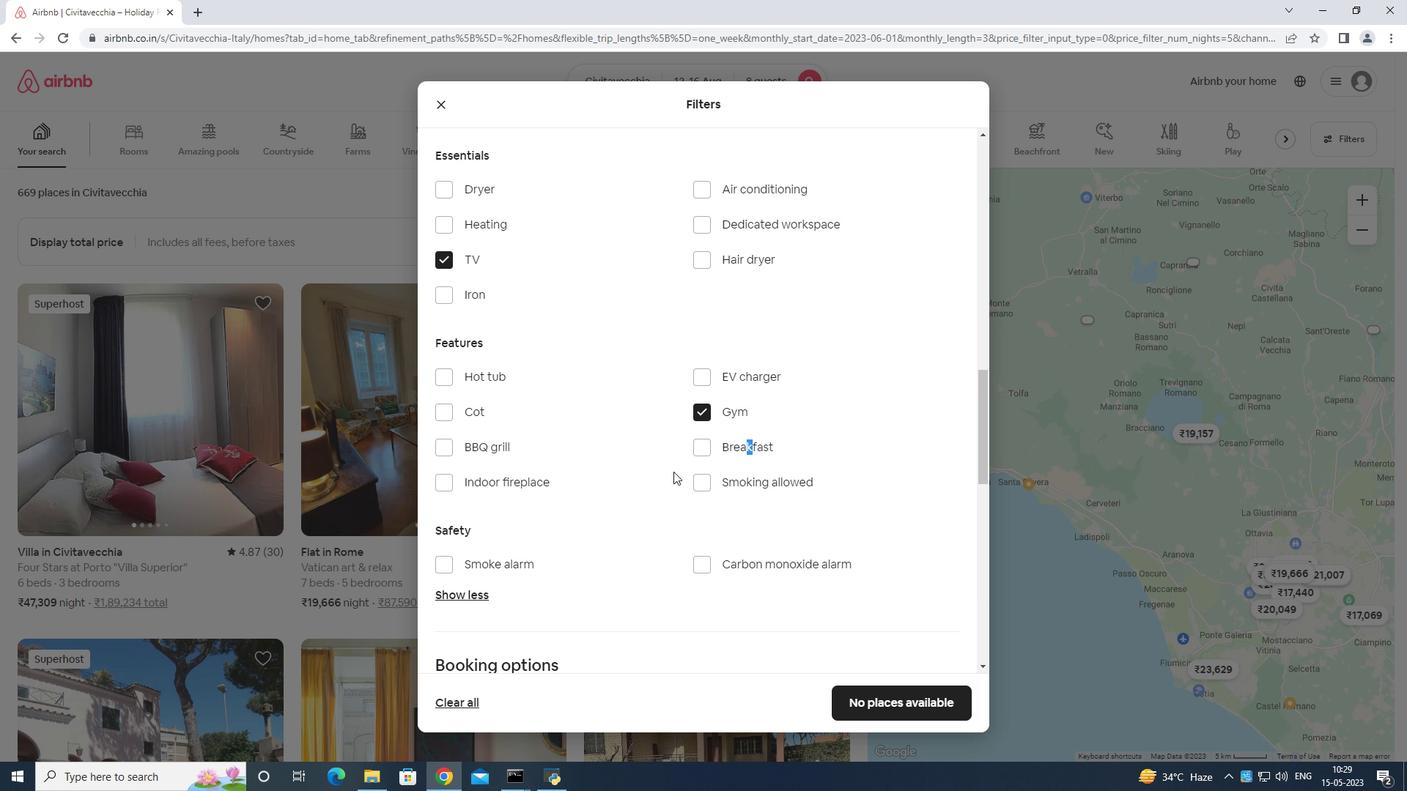 
Action: Mouse scrolled (673, 478) with delta (0, 0)
Screenshot: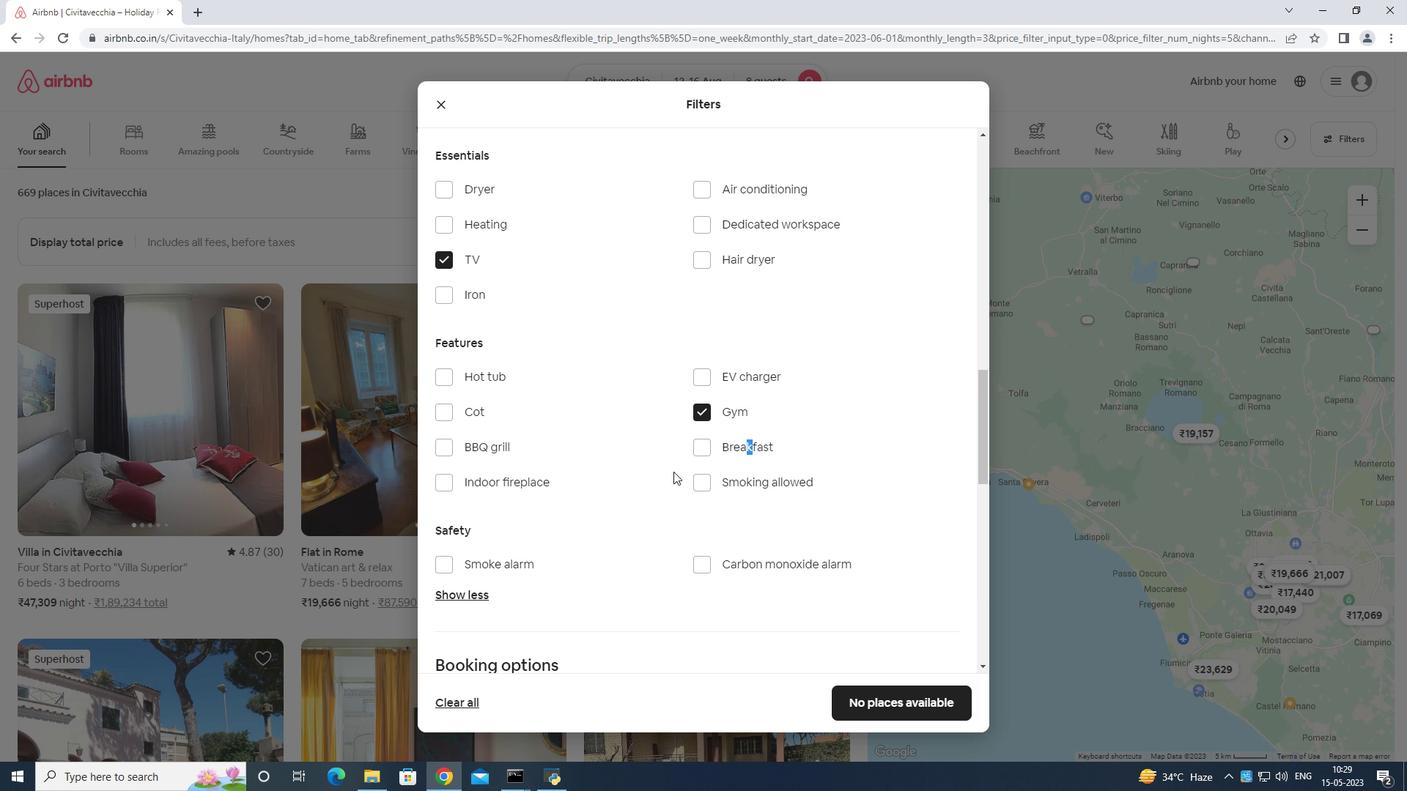 
Action: Mouse moved to (673, 480)
Screenshot: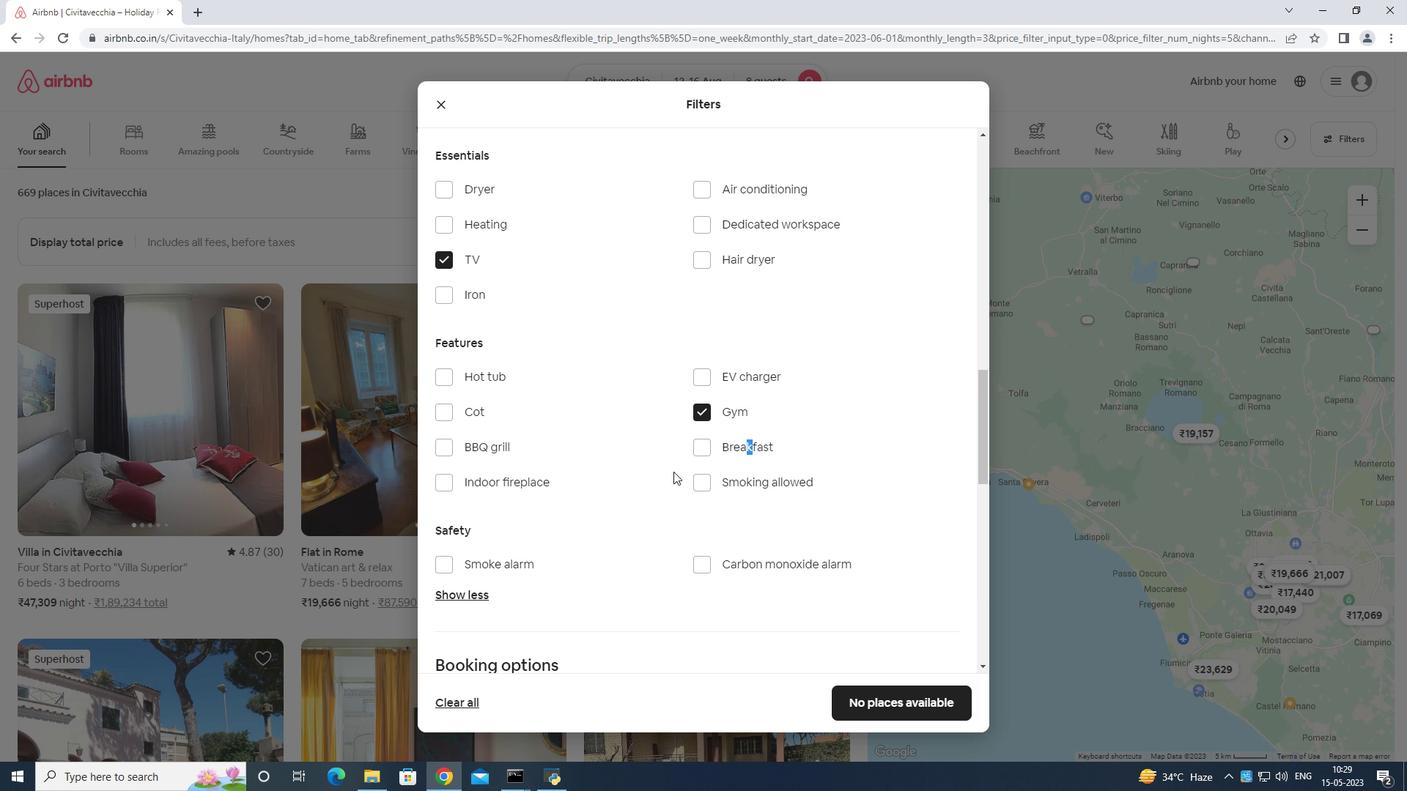 
Action: Mouse scrolled (673, 479) with delta (0, 0)
Screenshot: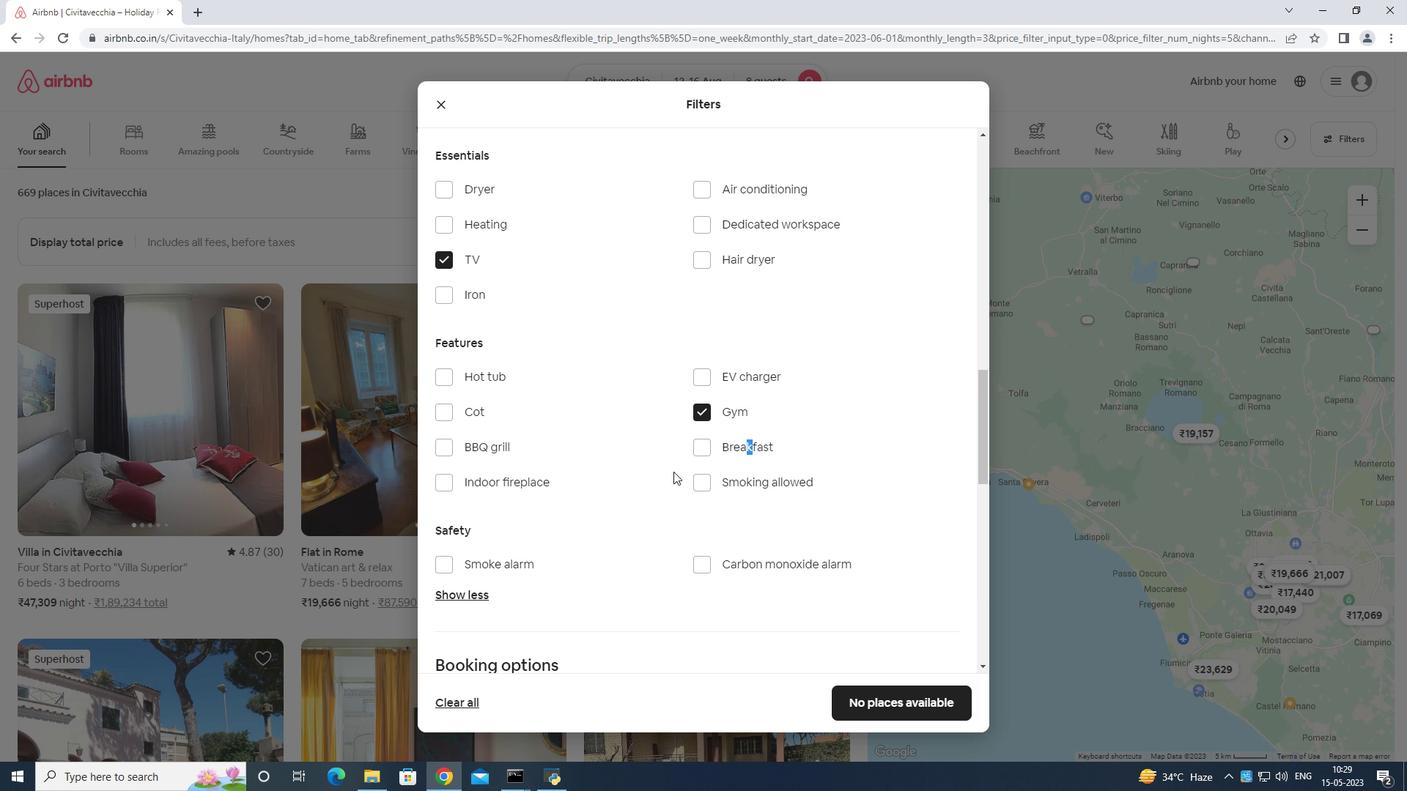 
Action: Mouse scrolled (673, 479) with delta (0, 0)
Screenshot: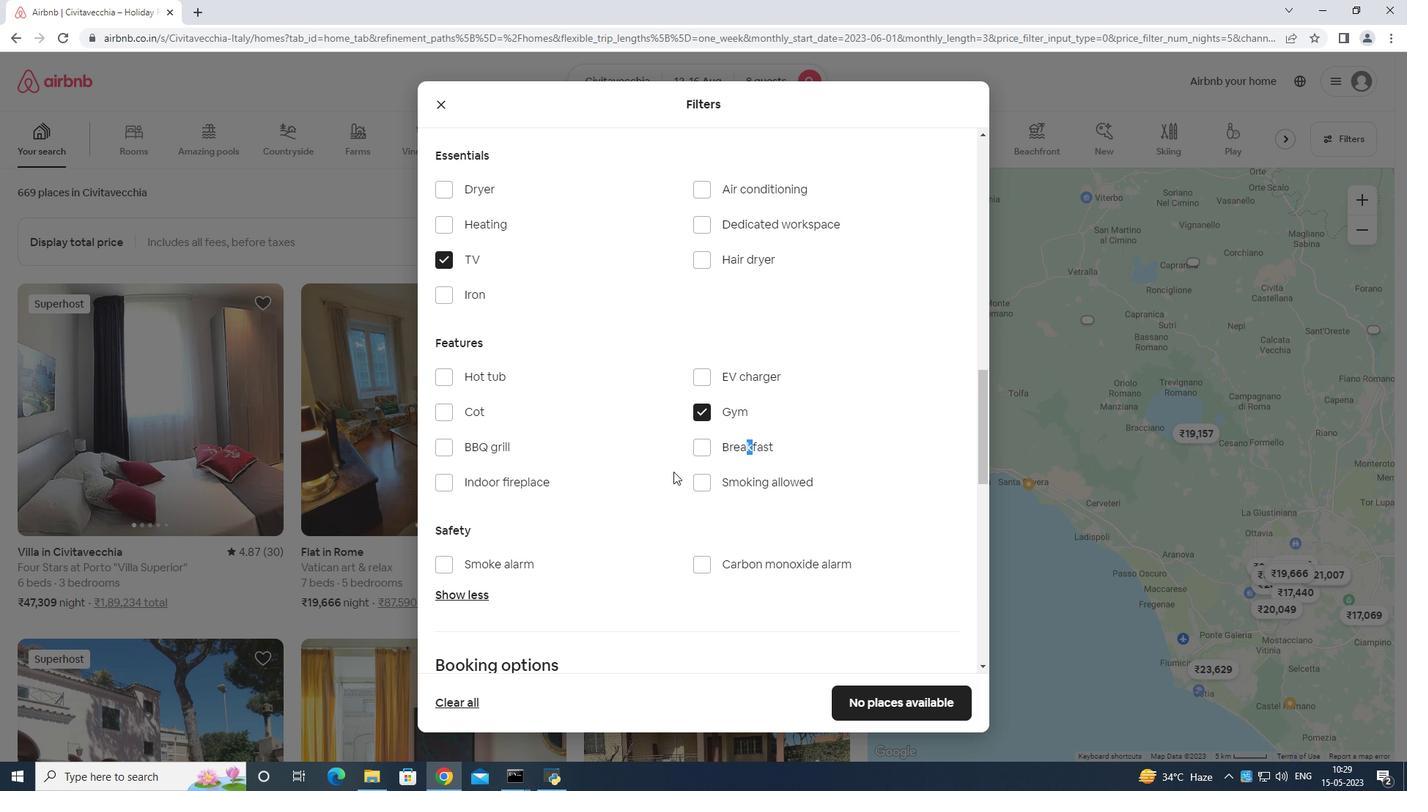 
Action: Mouse moved to (702, 156)
Screenshot: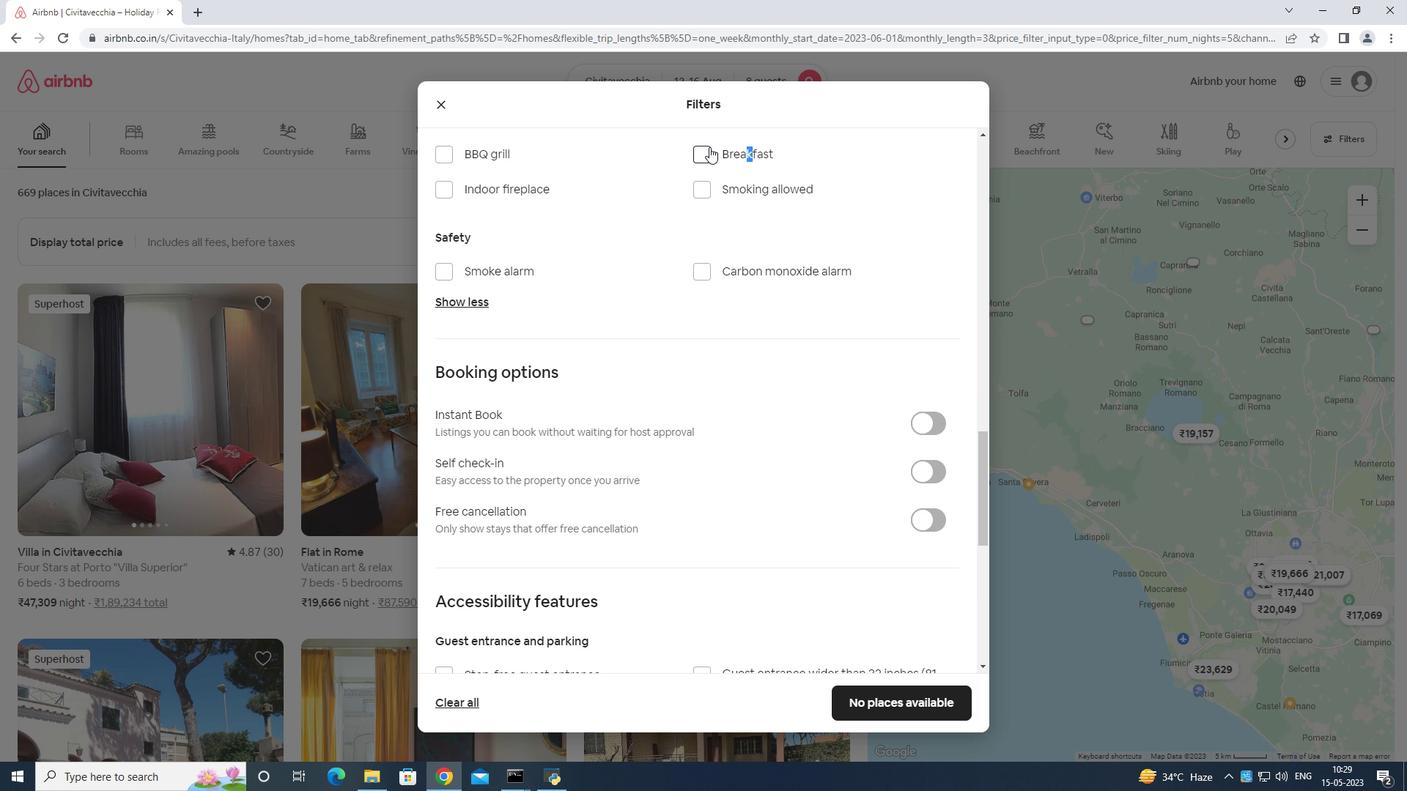 
Action: Mouse pressed left at (702, 156)
Screenshot: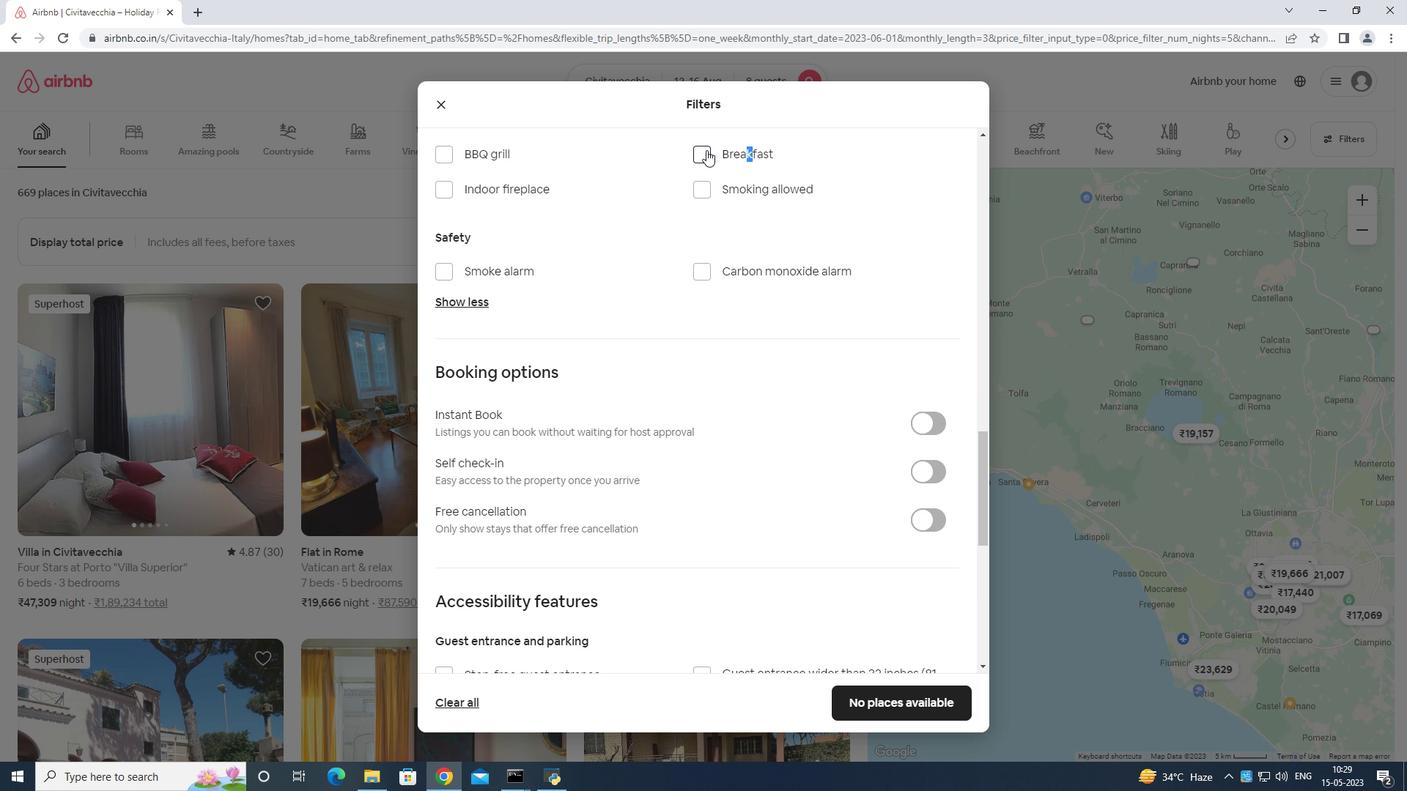 
Action: Mouse moved to (926, 470)
Screenshot: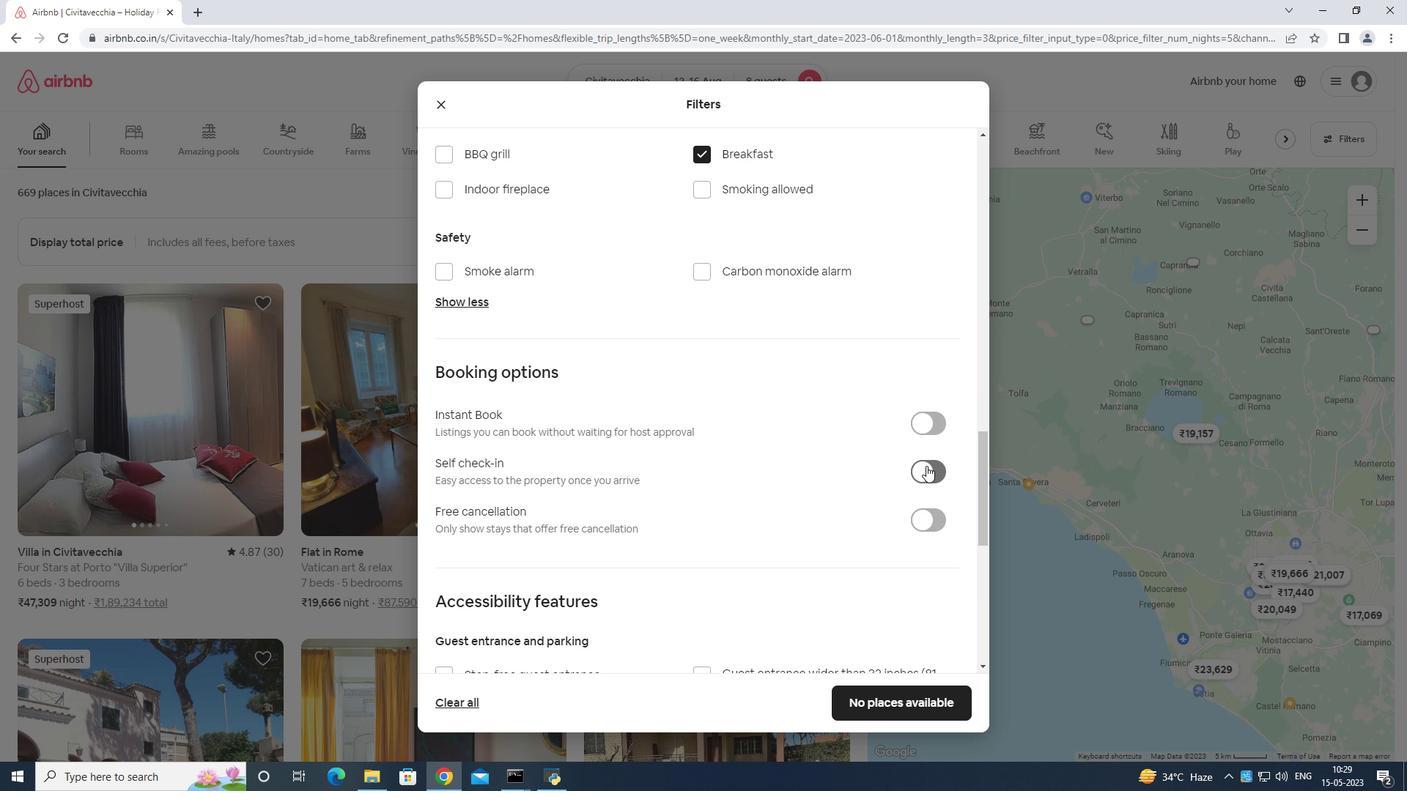 
Action: Mouse pressed left at (926, 469)
Screenshot: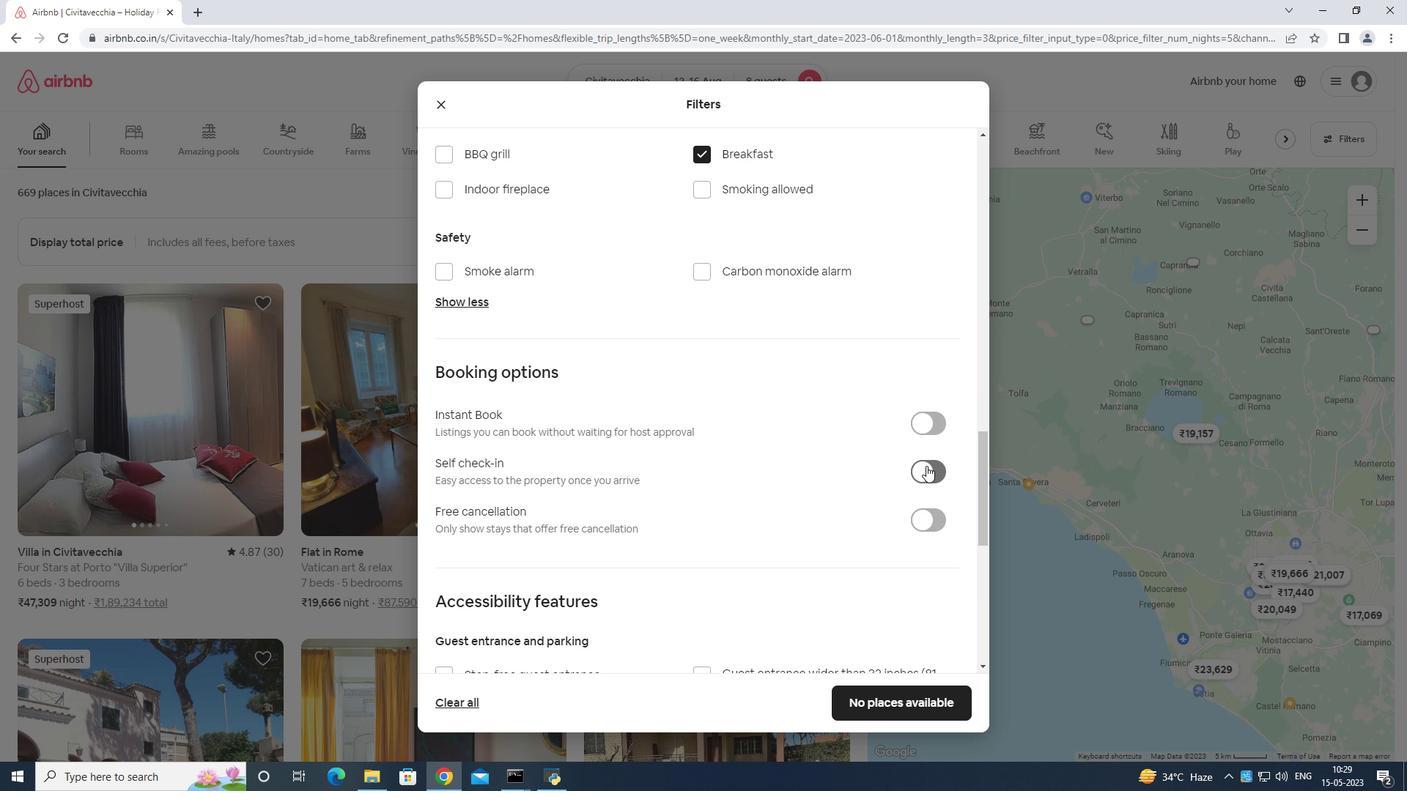 
Action: Mouse moved to (928, 457)
Screenshot: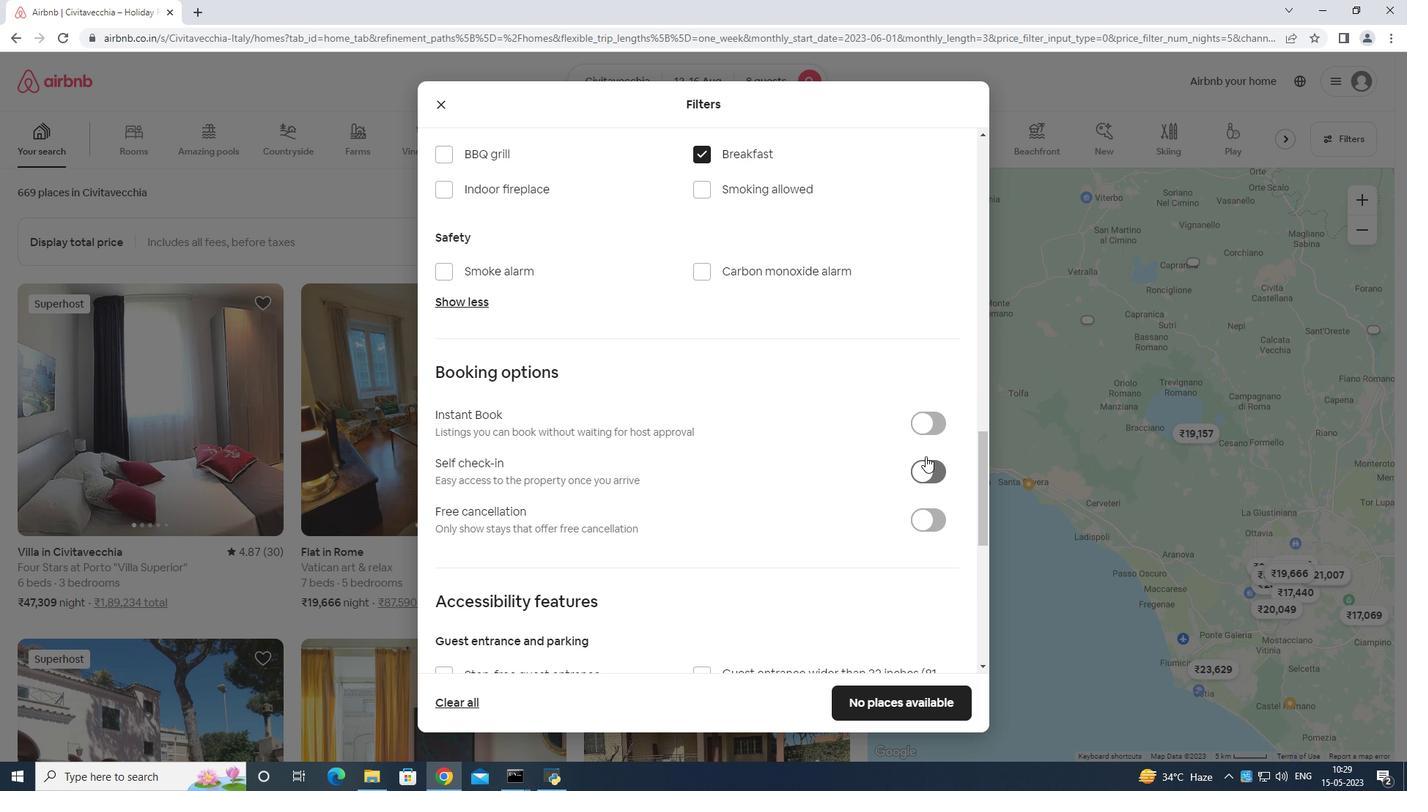 
Action: Mouse scrolled (928, 456) with delta (0, 0)
Screenshot: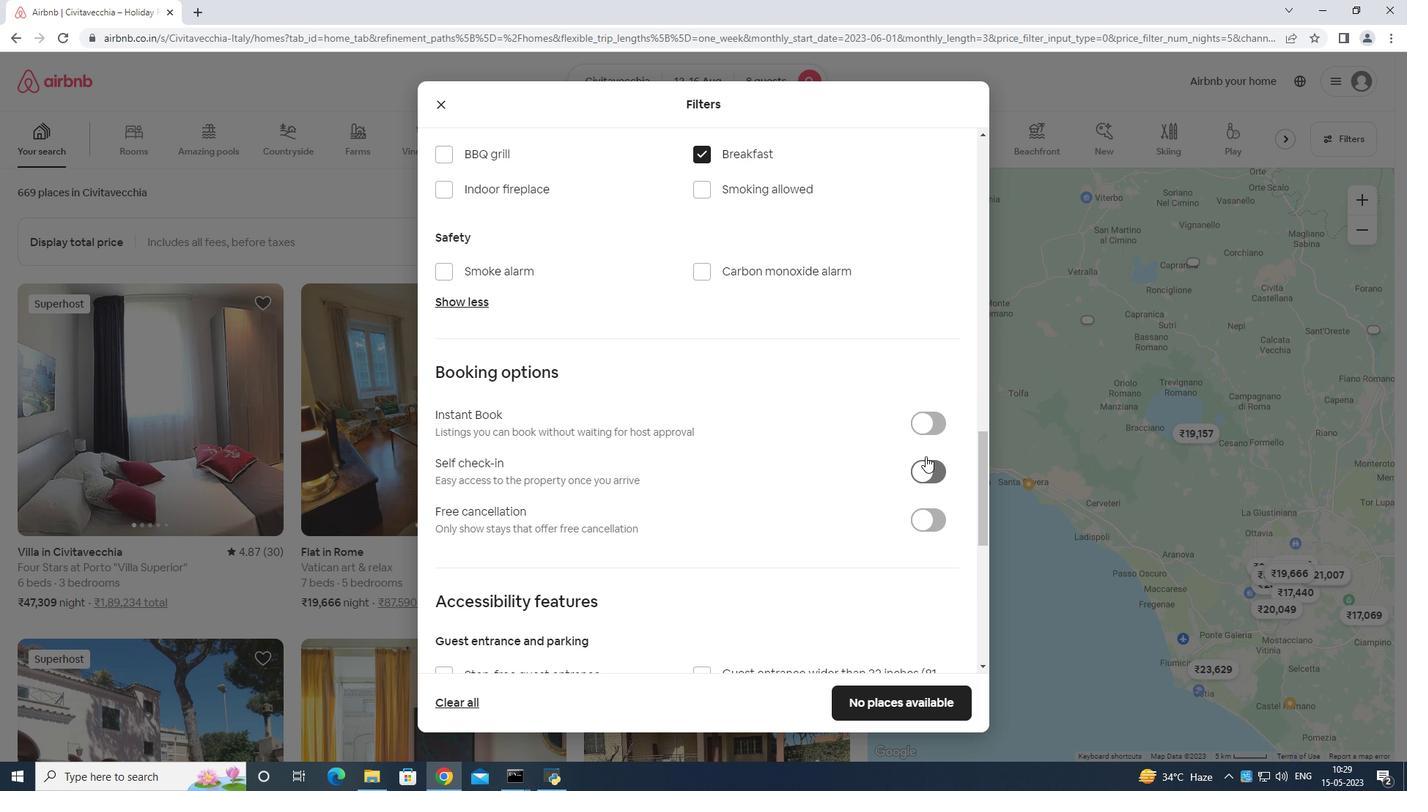 
Action: Mouse moved to (929, 463)
Screenshot: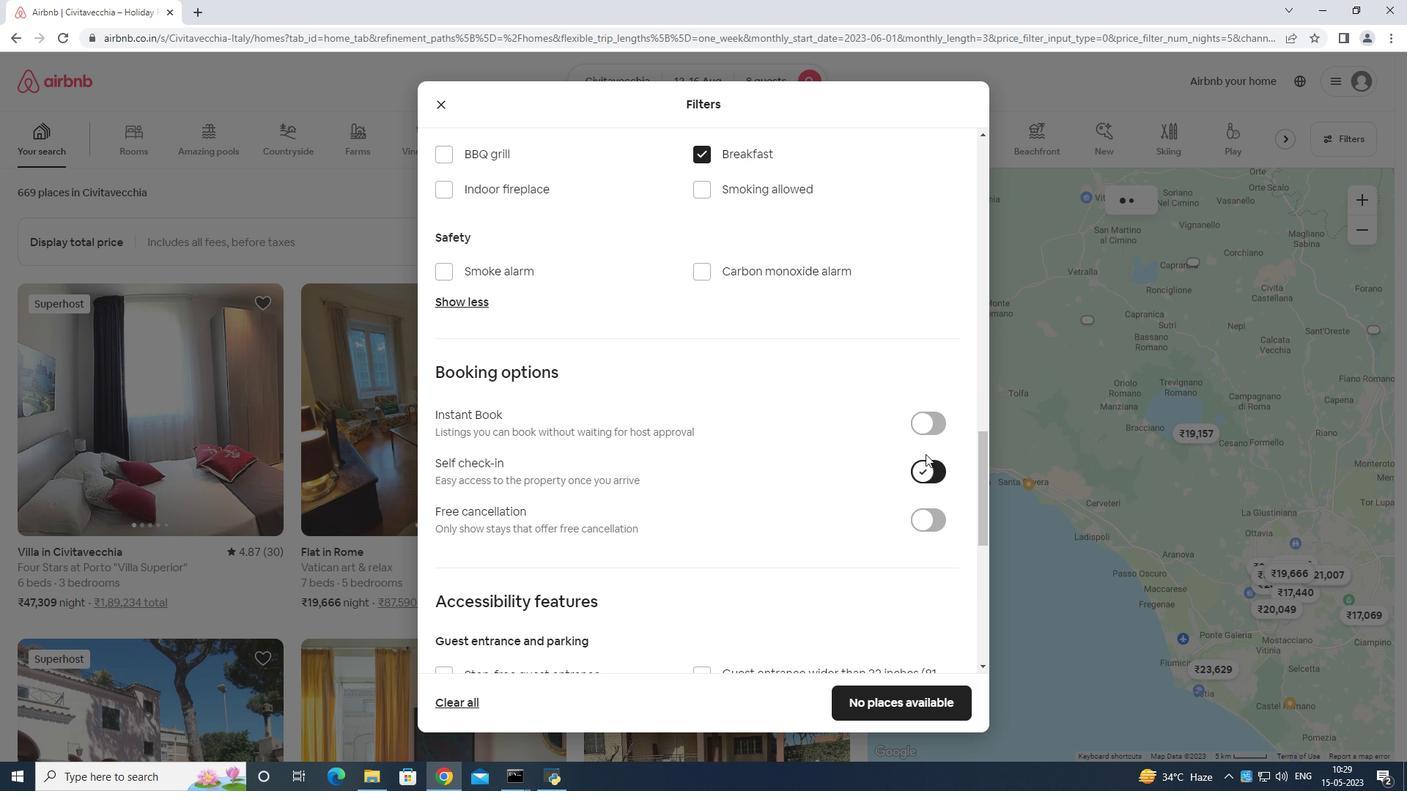 
Action: Mouse scrolled (929, 463) with delta (0, 0)
Screenshot: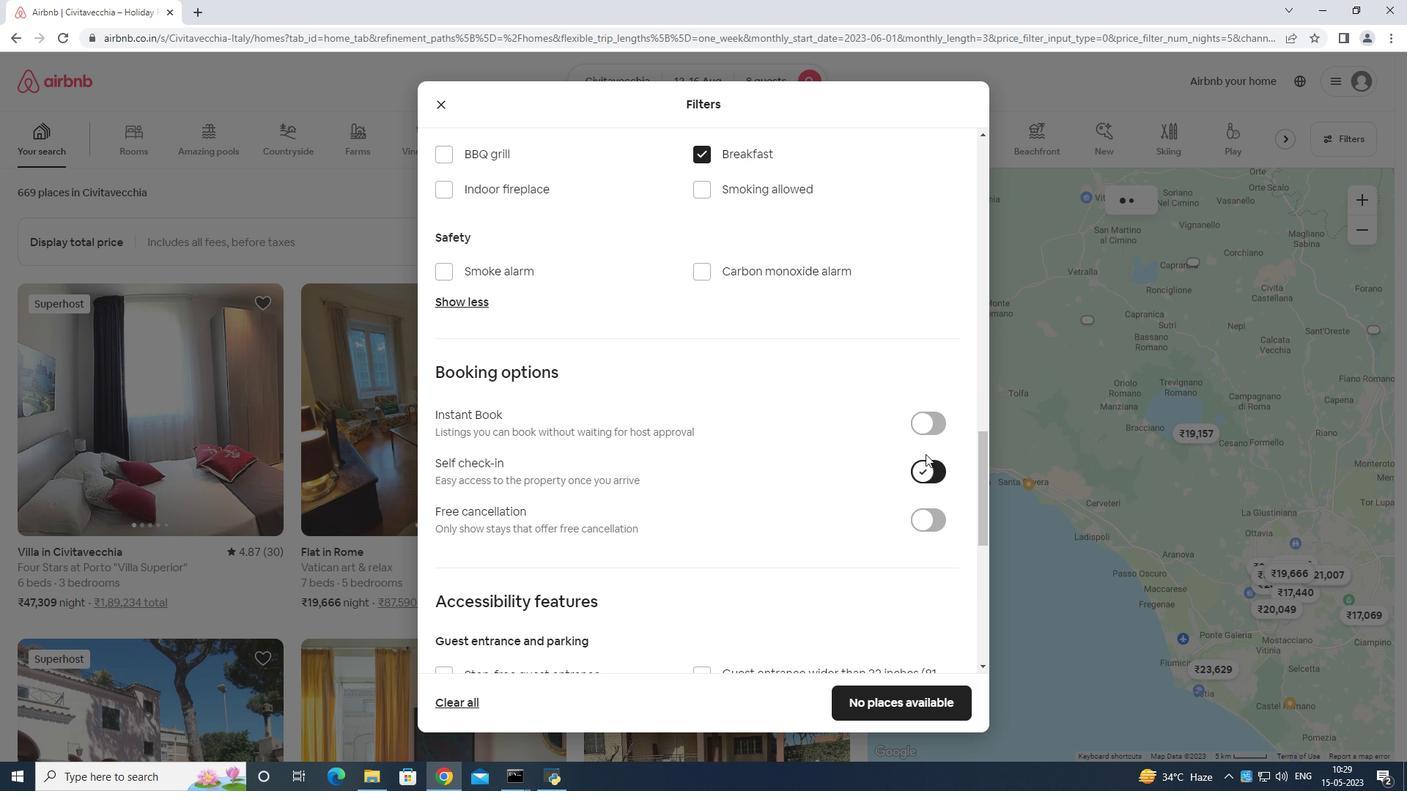 
Action: Mouse moved to (929, 465)
Screenshot: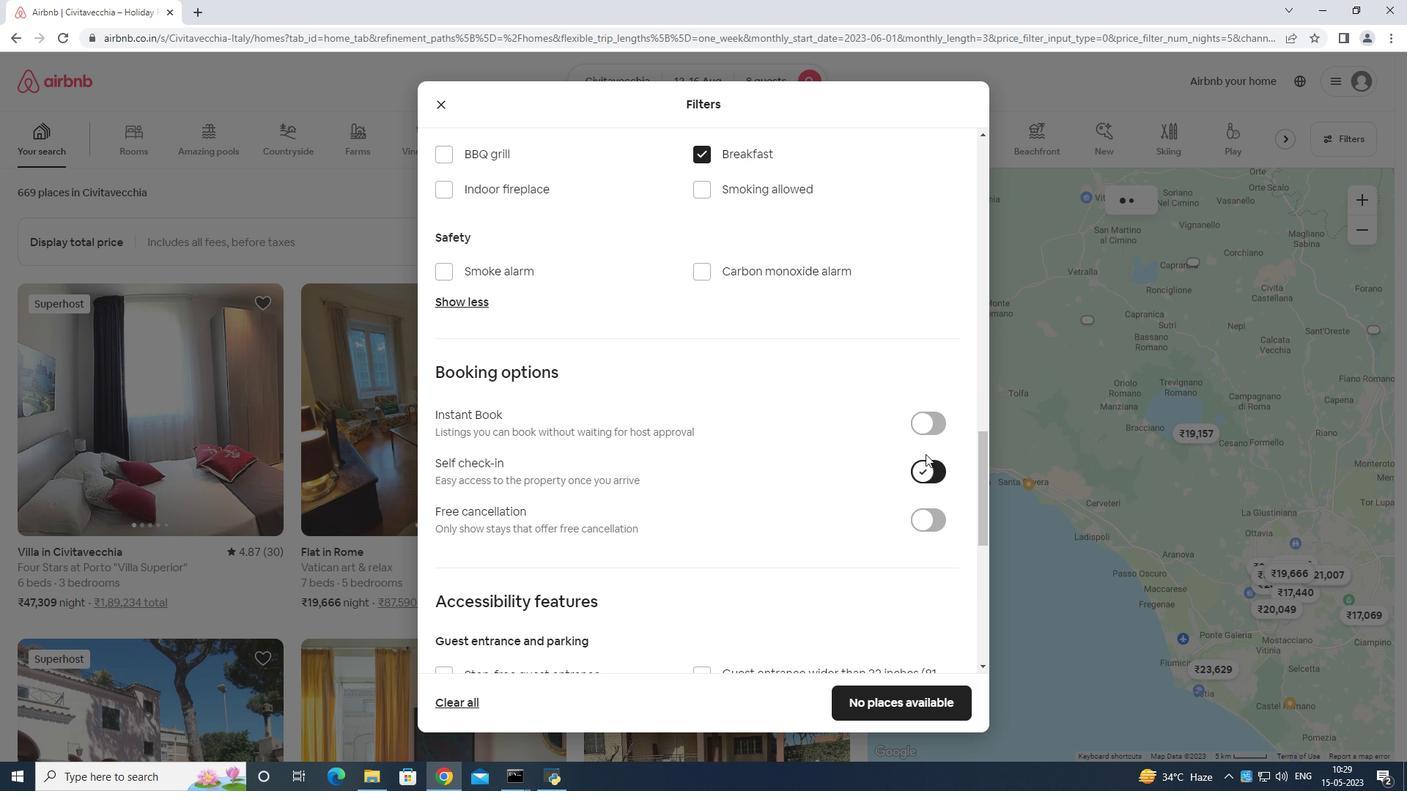 
Action: Mouse scrolled (929, 464) with delta (0, 0)
Screenshot: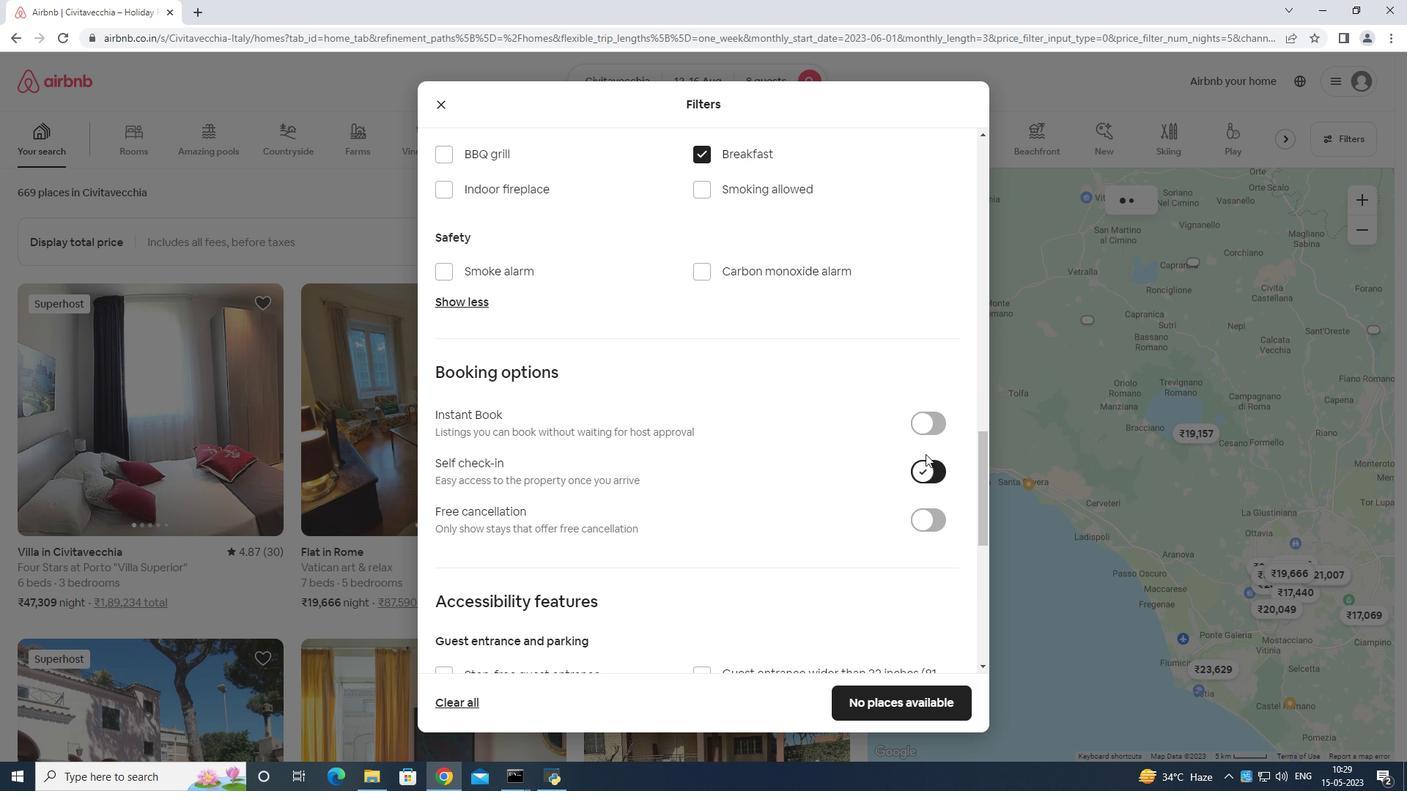 
Action: Mouse scrolled (929, 464) with delta (0, 0)
Screenshot: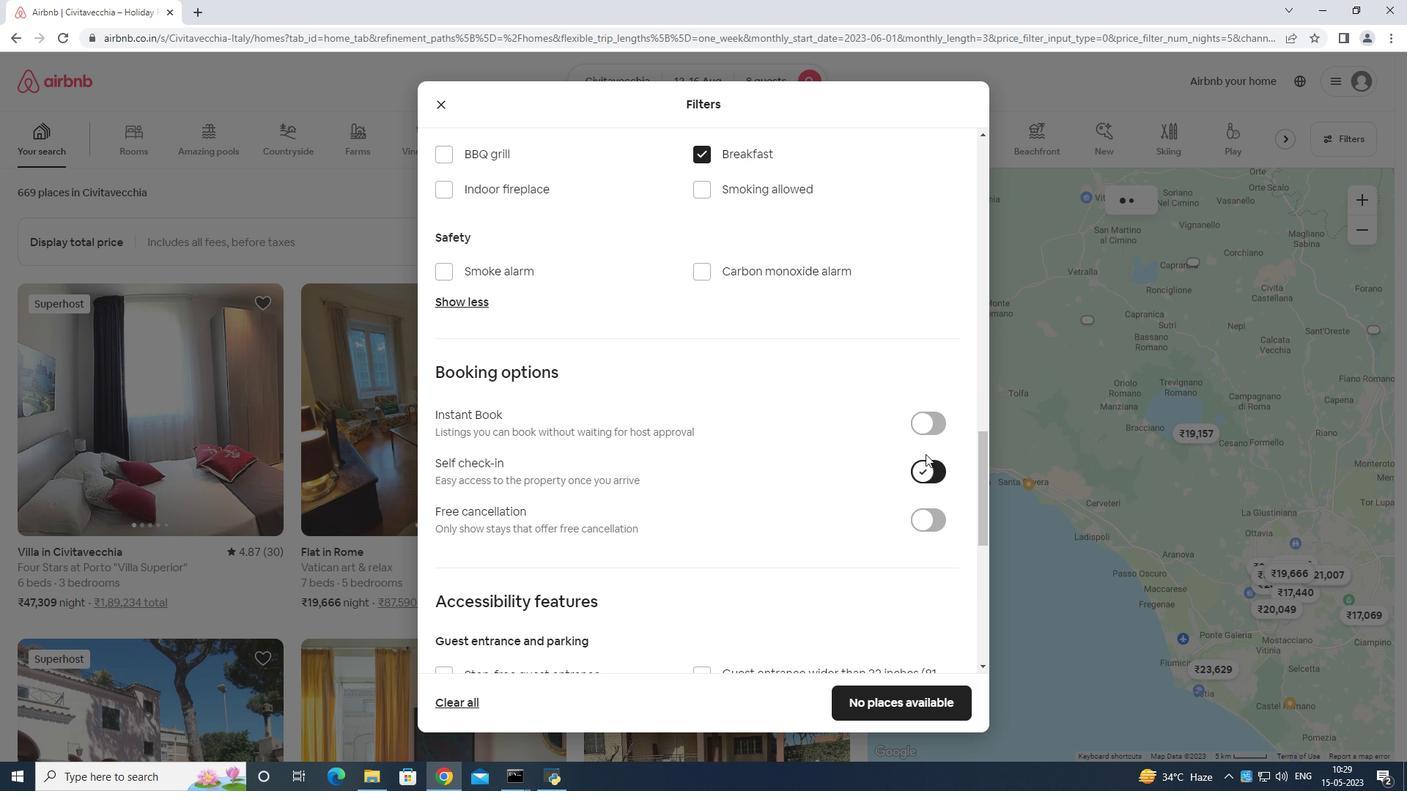 
Action: Mouse moved to (930, 465)
Screenshot: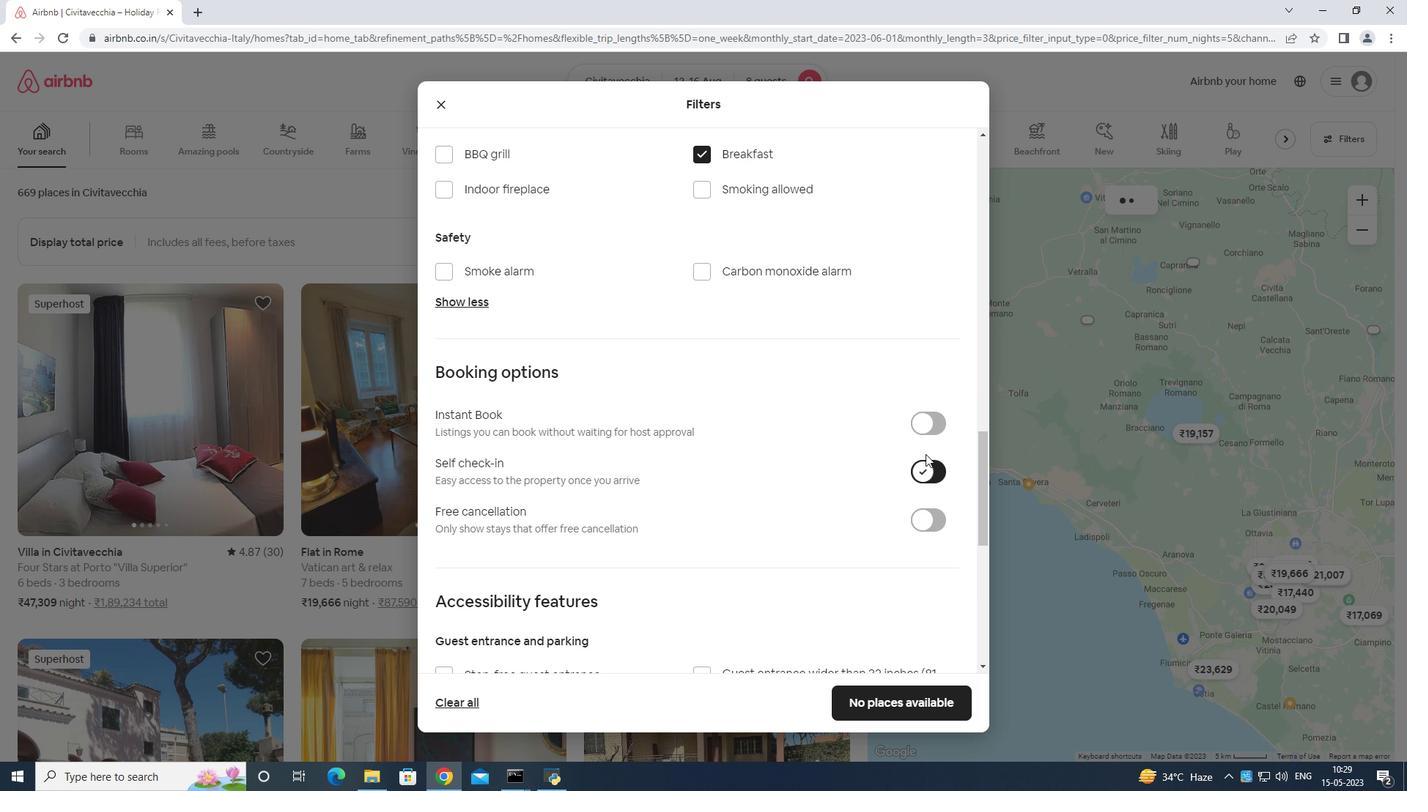 
Action: Mouse scrolled (930, 464) with delta (0, 0)
Screenshot: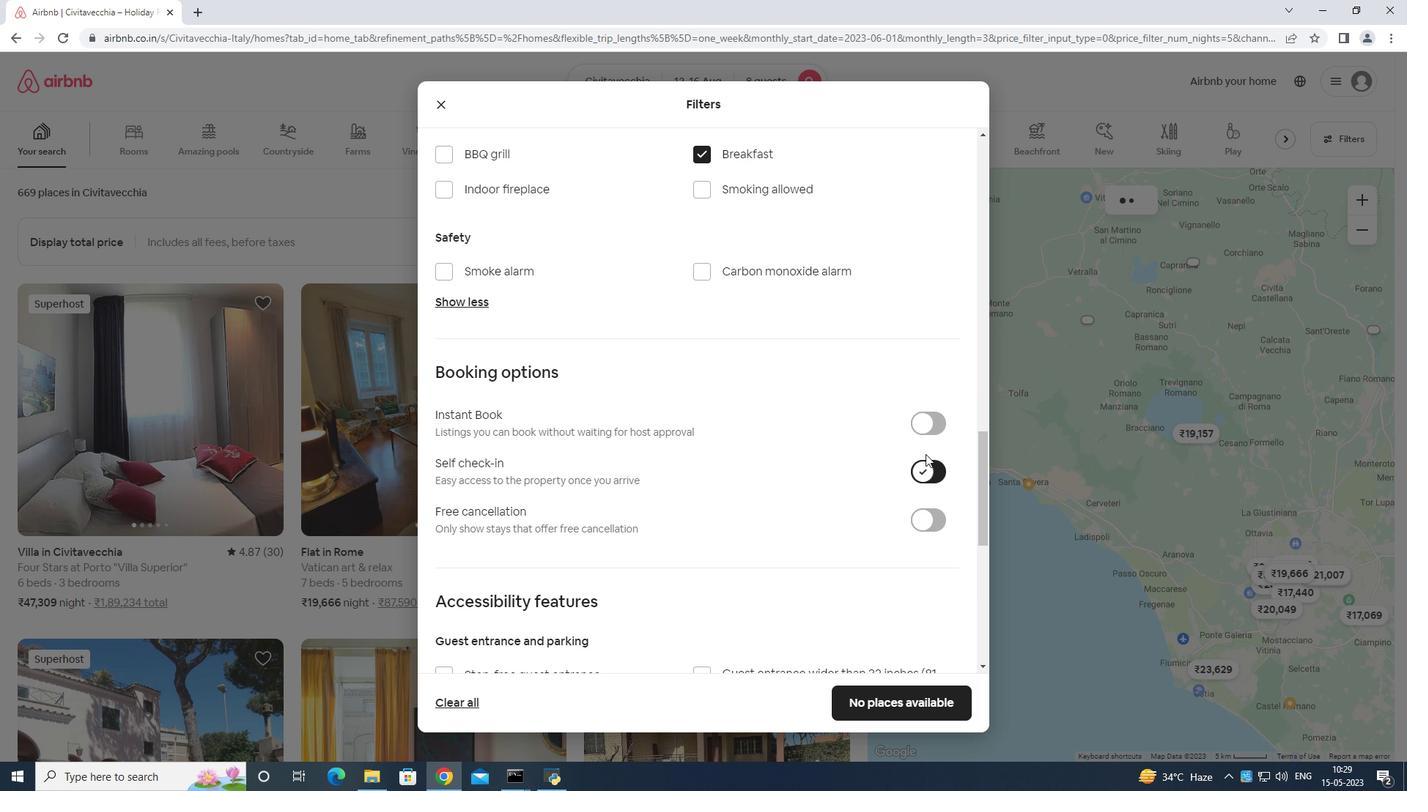 
Action: Mouse moved to (934, 455)
Screenshot: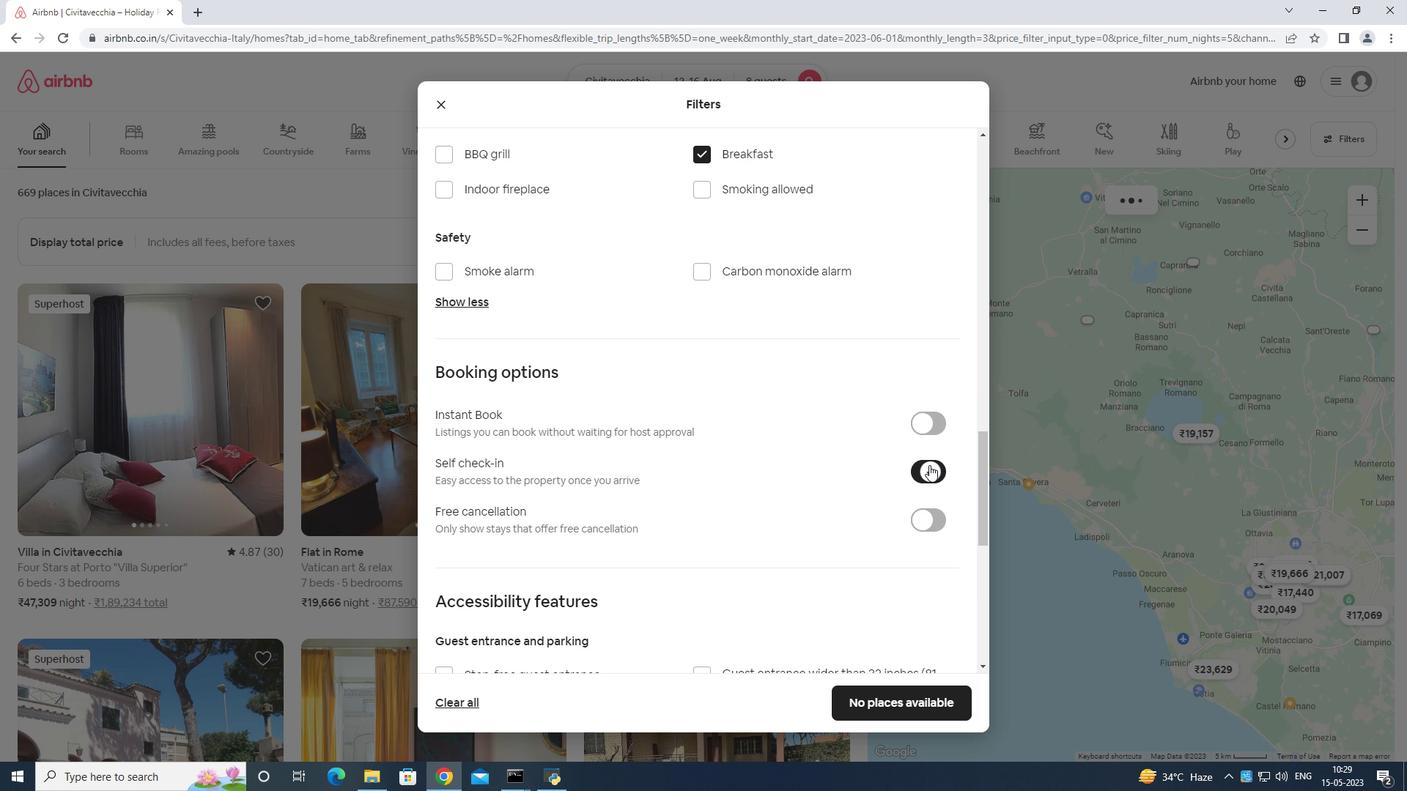 
Action: Mouse scrolled (934, 455) with delta (0, 0)
Screenshot: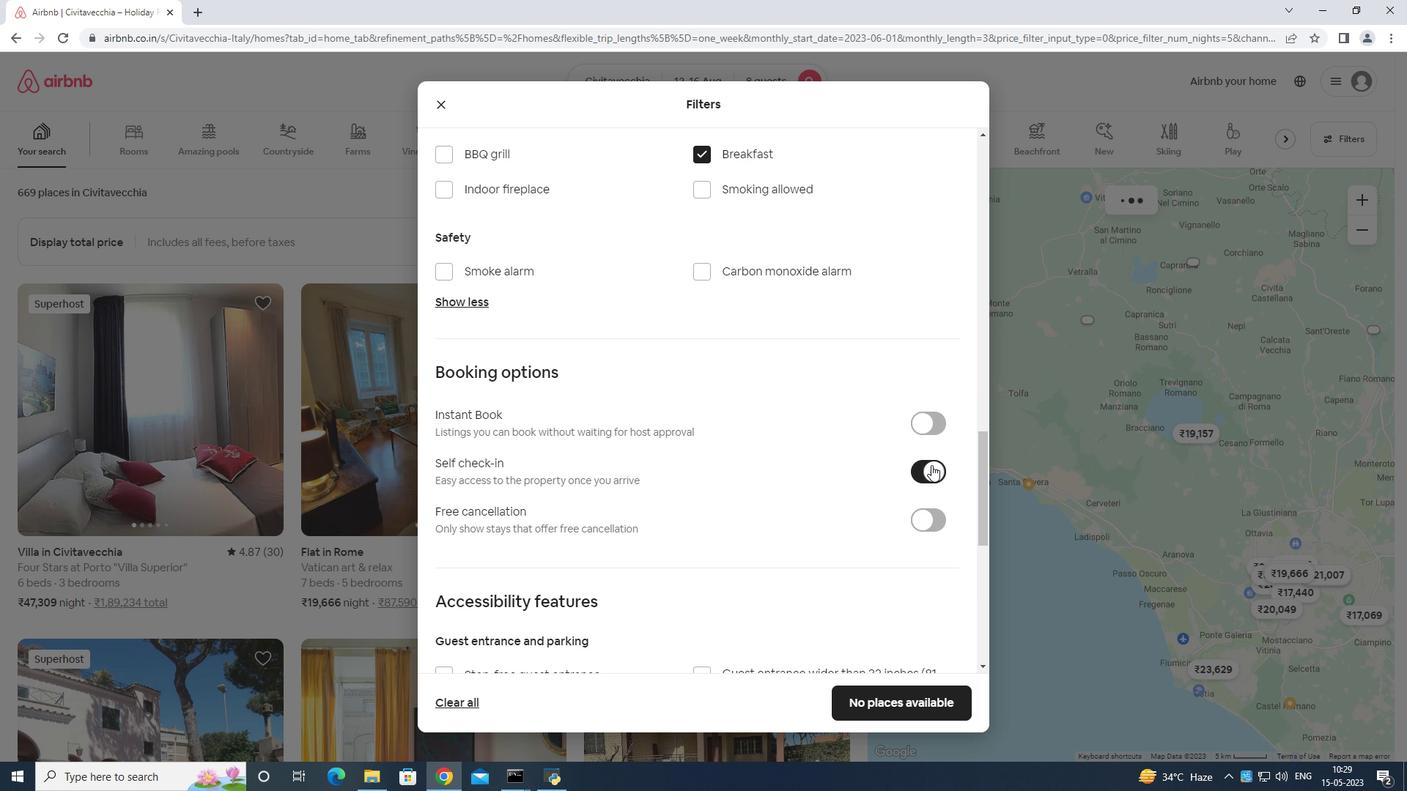 
Action: Mouse scrolled (934, 455) with delta (0, 0)
Screenshot: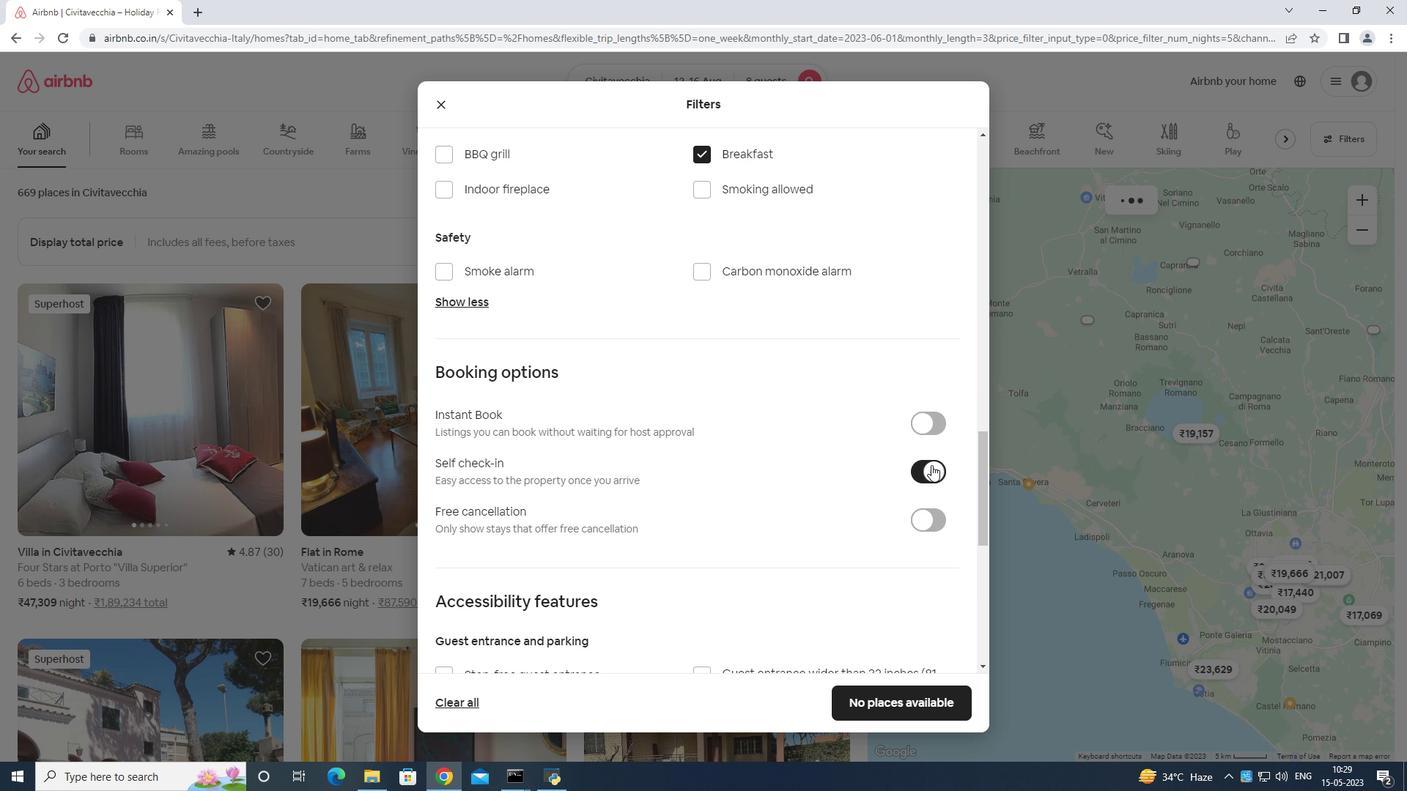 
Action: Mouse scrolled (934, 455) with delta (0, 0)
Screenshot: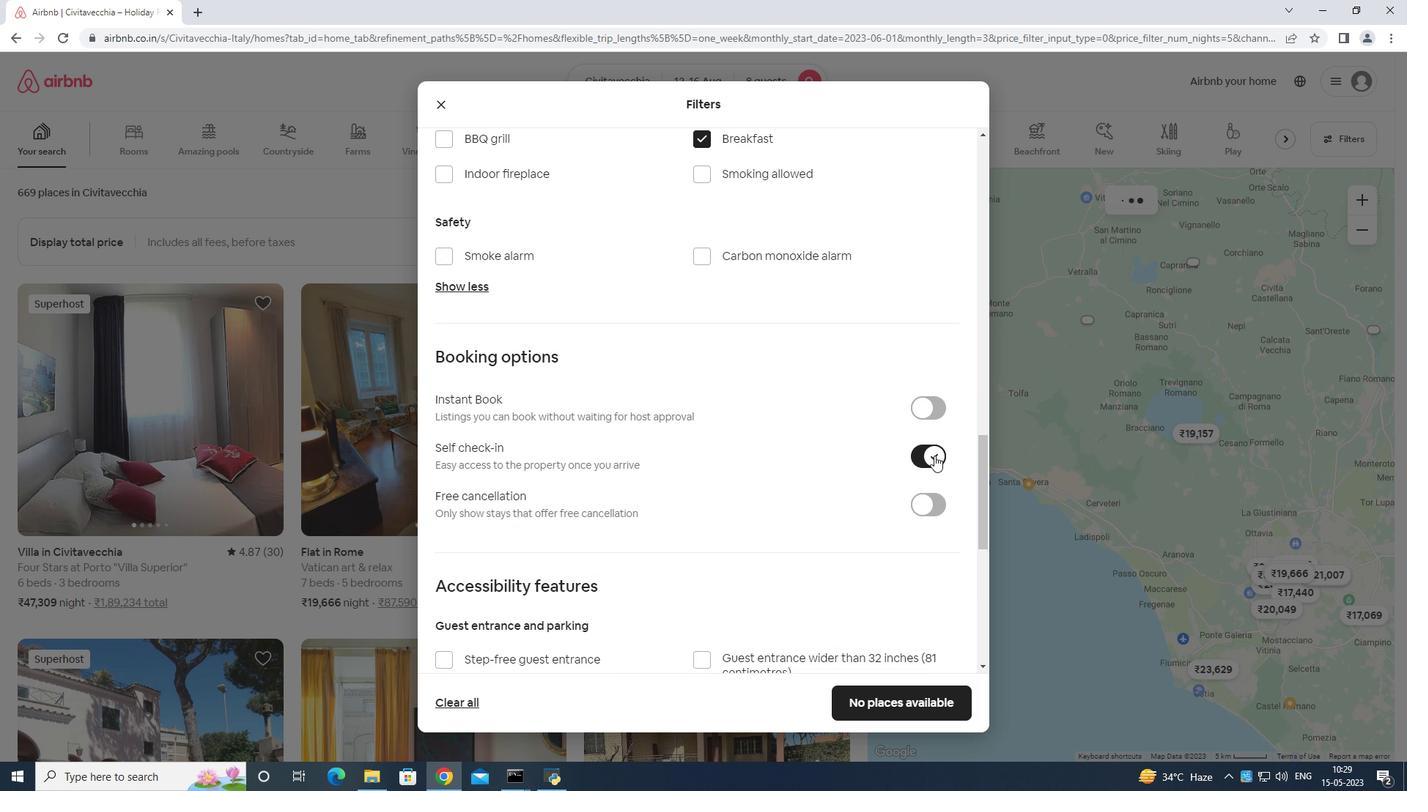 
Action: Mouse moved to (936, 452)
Screenshot: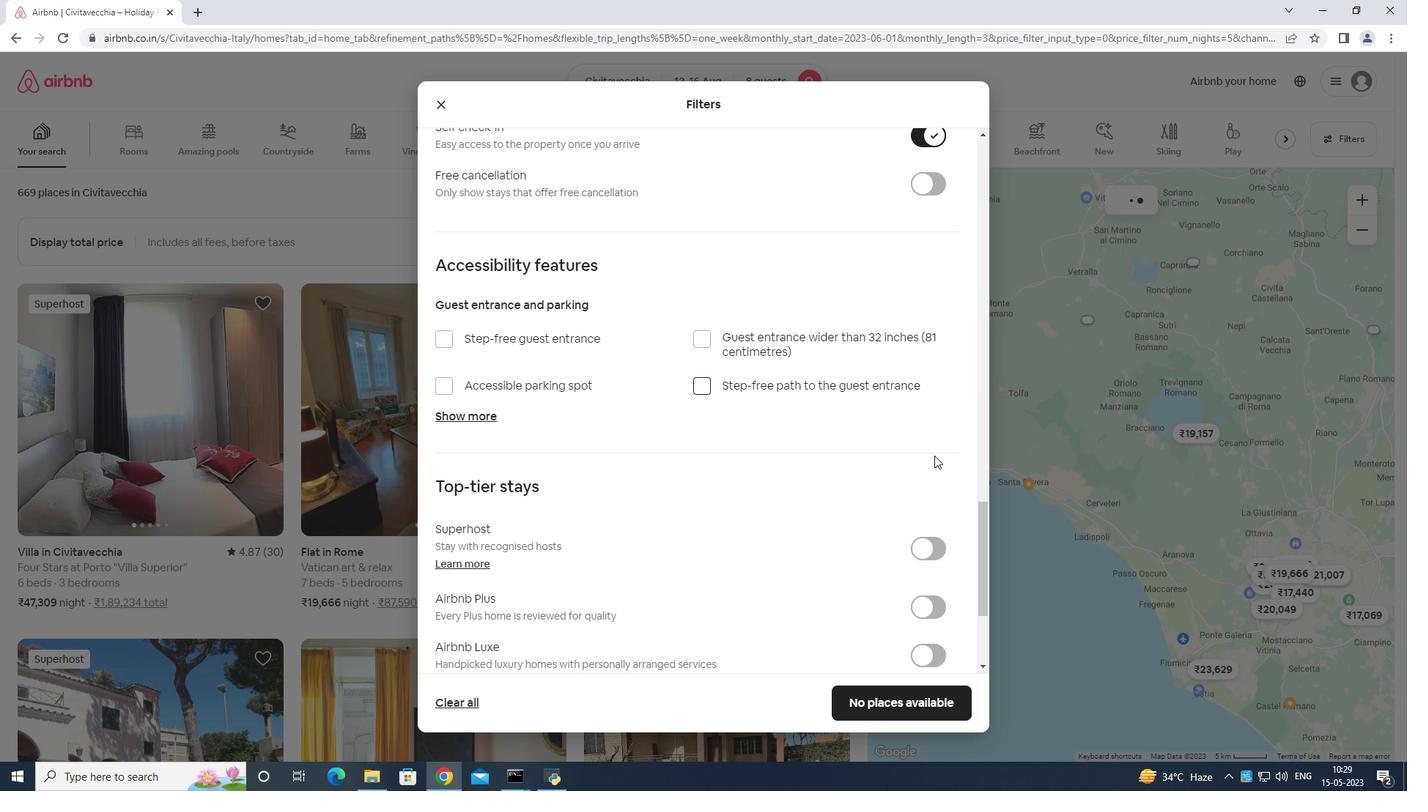 
Action: Mouse scrolled (936, 451) with delta (0, 0)
Screenshot: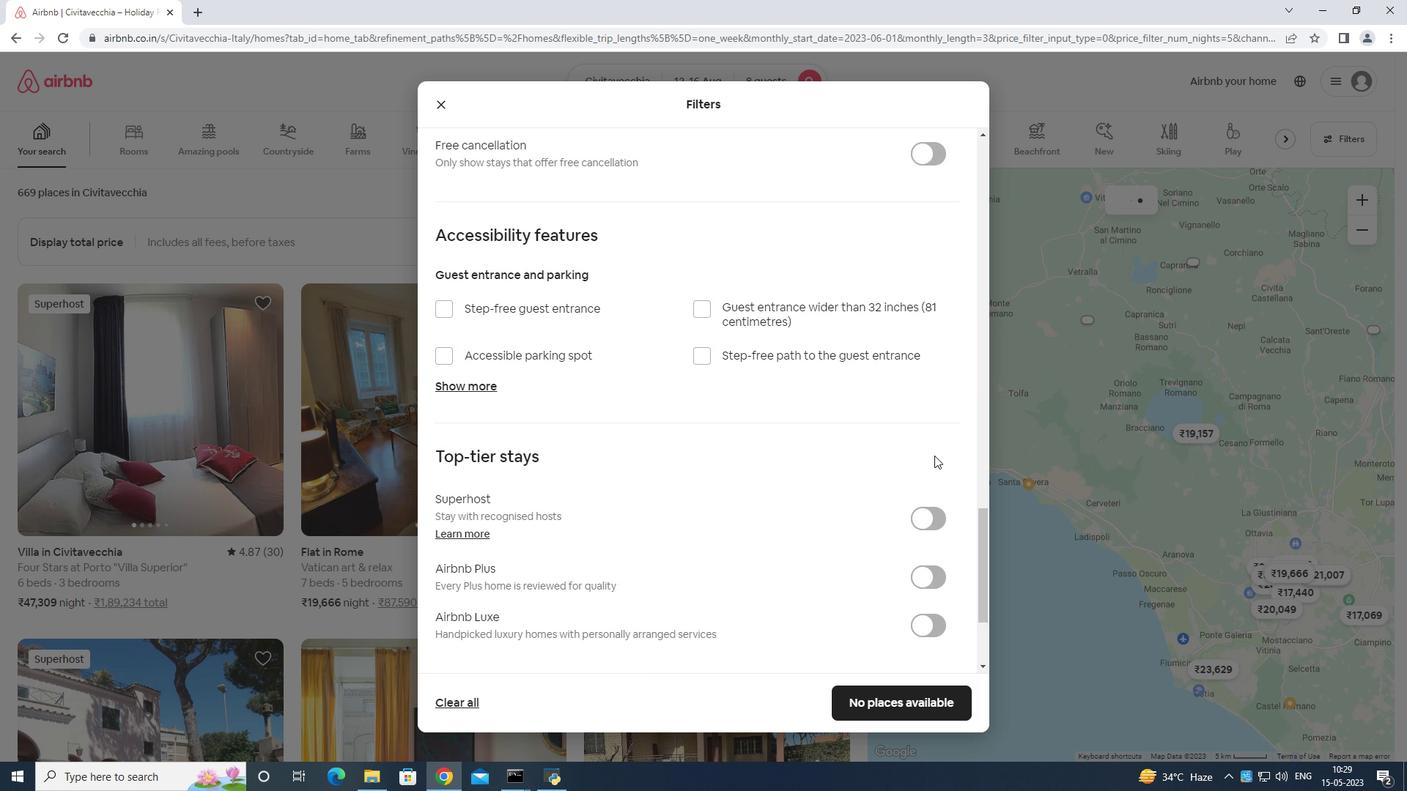 
Action: Mouse scrolled (936, 451) with delta (0, 0)
Screenshot: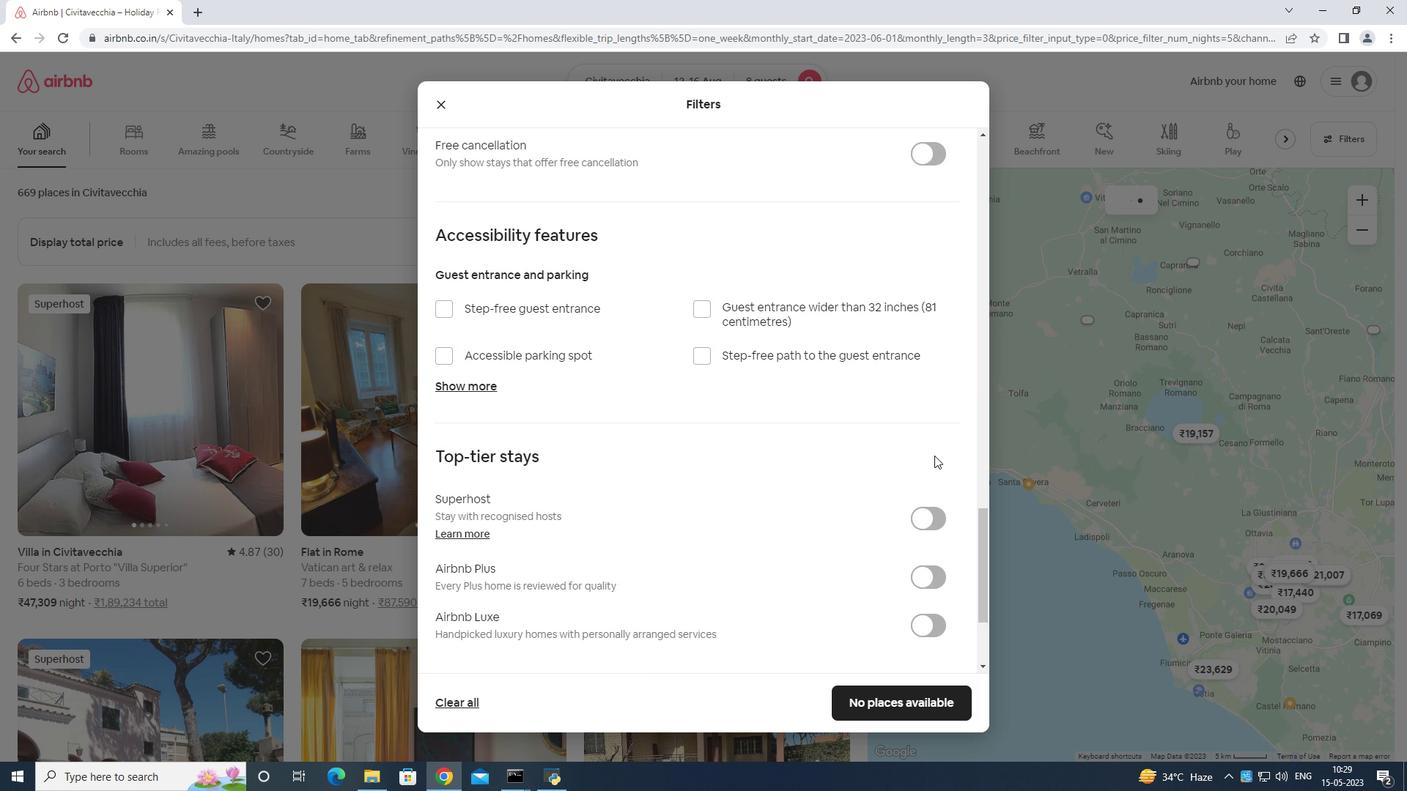 
Action: Mouse moved to (936, 452)
Screenshot: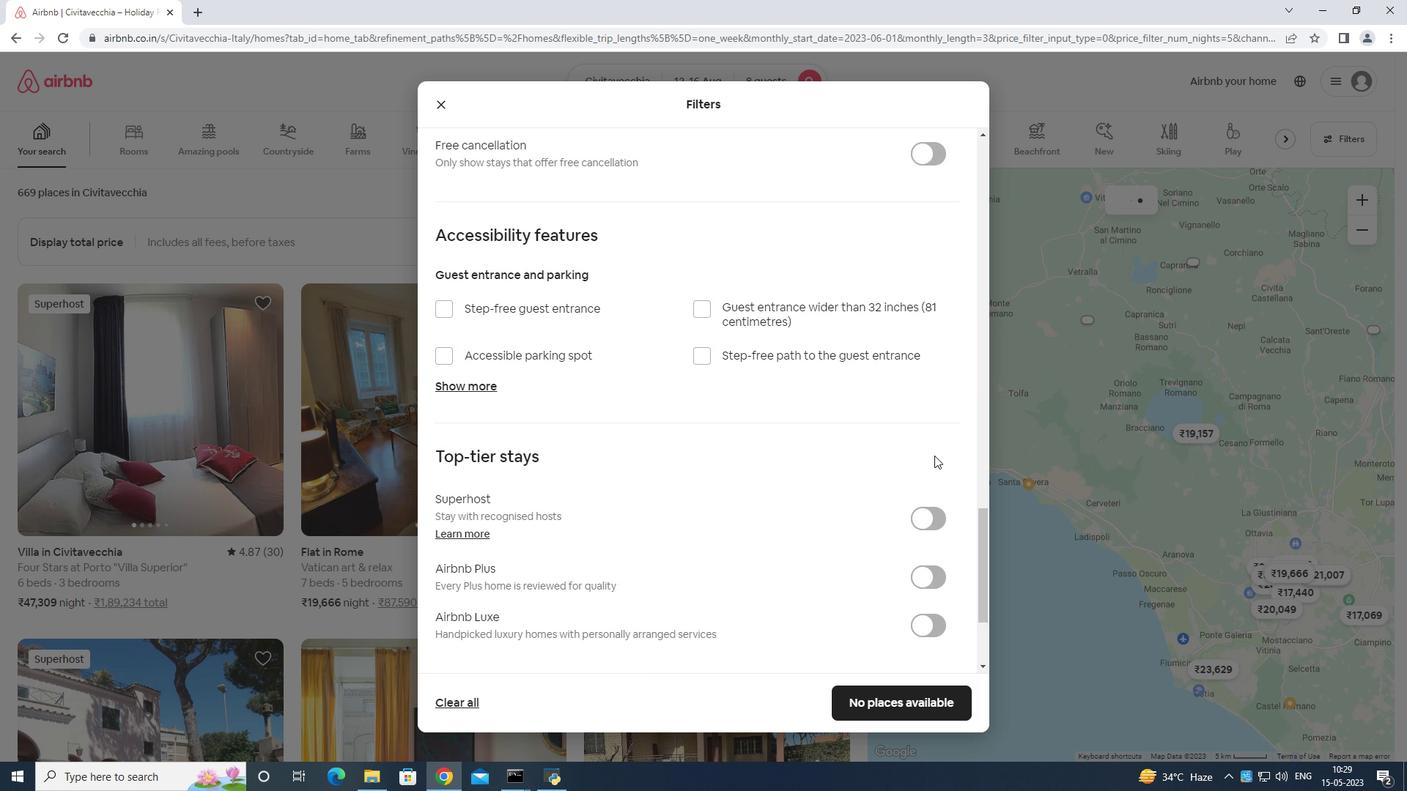 
Action: Mouse scrolled (936, 451) with delta (0, 0)
Screenshot: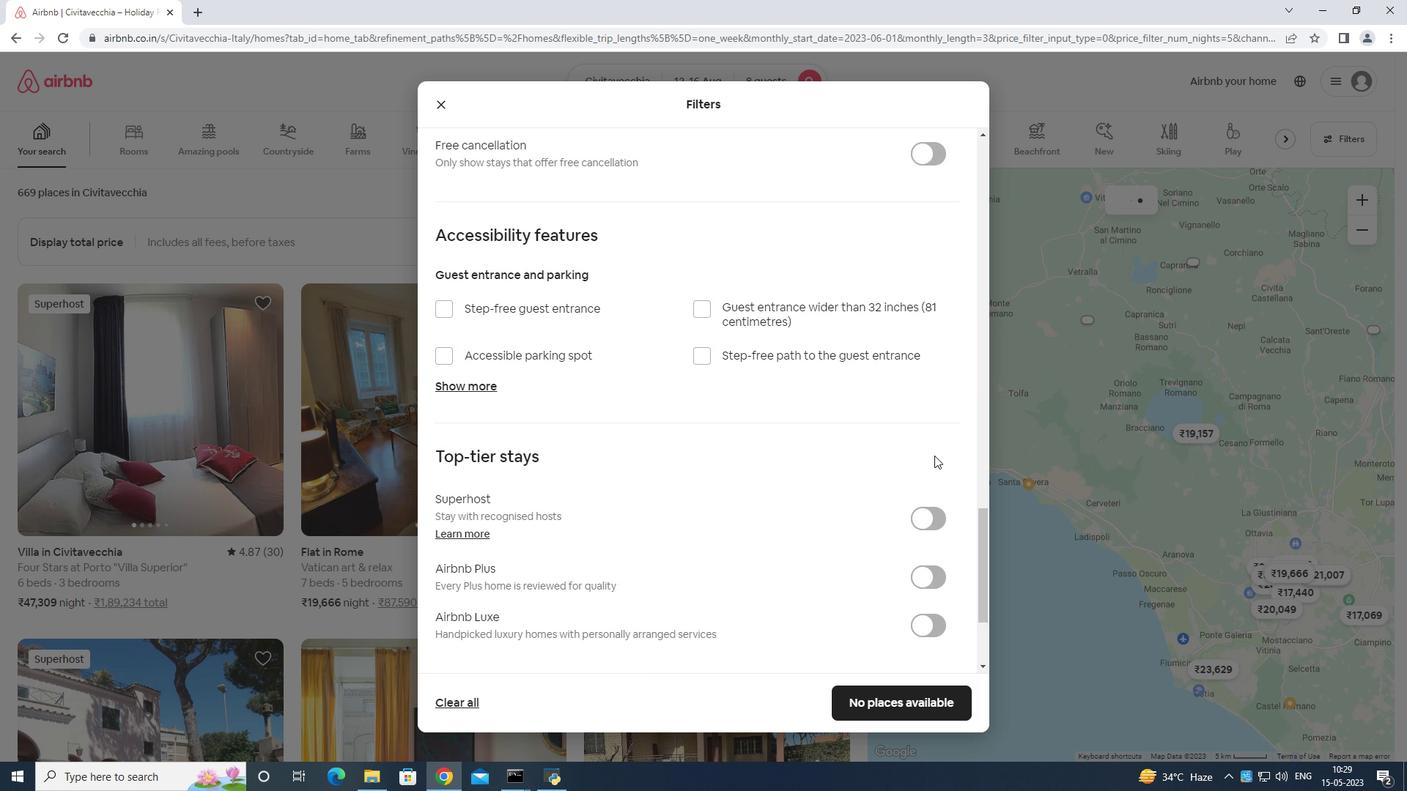 
Action: Mouse scrolled (936, 451) with delta (0, 0)
Screenshot: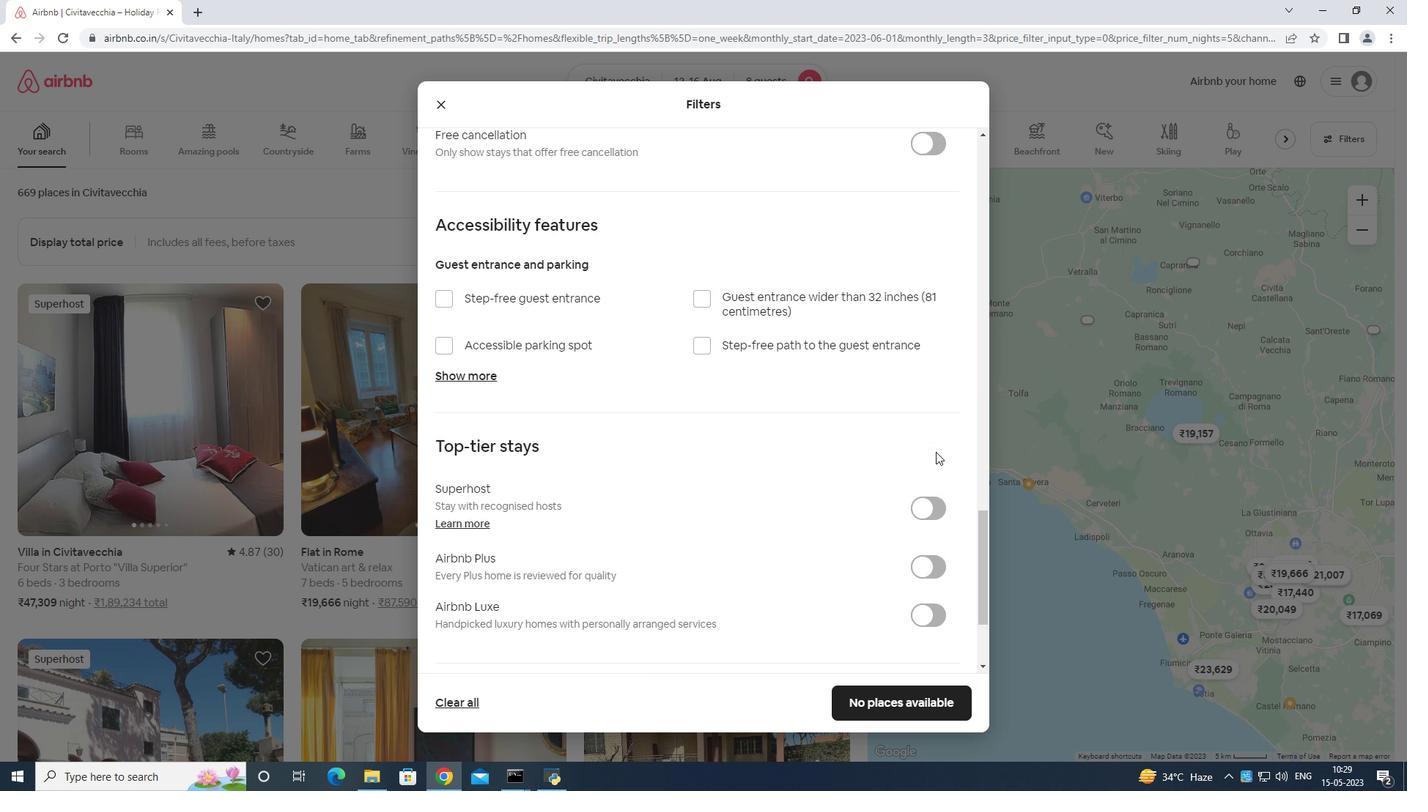 
Action: Mouse moved to (941, 446)
Screenshot: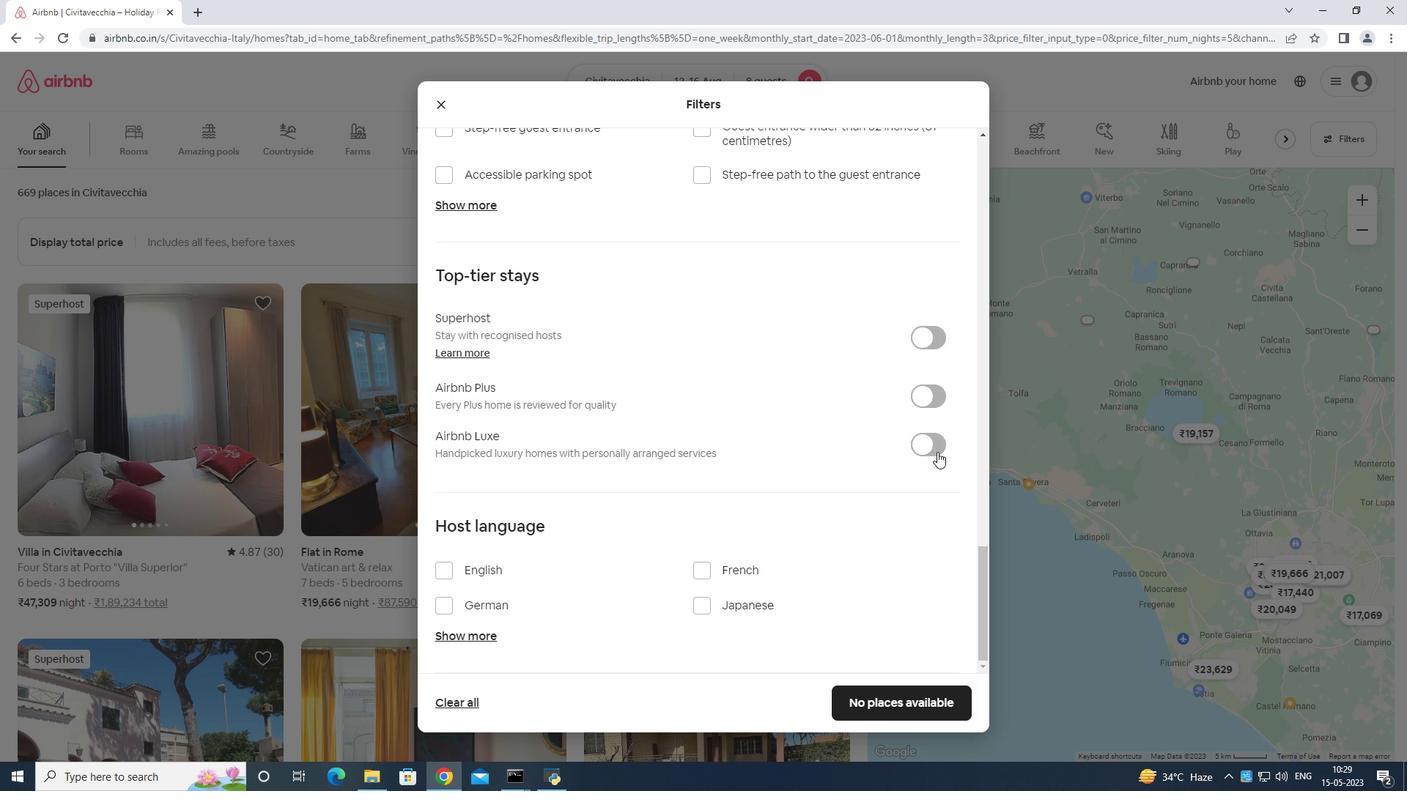 
Action: Mouse scrolled (941, 445) with delta (0, 0)
Screenshot: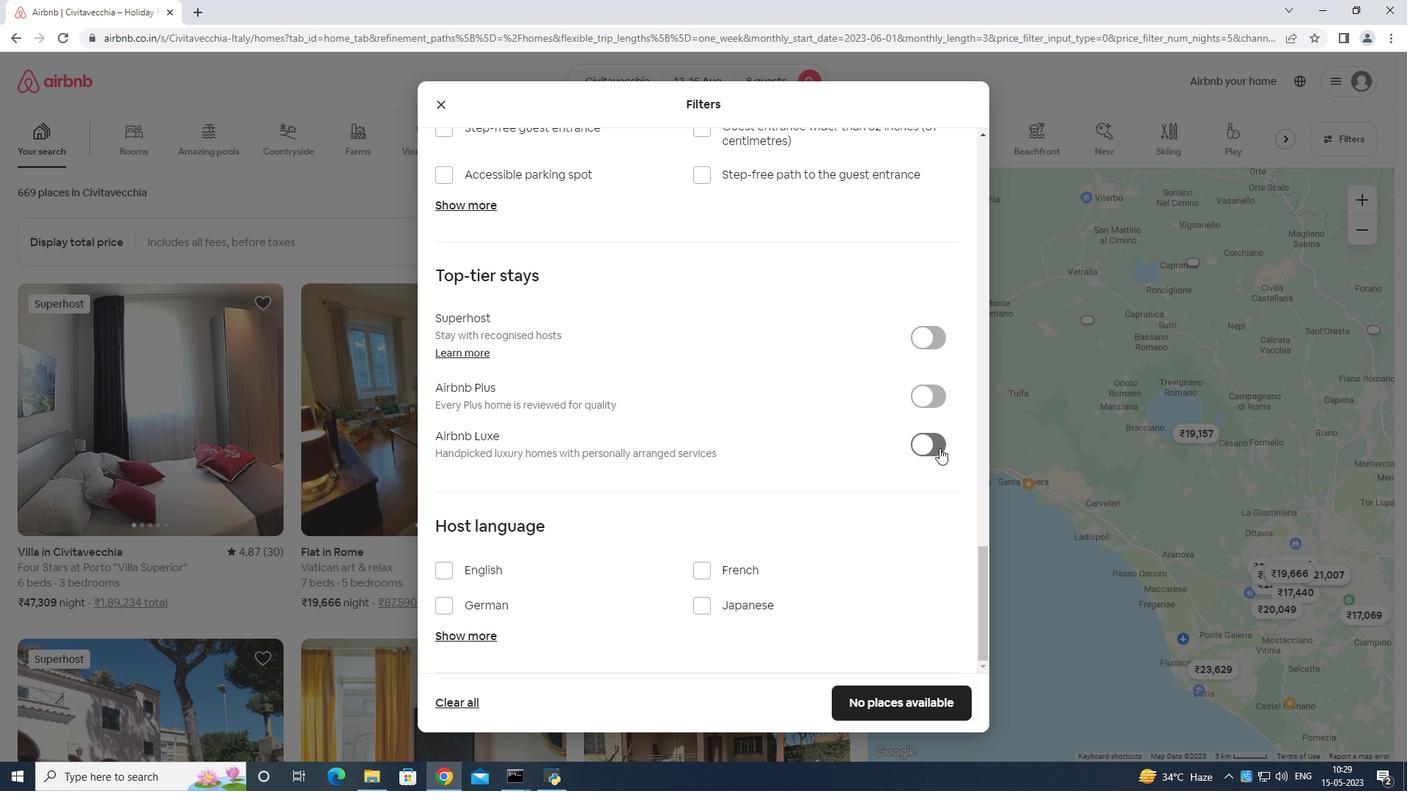 
Action: Mouse moved to (941, 447)
Screenshot: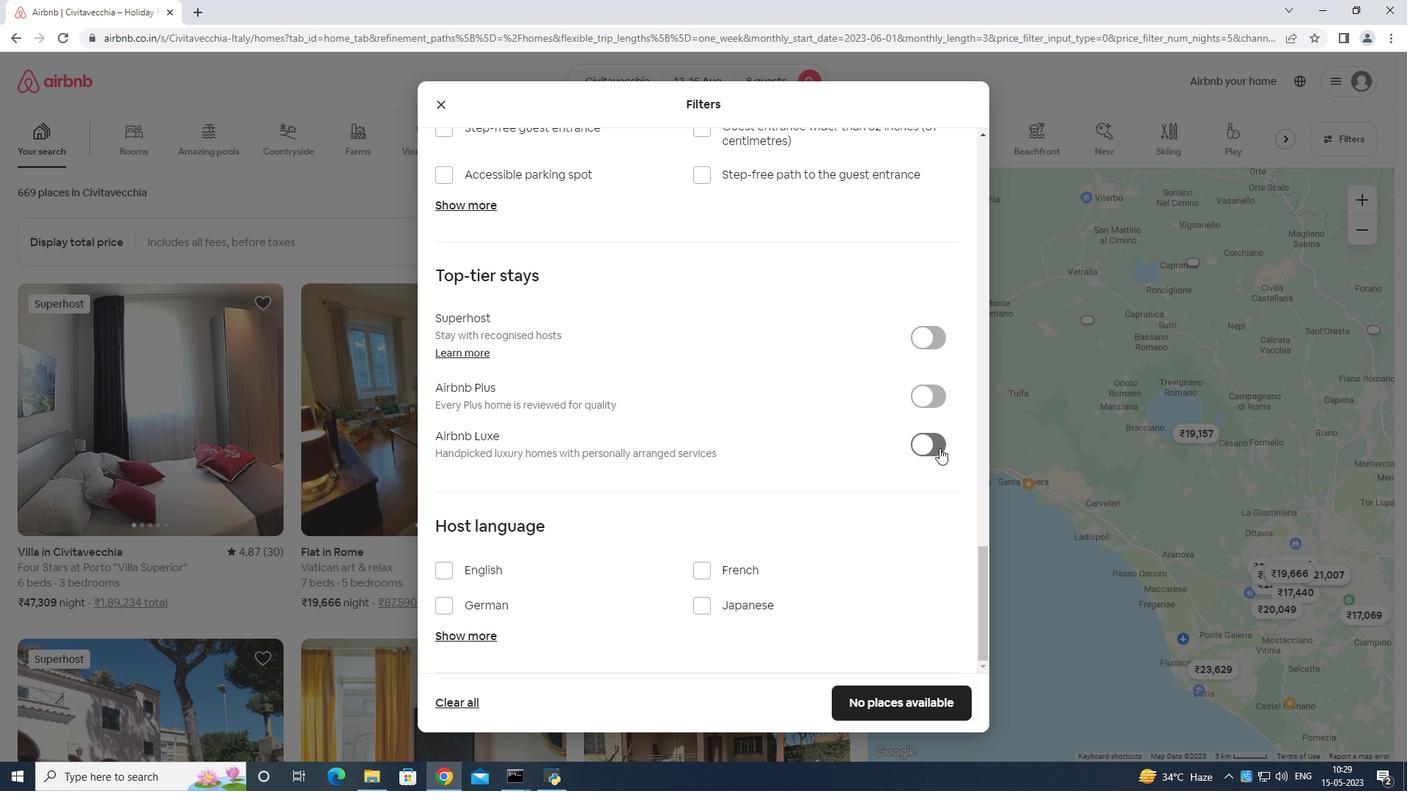 
Action: Mouse scrolled (941, 446) with delta (0, 0)
Screenshot: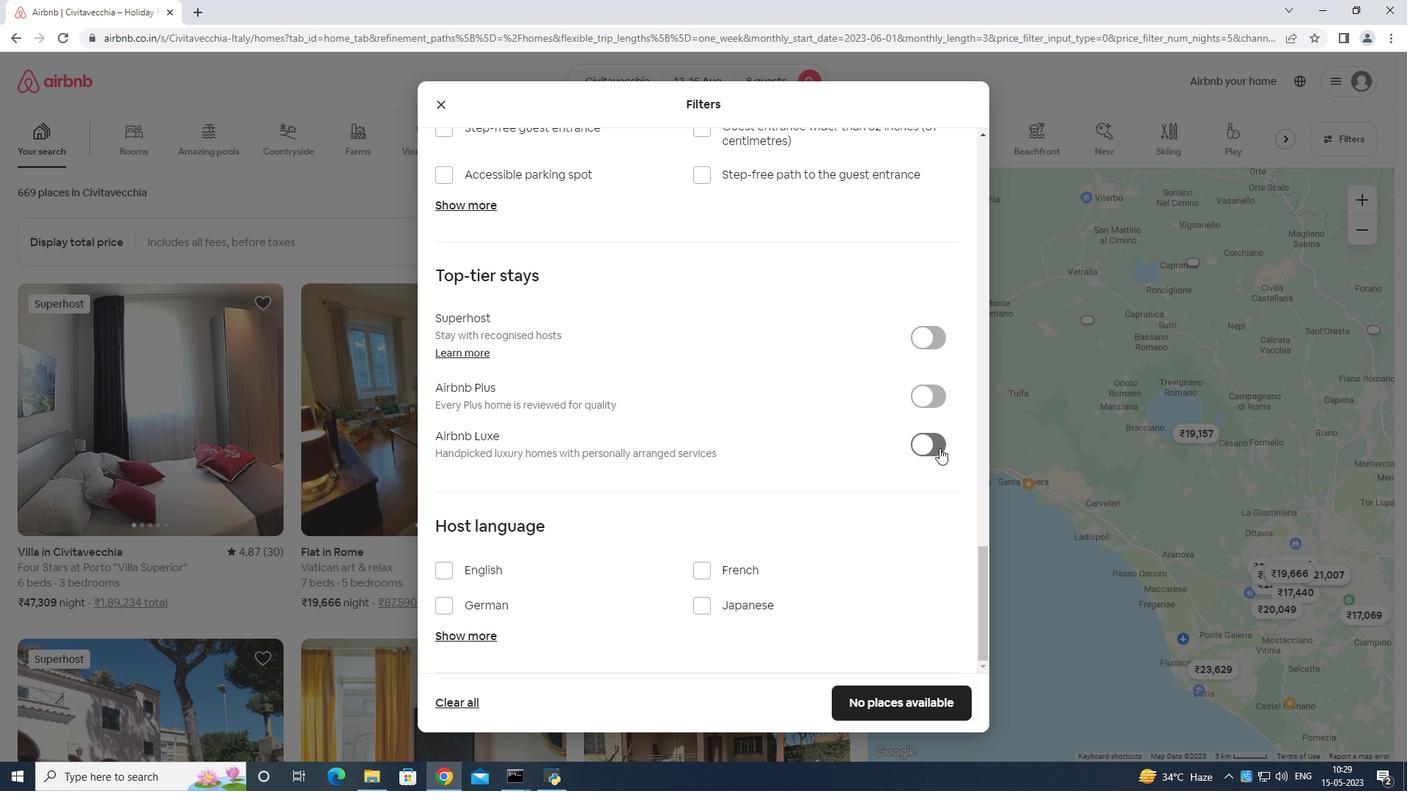 
Action: Mouse scrolled (941, 446) with delta (0, 0)
Screenshot: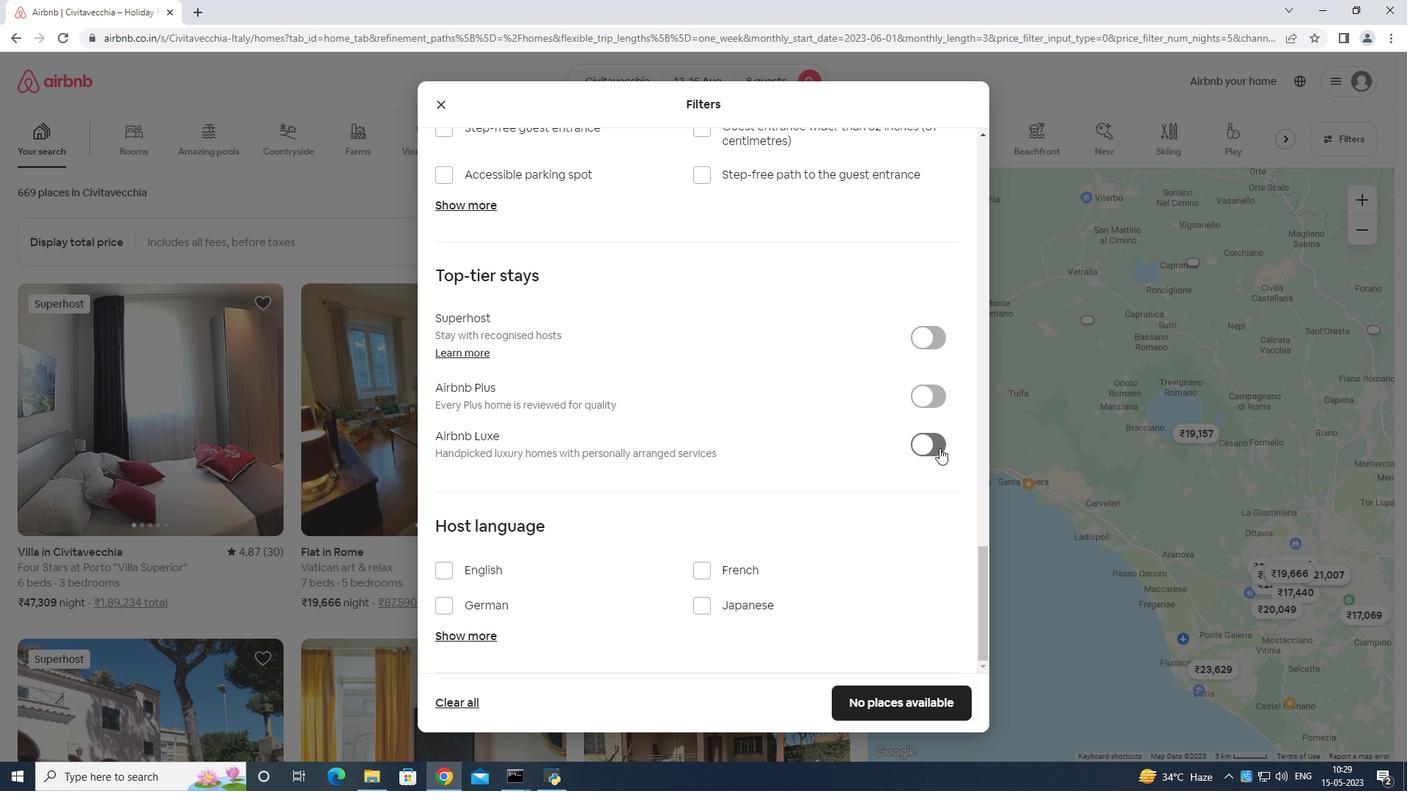 
Action: Mouse scrolled (941, 446) with delta (0, 0)
Screenshot: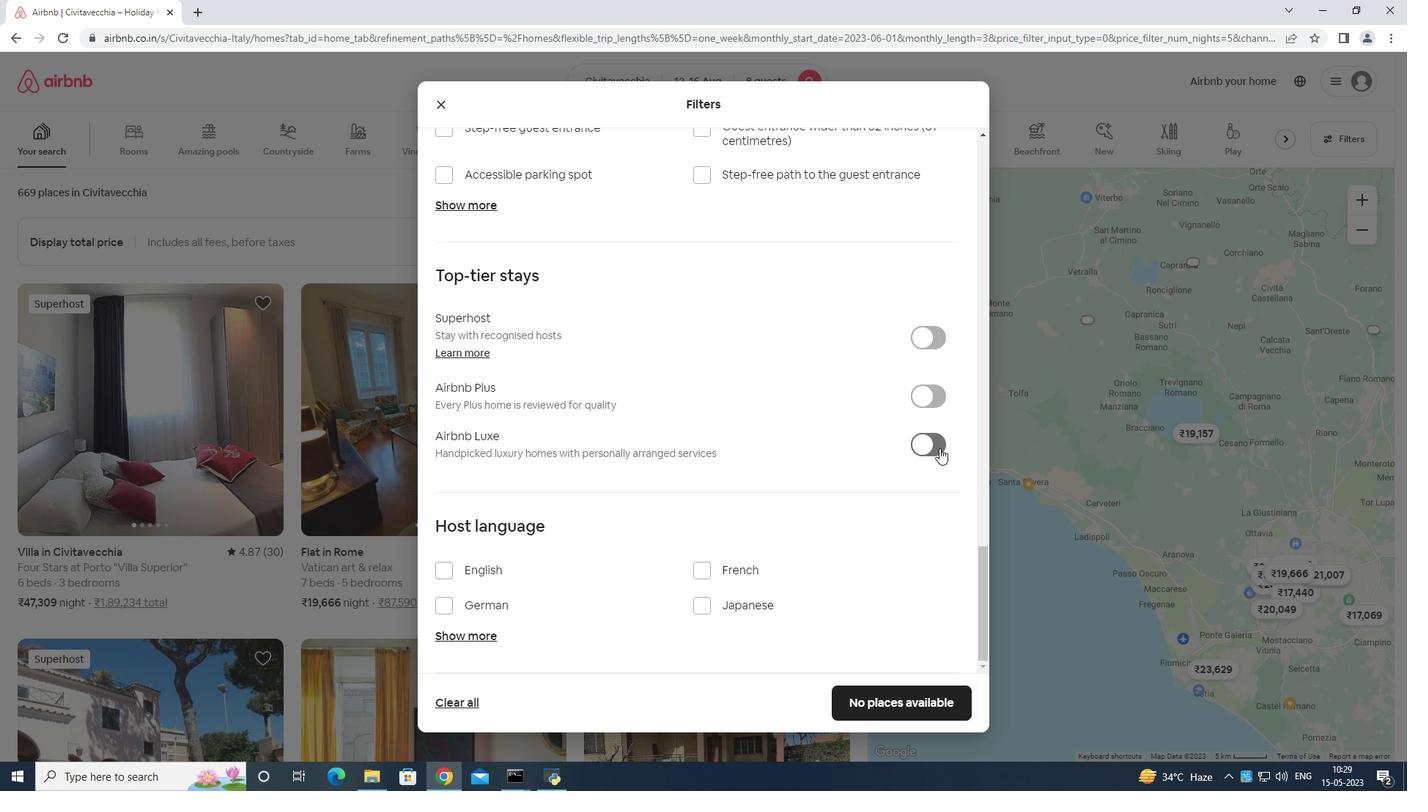 
Action: Mouse moved to (941, 447)
Screenshot: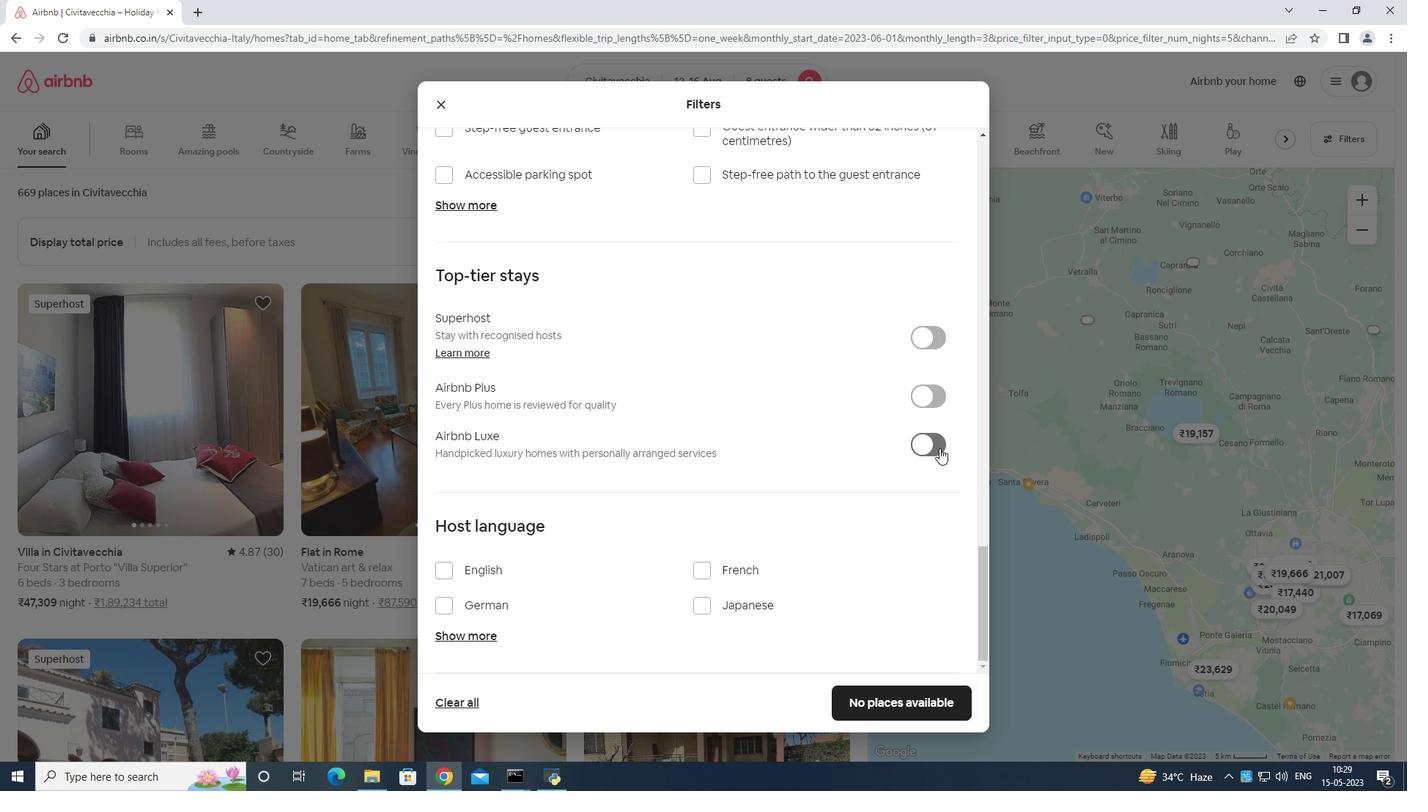 
Action: Mouse scrolled (941, 447) with delta (0, 0)
Screenshot: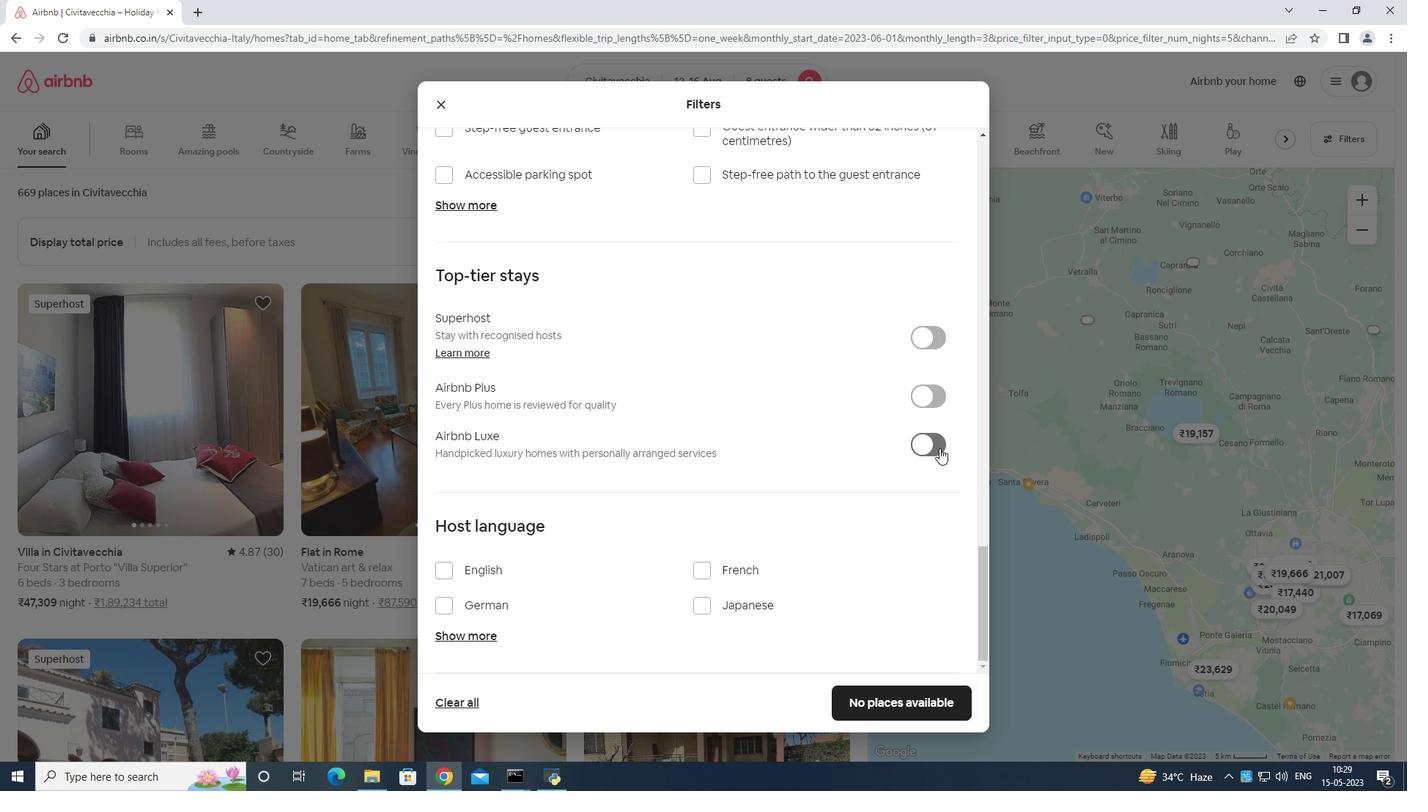 
Action: Mouse moved to (894, 472)
Screenshot: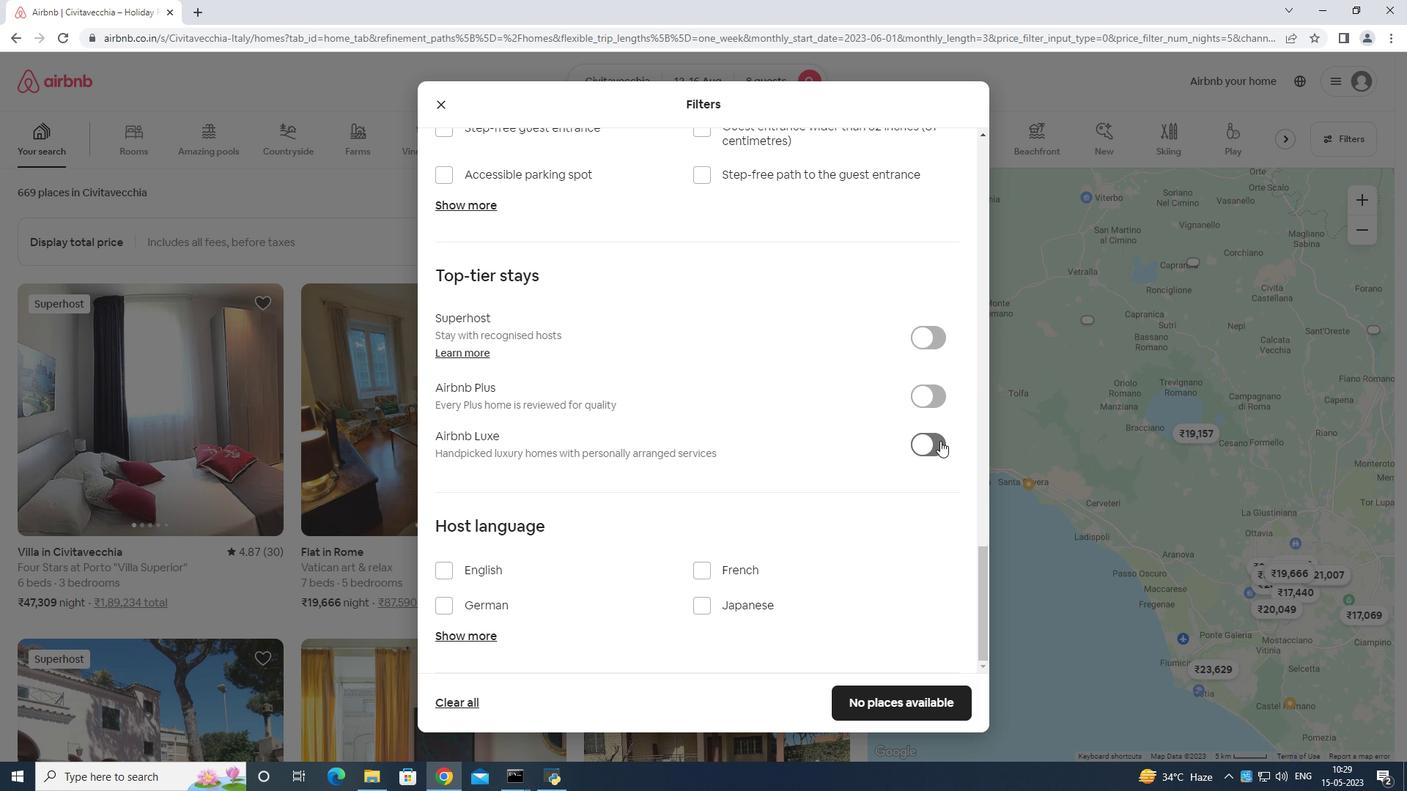 
Action: Mouse scrolled (910, 458) with delta (0, 0)
Screenshot: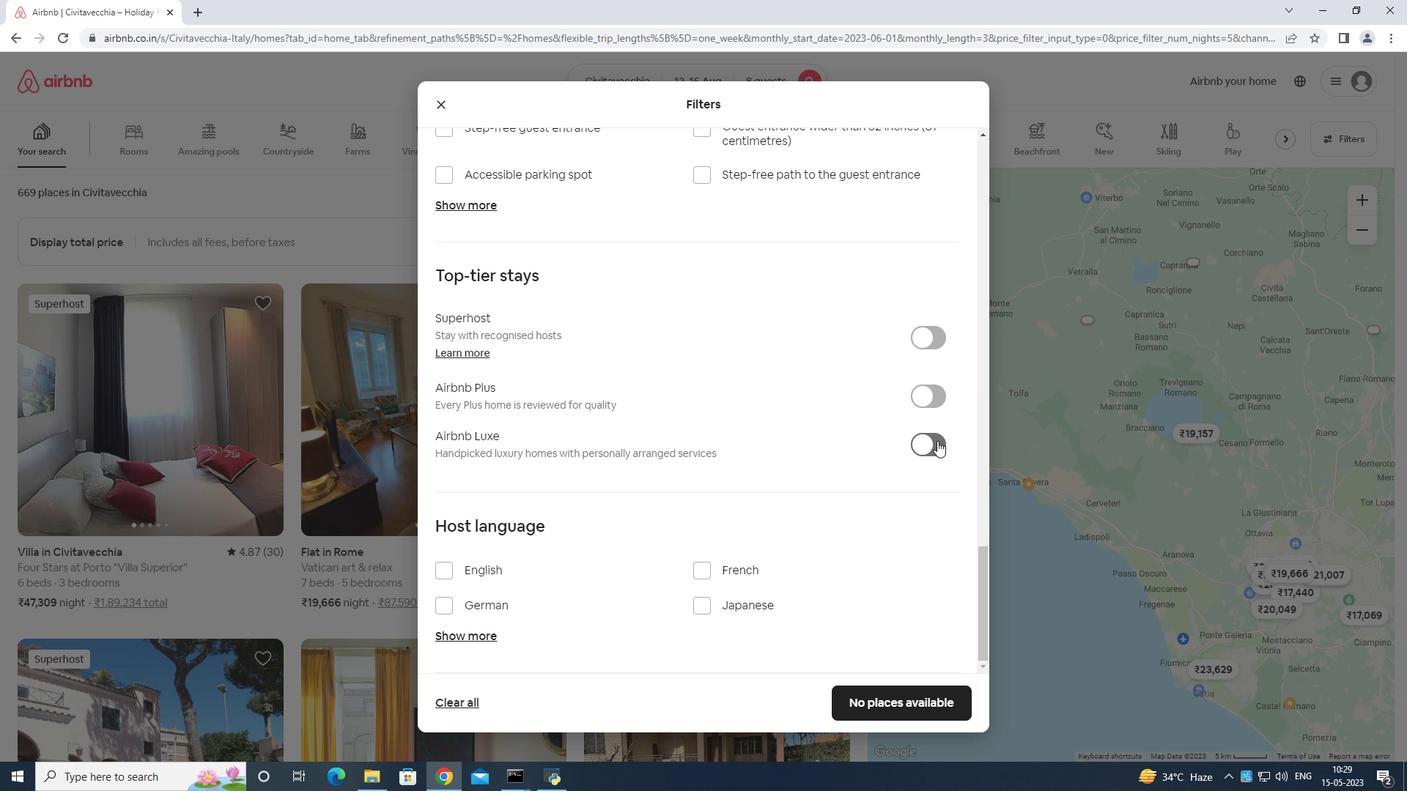 
Action: Mouse moved to (825, 532)
Screenshot: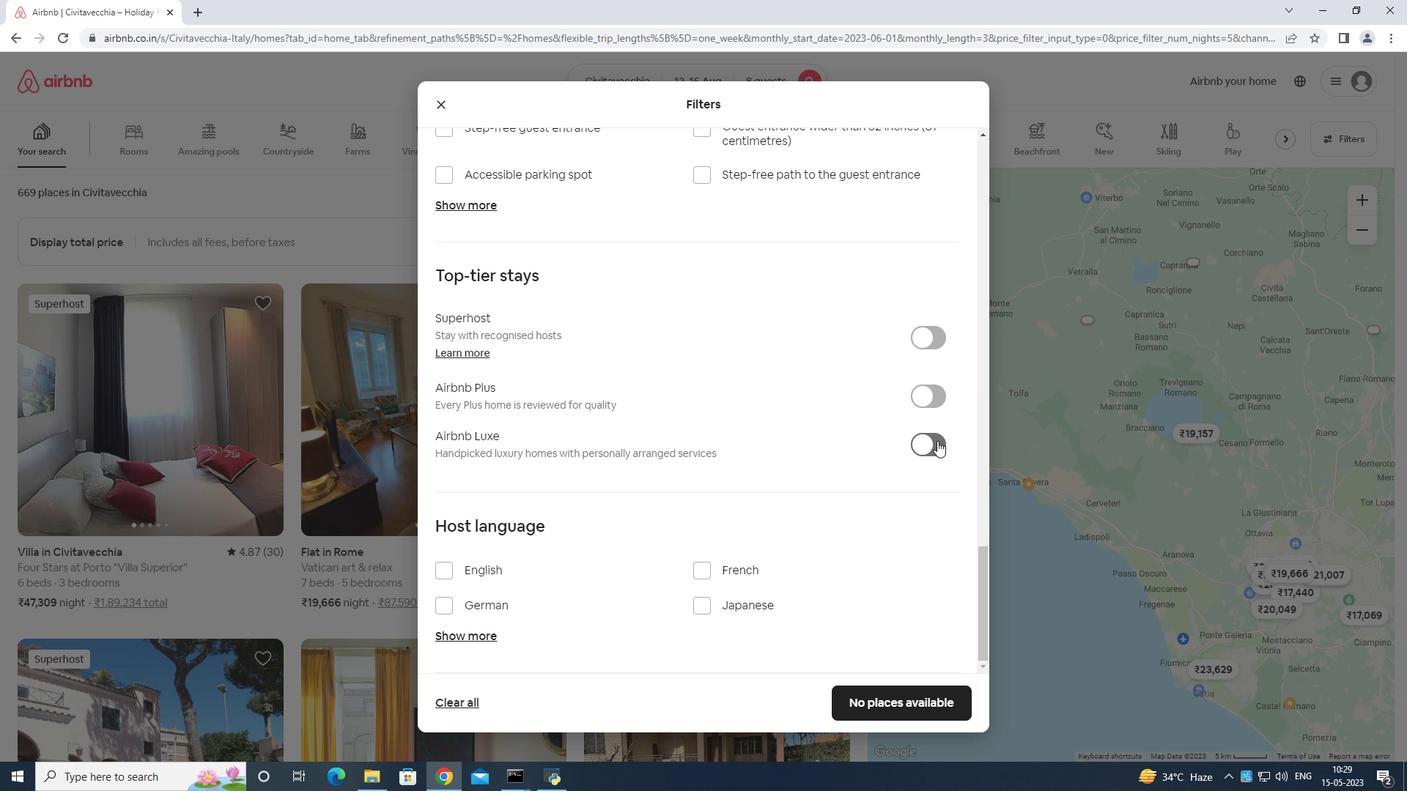 
Action: Mouse scrolled (889, 477) with delta (0, 0)
Screenshot: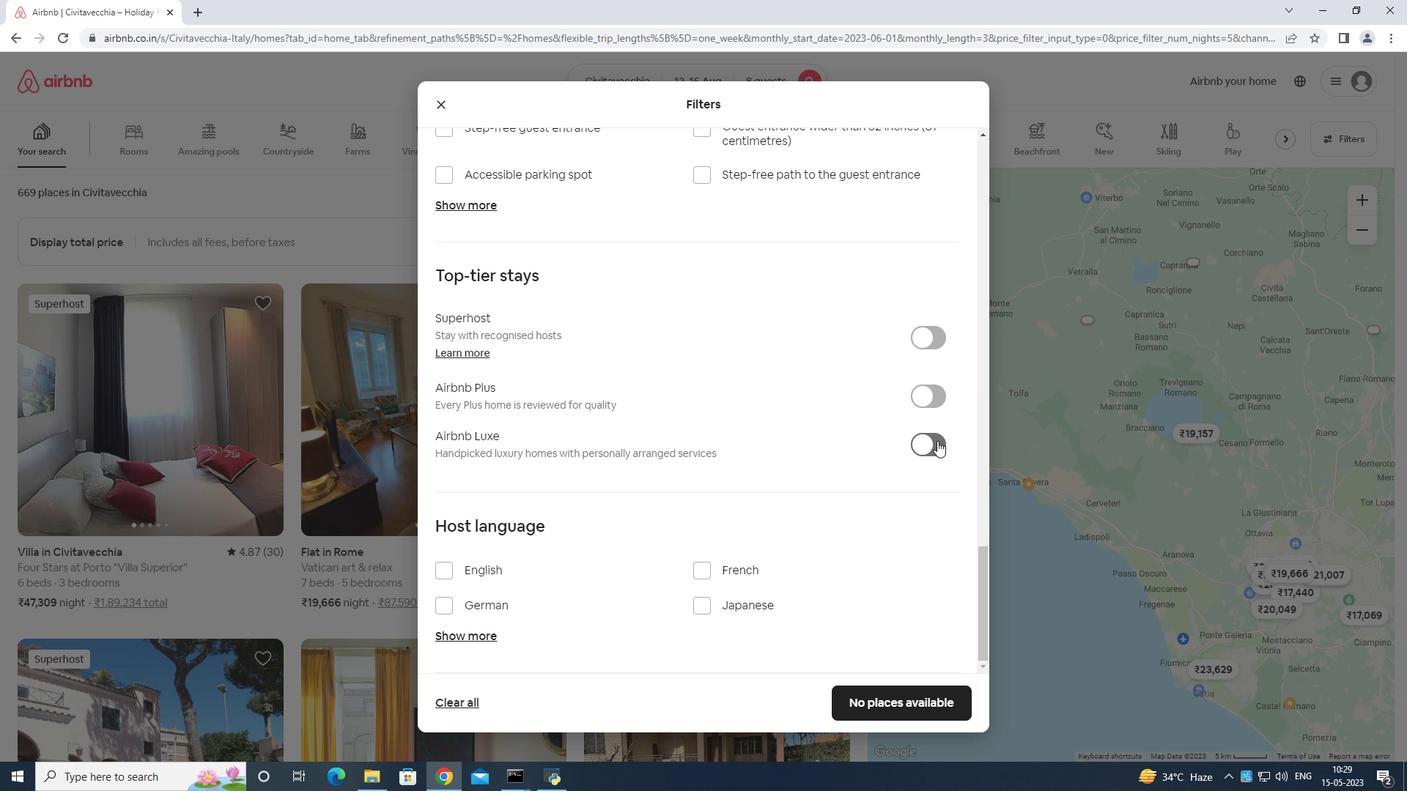 
Action: Mouse moved to (485, 570)
Screenshot: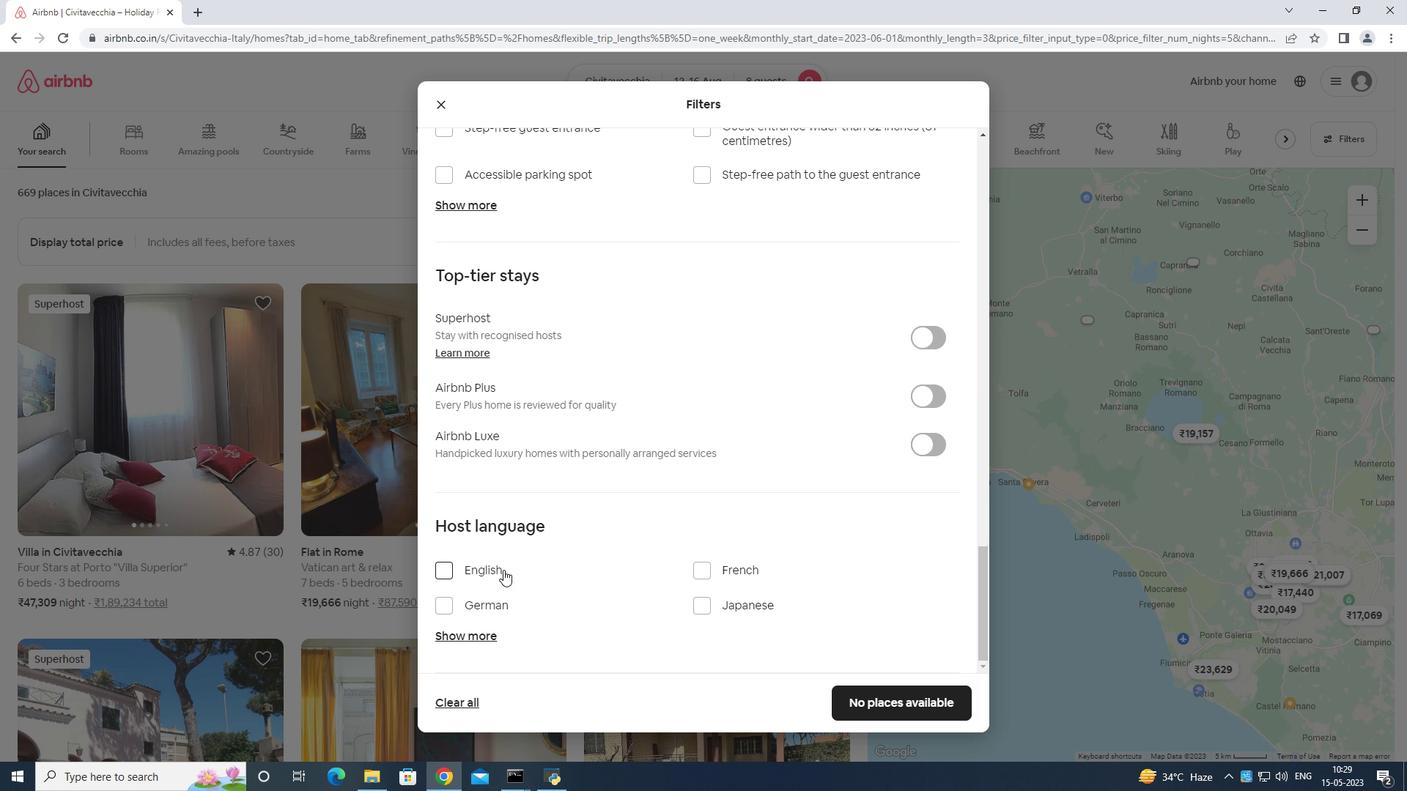 
Action: Mouse pressed left at (485, 570)
Screenshot: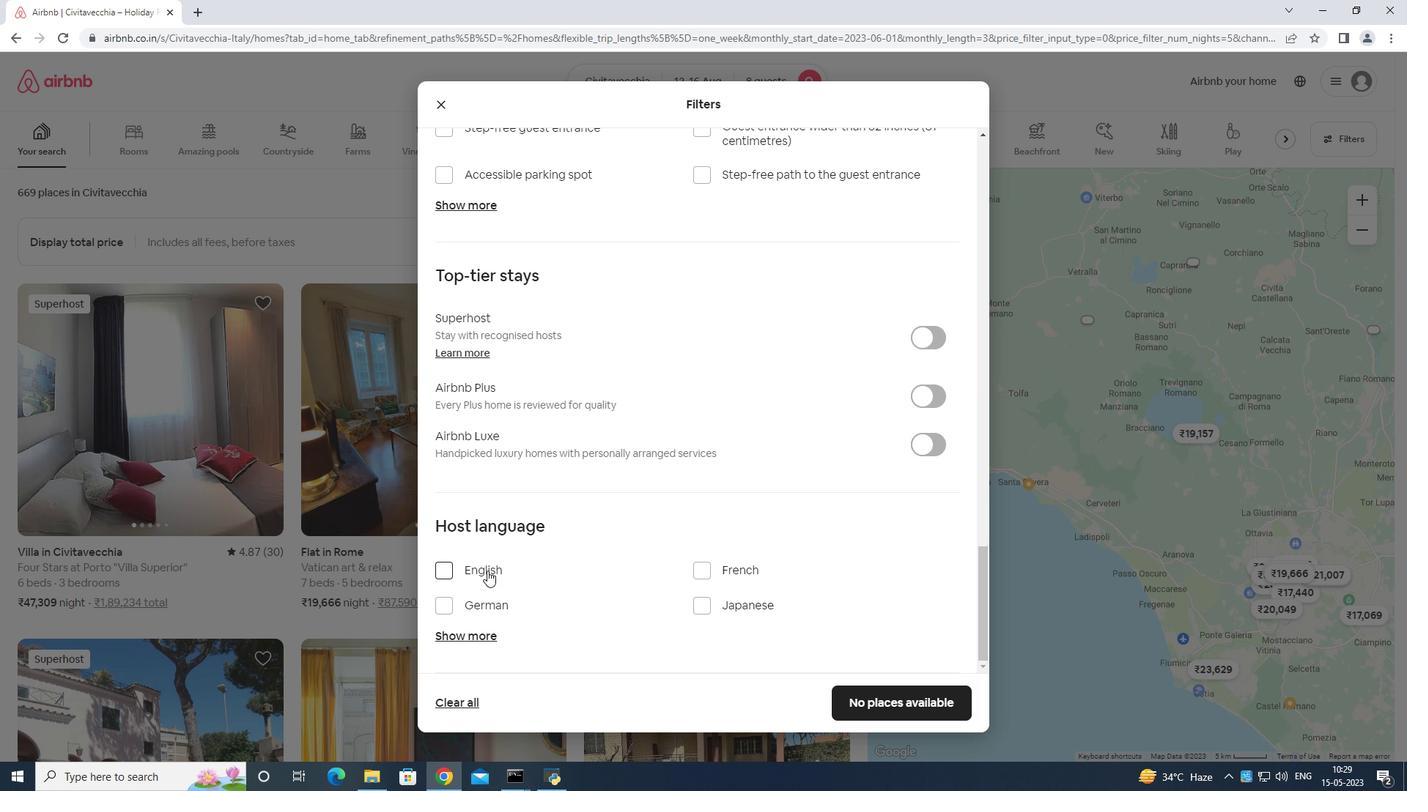 
Action: Mouse moved to (902, 708)
Screenshot: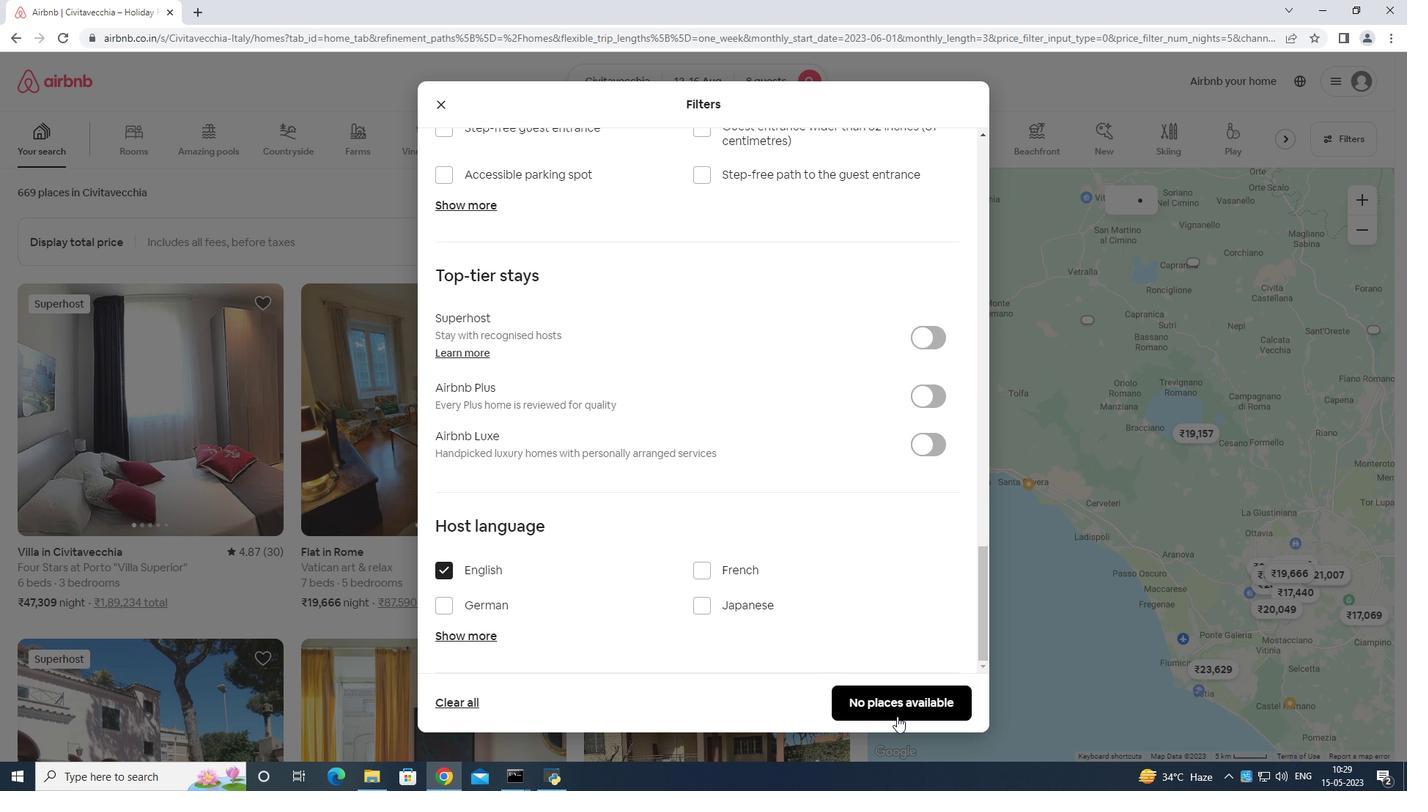 
Action: Mouse pressed left at (902, 708)
Screenshot: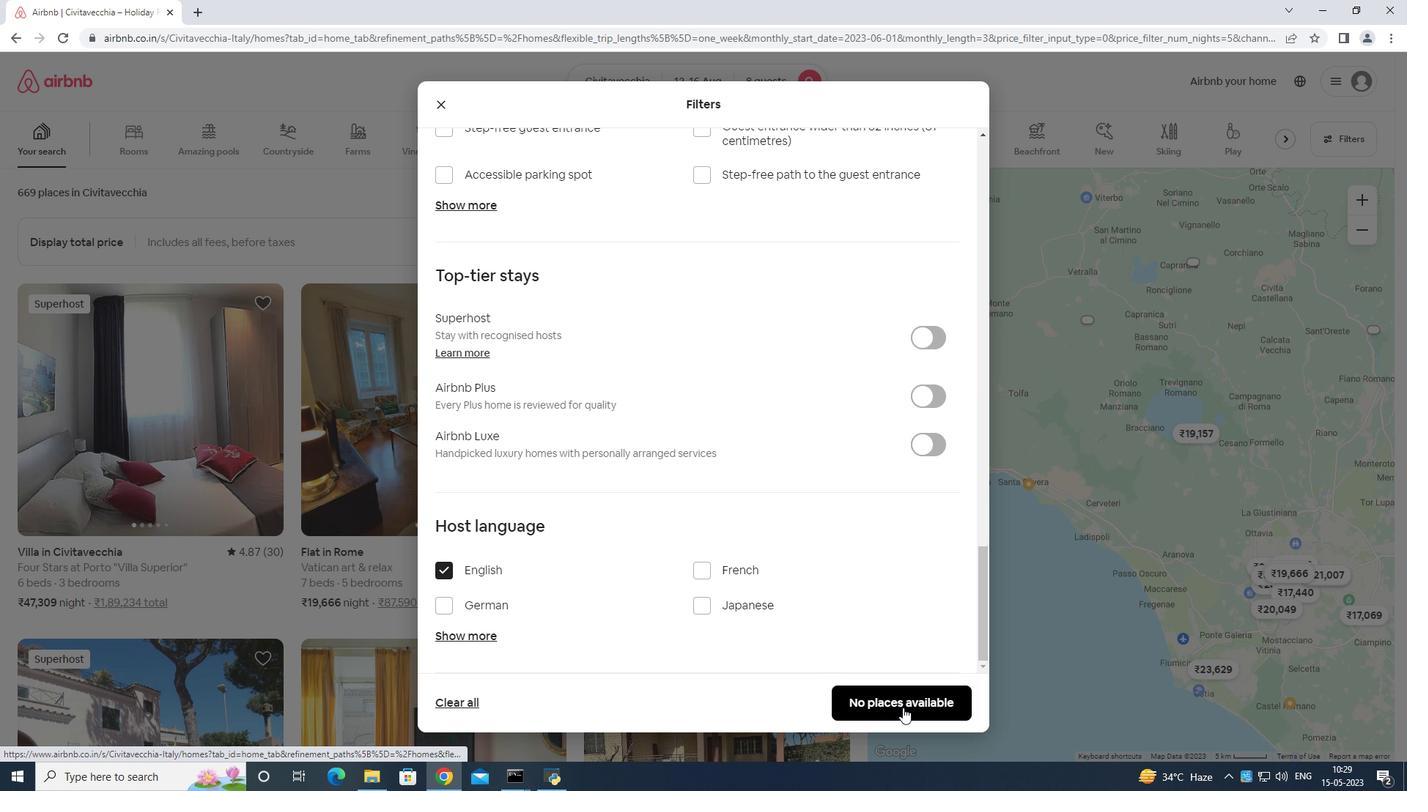 
